 Task: Create a multicolor Business letterhead with waves background.
Action: Mouse moved to (476, 164)
Screenshot: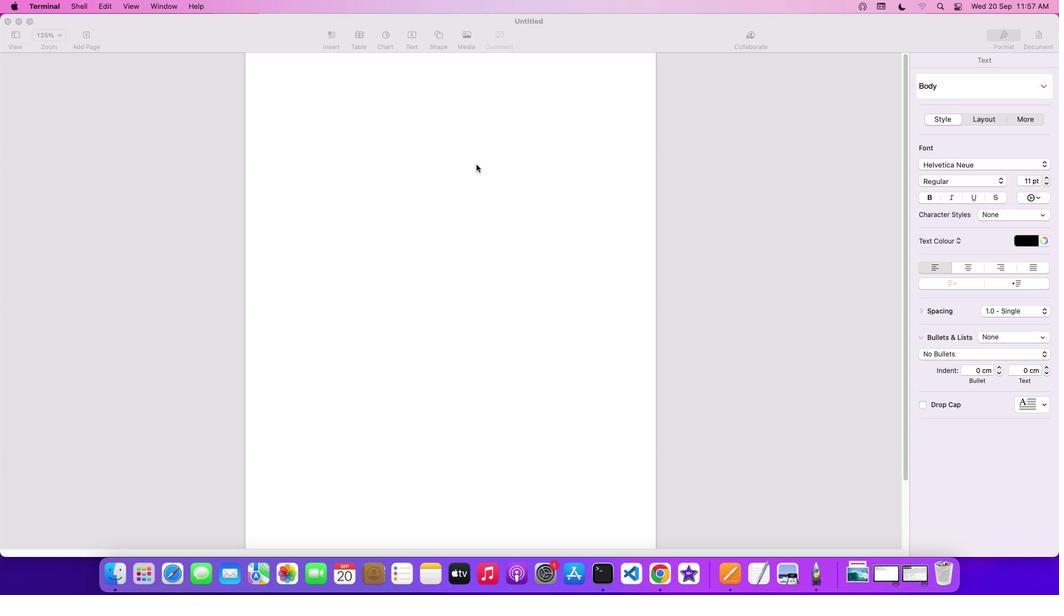 
Action: Mouse pressed left at (476, 164)
Screenshot: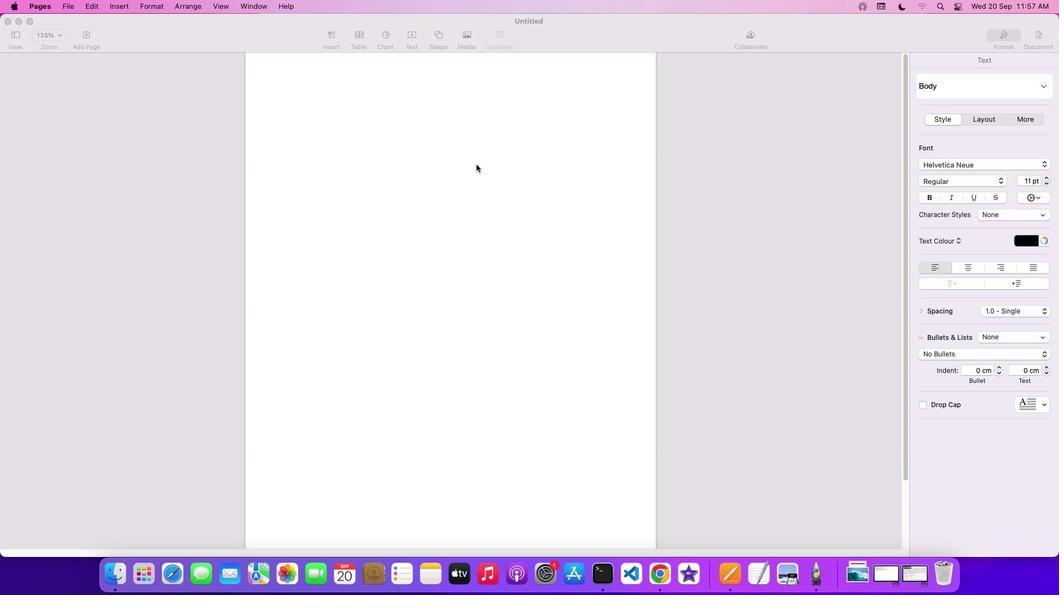 
Action: Mouse moved to (436, 42)
Screenshot: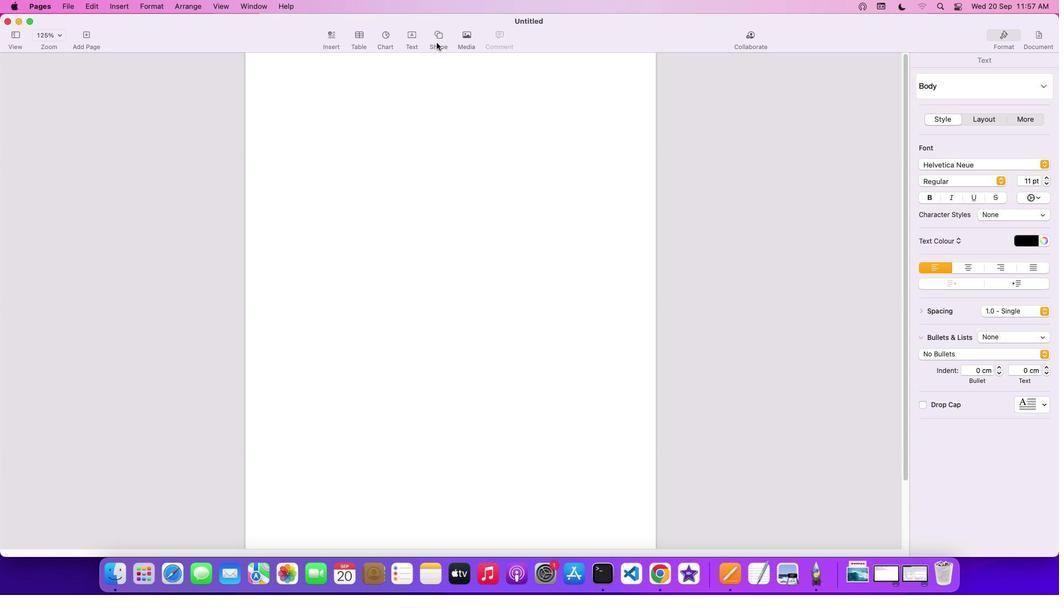 
Action: Mouse pressed left at (436, 42)
Screenshot: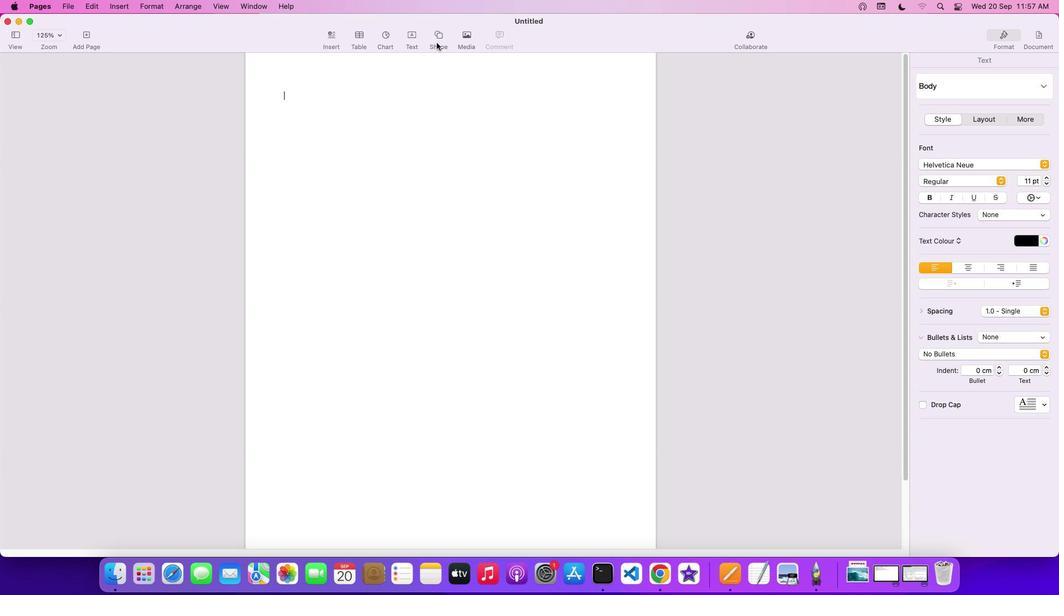 
Action: Mouse moved to (438, 38)
Screenshot: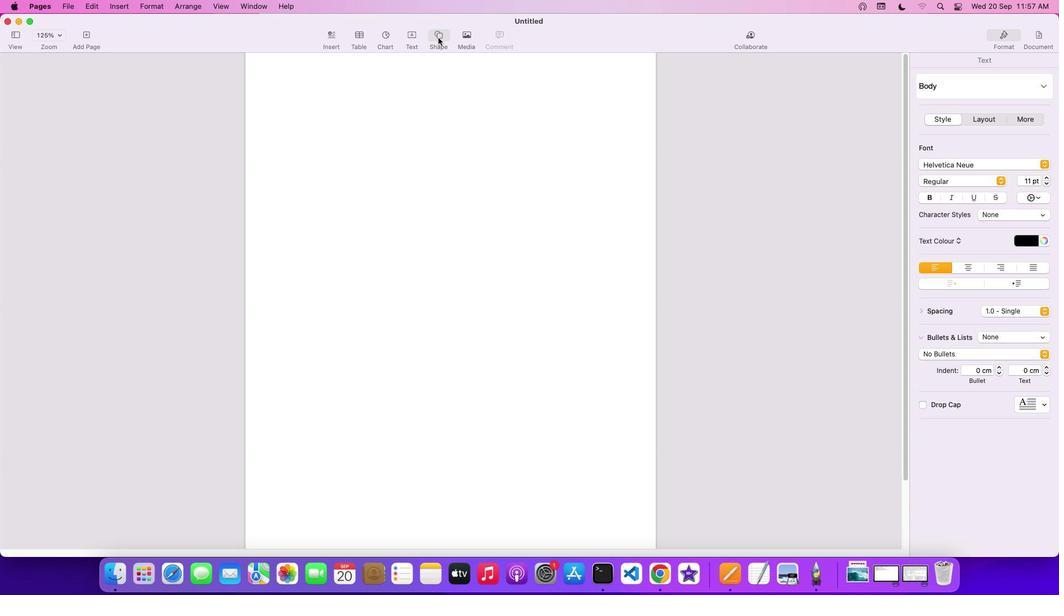 
Action: Mouse pressed left at (438, 38)
Screenshot: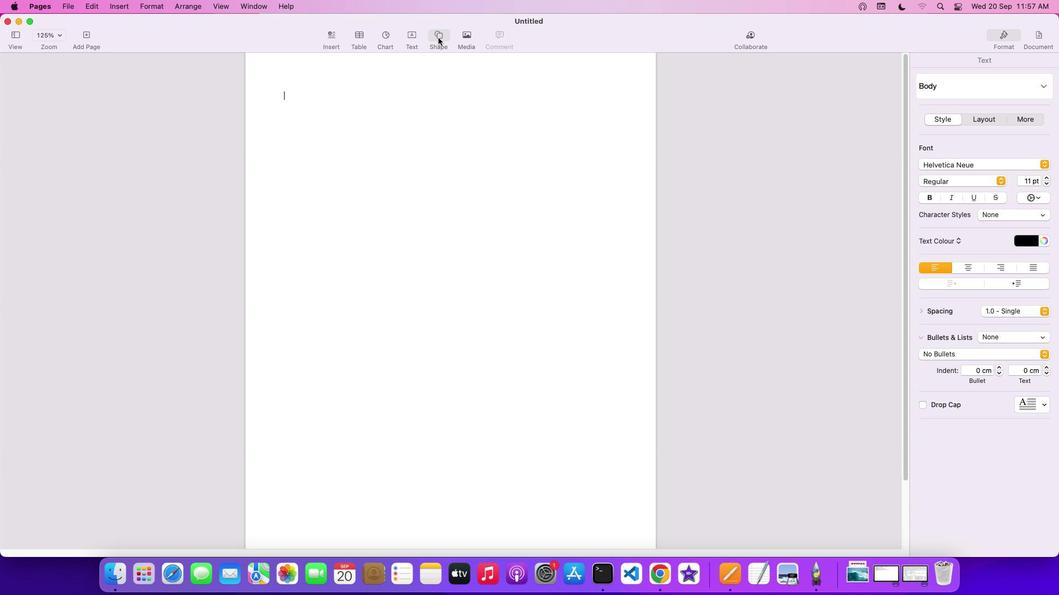 
Action: Mouse moved to (342, 158)
Screenshot: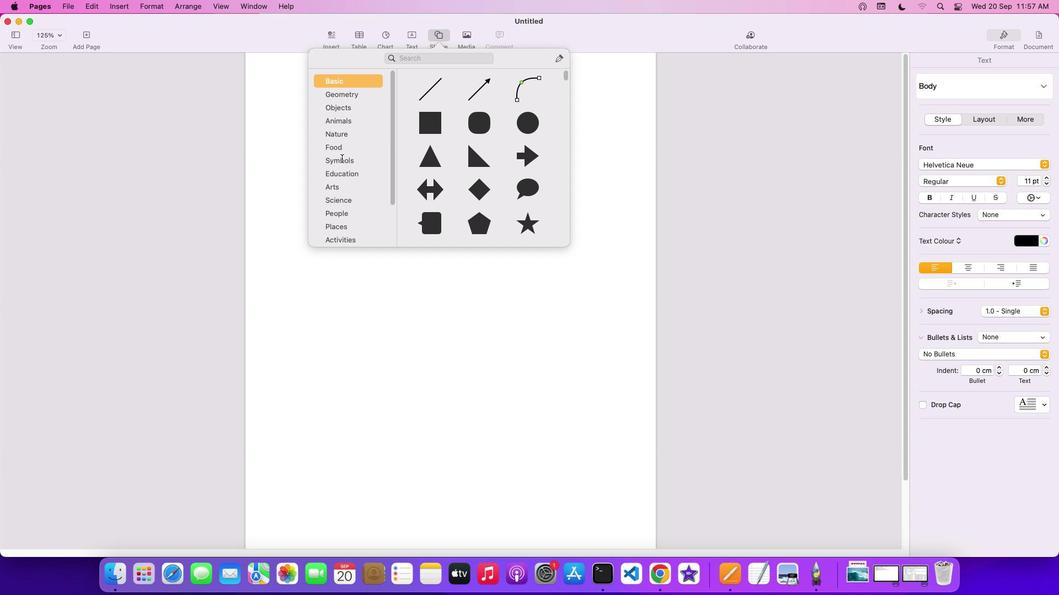 
Action: Mouse pressed left at (342, 158)
Screenshot: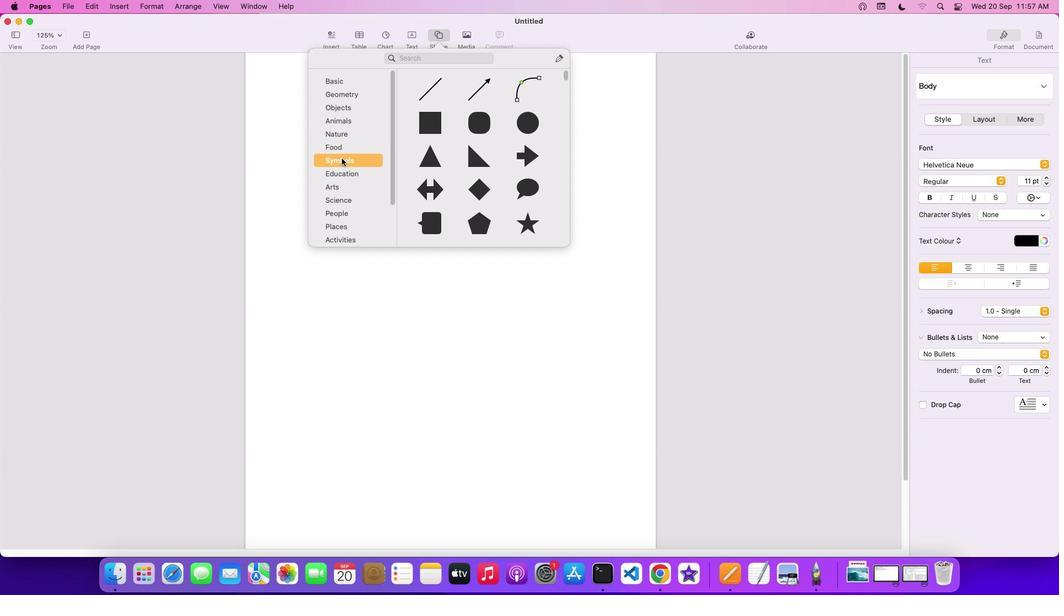 
Action: Mouse moved to (471, 189)
Screenshot: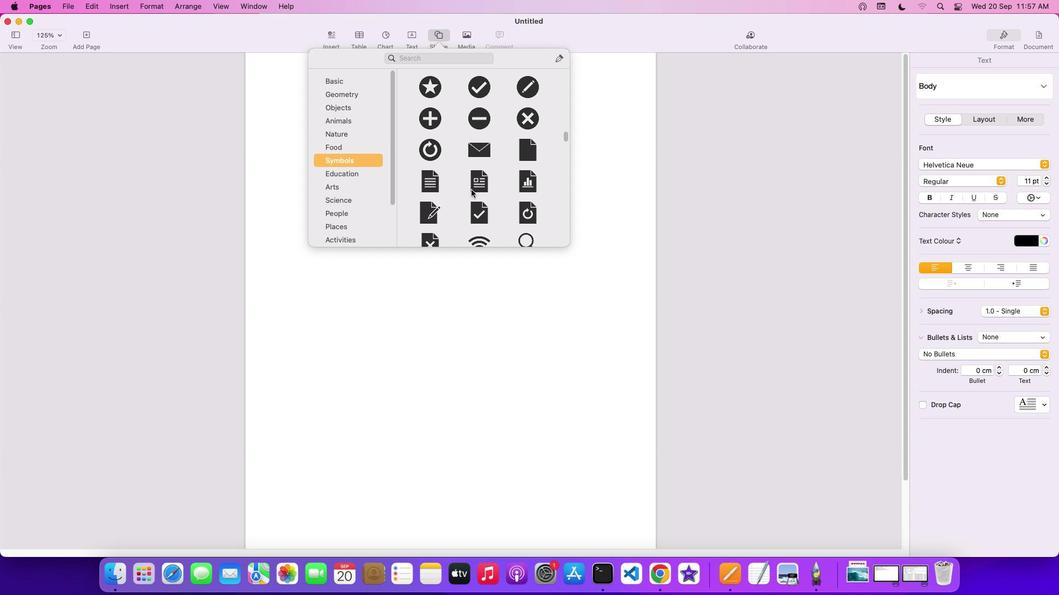 
Action: Mouse scrolled (471, 189) with delta (0, 0)
Screenshot: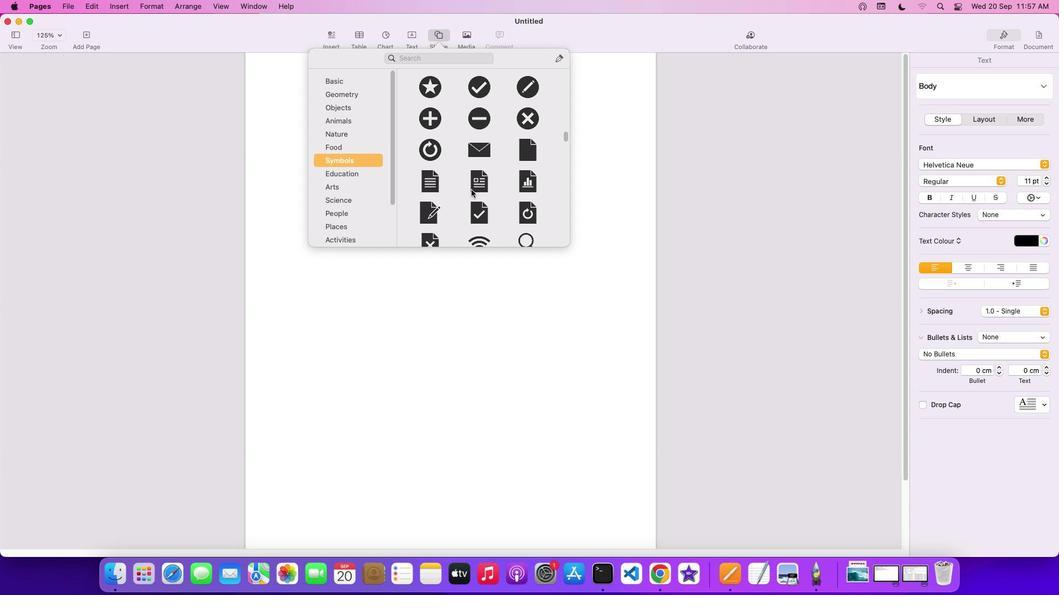 
Action: Mouse scrolled (471, 189) with delta (0, 0)
Screenshot: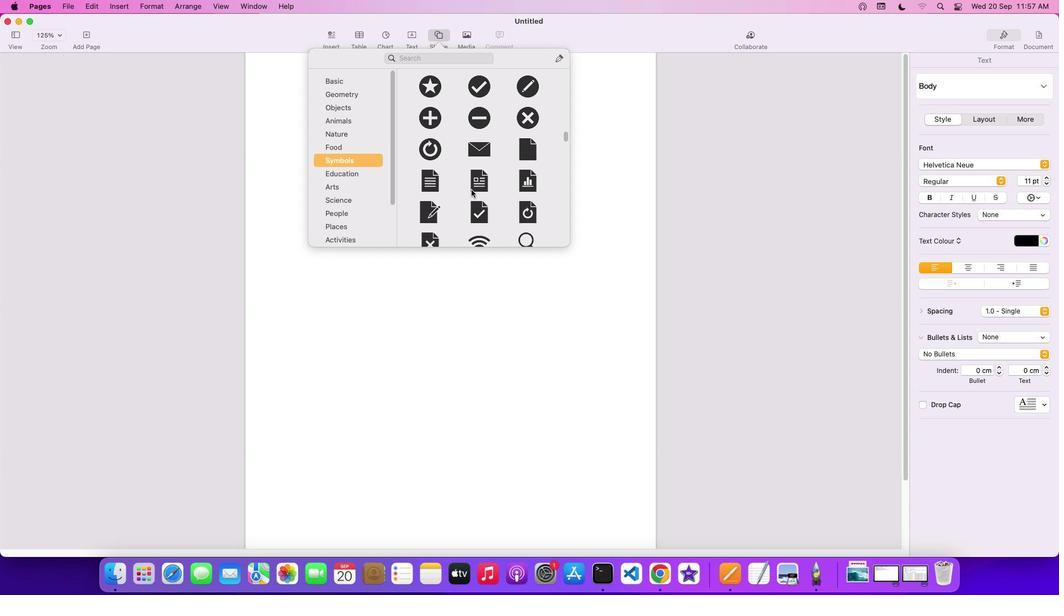 
Action: Mouse scrolled (471, 189) with delta (0, -1)
Screenshot: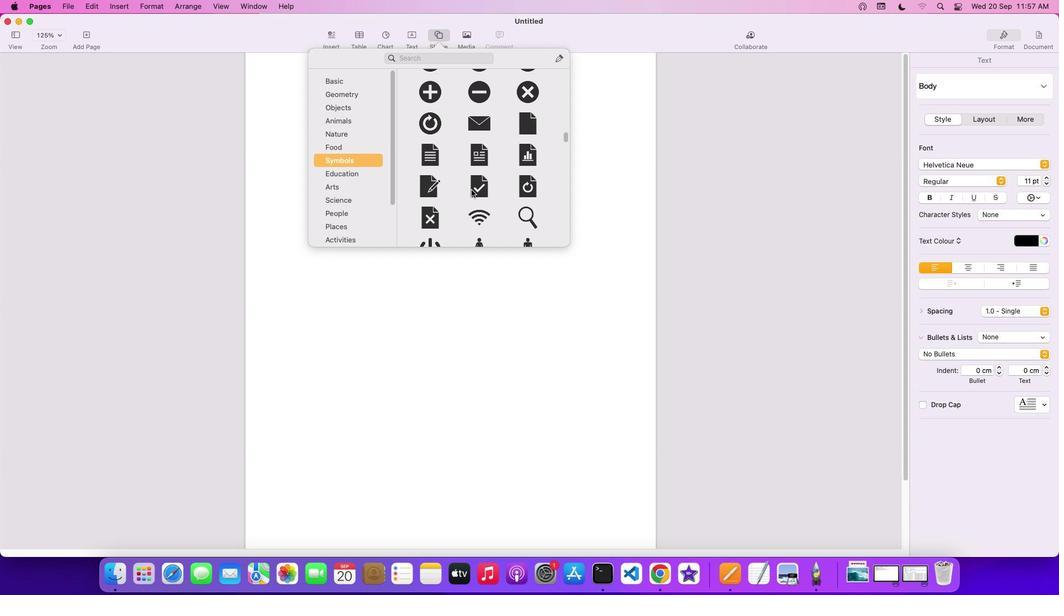
Action: Mouse scrolled (471, 189) with delta (0, -2)
Screenshot: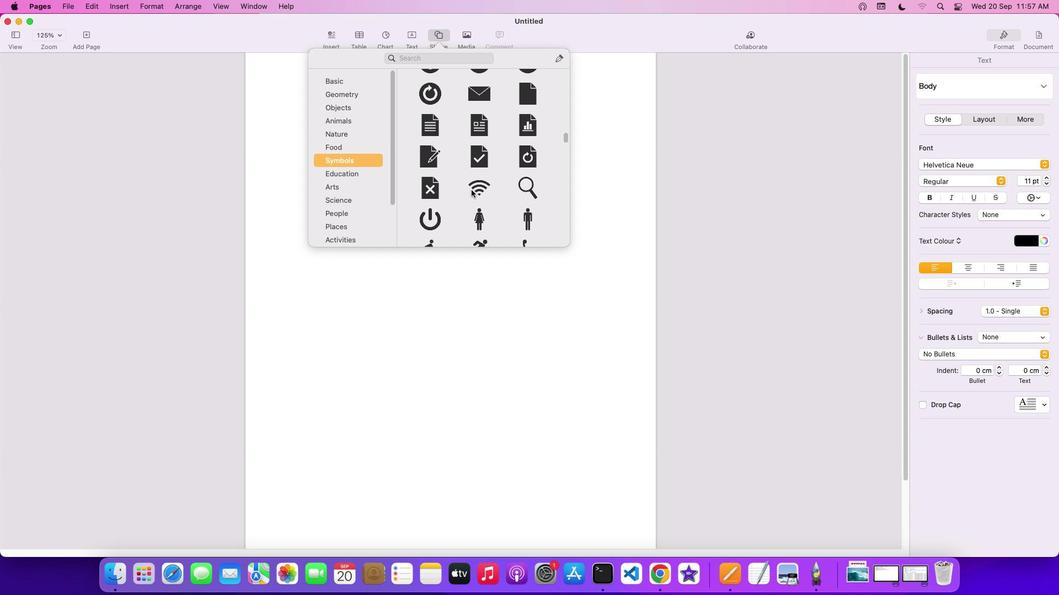 
Action: Mouse scrolled (471, 189) with delta (0, -2)
Screenshot: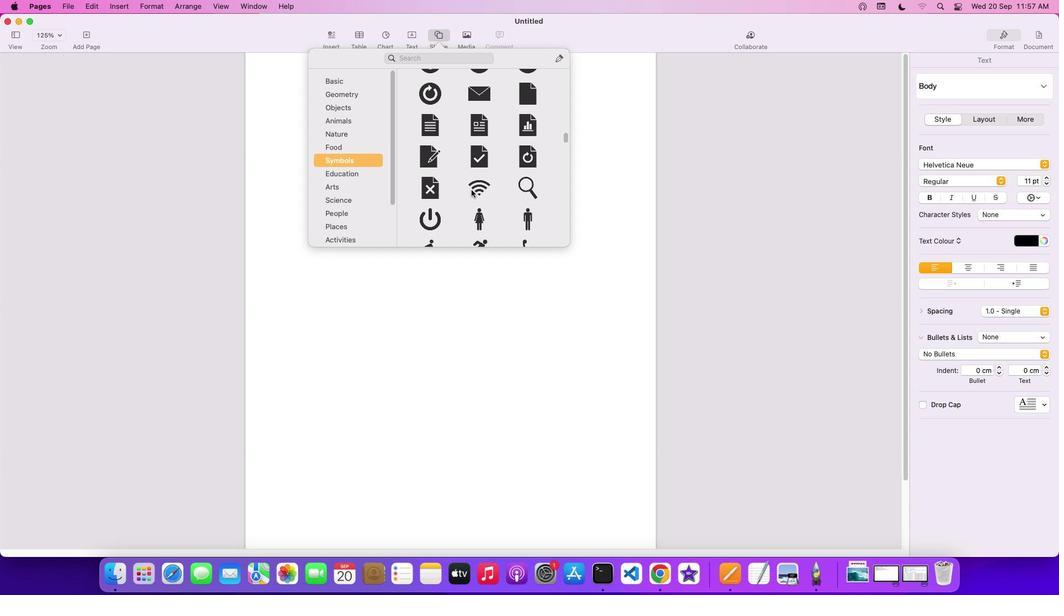 
Action: Mouse scrolled (471, 189) with delta (0, 0)
Screenshot: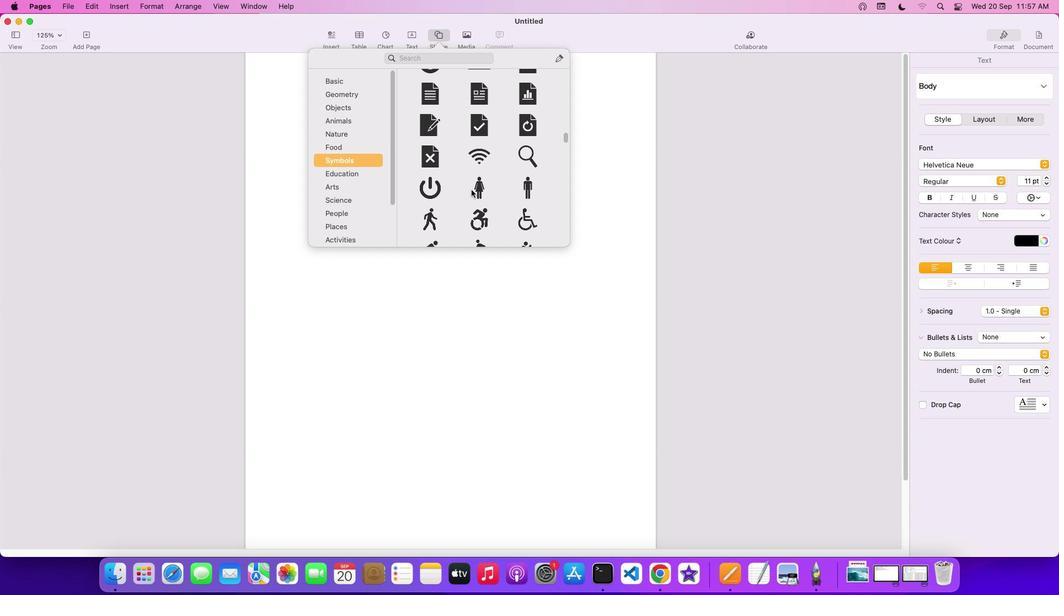 
Action: Mouse scrolled (471, 189) with delta (0, 0)
Screenshot: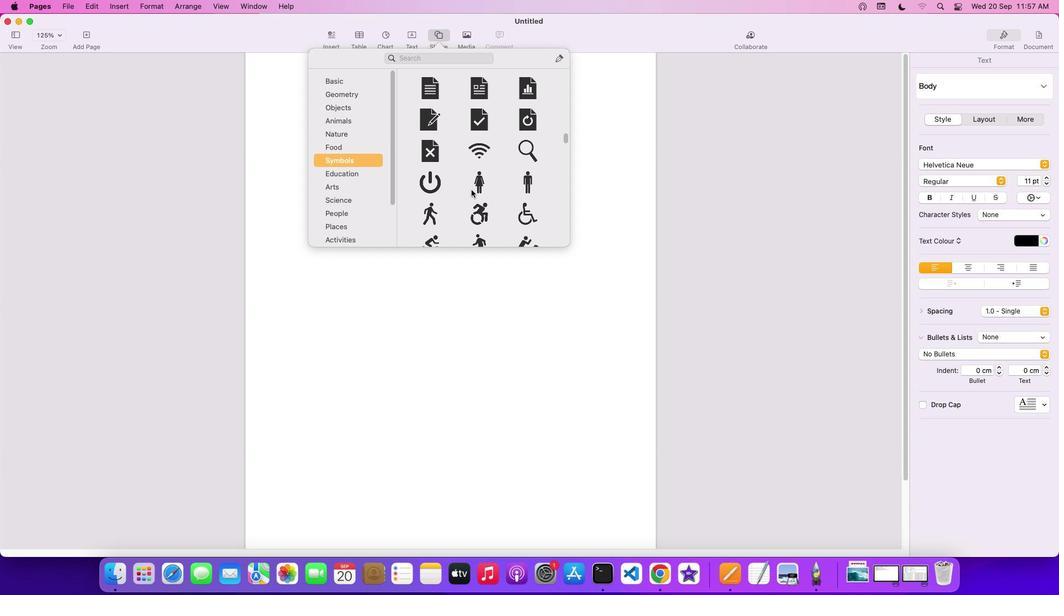 
Action: Mouse scrolled (471, 189) with delta (0, -1)
Screenshot: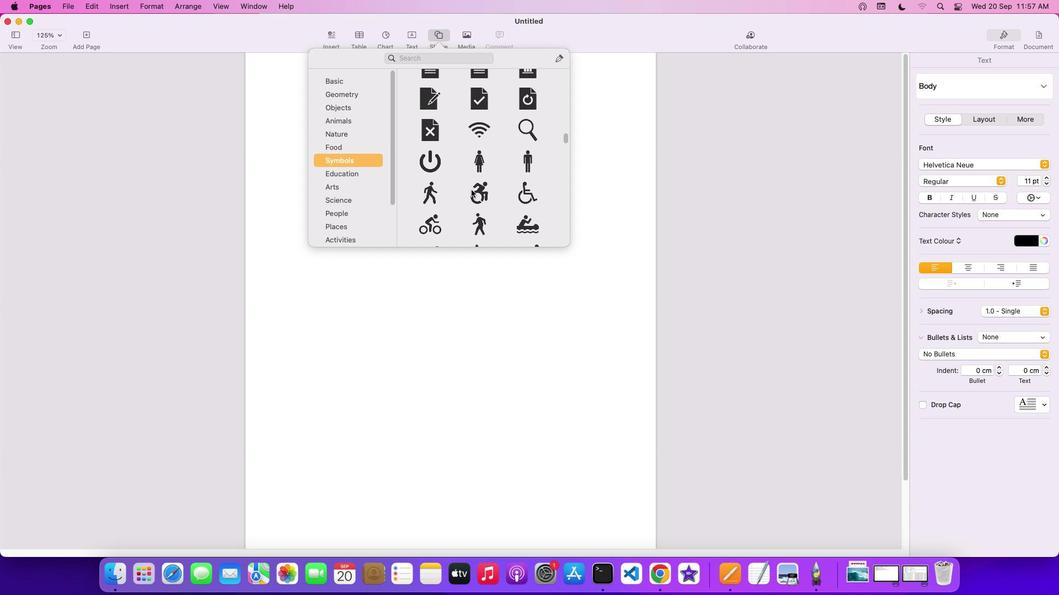 
Action: Mouse scrolled (471, 189) with delta (0, -2)
Screenshot: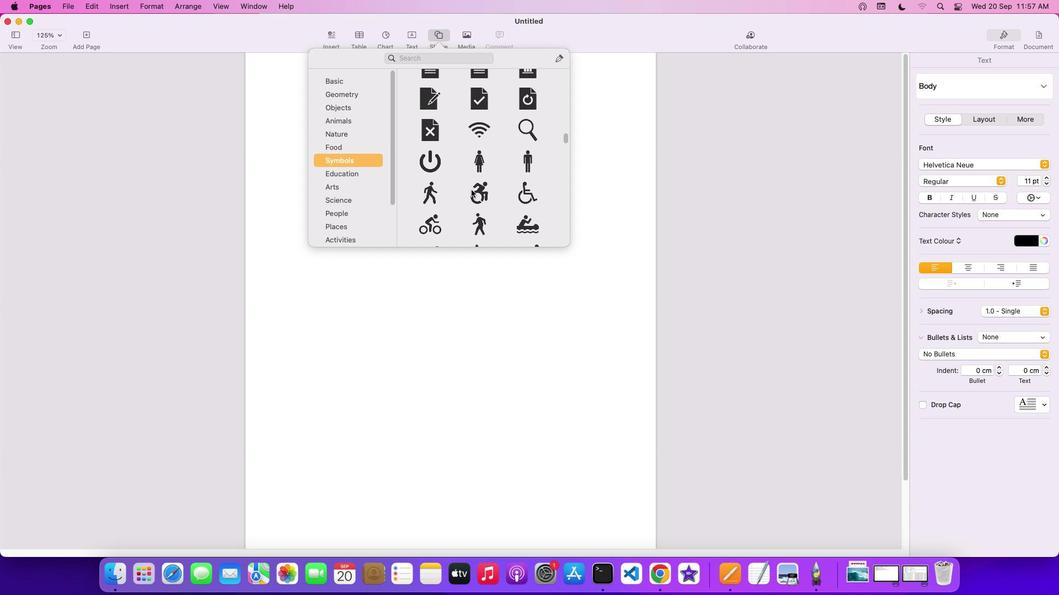 
Action: Mouse scrolled (471, 189) with delta (0, -2)
Screenshot: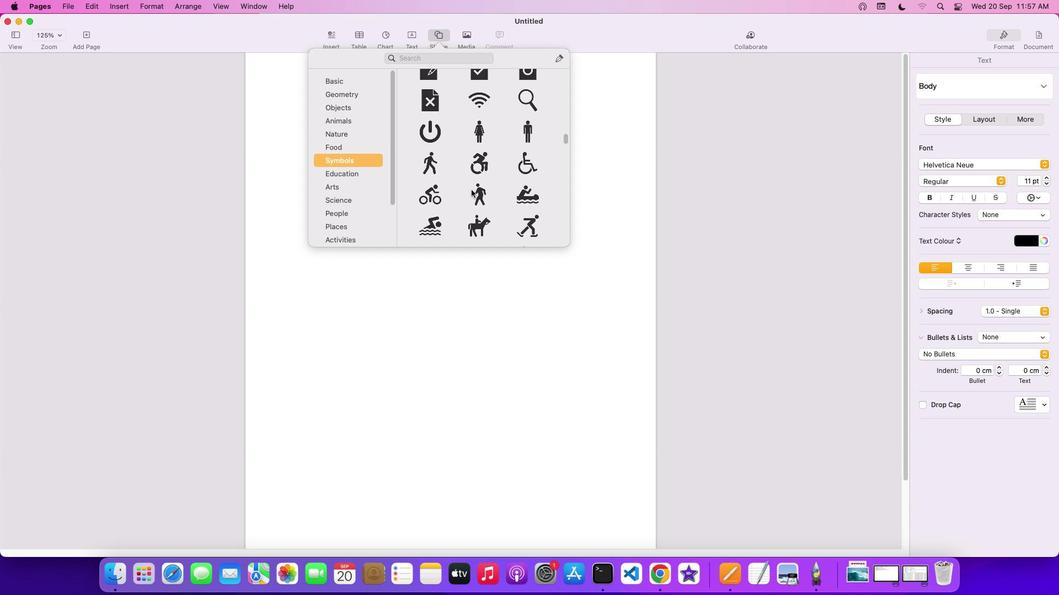 
Action: Mouse scrolled (471, 189) with delta (0, 0)
Screenshot: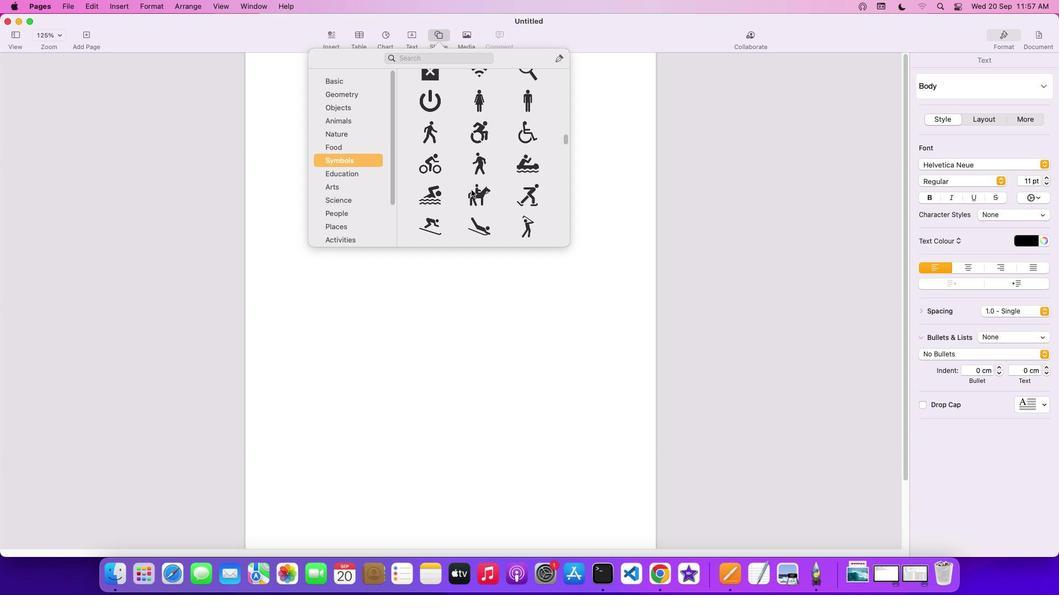 
Action: Mouse scrolled (471, 189) with delta (0, 0)
Screenshot: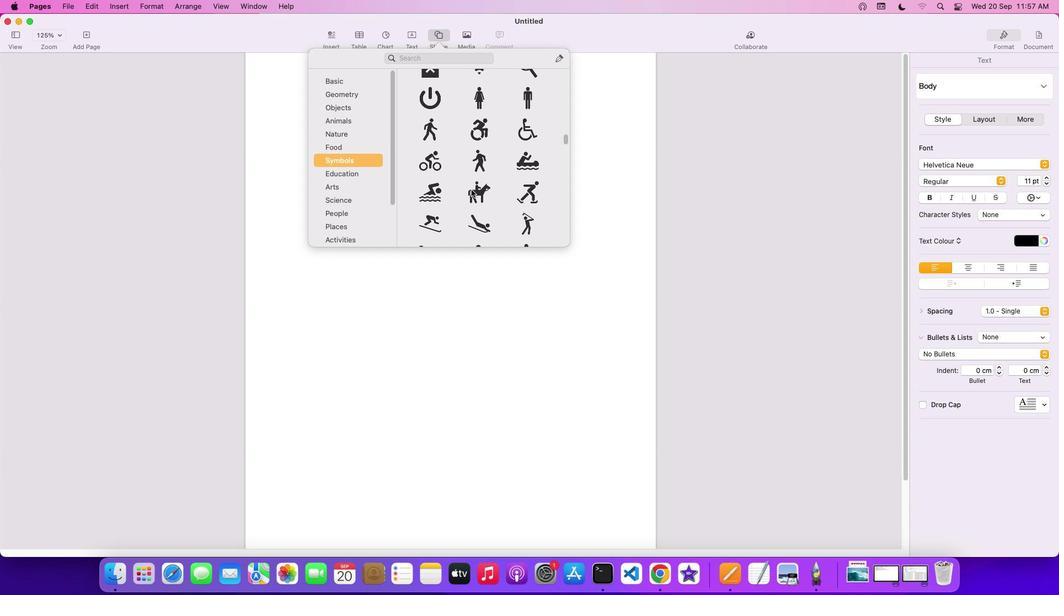 
Action: Mouse scrolled (471, 189) with delta (0, -1)
Screenshot: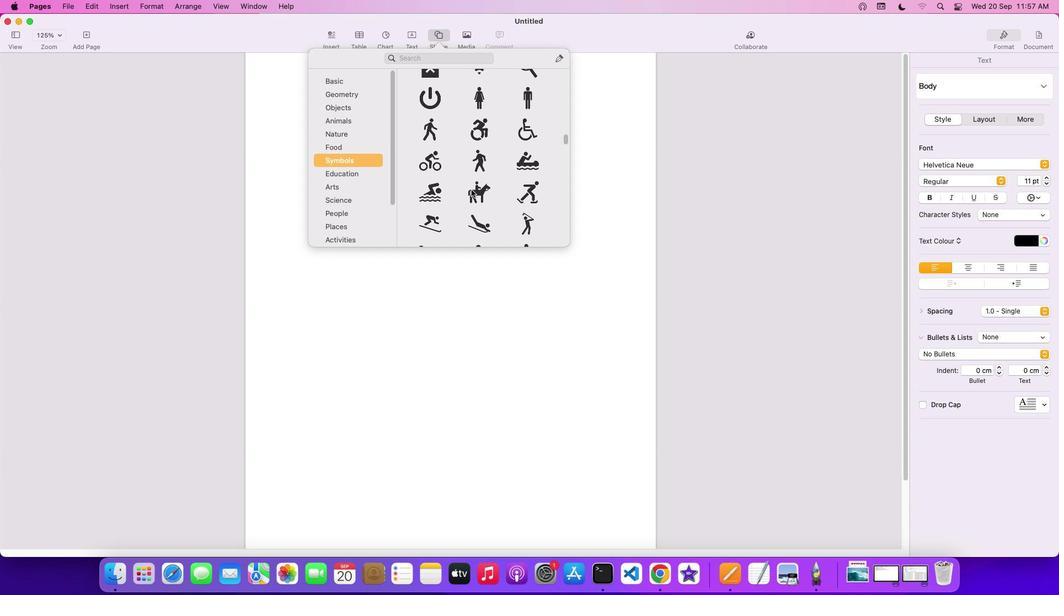 
Action: Mouse scrolled (471, 189) with delta (0, -1)
Screenshot: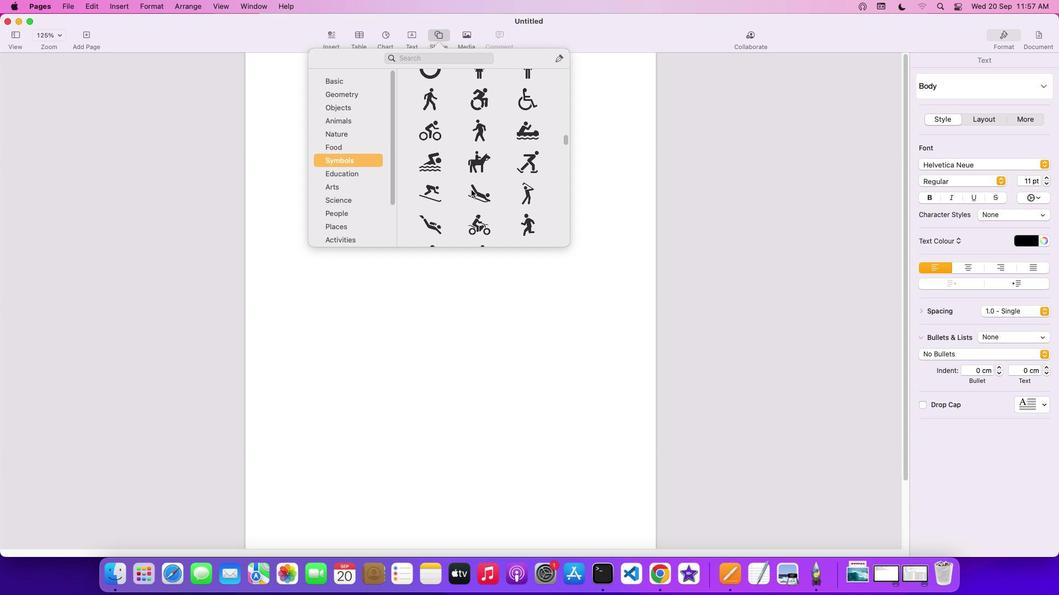 
Action: Mouse scrolled (471, 189) with delta (0, 0)
Screenshot: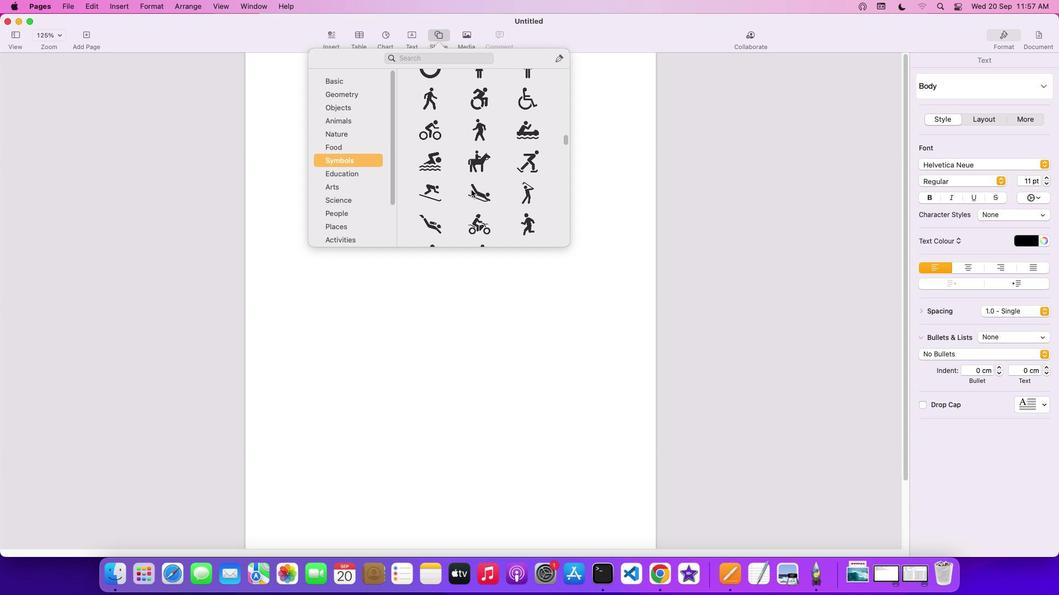 
Action: Mouse scrolled (471, 189) with delta (0, 0)
Screenshot: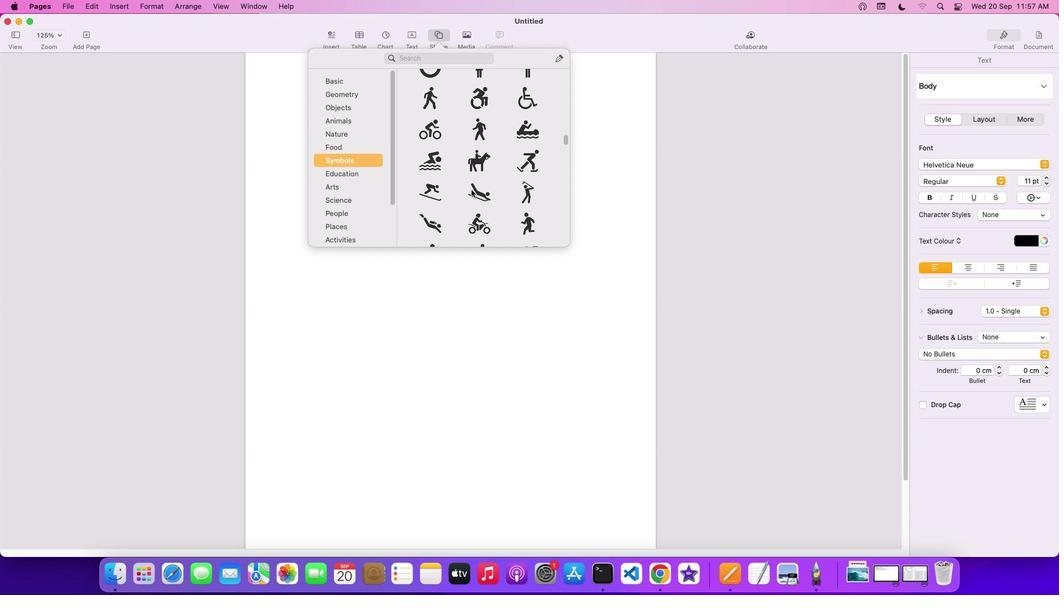 
Action: Mouse scrolled (471, 189) with delta (0, 0)
Screenshot: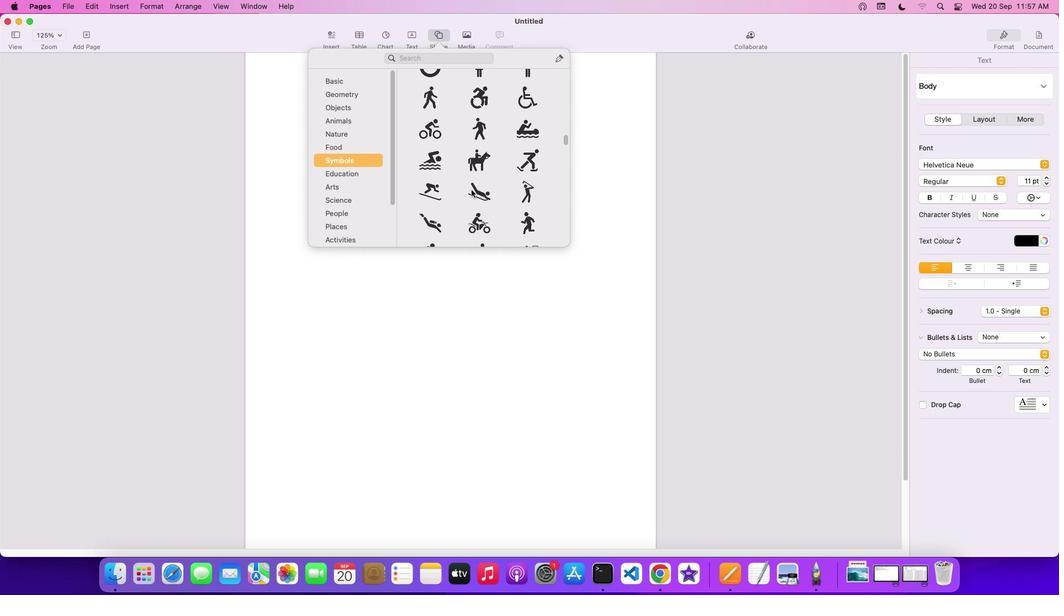 
Action: Mouse scrolled (471, 189) with delta (0, 0)
Screenshot: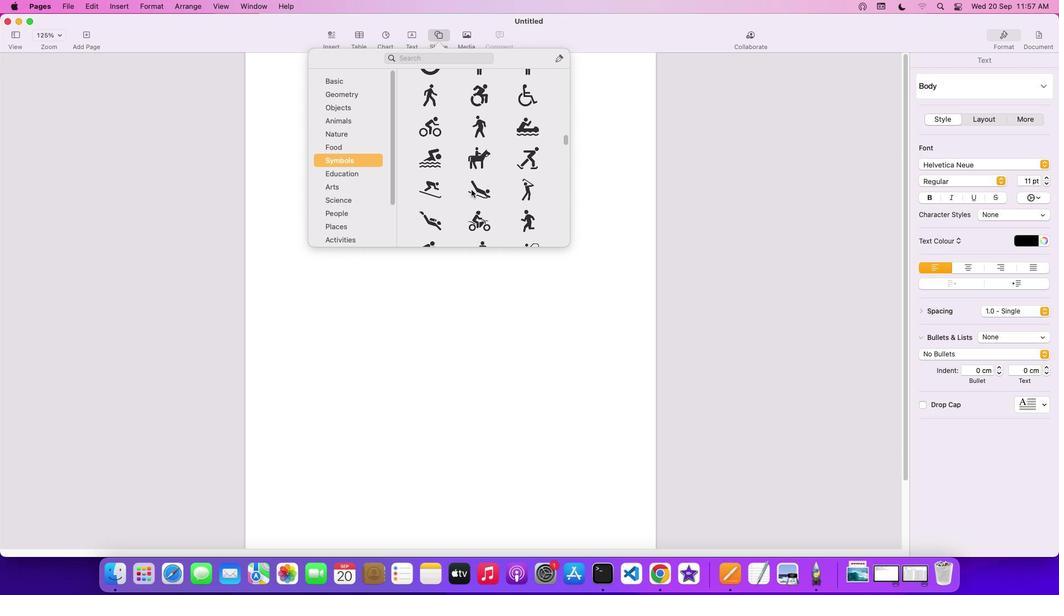 
Action: Mouse scrolled (471, 189) with delta (0, 0)
Screenshot: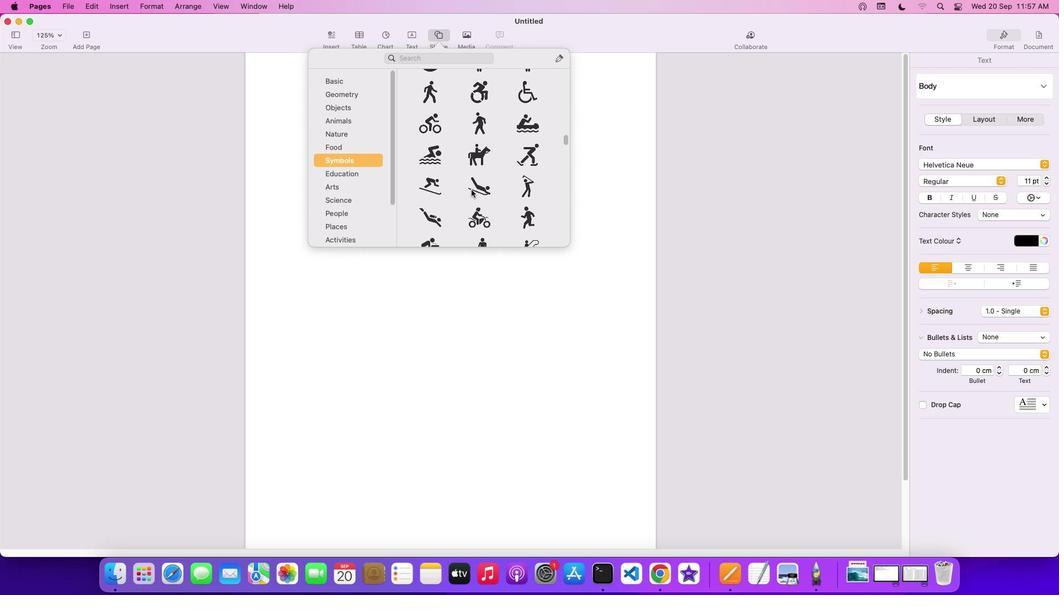 
Action: Mouse scrolled (471, 189) with delta (0, 0)
Screenshot: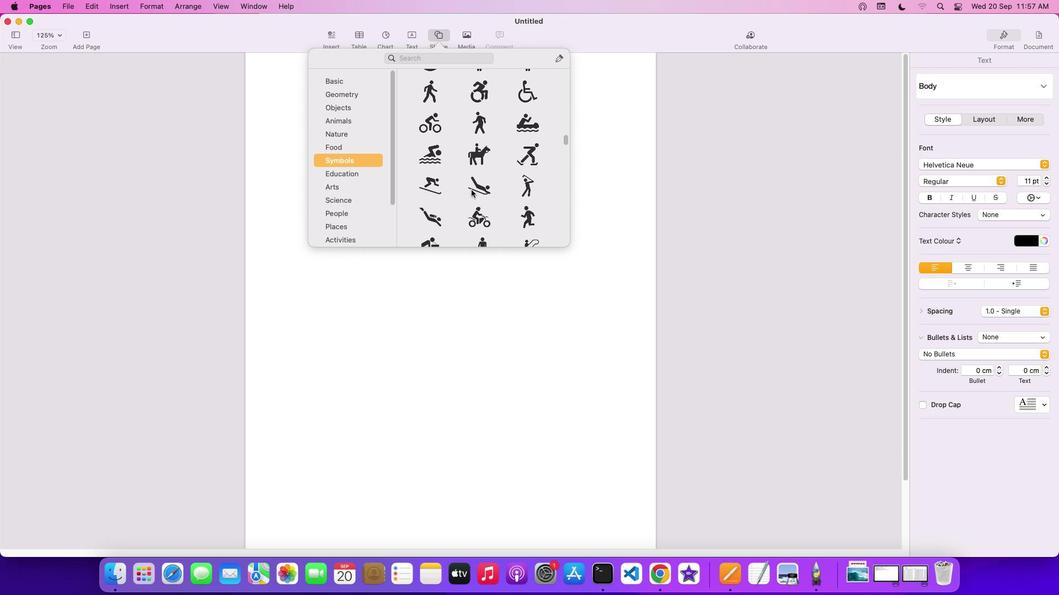 
Action: Mouse scrolled (471, 189) with delta (0, 0)
Screenshot: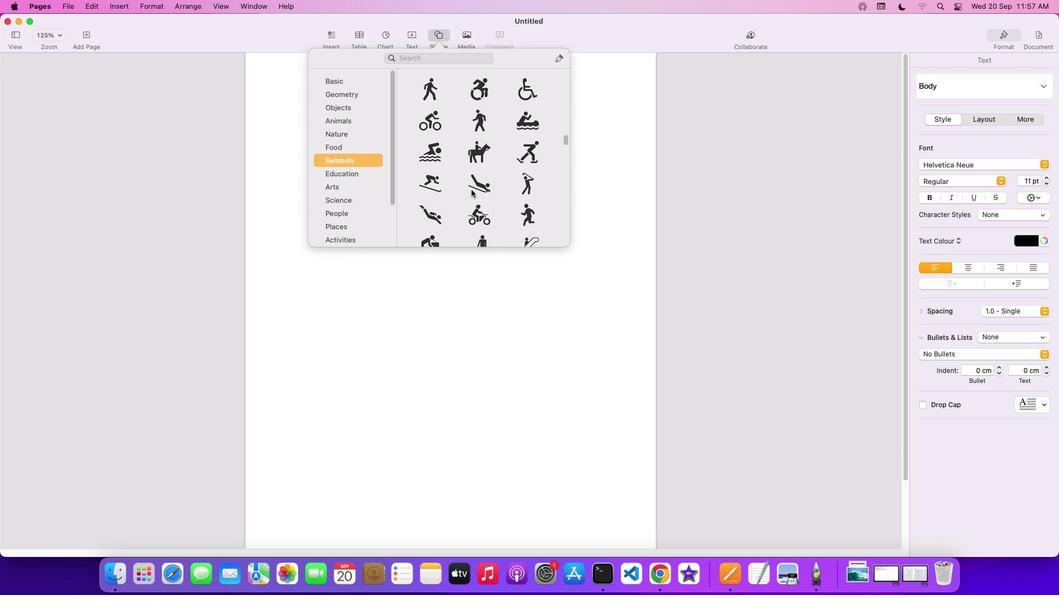 
Action: Mouse scrolled (471, 189) with delta (0, 0)
Screenshot: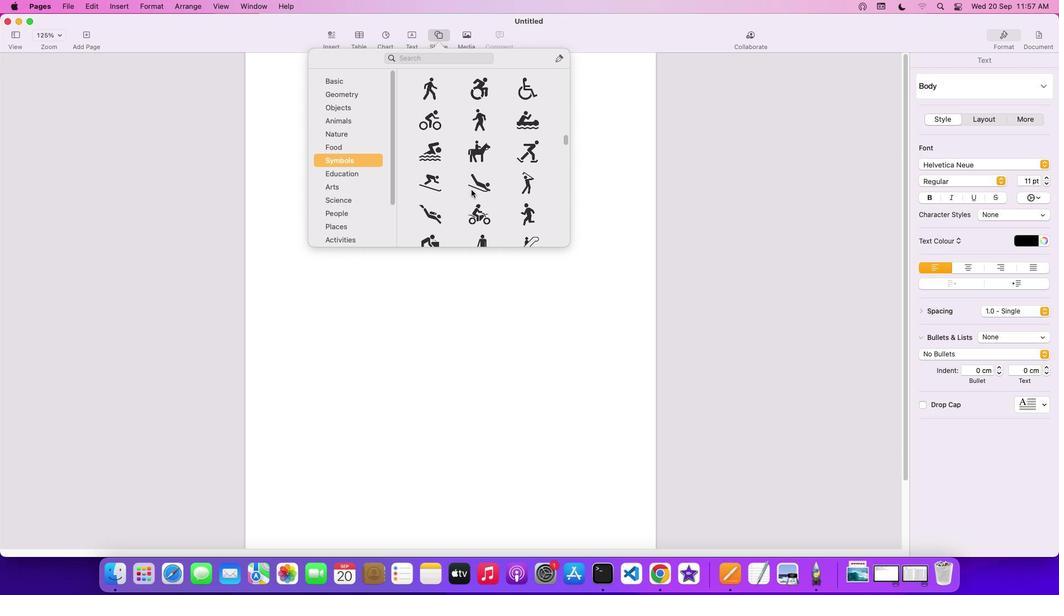 
Action: Mouse scrolled (471, 189) with delta (0, 0)
Screenshot: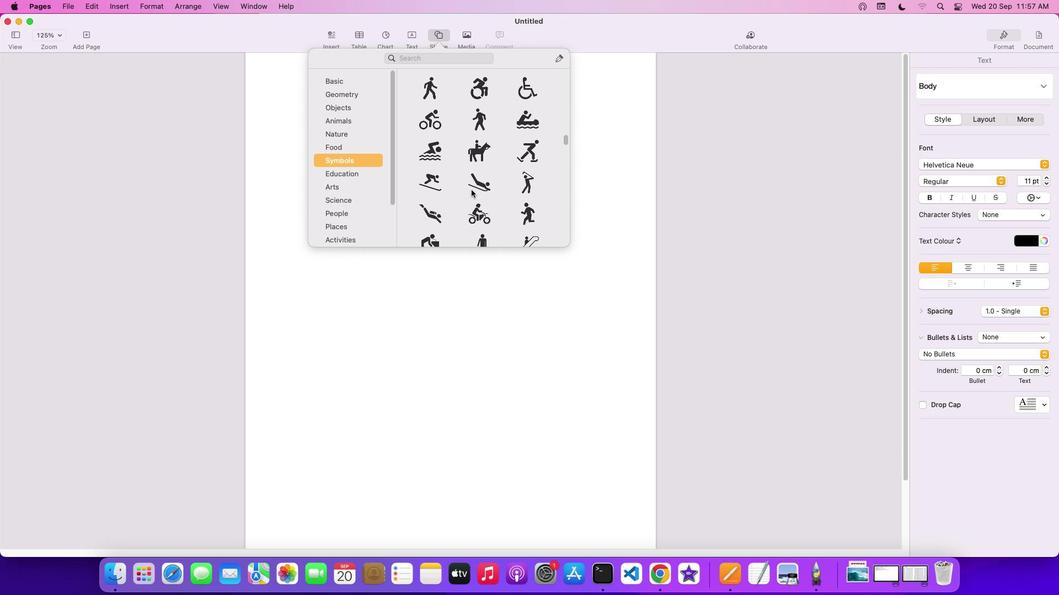 
Action: Mouse scrolled (471, 189) with delta (0, 0)
Screenshot: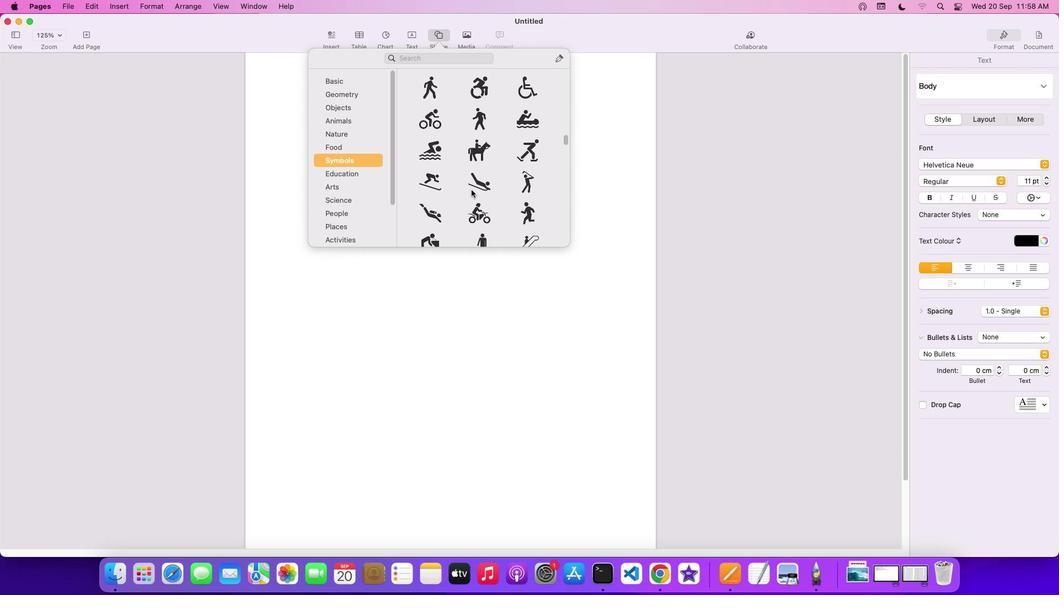 
Action: Mouse scrolled (471, 189) with delta (0, 0)
Screenshot: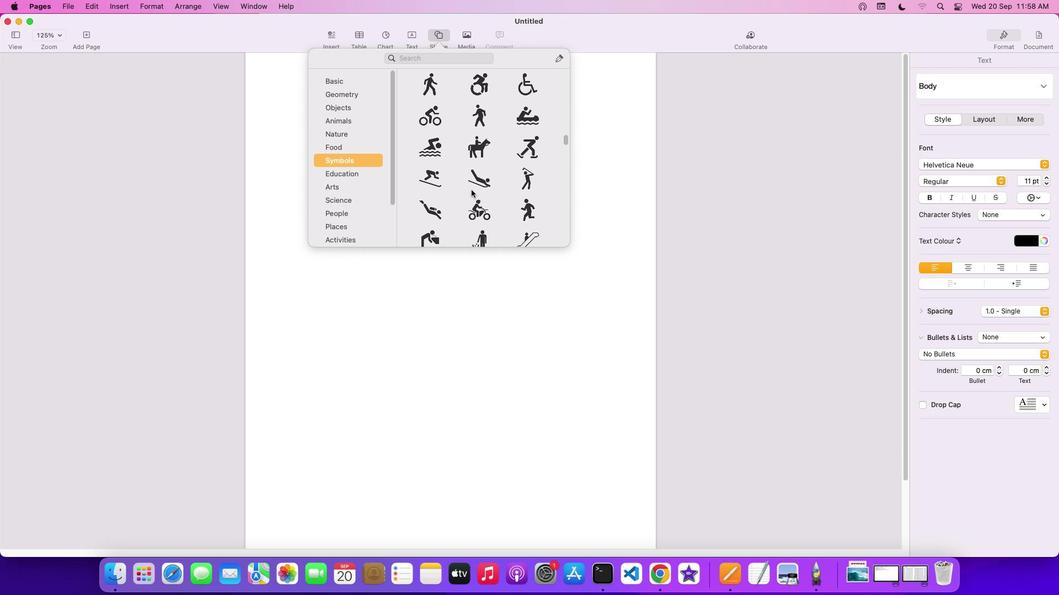 
Action: Mouse scrolled (471, 189) with delta (0, 0)
Screenshot: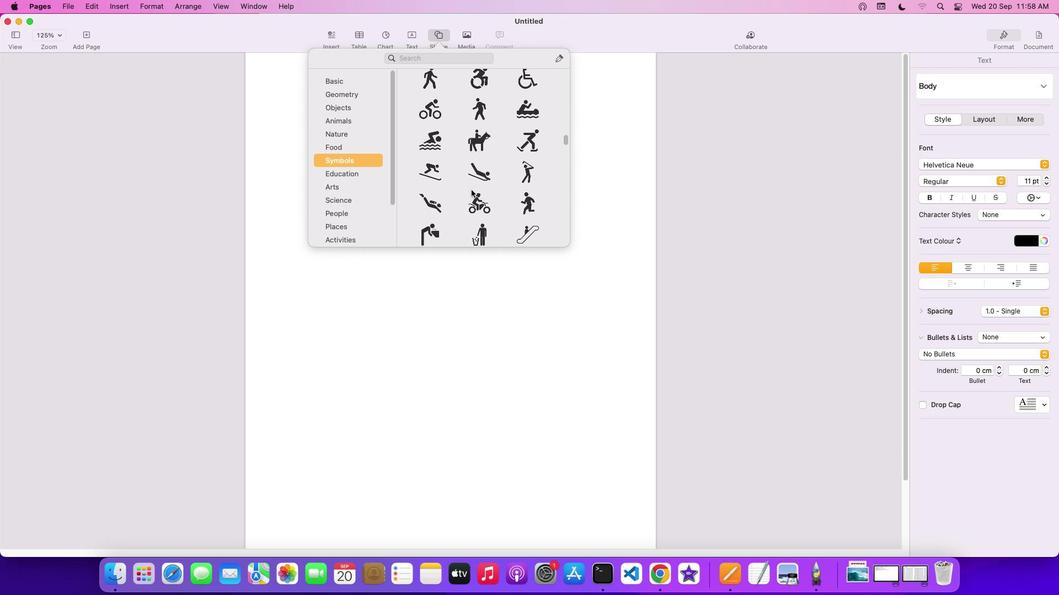 
Action: Mouse scrolled (471, 189) with delta (0, 0)
Screenshot: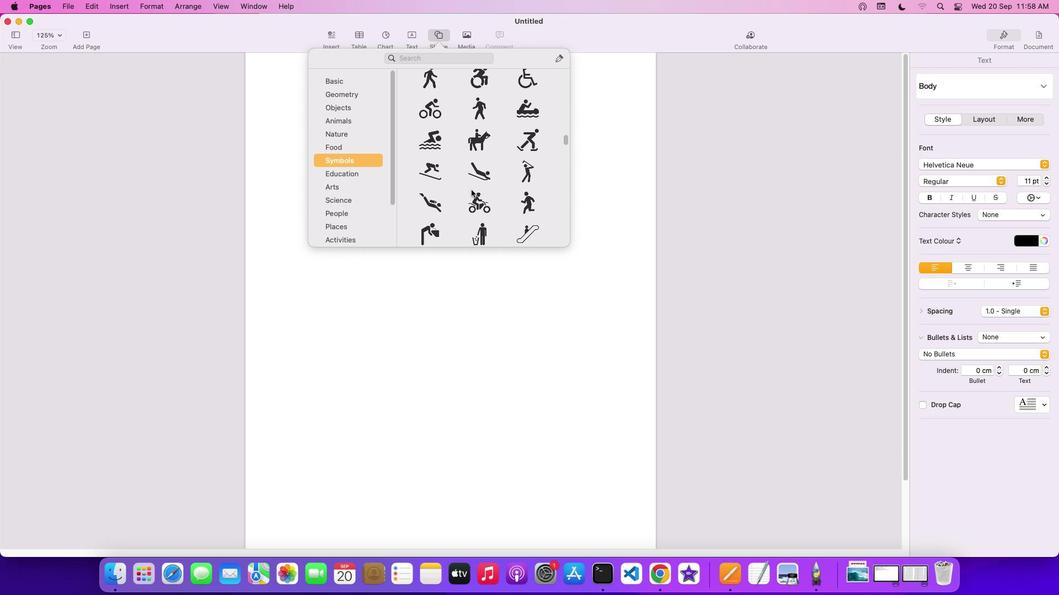 
Action: Mouse scrolled (471, 189) with delta (0, 0)
Screenshot: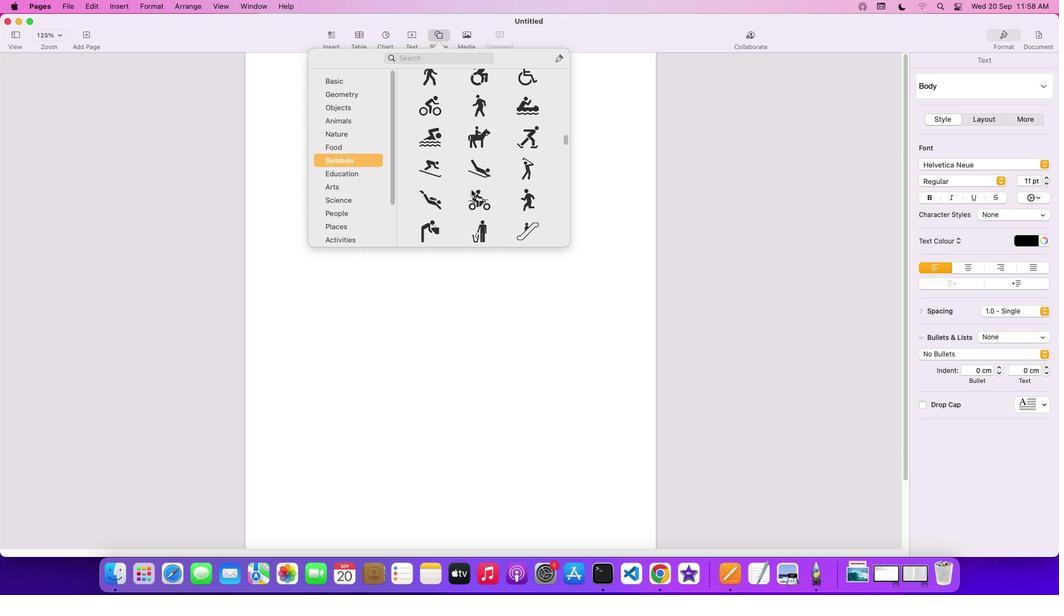 
Action: Mouse scrolled (471, 189) with delta (0, 0)
Screenshot: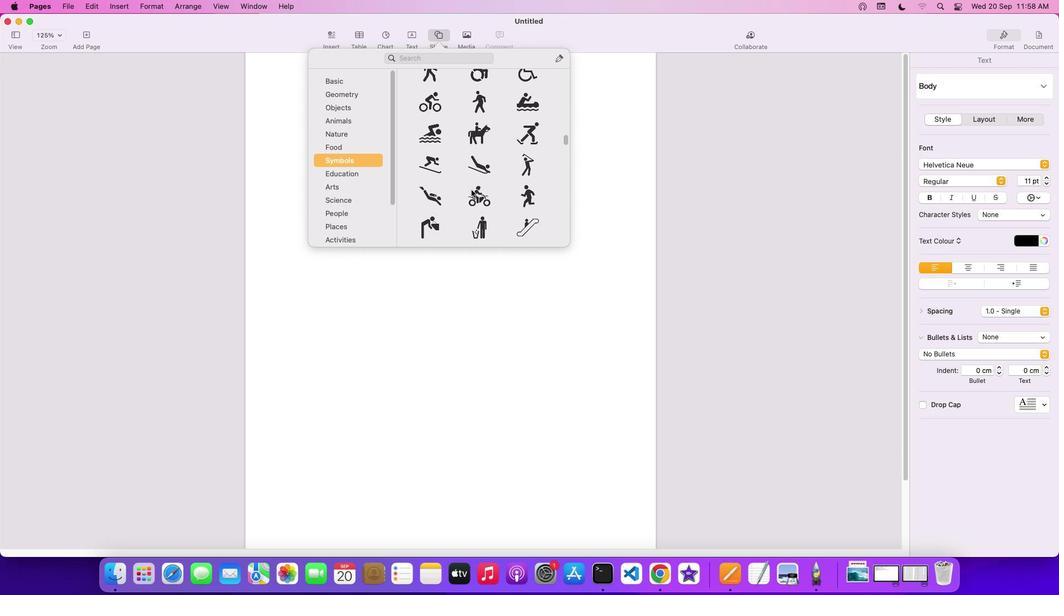 
Action: Mouse scrolled (471, 189) with delta (0, 0)
Screenshot: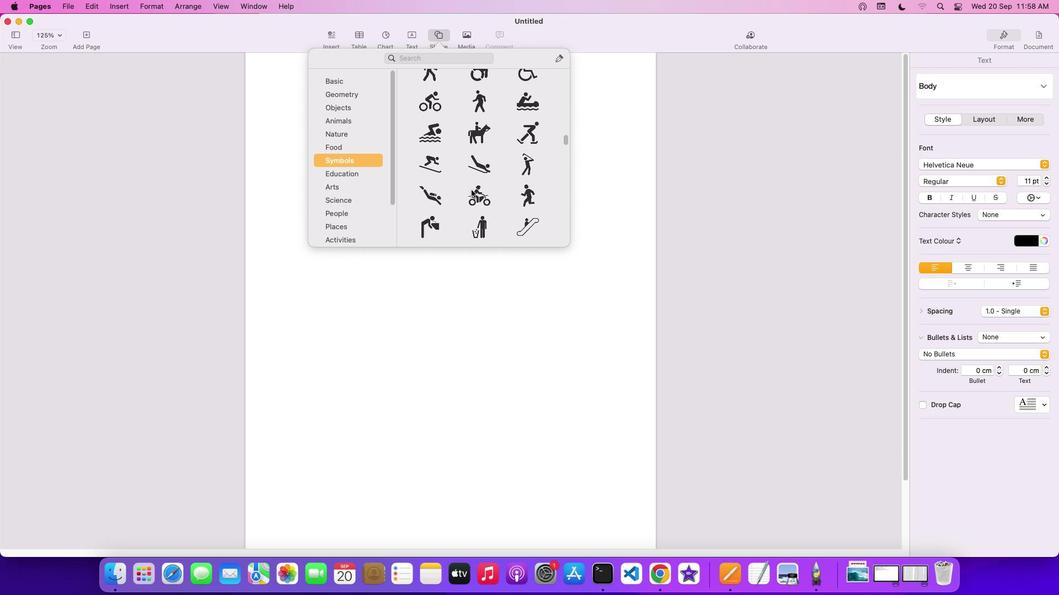 
Action: Mouse scrolled (471, 189) with delta (0, 0)
Screenshot: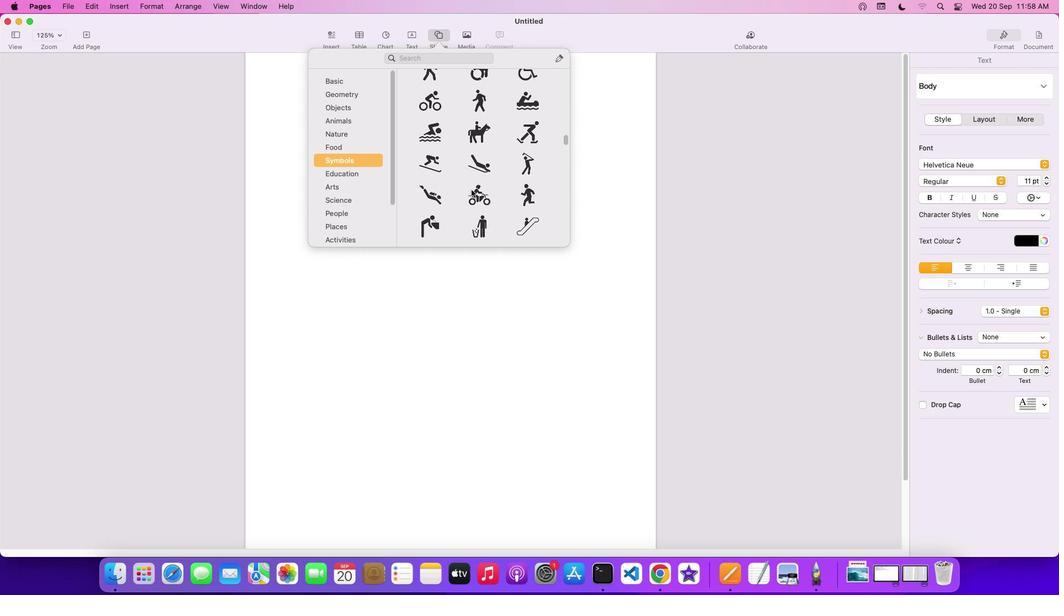
Action: Mouse scrolled (471, 189) with delta (0, 0)
Screenshot: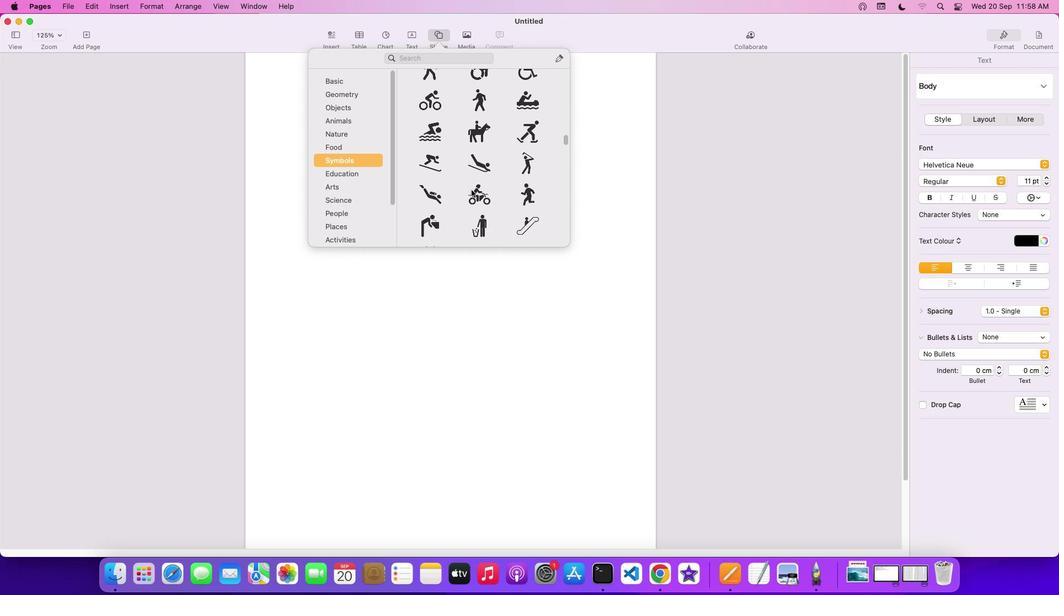 
Action: Mouse scrolled (471, 189) with delta (0, 0)
Screenshot: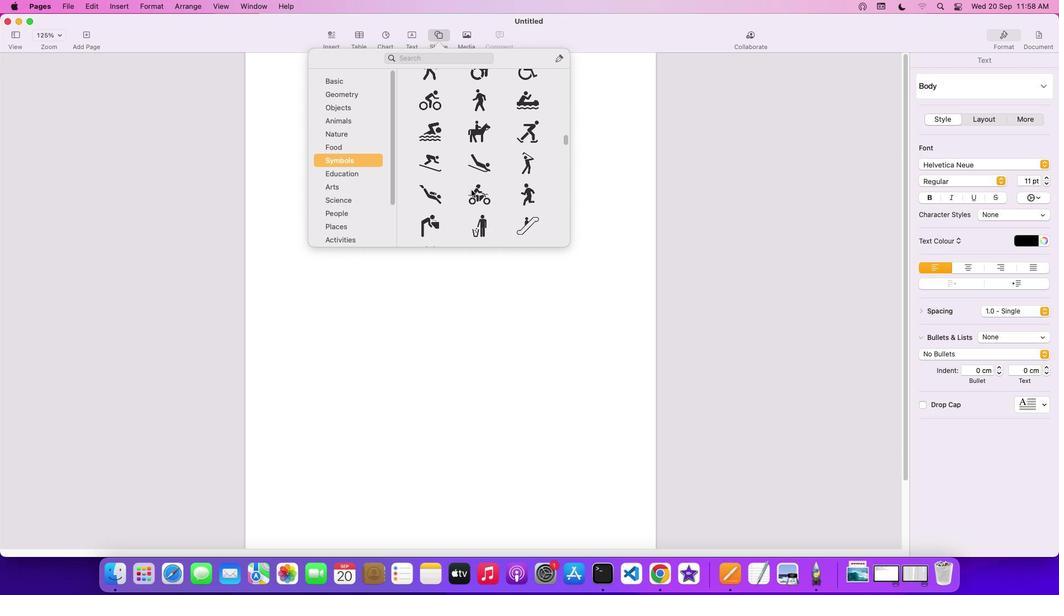 
Action: Mouse scrolled (471, 189) with delta (0, 0)
Screenshot: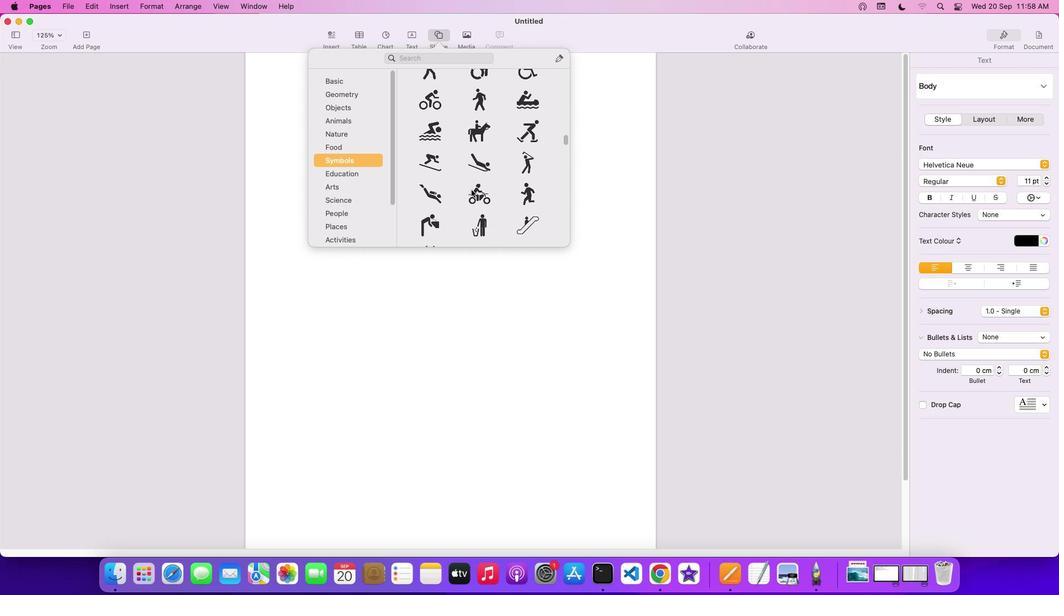 
Action: Mouse scrolled (471, 189) with delta (0, 0)
Screenshot: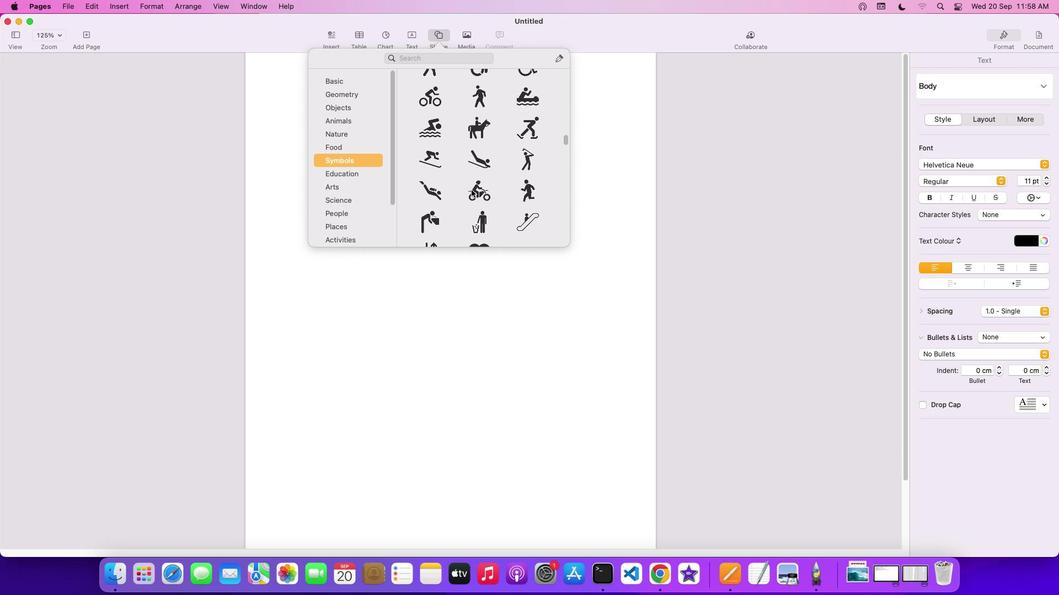 
Action: Mouse scrolled (471, 189) with delta (0, 0)
Screenshot: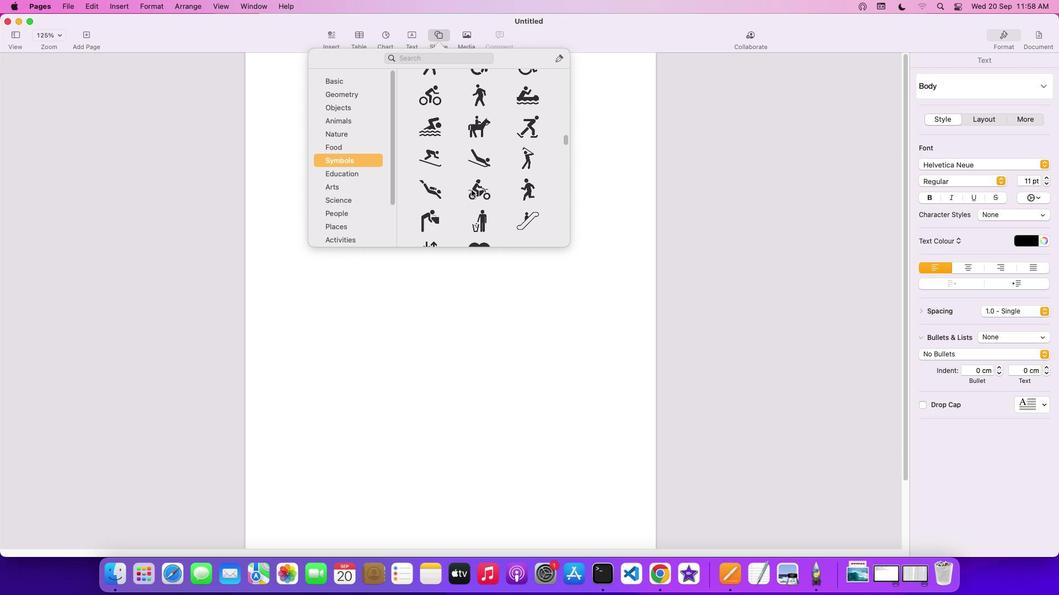 
Action: Mouse scrolled (471, 189) with delta (0, 0)
Screenshot: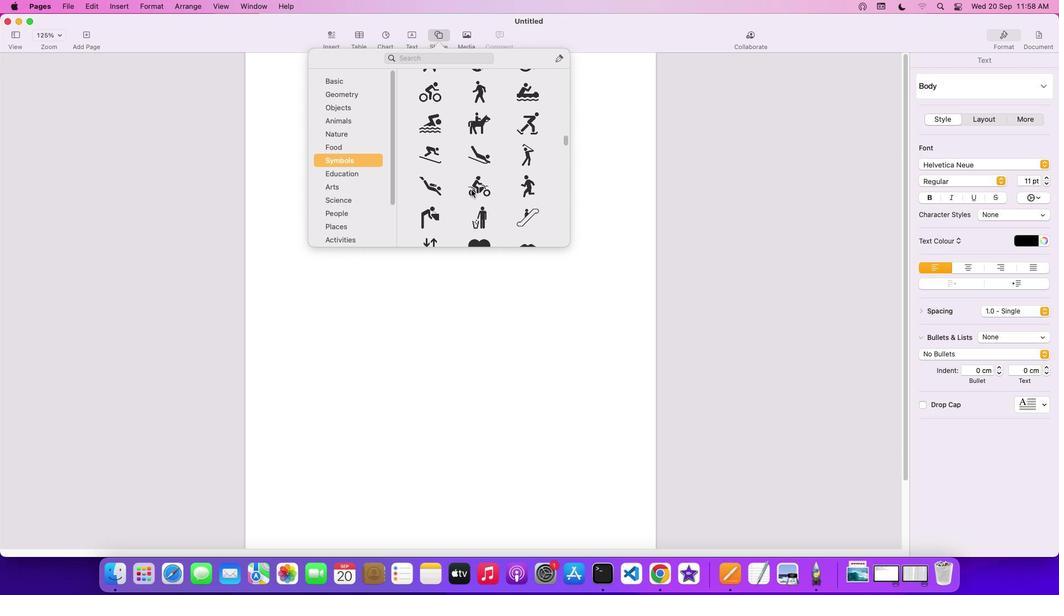 
Action: Mouse scrolled (471, 189) with delta (0, 0)
Screenshot: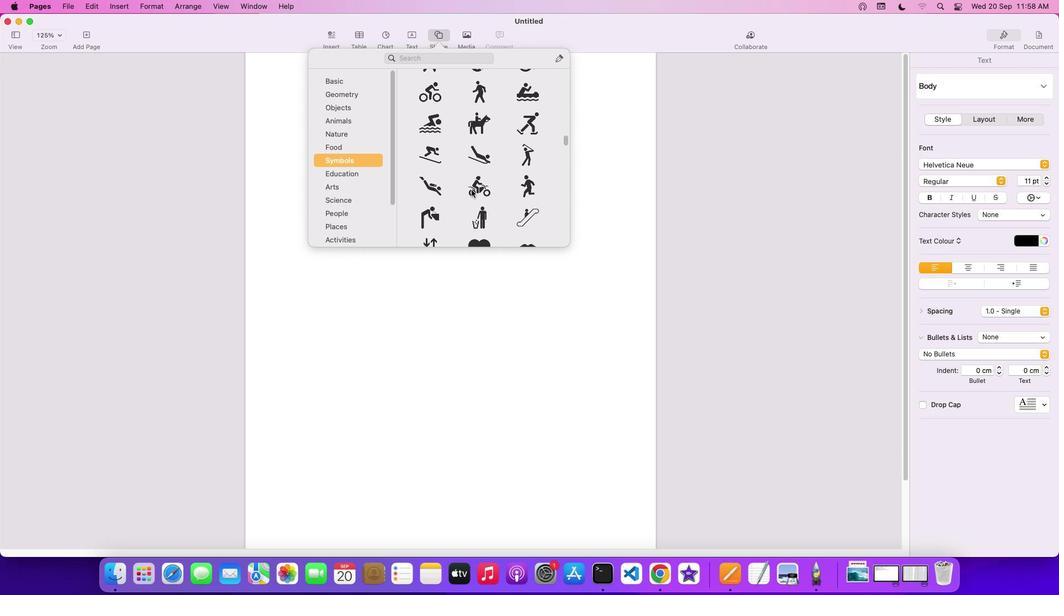 
Action: Mouse scrolled (471, 189) with delta (0, 0)
Screenshot: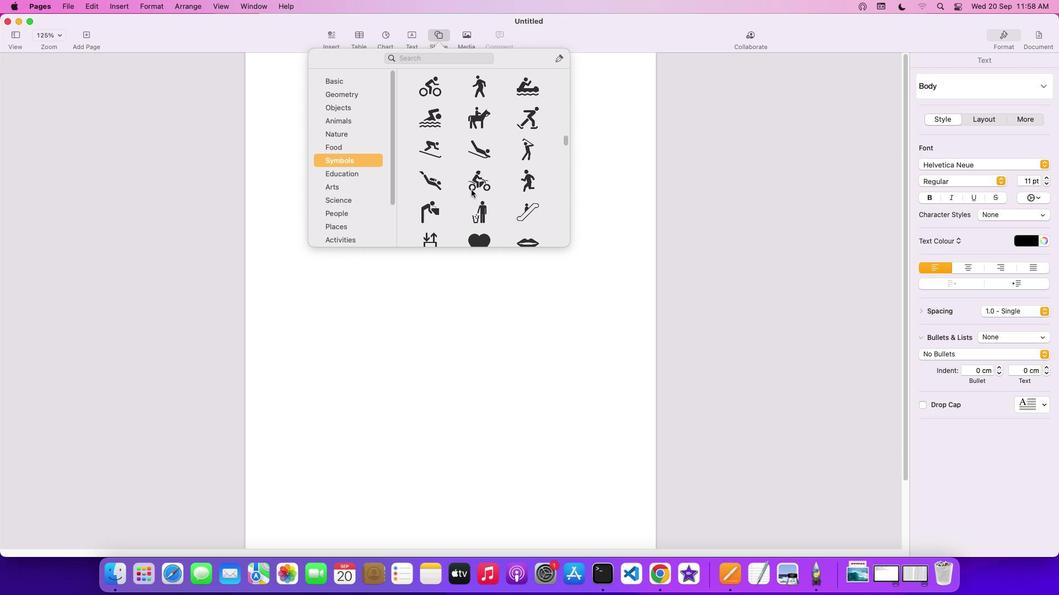 
Action: Mouse scrolled (471, 189) with delta (0, 0)
Screenshot: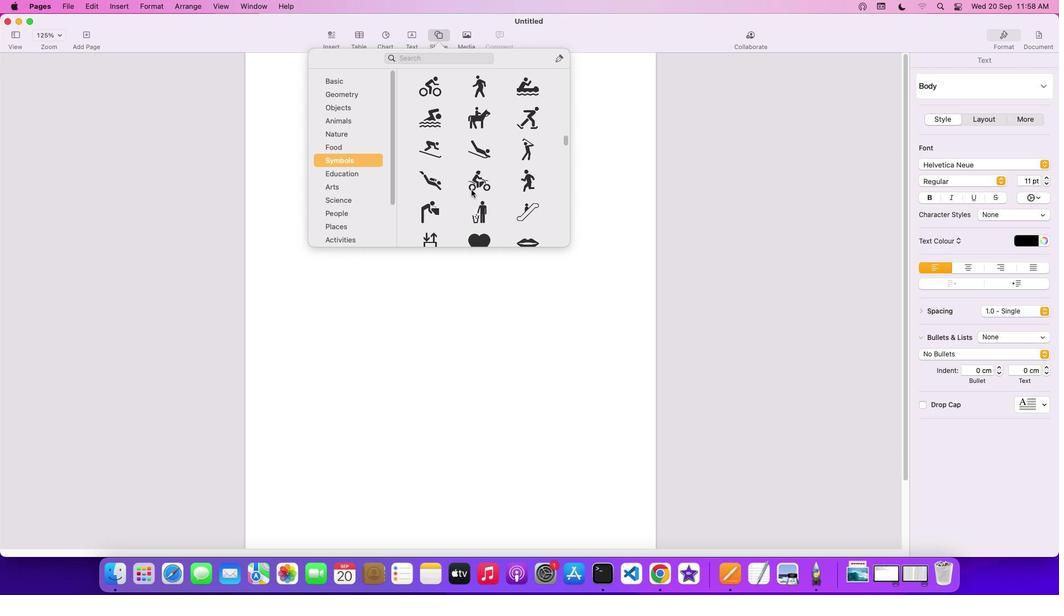 
Action: Mouse scrolled (471, 189) with delta (0, 0)
Screenshot: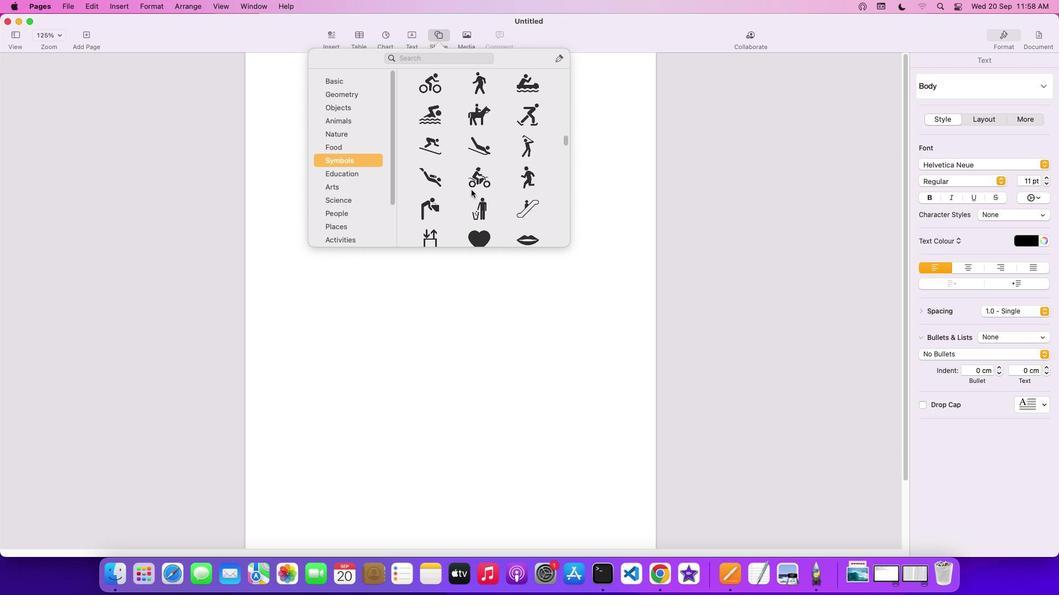 
Action: Mouse scrolled (471, 189) with delta (0, 0)
Screenshot: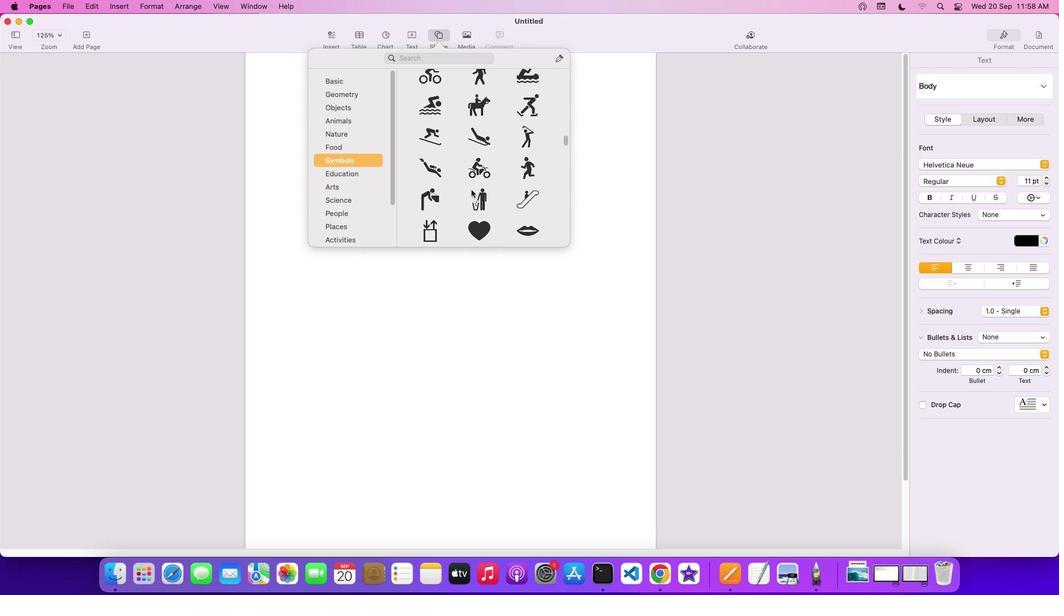 
Action: Mouse scrolled (471, 189) with delta (0, 0)
Screenshot: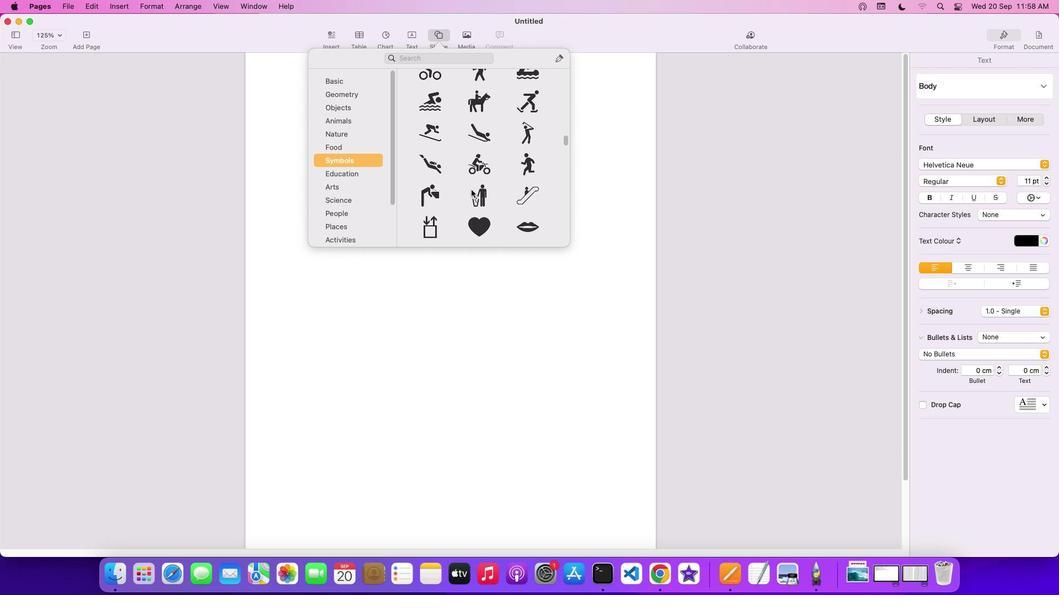 
Action: Mouse scrolled (471, 189) with delta (0, 0)
Screenshot: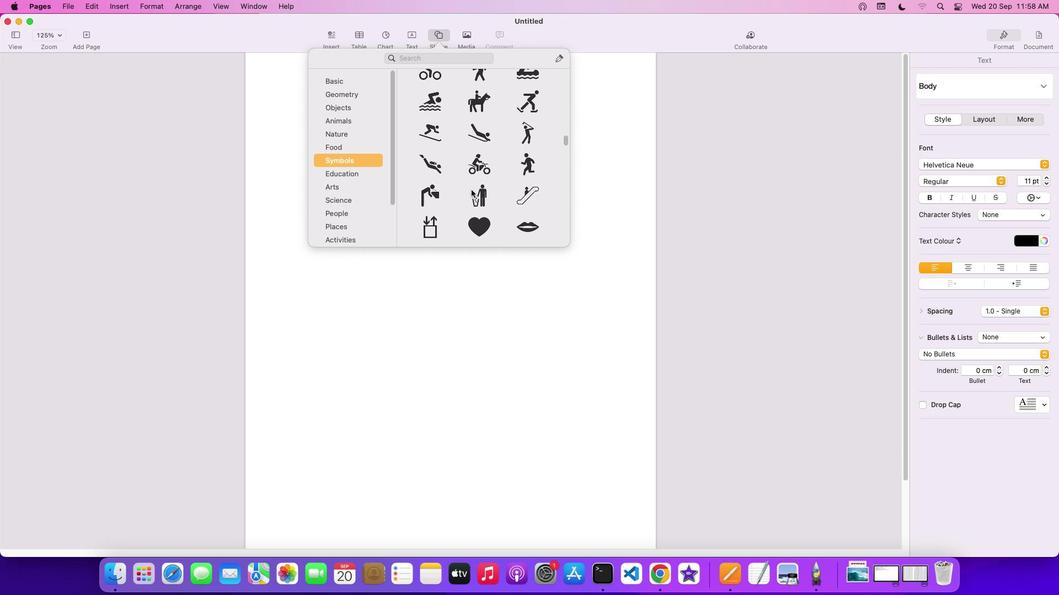 
Action: Mouse scrolled (471, 189) with delta (0, 0)
Screenshot: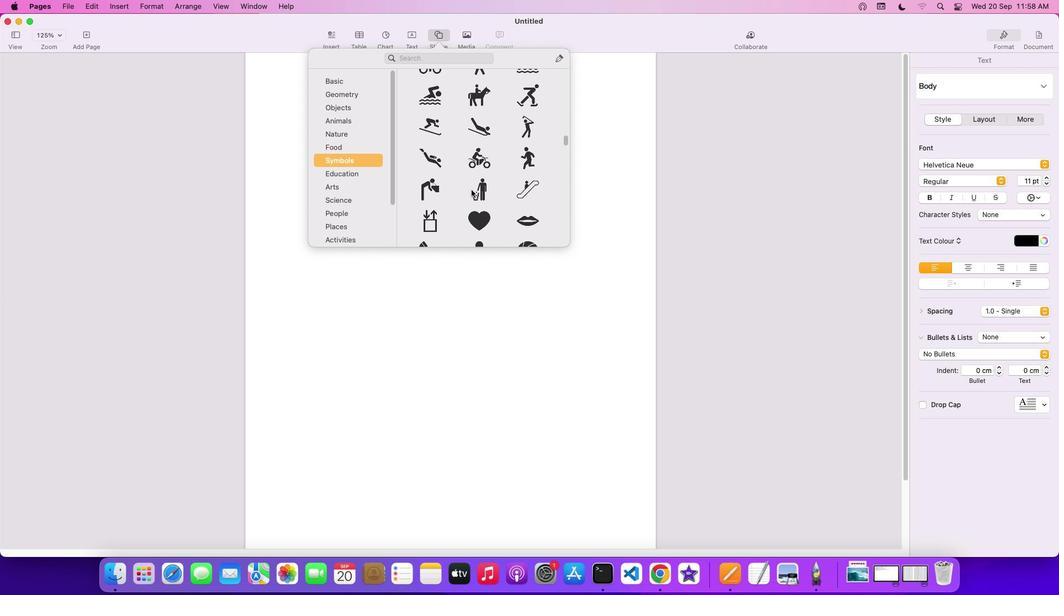 
Action: Mouse scrolled (471, 189) with delta (0, 0)
Screenshot: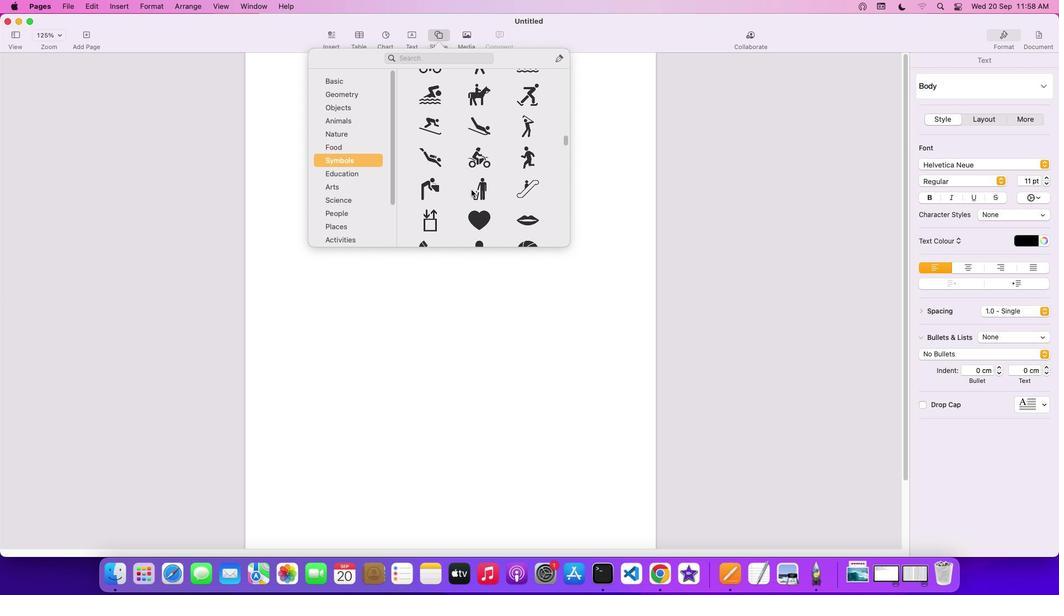 
Action: Mouse scrolled (471, 189) with delta (0, 0)
Screenshot: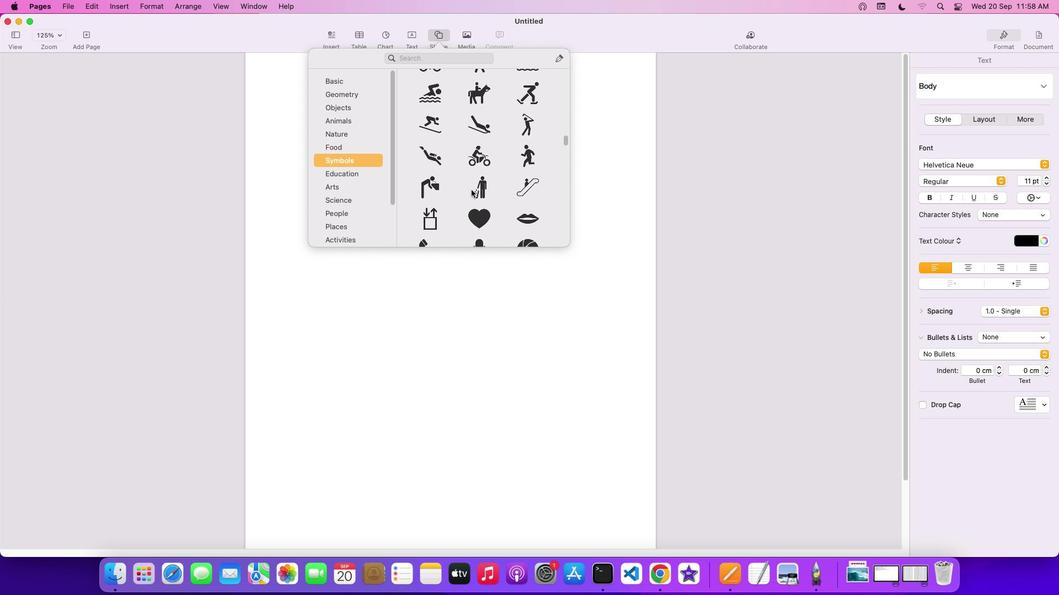 
Action: Mouse moved to (429, 95)
Screenshot: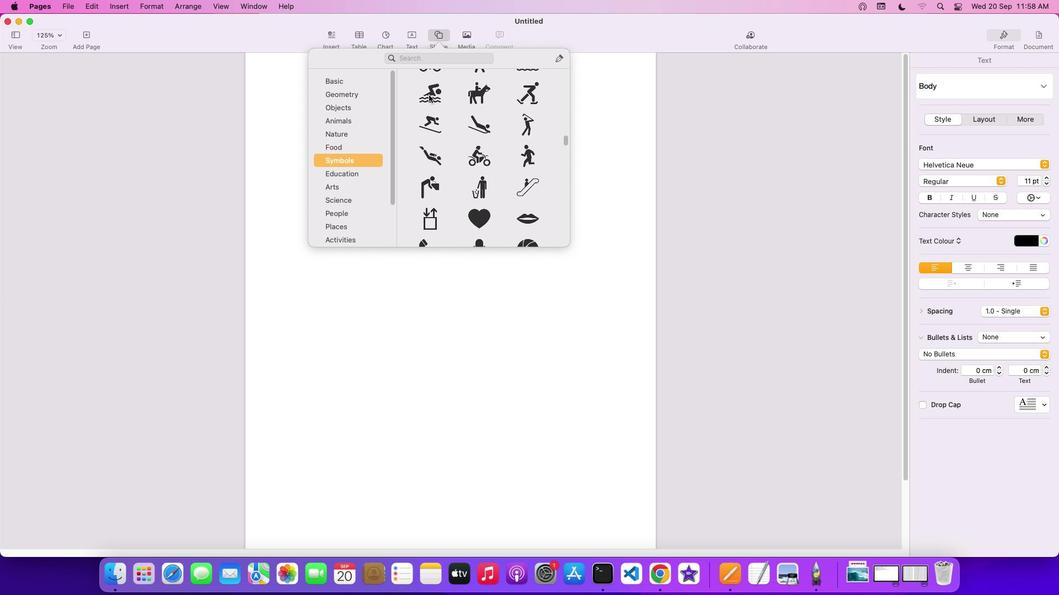 
Action: Mouse pressed left at (429, 95)
Screenshot: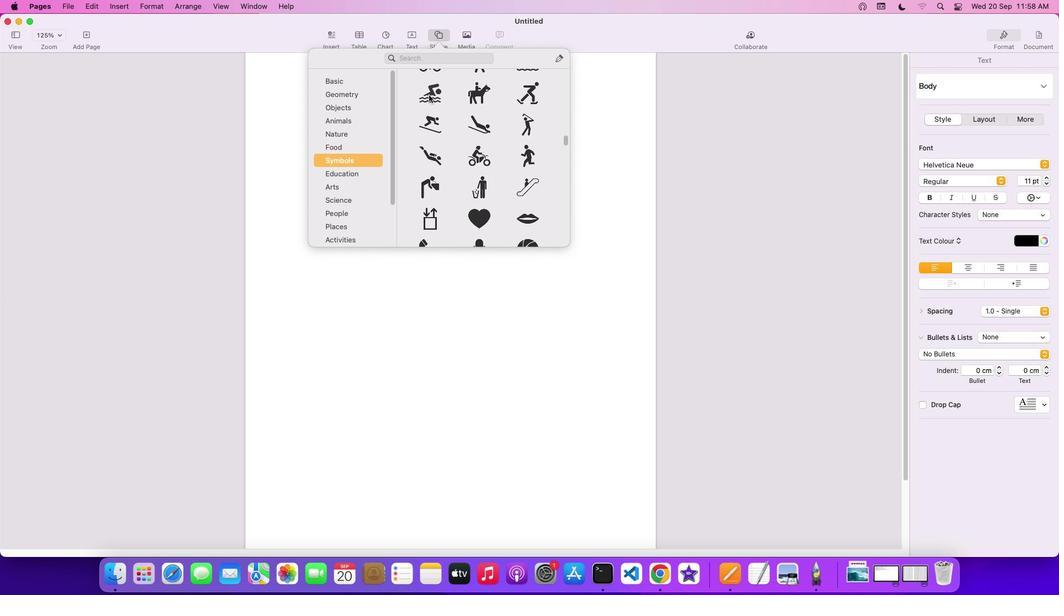 
Action: Mouse moved to (485, 99)
Screenshot: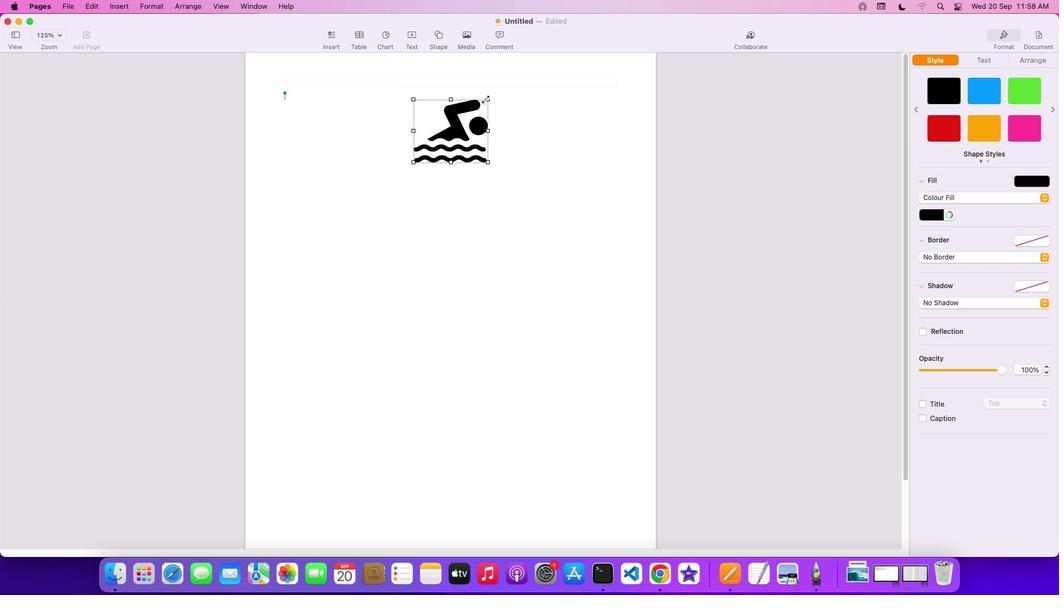 
Action: Mouse pressed left at (485, 99)
Screenshot: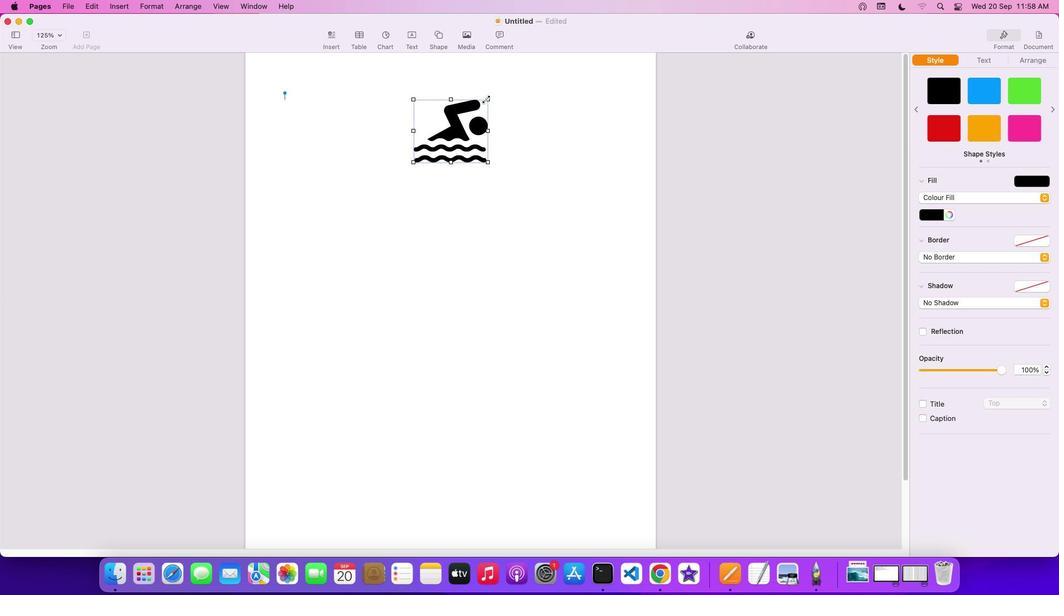 
Action: Mouse moved to (478, 135)
Screenshot: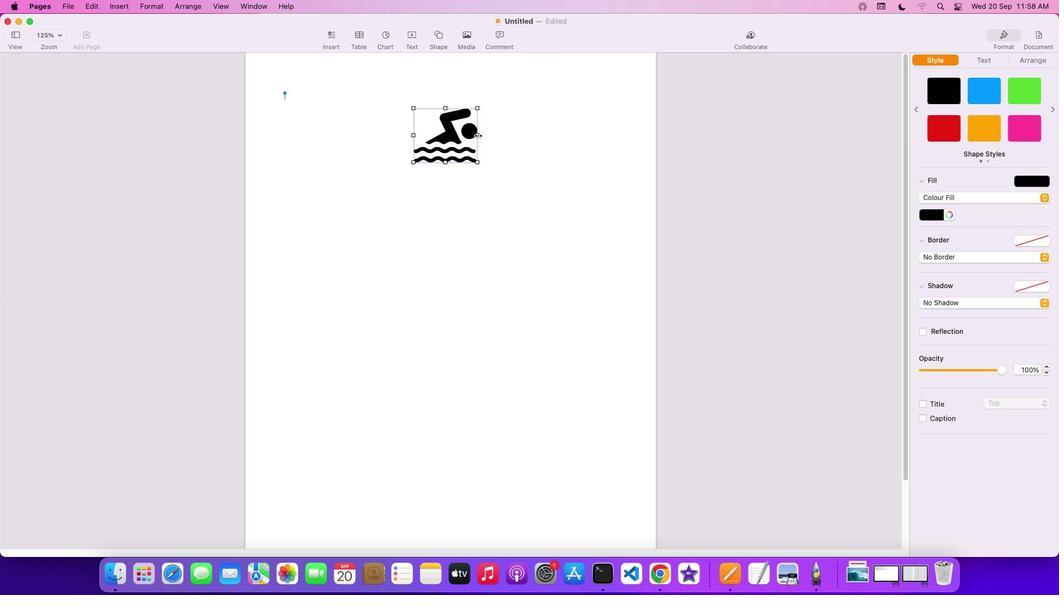 
Action: Mouse pressed left at (478, 135)
Screenshot: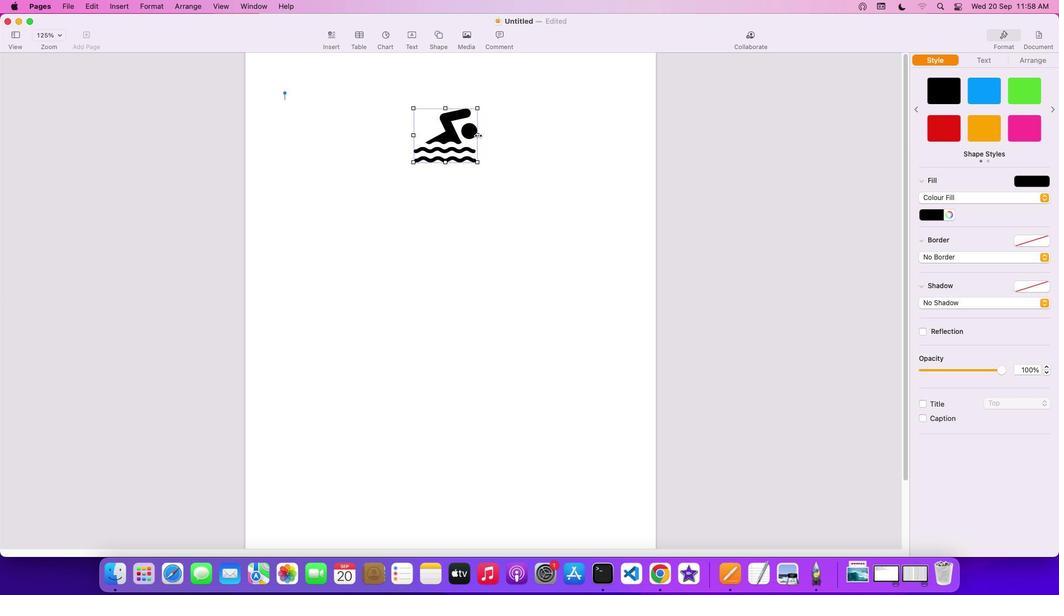 
Action: Mouse moved to (477, 134)
Screenshot: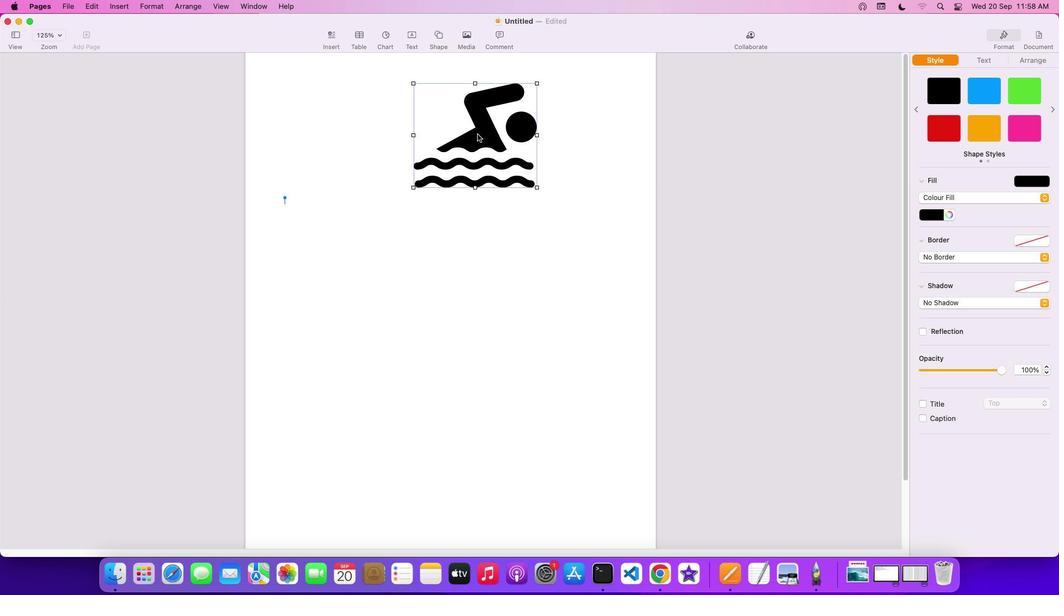 
Action: Mouse pressed right at (477, 134)
Screenshot: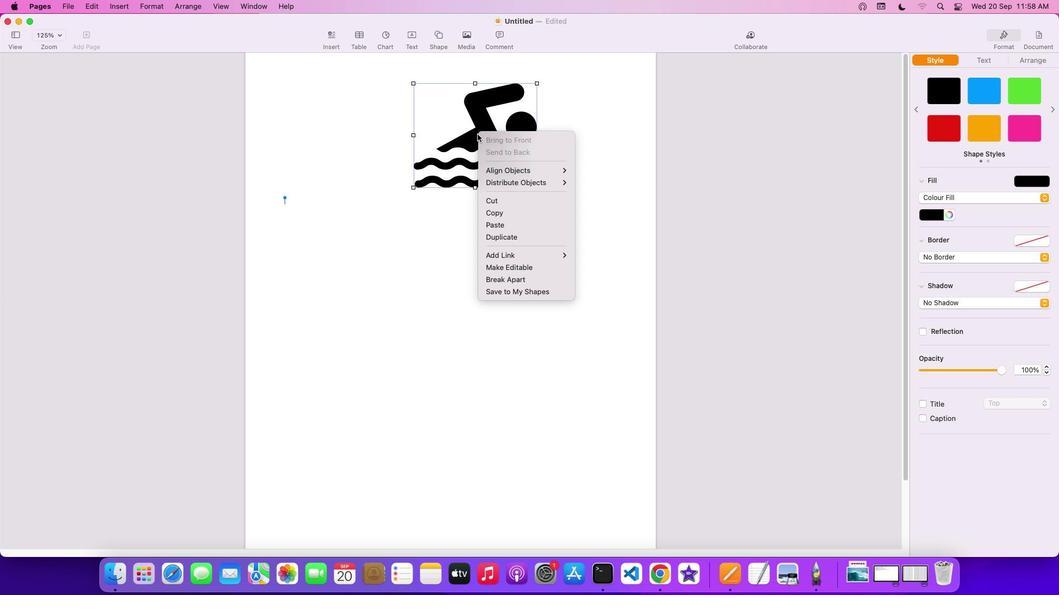 
Action: Mouse moved to (515, 274)
Screenshot: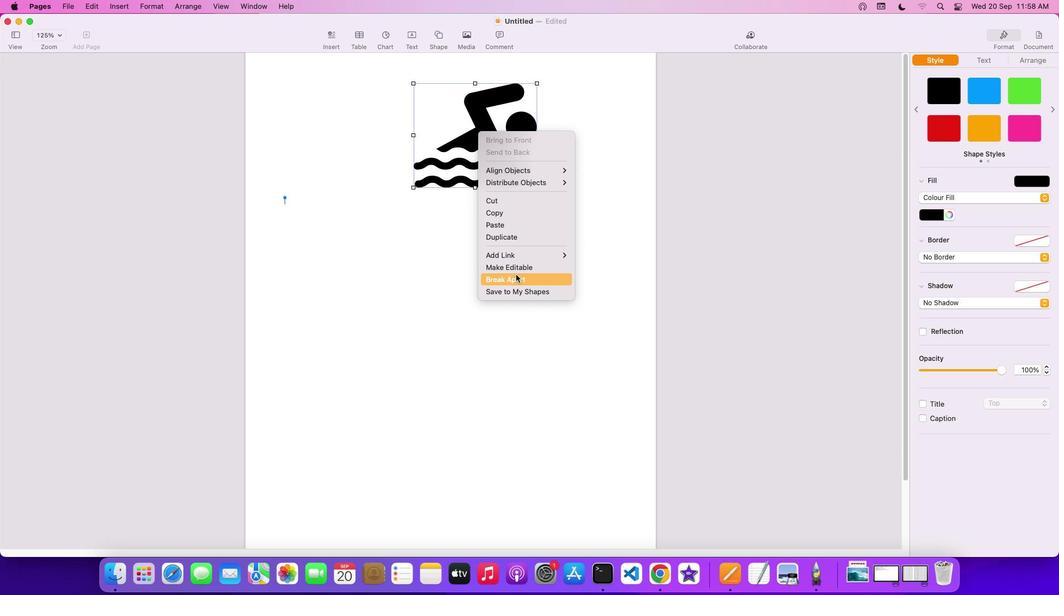 
Action: Mouse pressed left at (515, 274)
Screenshot: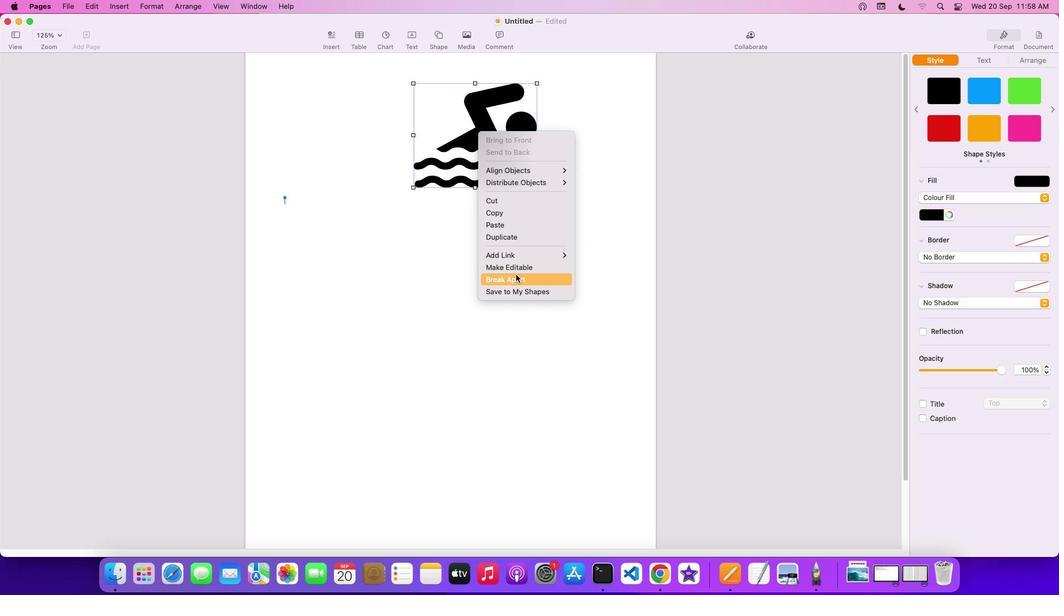 
Action: Mouse moved to (555, 157)
Screenshot: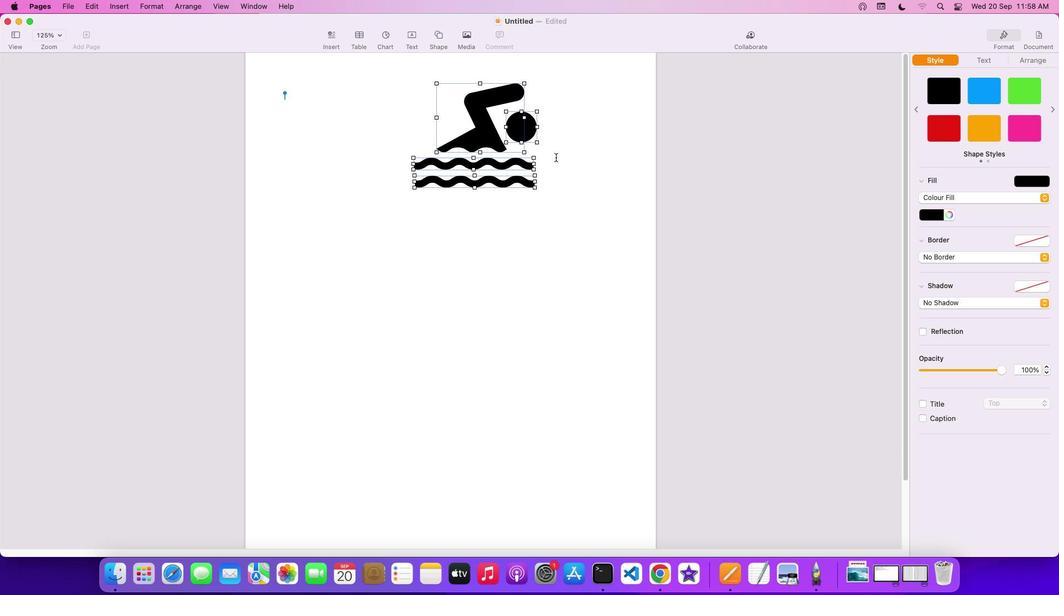 
Action: Mouse pressed left at (555, 157)
Screenshot: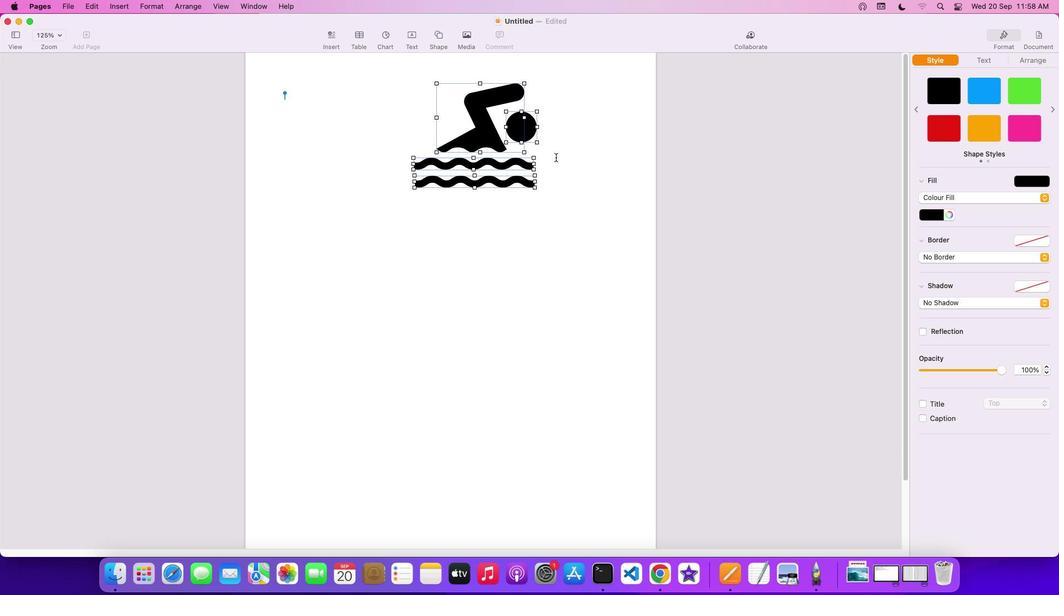 
Action: Mouse moved to (513, 163)
Screenshot: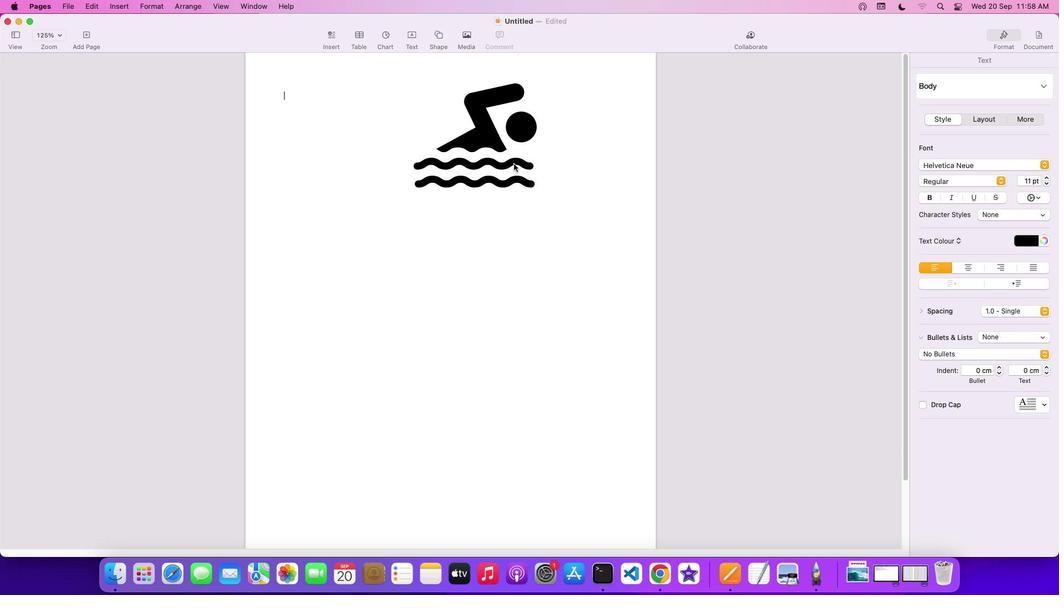 
Action: Key pressed Key.shift
Screenshot: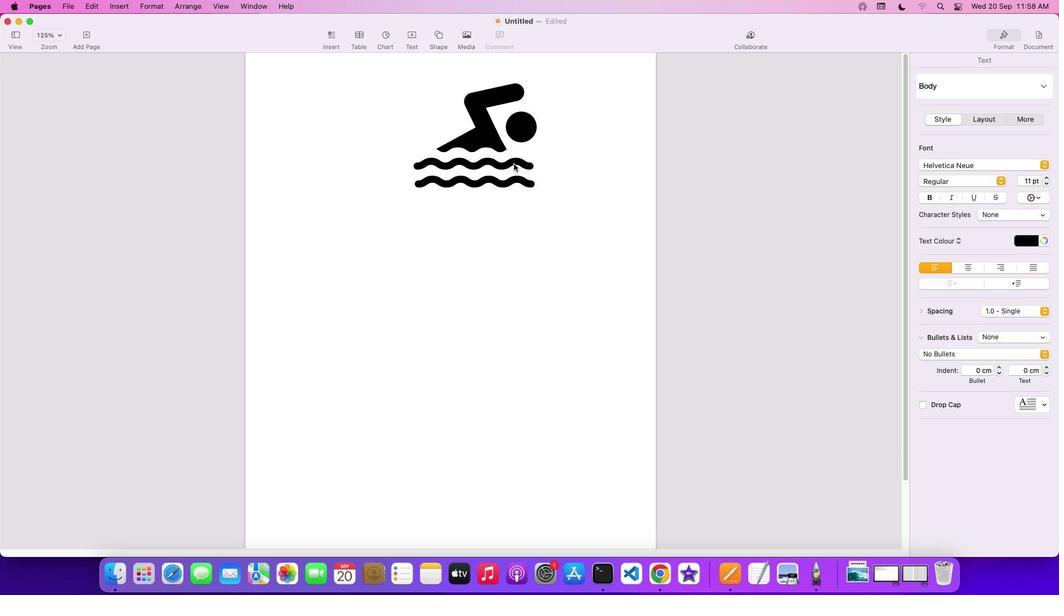 
Action: Mouse pressed left at (513, 163)
Screenshot: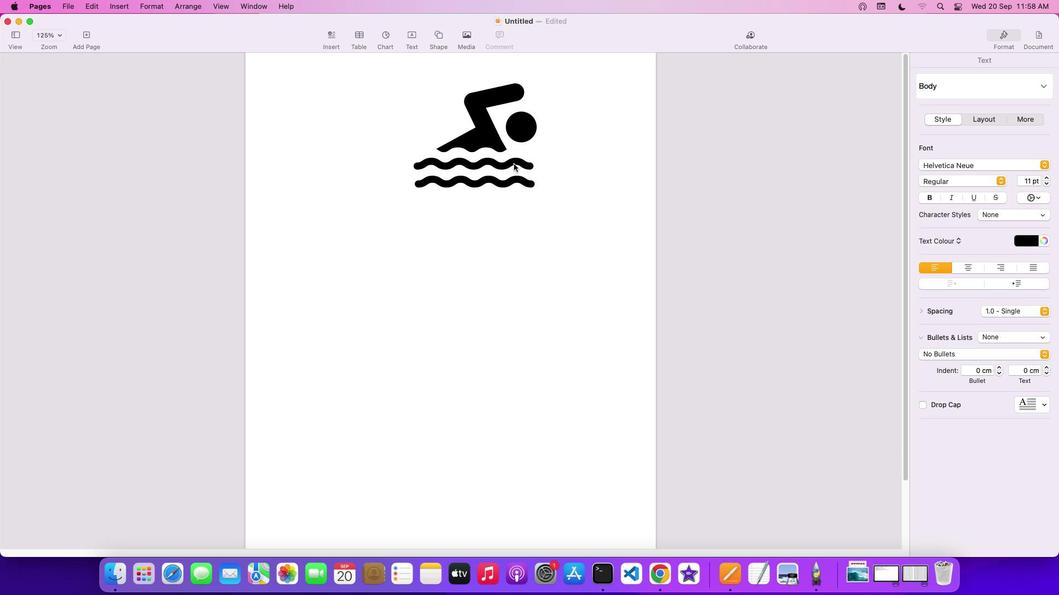 
Action: Mouse moved to (515, 180)
Screenshot: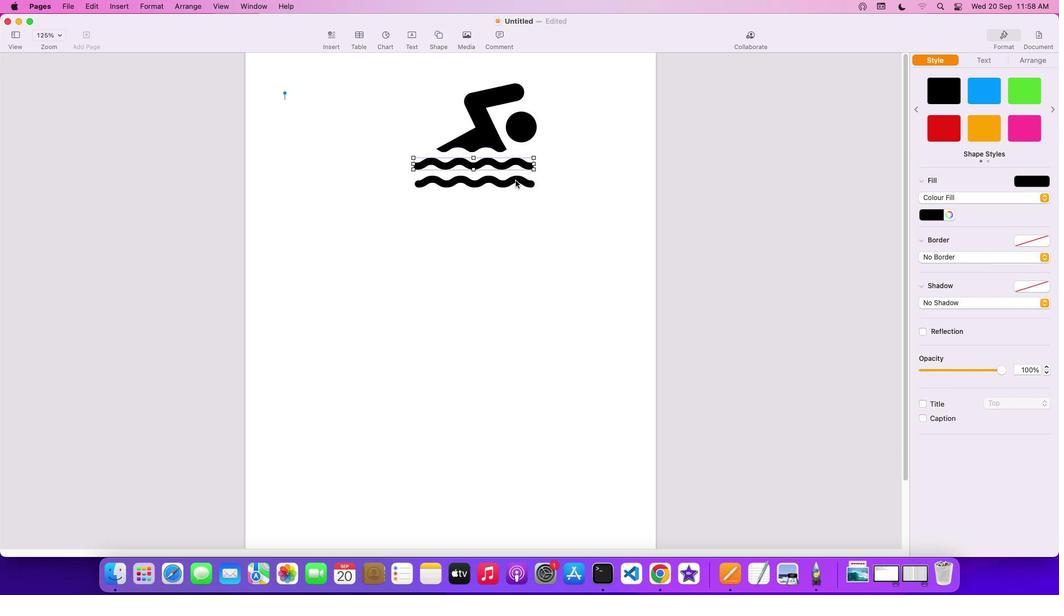 
Action: Mouse pressed left at (515, 180)
Screenshot: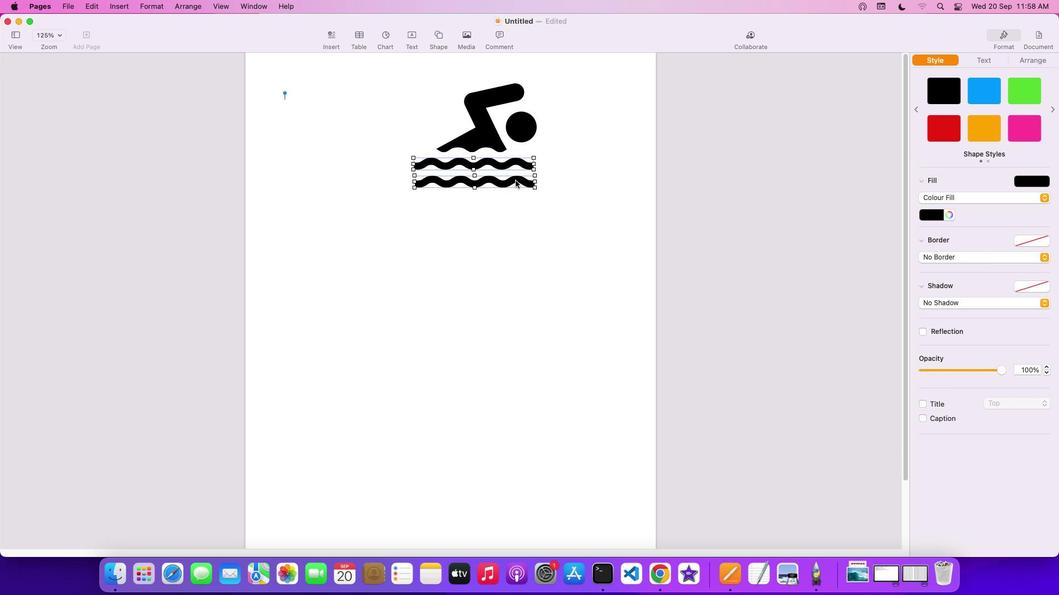 
Action: Mouse pressed right at (515, 180)
Screenshot: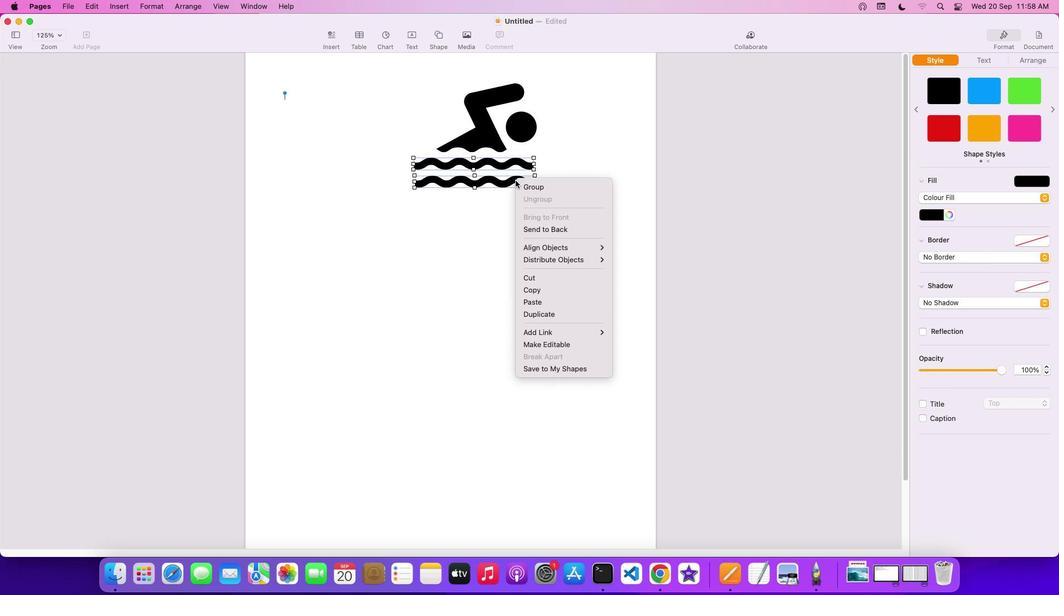 
Action: Mouse moved to (538, 185)
Screenshot: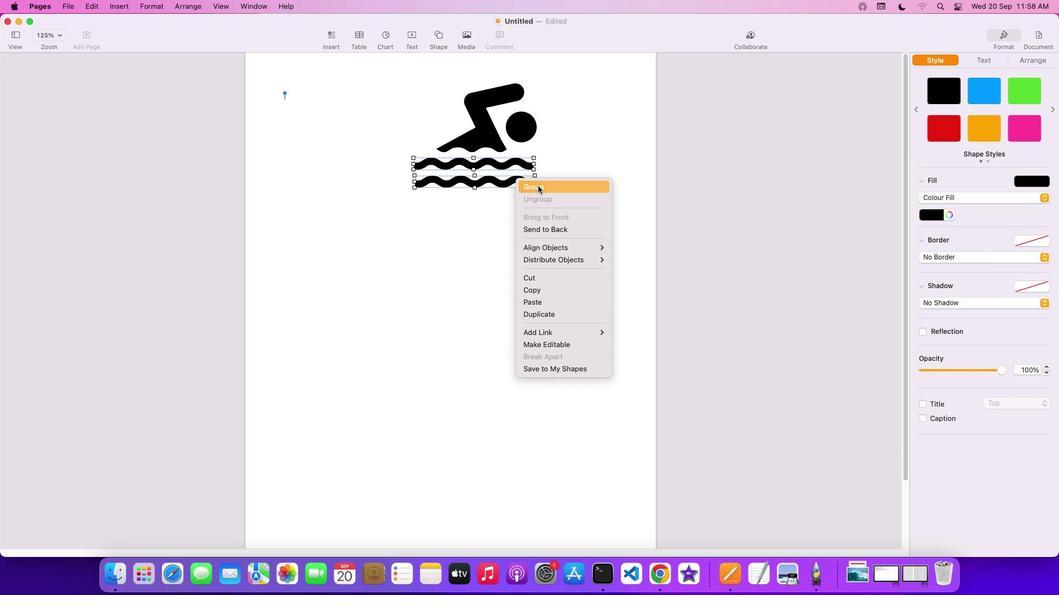 
Action: Mouse pressed left at (538, 185)
Screenshot: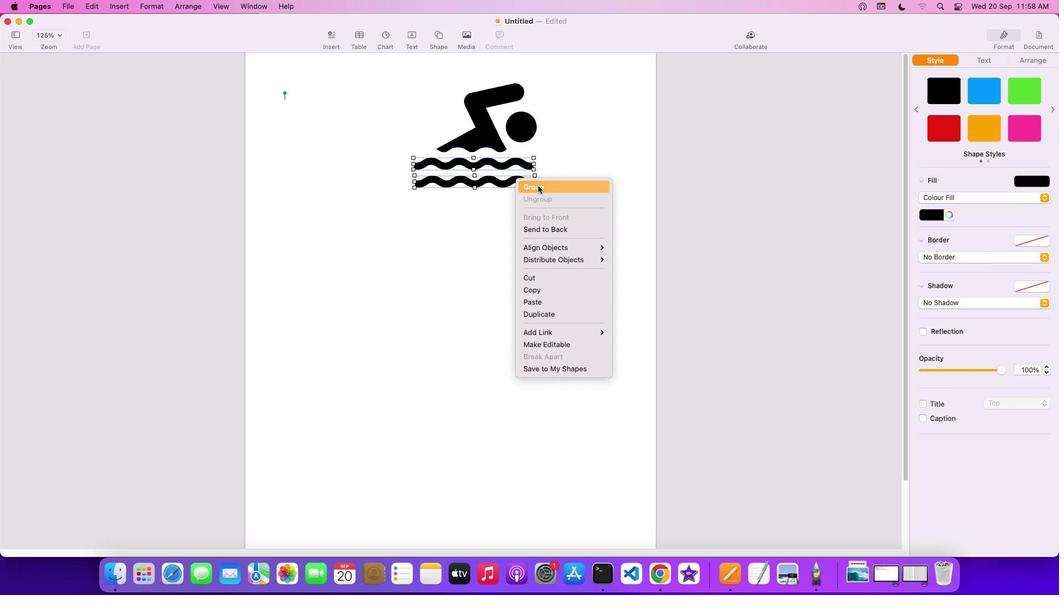 
Action: Mouse moved to (534, 172)
Screenshot: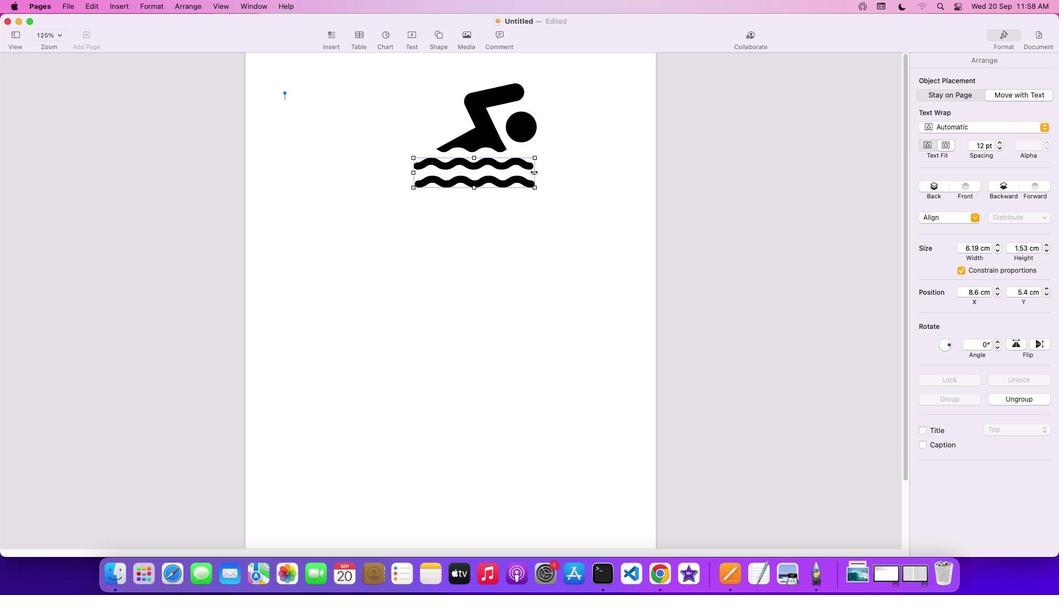 
Action: Mouse pressed left at (534, 172)
Screenshot: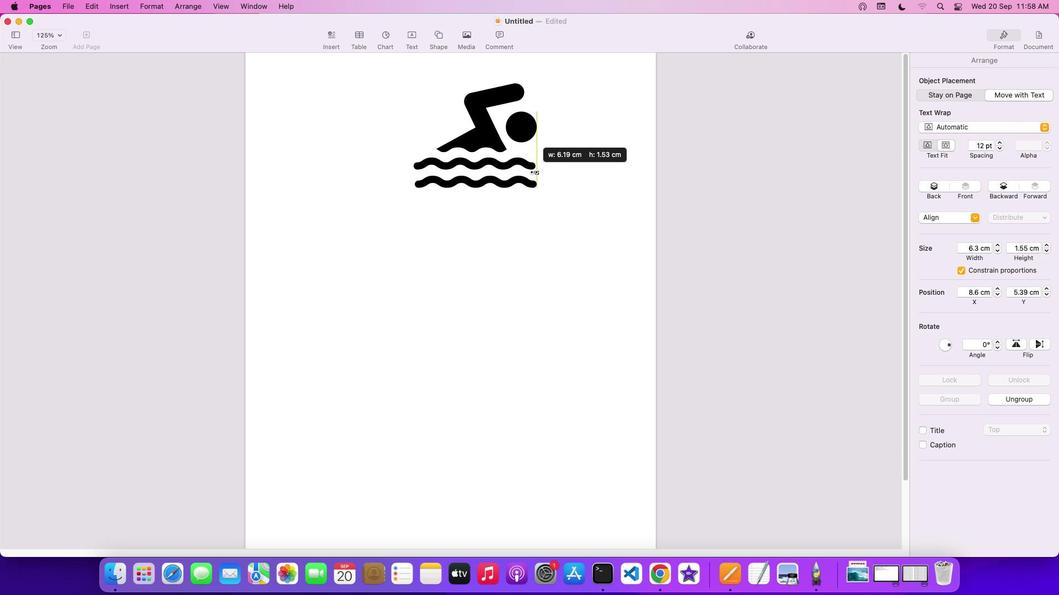 
Action: Mouse moved to (546, 166)
Screenshot: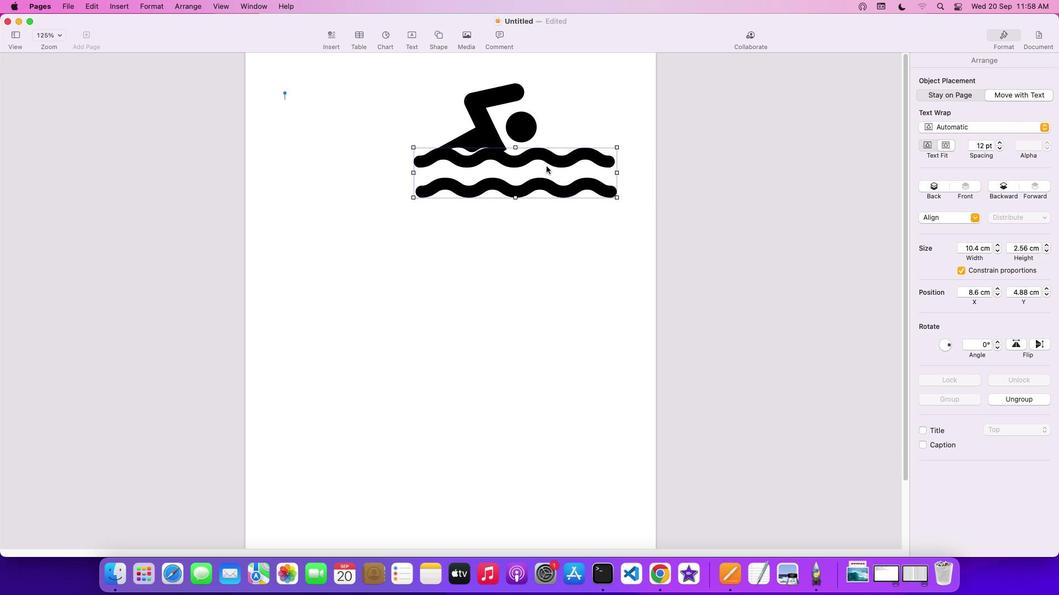 
Action: Mouse pressed left at (546, 166)
Screenshot: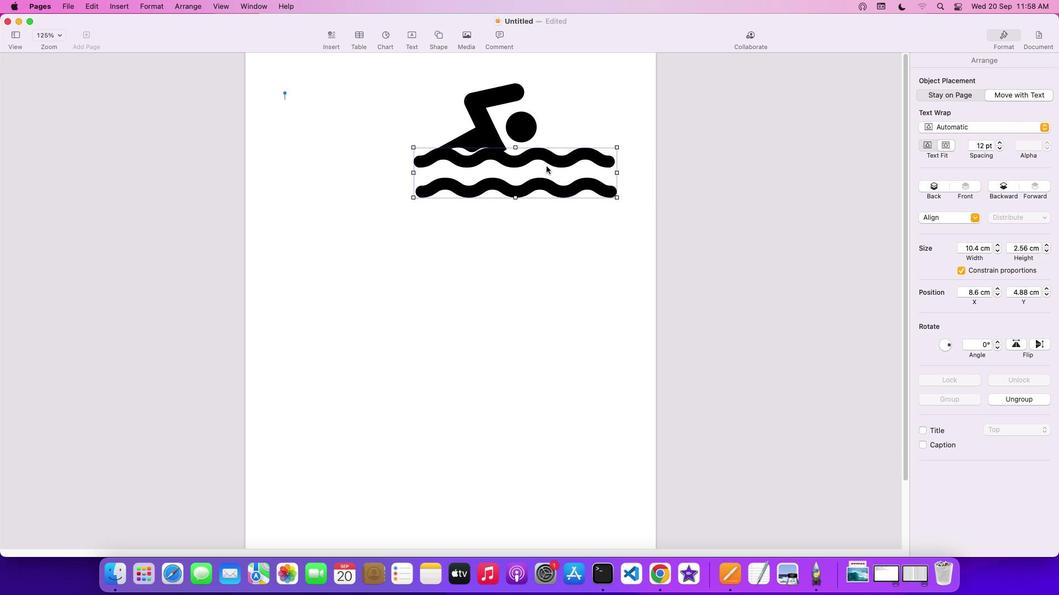 
Action: Mouse moved to (557, 251)
Screenshot: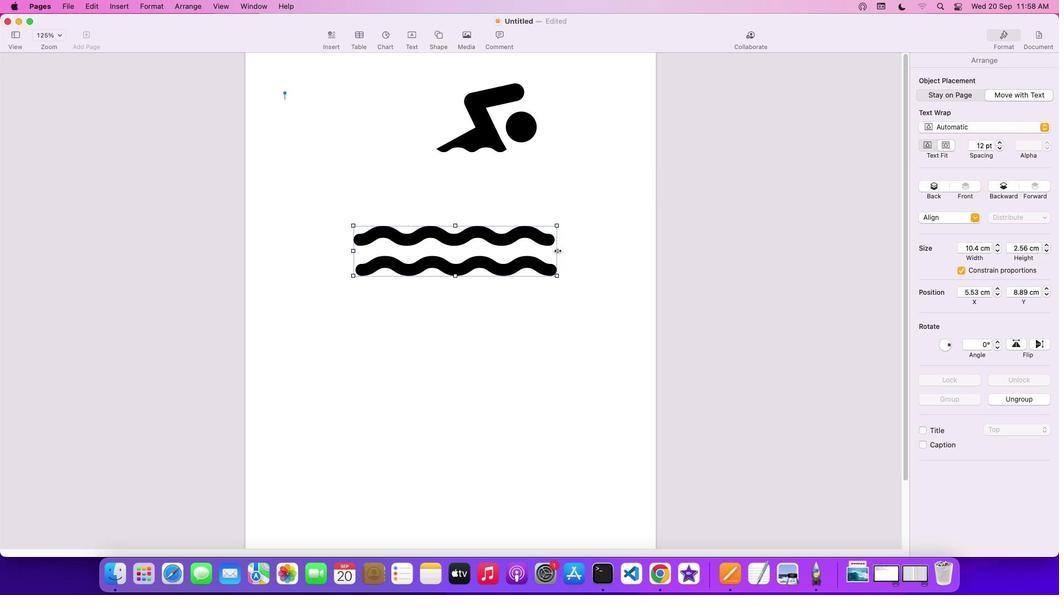 
Action: Mouse pressed left at (557, 251)
Screenshot: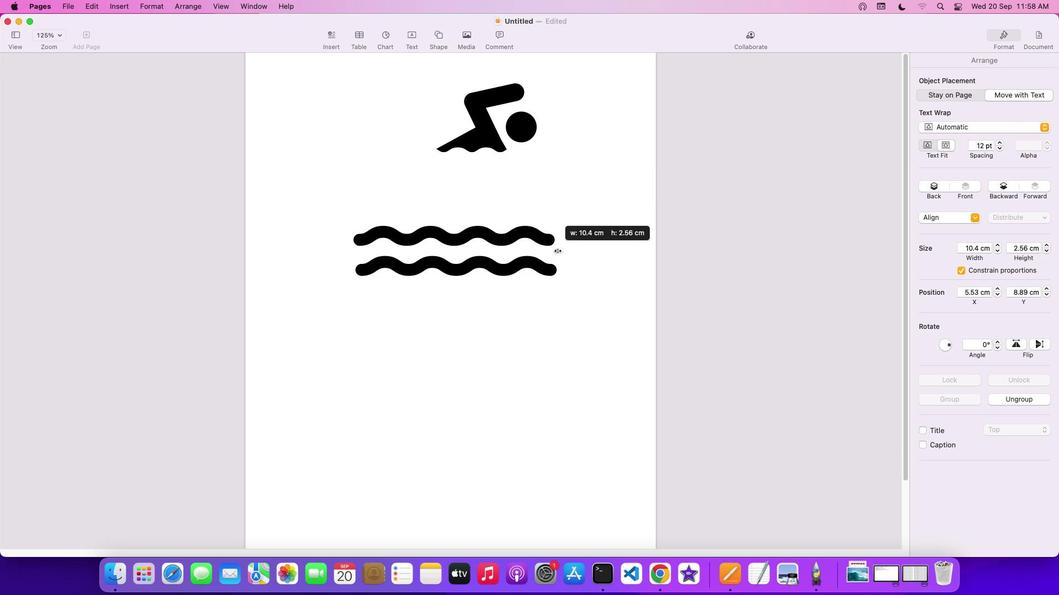
Action: Mouse moved to (519, 239)
Screenshot: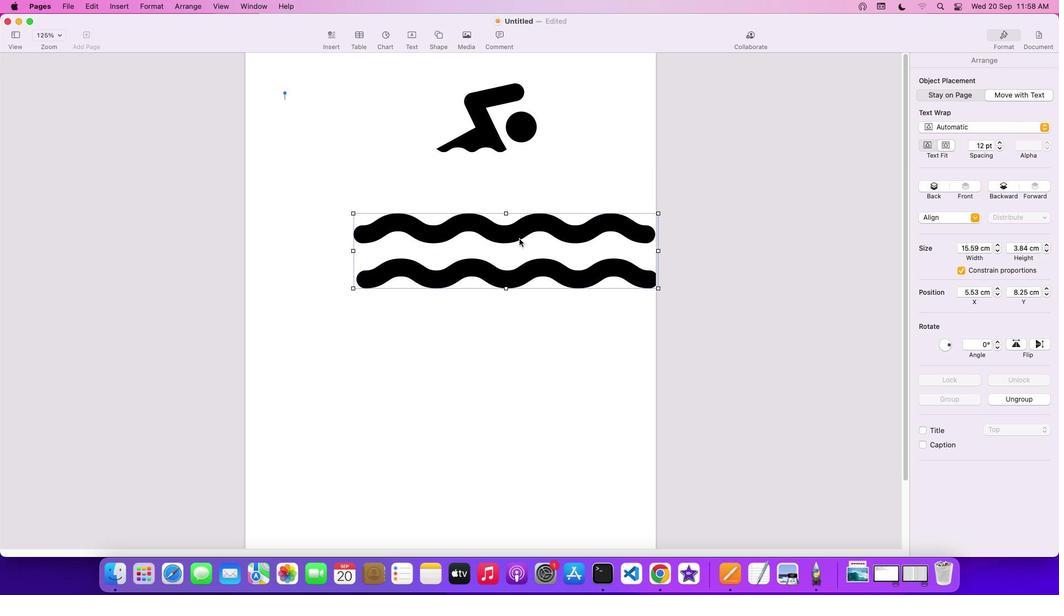 
Action: Mouse pressed left at (519, 239)
Screenshot: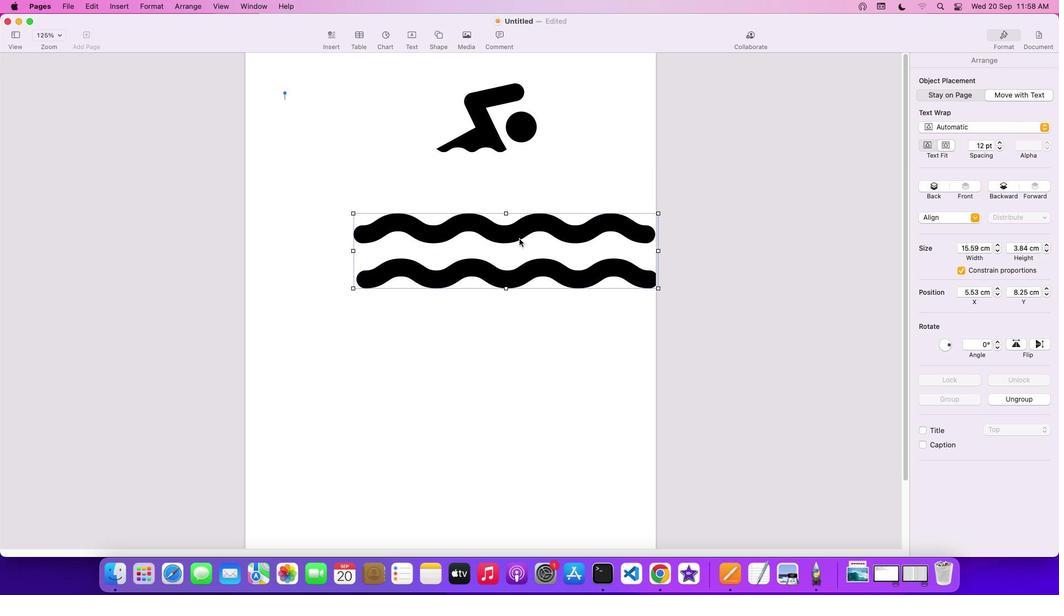 
Action: Mouse moved to (588, 312)
Screenshot: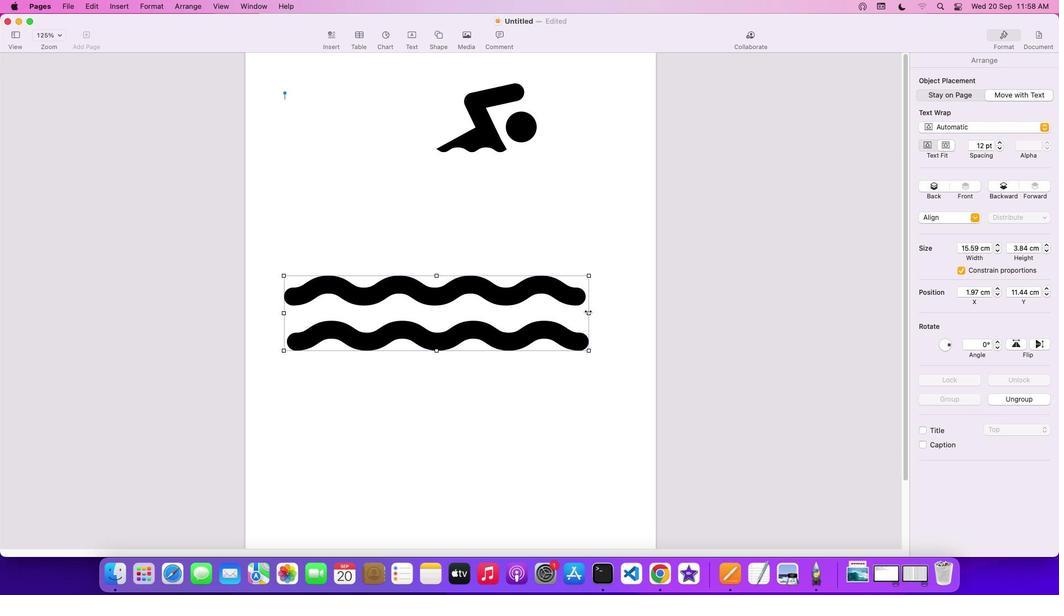 
Action: Mouse pressed left at (588, 312)
Screenshot: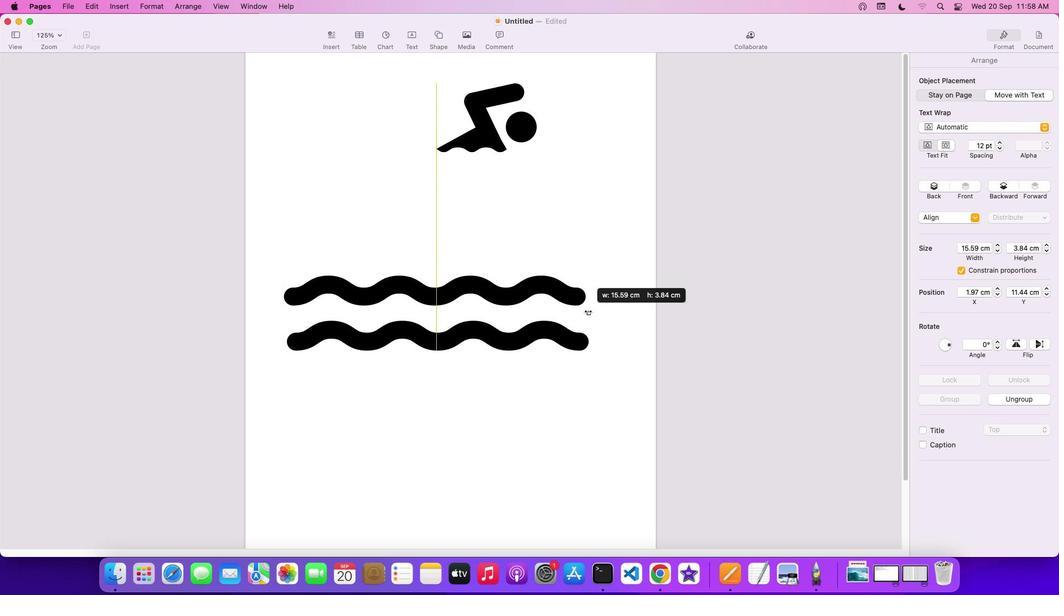 
Action: Mouse moved to (544, 308)
Screenshot: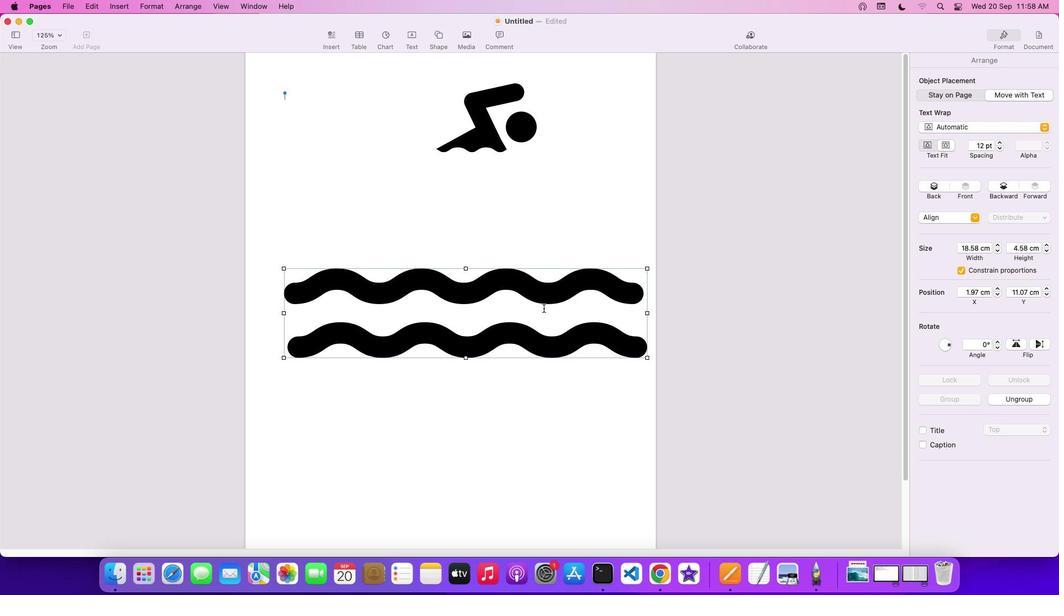 
Action: Mouse scrolled (544, 308) with delta (0, 0)
Screenshot: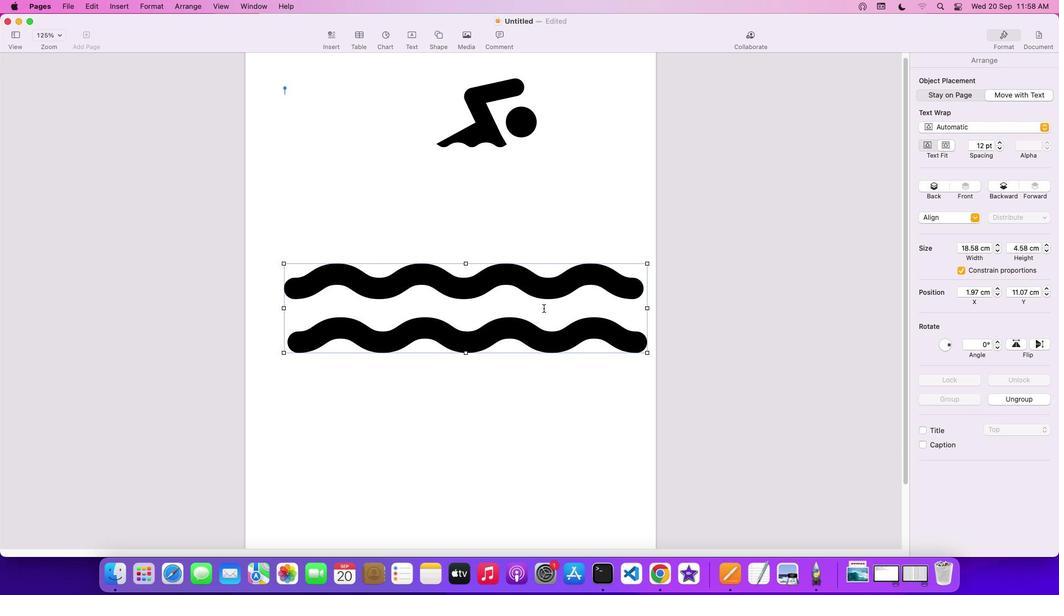 
Action: Mouse scrolled (544, 308) with delta (0, 0)
Screenshot: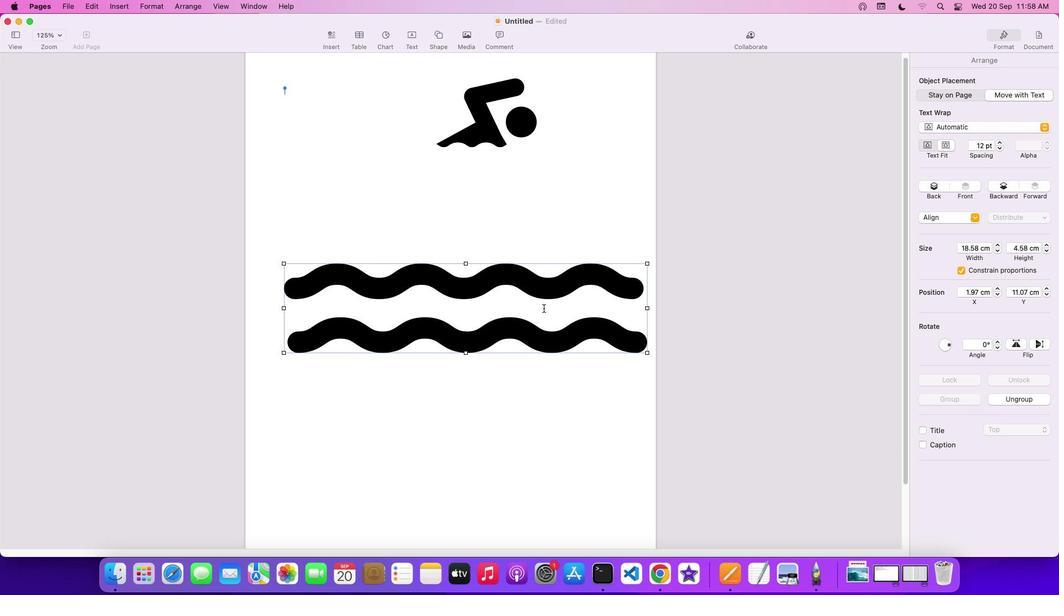 
Action: Mouse scrolled (544, 308) with delta (0, -1)
Screenshot: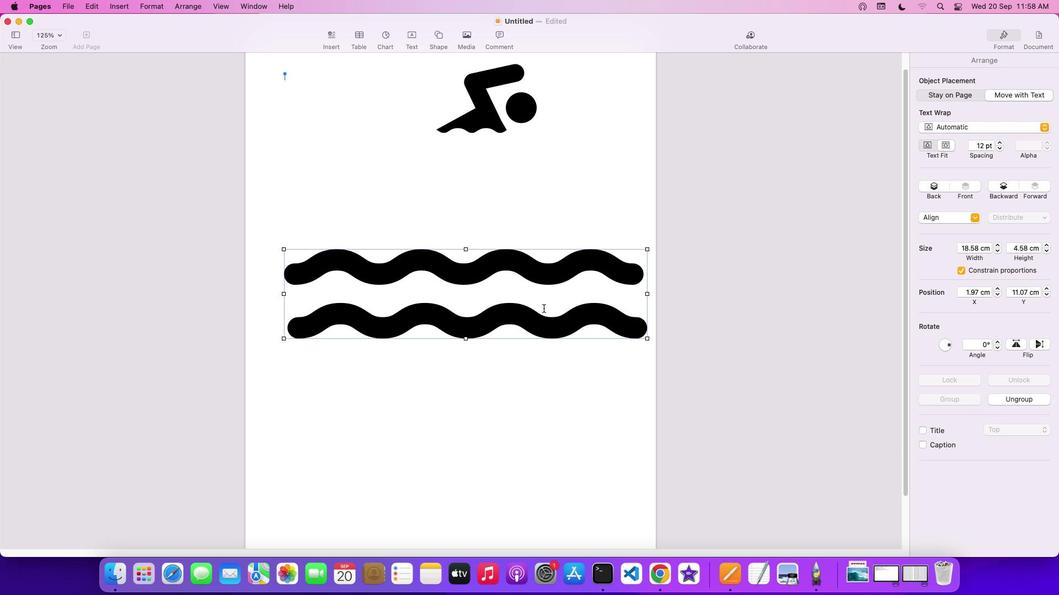 
Action: Mouse scrolled (544, 308) with delta (0, 0)
Screenshot: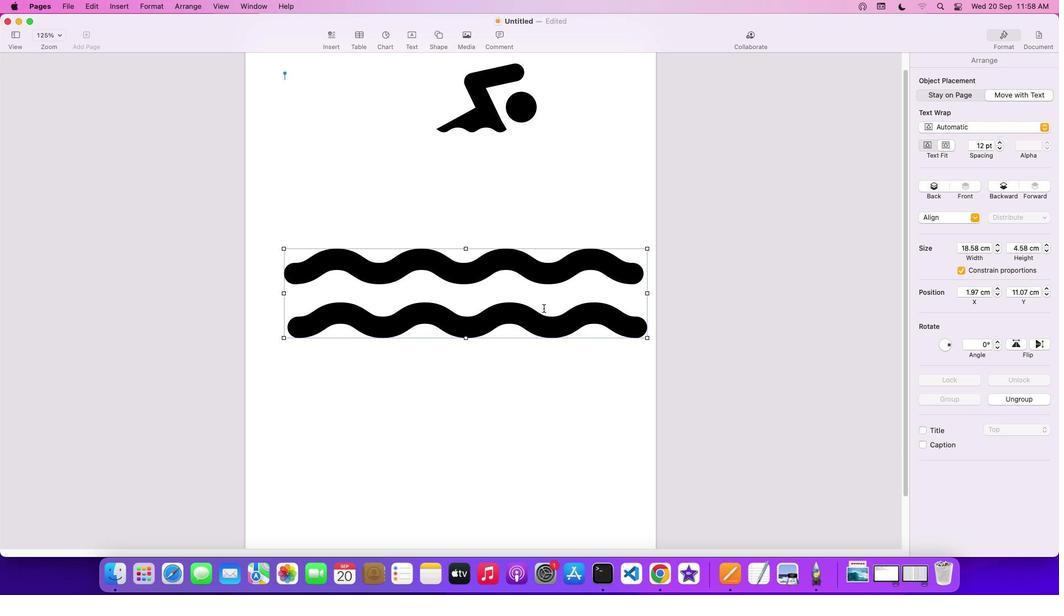 
Action: Mouse moved to (540, 309)
Screenshot: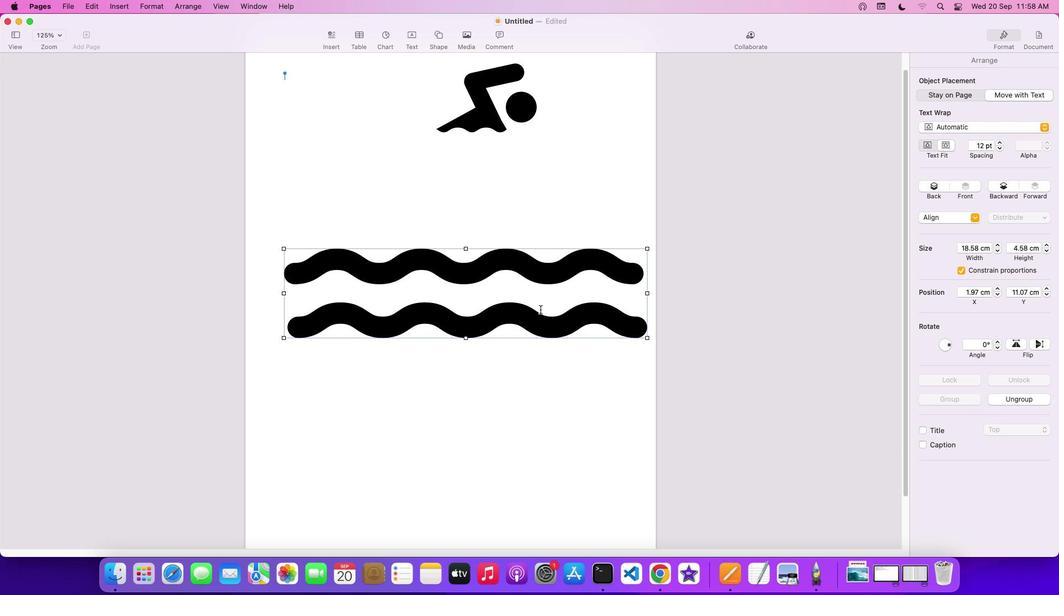 
Action: Mouse scrolled (540, 309) with delta (0, 0)
Screenshot: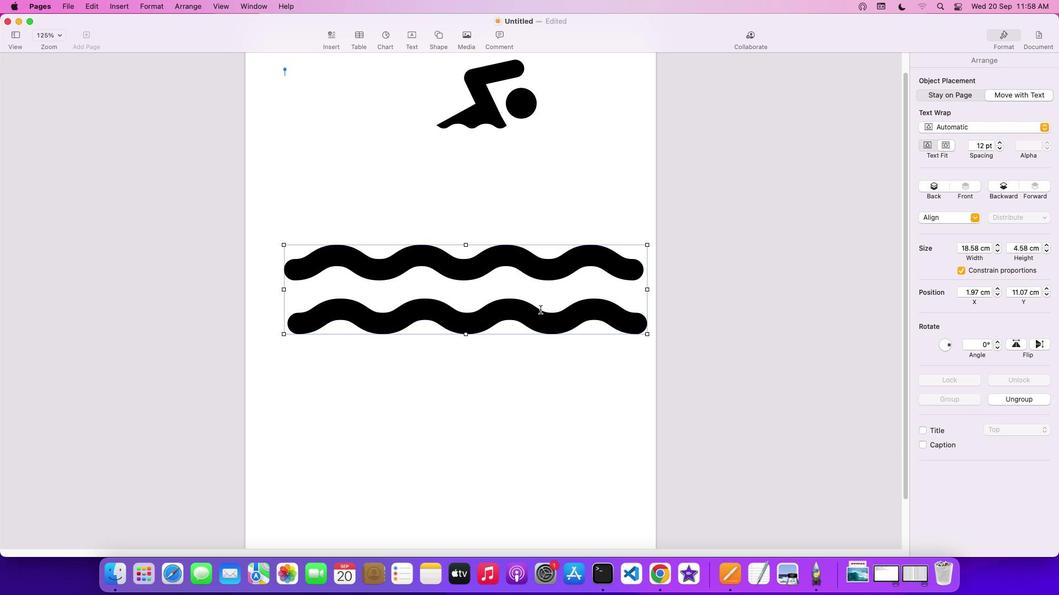 
Action: Mouse scrolled (540, 309) with delta (0, 0)
Screenshot: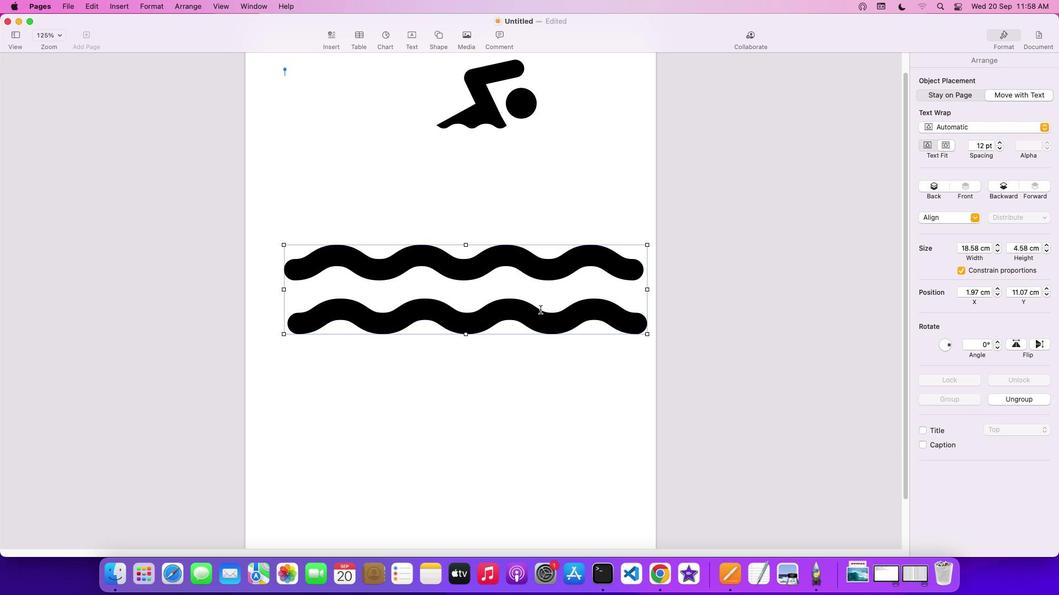 
Action: Mouse moved to (647, 290)
Screenshot: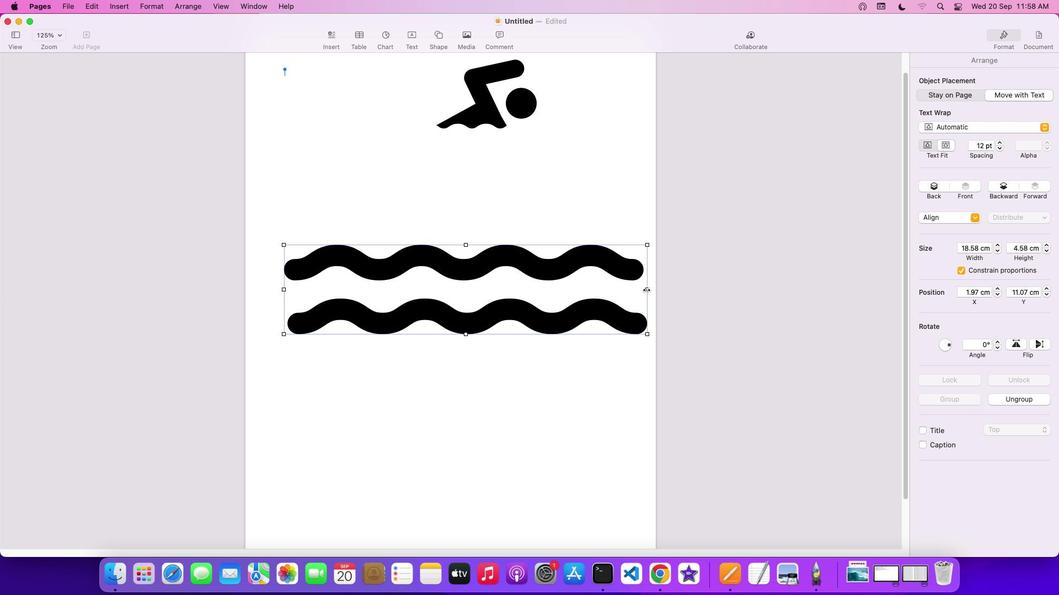 
Action: Mouse pressed left at (647, 290)
Screenshot: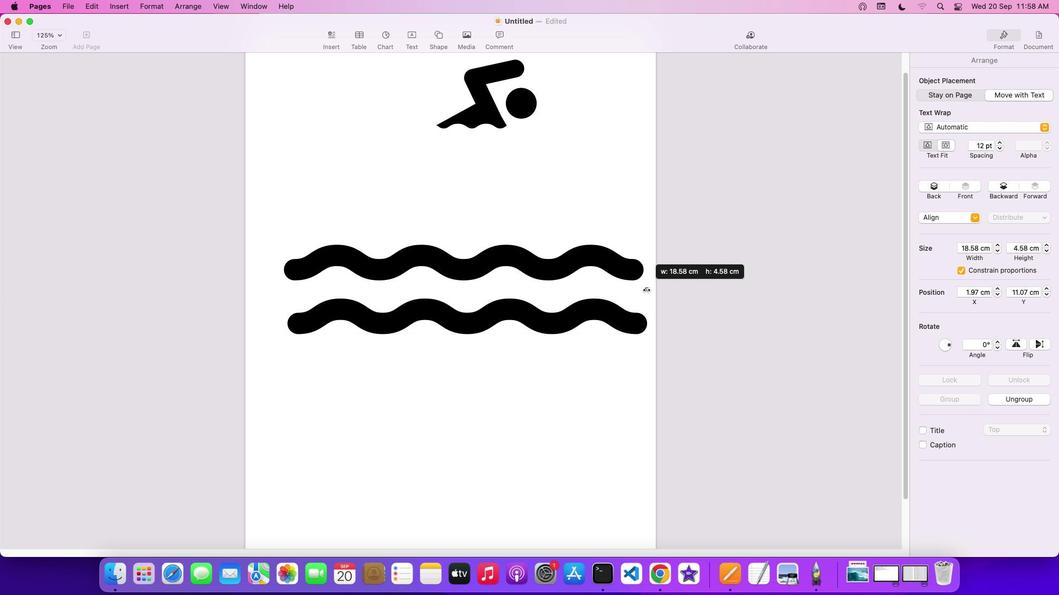 
Action: Mouse moved to (513, 264)
Screenshot: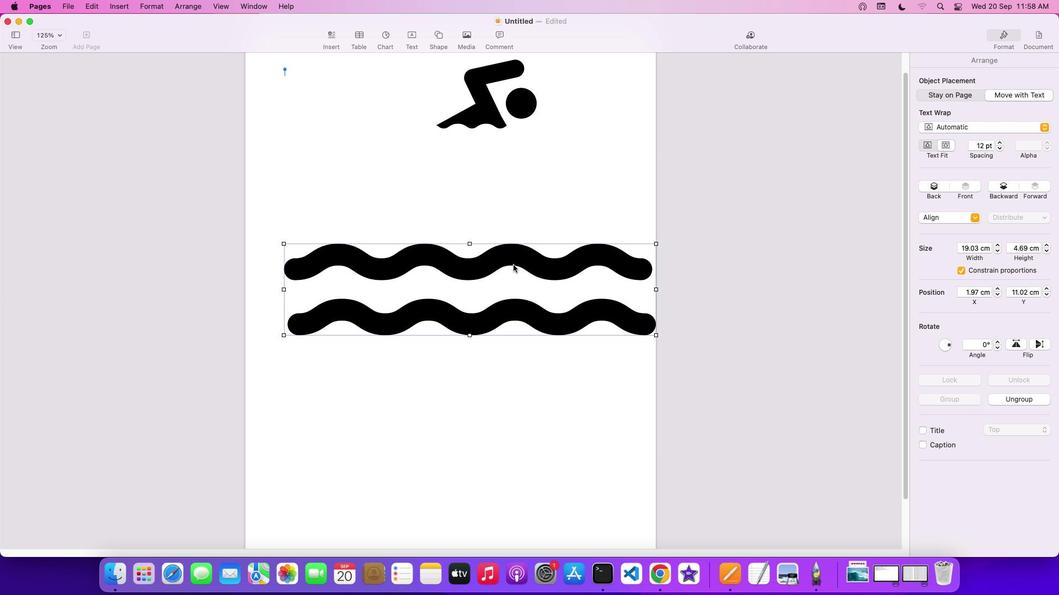 
Action: Key pressed Key.backspace
Screenshot: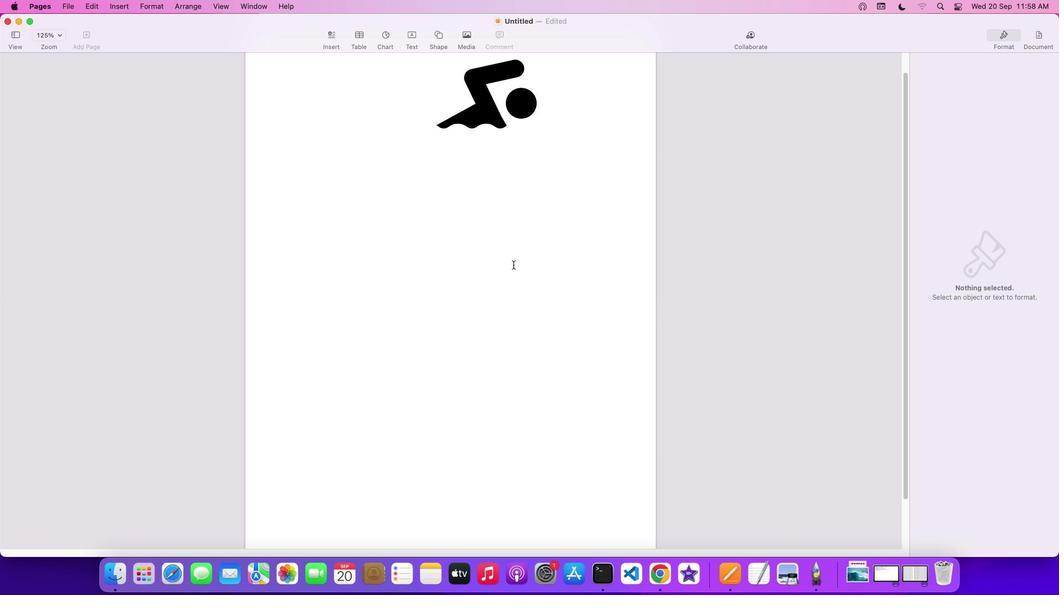 
Action: Mouse moved to (493, 125)
Screenshot: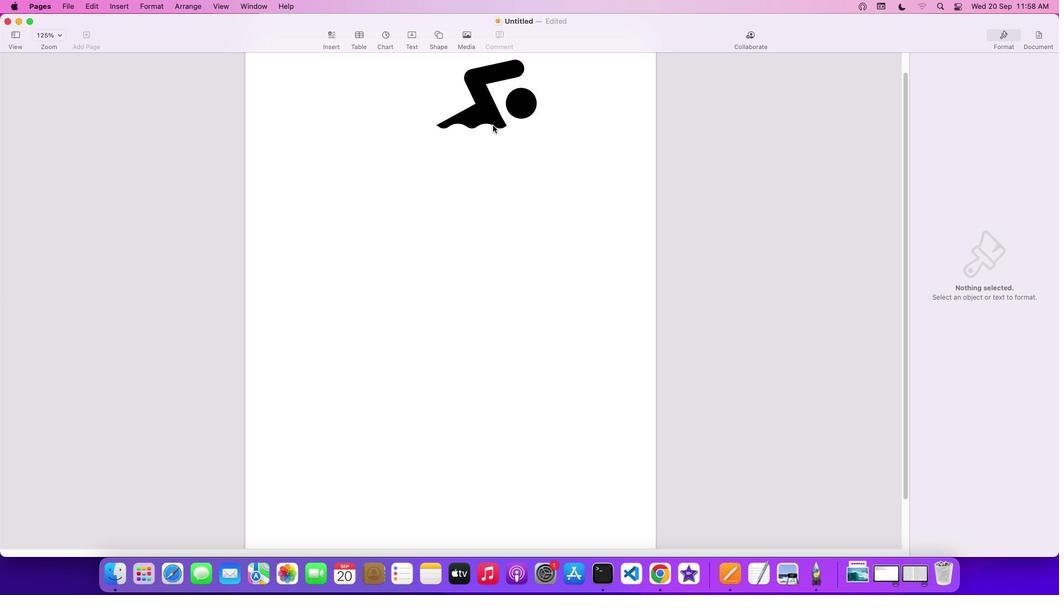 
Action: Mouse pressed left at (493, 125)
Screenshot: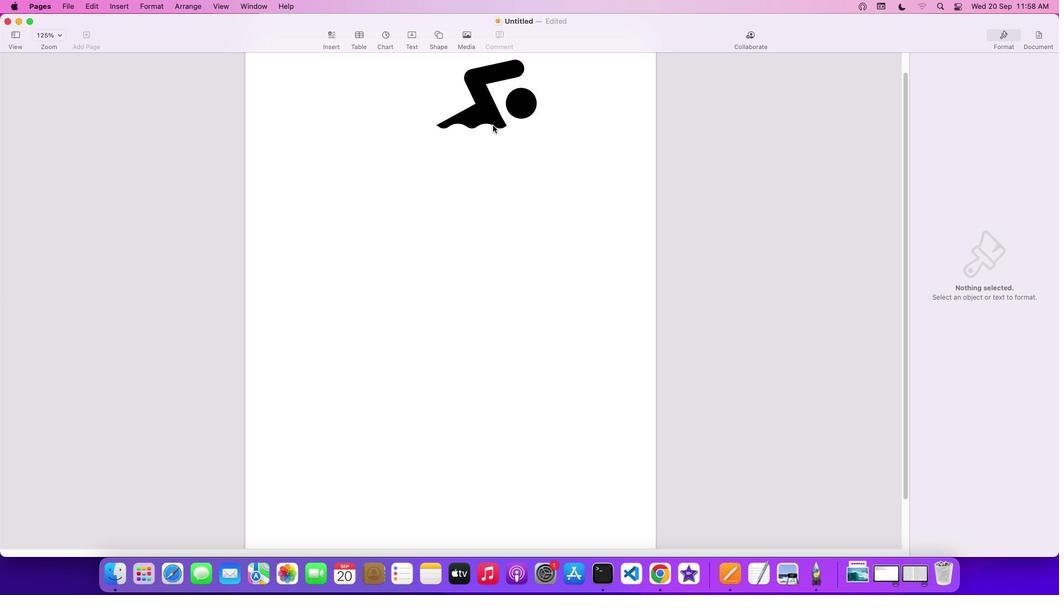 
Action: Mouse moved to (493, 125)
Screenshot: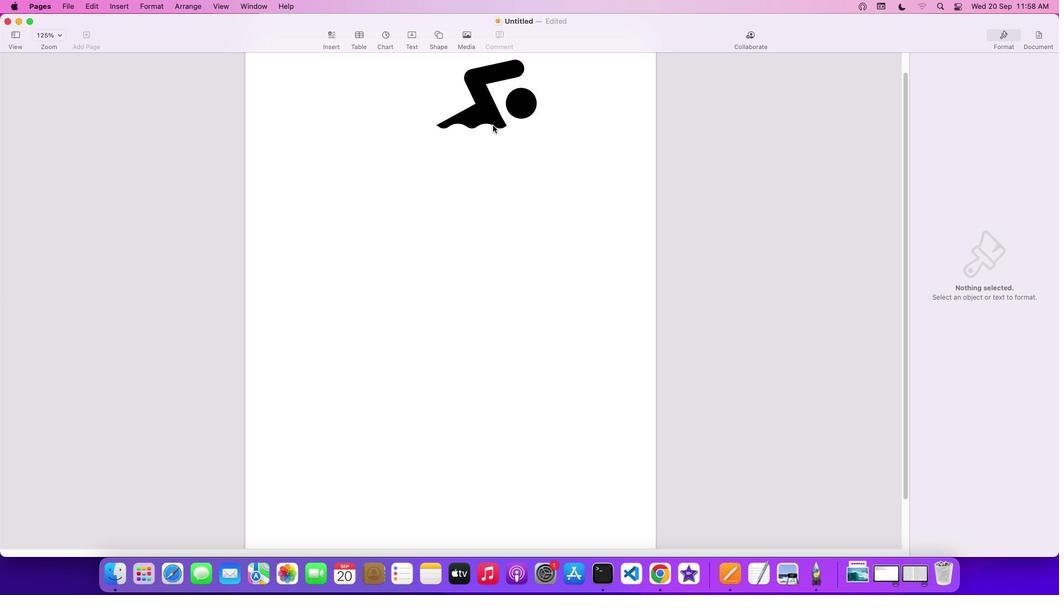 
Action: Key pressed Key.backspace
Screenshot: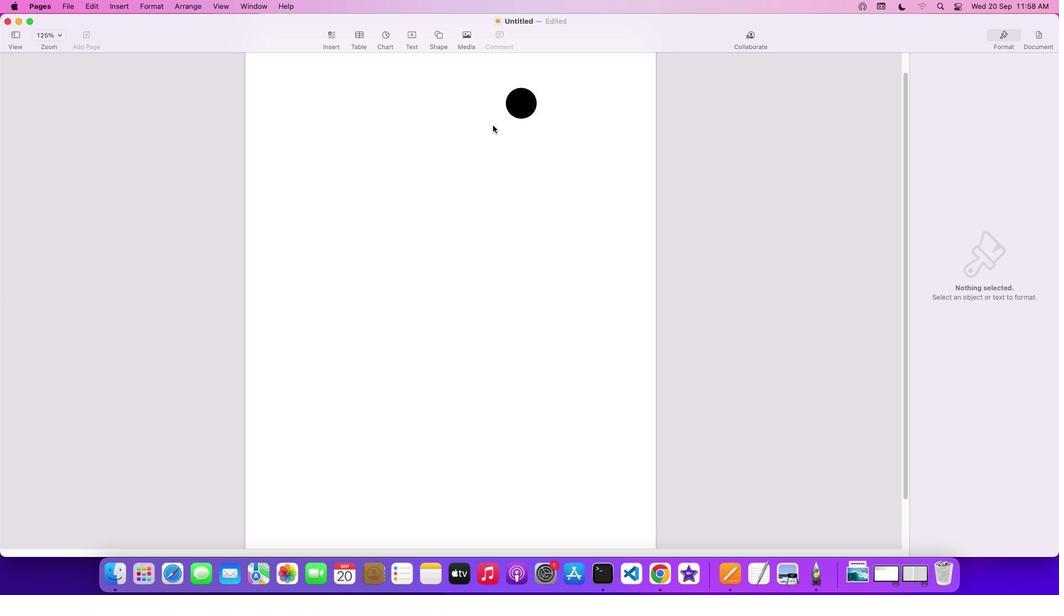 
Action: Mouse moved to (528, 108)
Screenshot: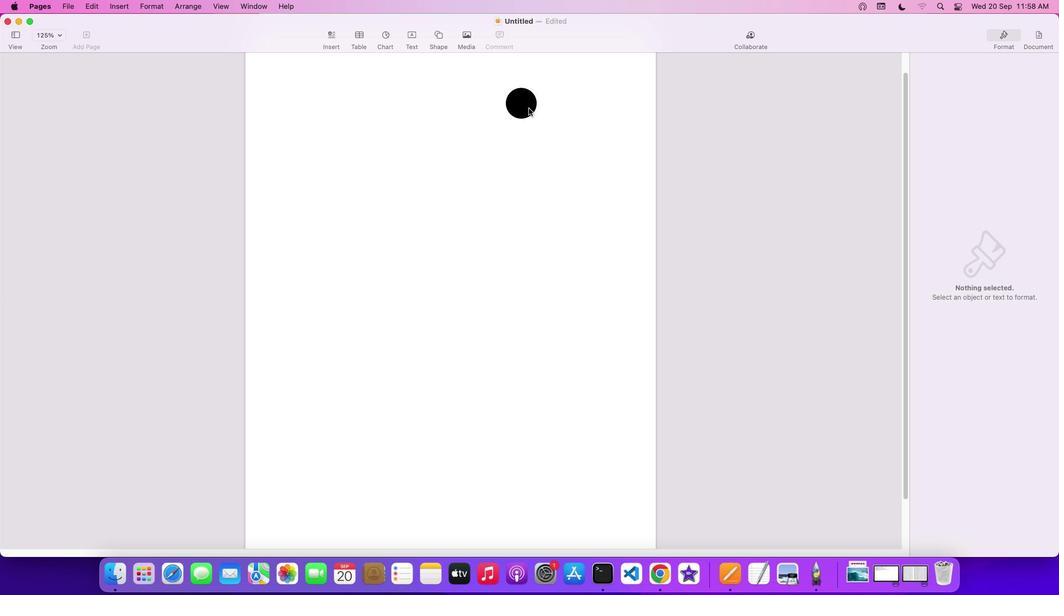 
Action: Mouse pressed left at (528, 108)
Screenshot: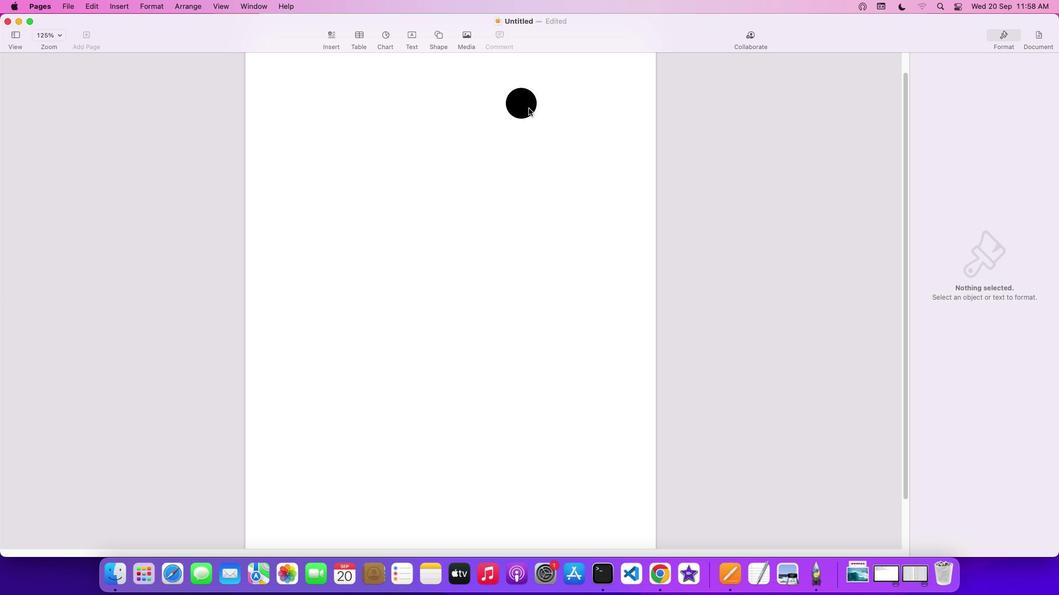 
Action: Key pressed Key.backspace
Screenshot: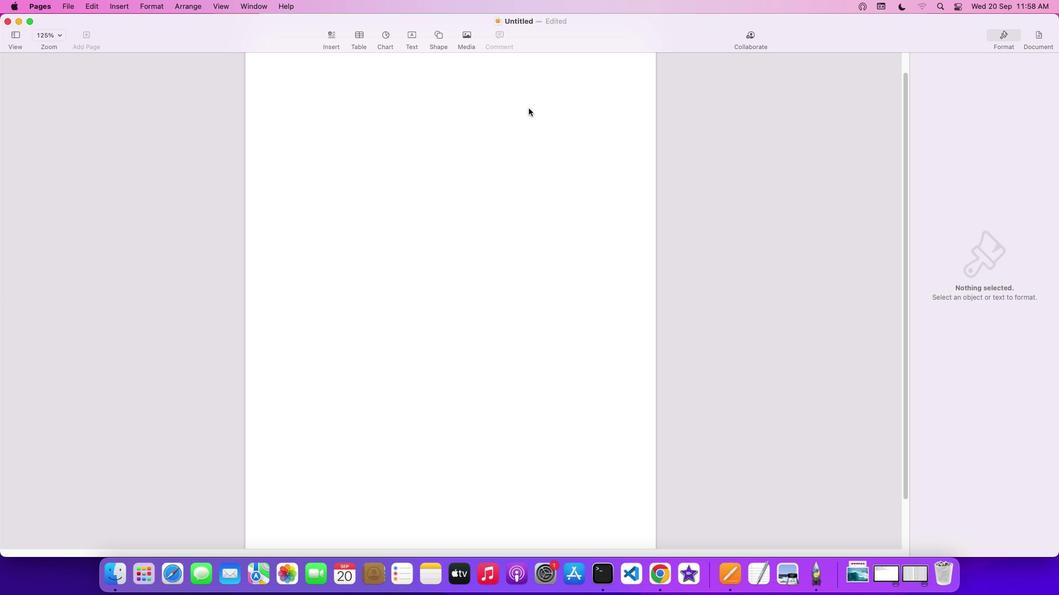
Action: Mouse moved to (473, 174)
Screenshot: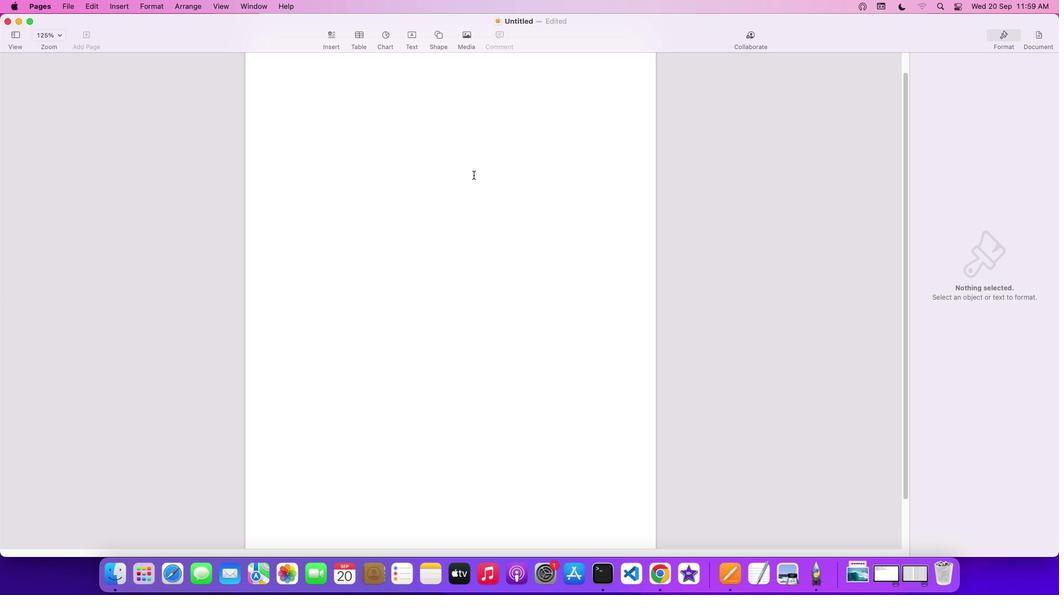 
Action: Mouse pressed left at (473, 174)
Screenshot: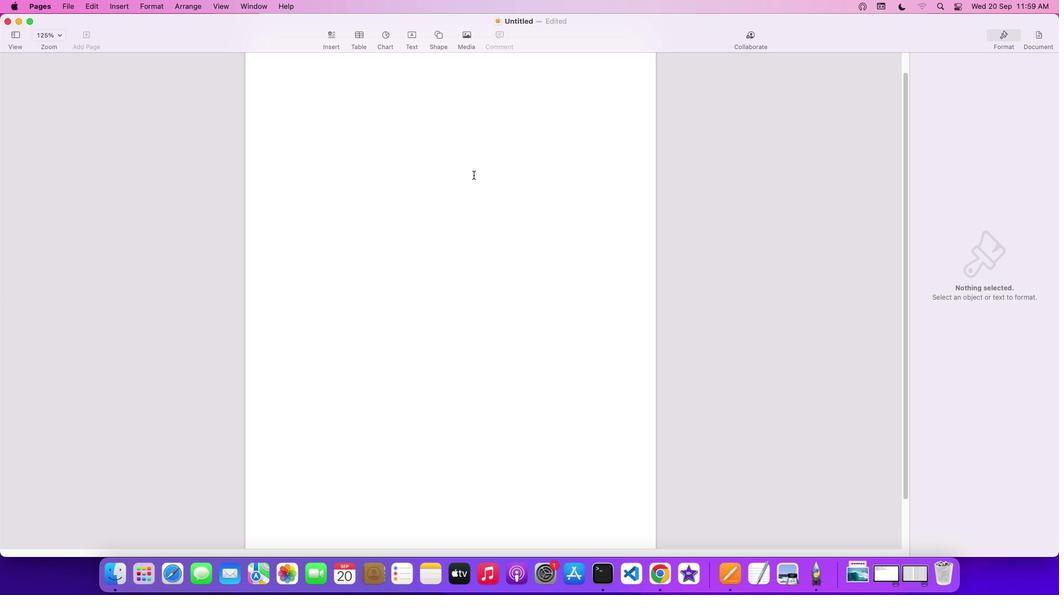 
Action: Mouse moved to (480, 151)
Screenshot: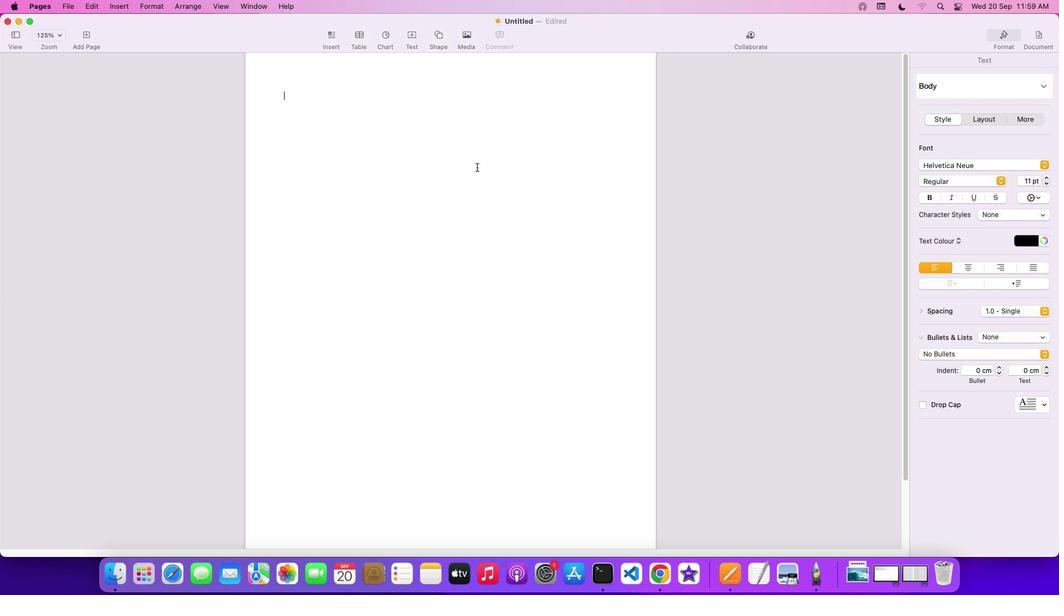 
Action: Mouse scrolled (480, 151) with delta (0, 0)
Screenshot: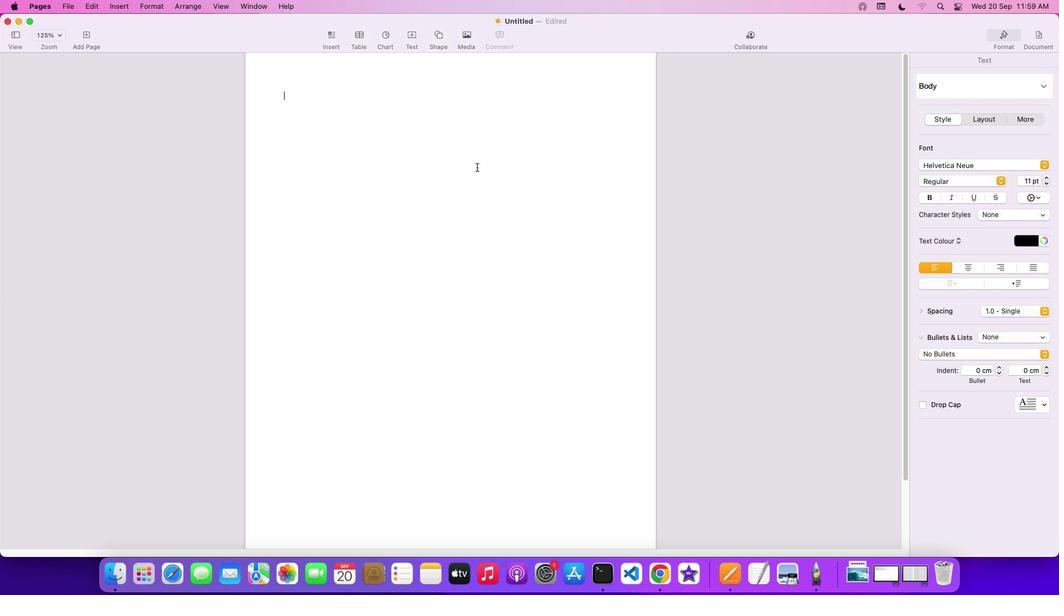 
Action: Mouse moved to (478, 156)
Screenshot: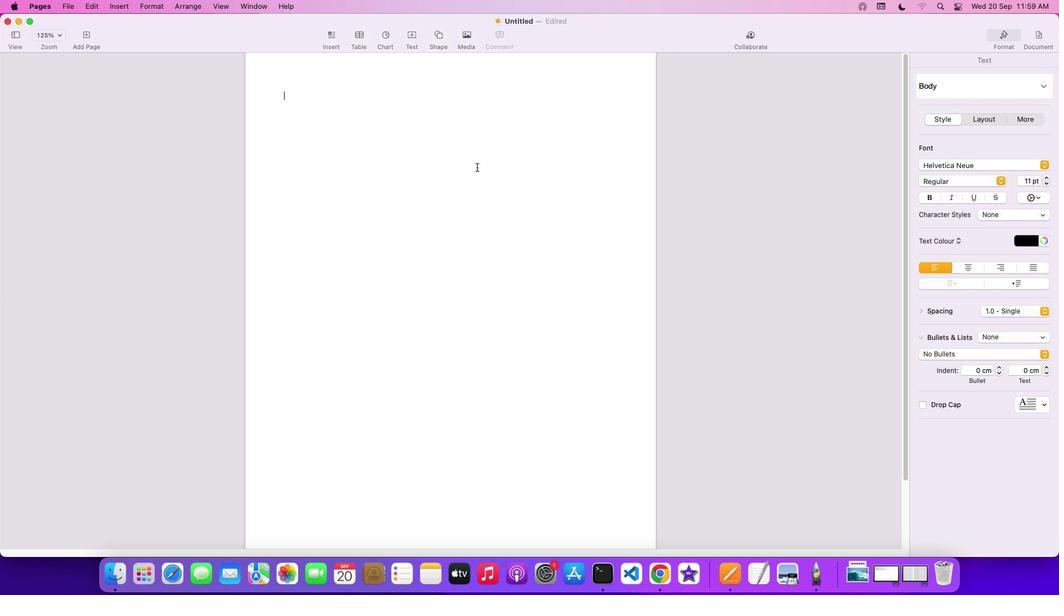 
Action: Mouse scrolled (478, 156) with delta (0, 0)
Screenshot: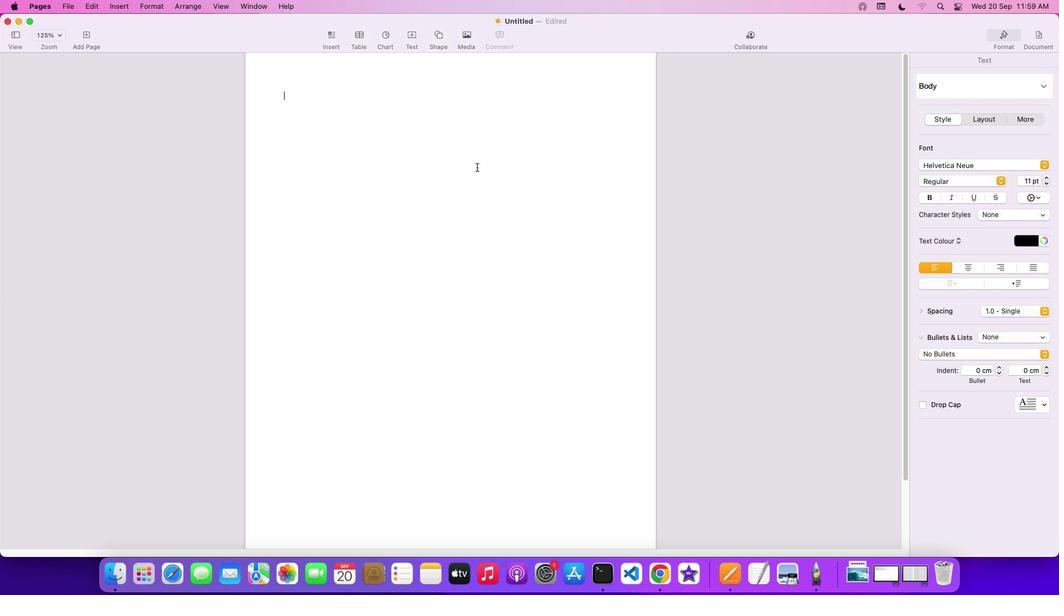 
Action: Mouse moved to (477, 158)
Screenshot: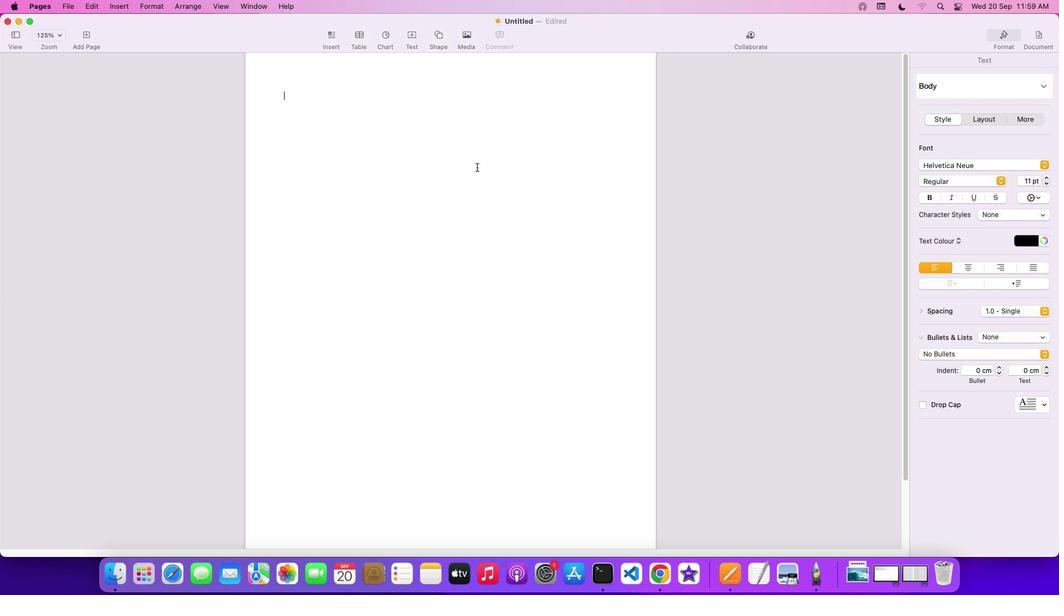 
Action: Mouse scrolled (477, 158) with delta (0, 1)
Screenshot: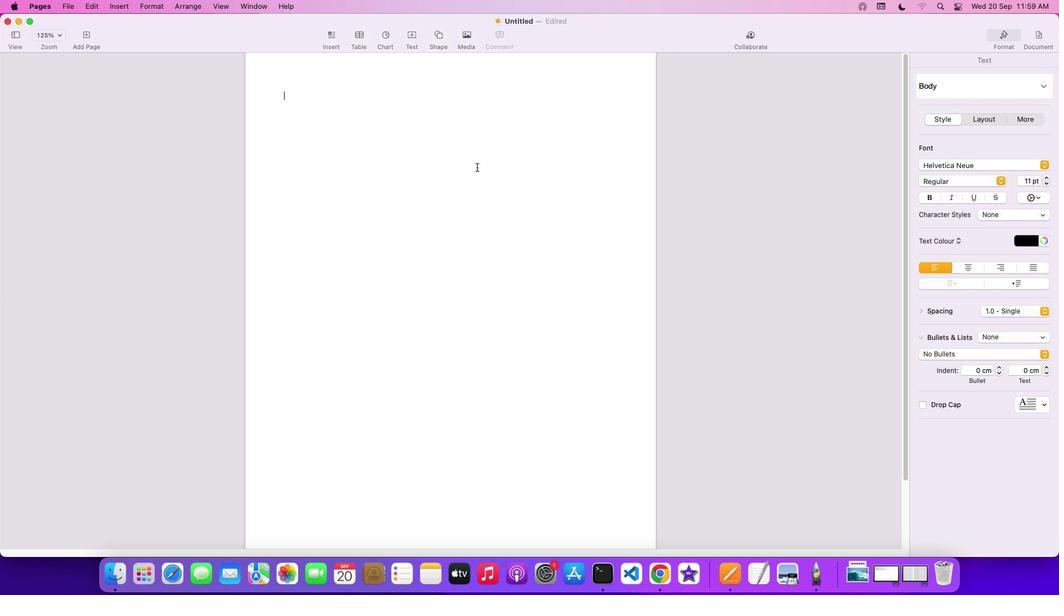 
Action: Mouse moved to (477, 159)
Screenshot: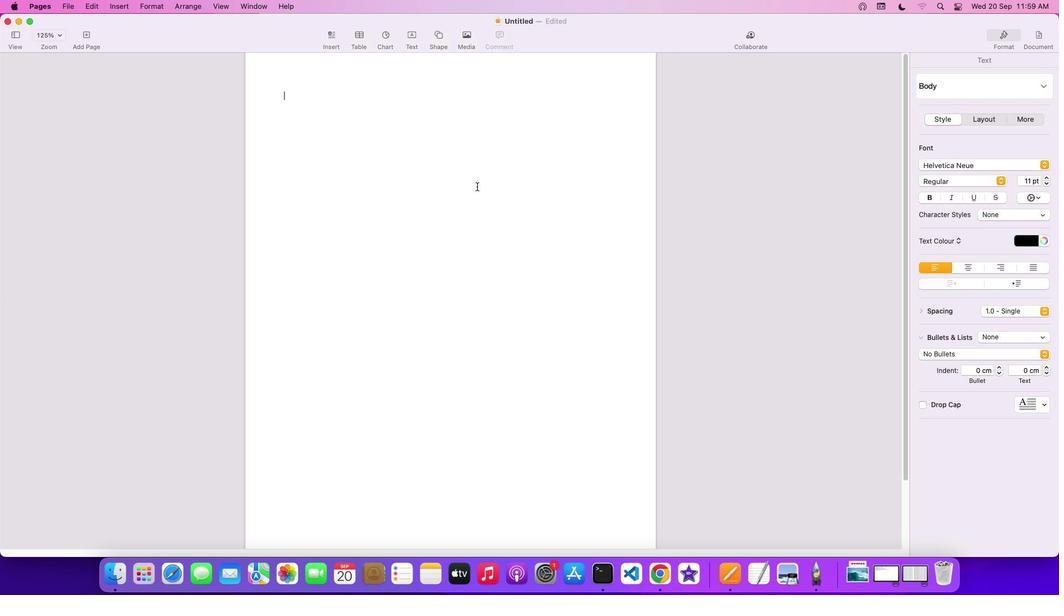 
Action: Mouse scrolled (477, 159) with delta (0, 2)
Screenshot: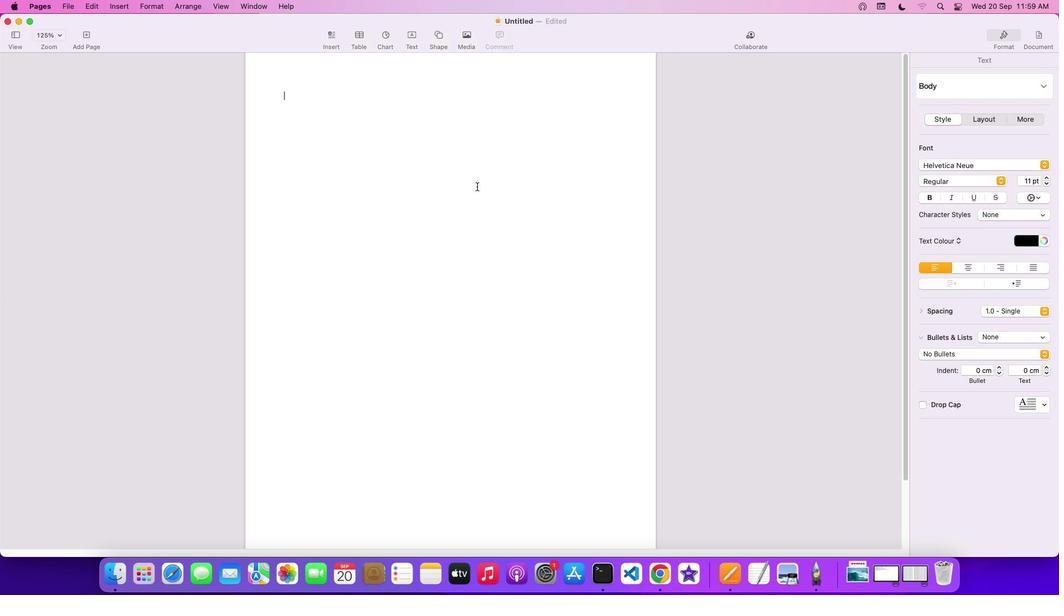 
Action: Mouse moved to (477, 161)
Screenshot: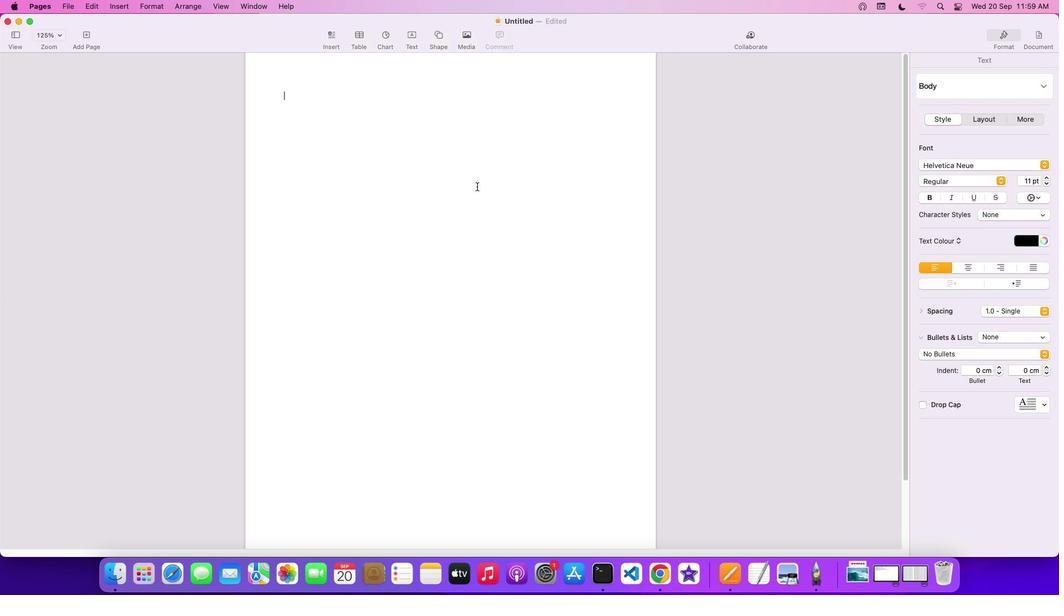 
Action: Mouse scrolled (477, 161) with delta (0, 3)
Screenshot: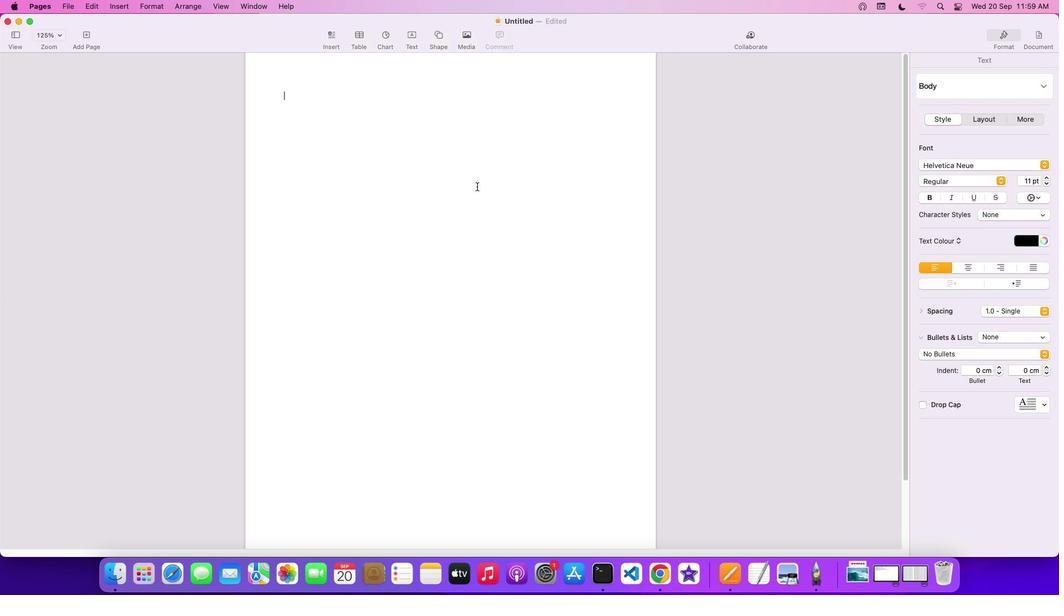 
Action: Mouse moved to (436, 39)
Screenshot: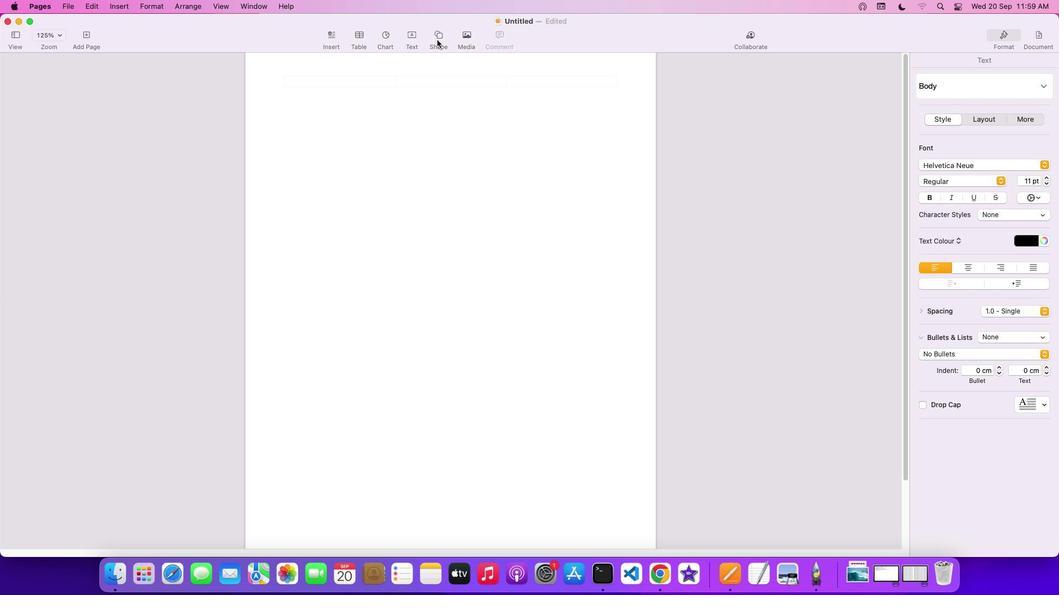 
Action: Mouse pressed left at (436, 39)
Screenshot: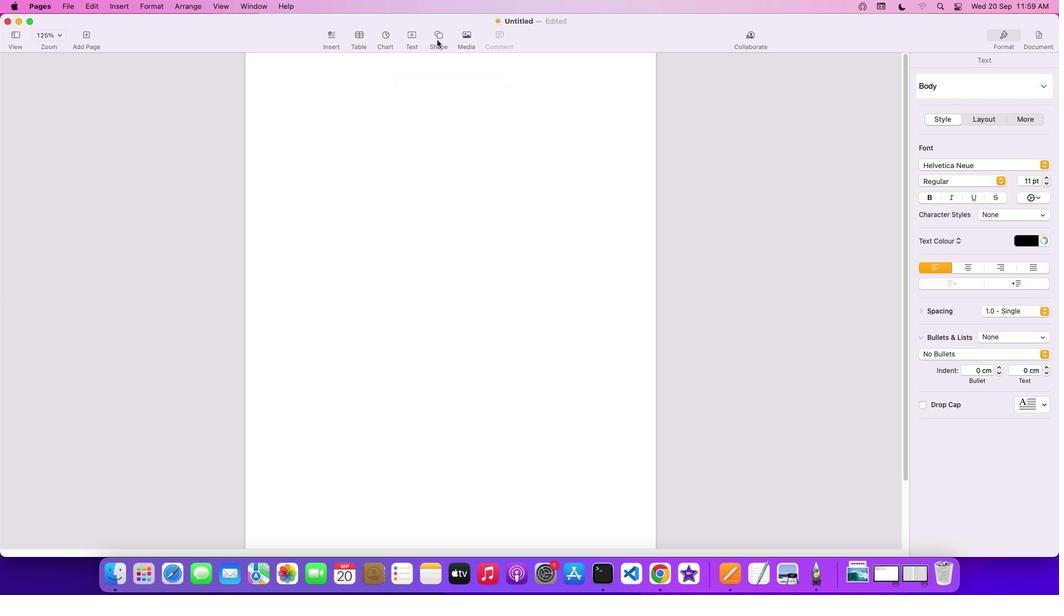 
Action: Mouse moved to (334, 78)
Screenshot: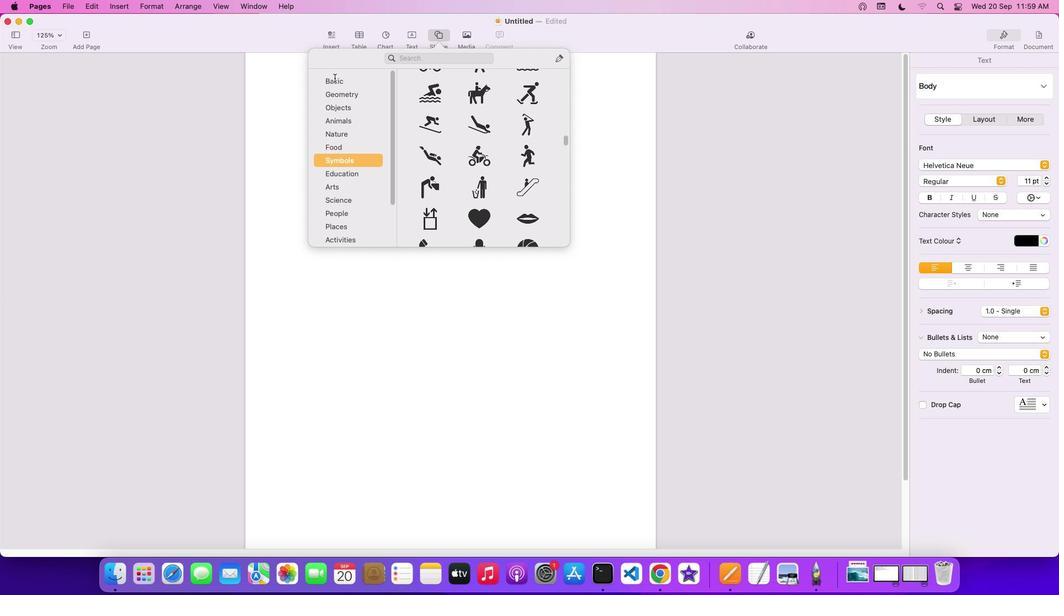 
Action: Mouse pressed left at (334, 78)
Screenshot: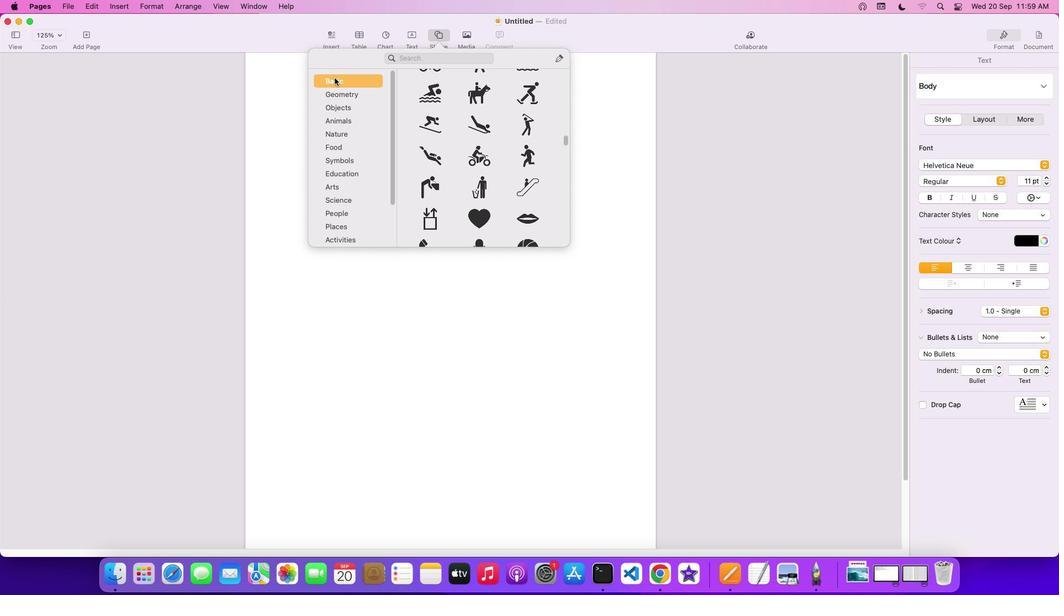 
Action: Mouse moved to (482, 123)
Screenshot: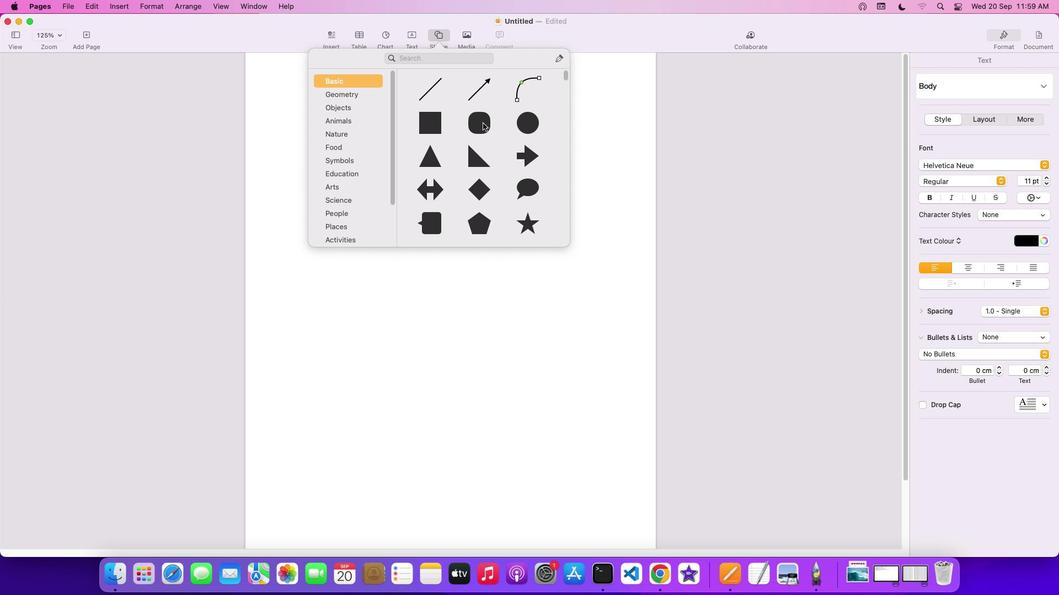 
Action: Mouse pressed left at (482, 123)
Screenshot: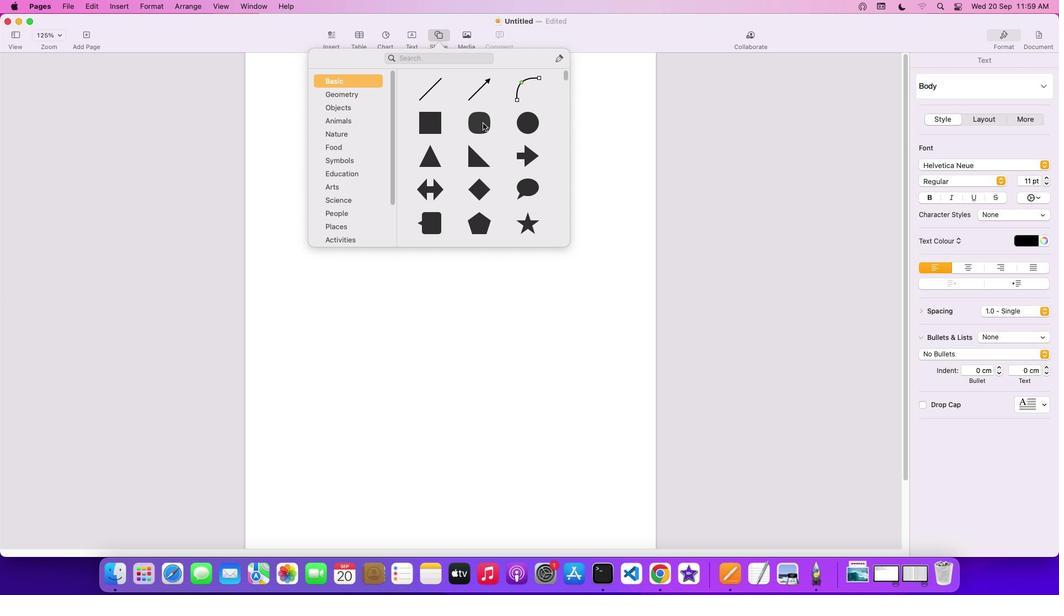 
Action: Mouse moved to (483, 98)
Screenshot: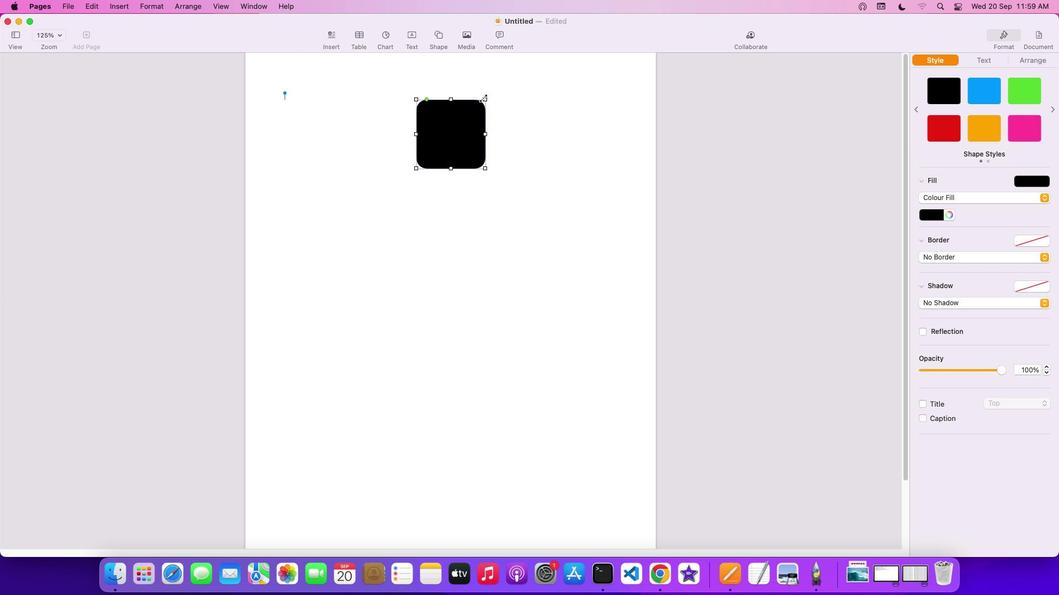 
Action: Mouse pressed left at (483, 98)
Screenshot: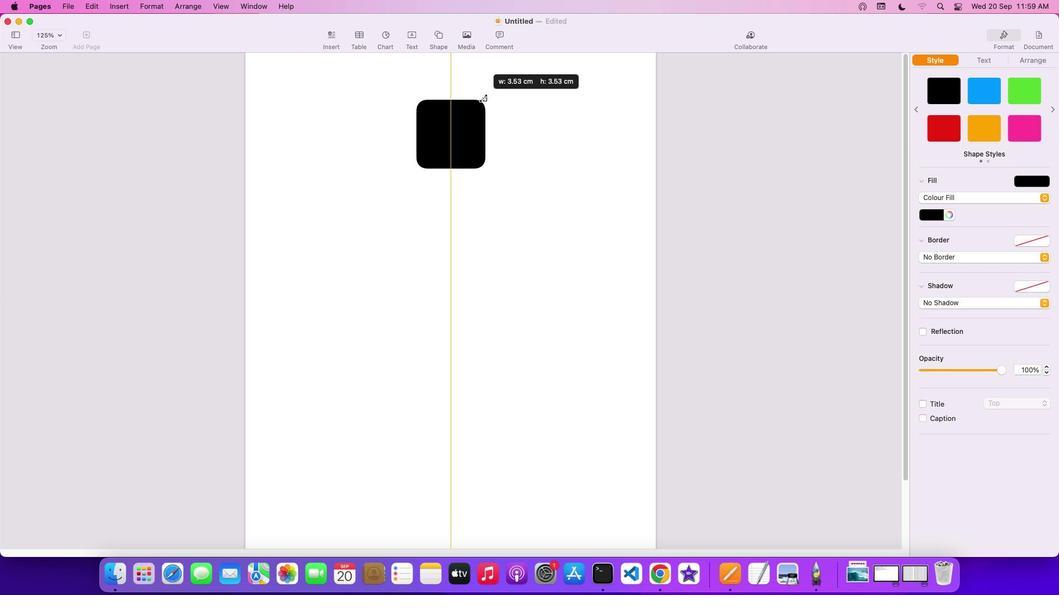 
Action: Mouse moved to (416, 64)
Screenshot: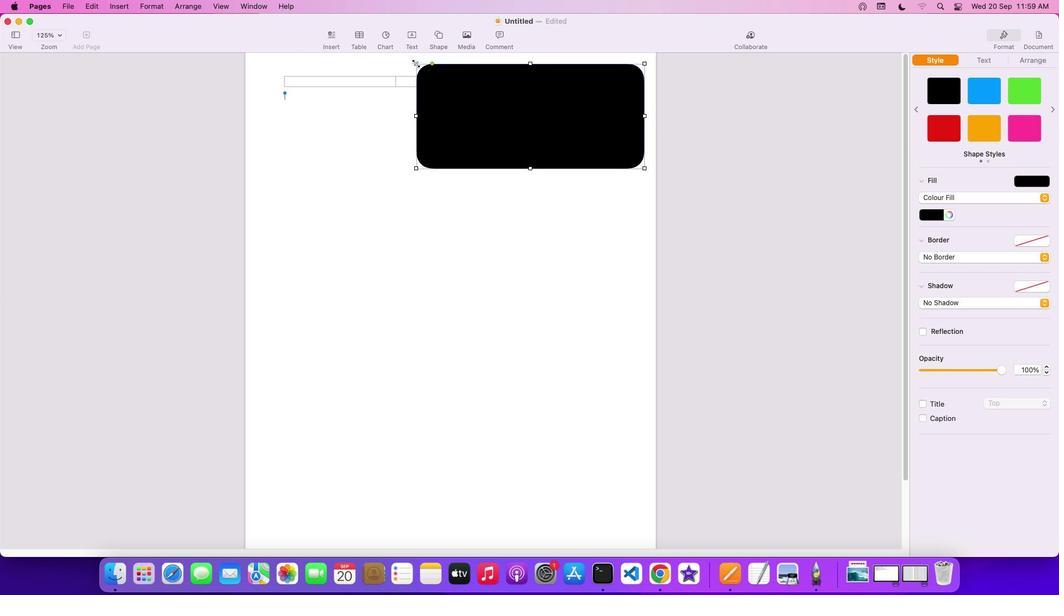 
Action: Mouse pressed left at (416, 64)
Screenshot: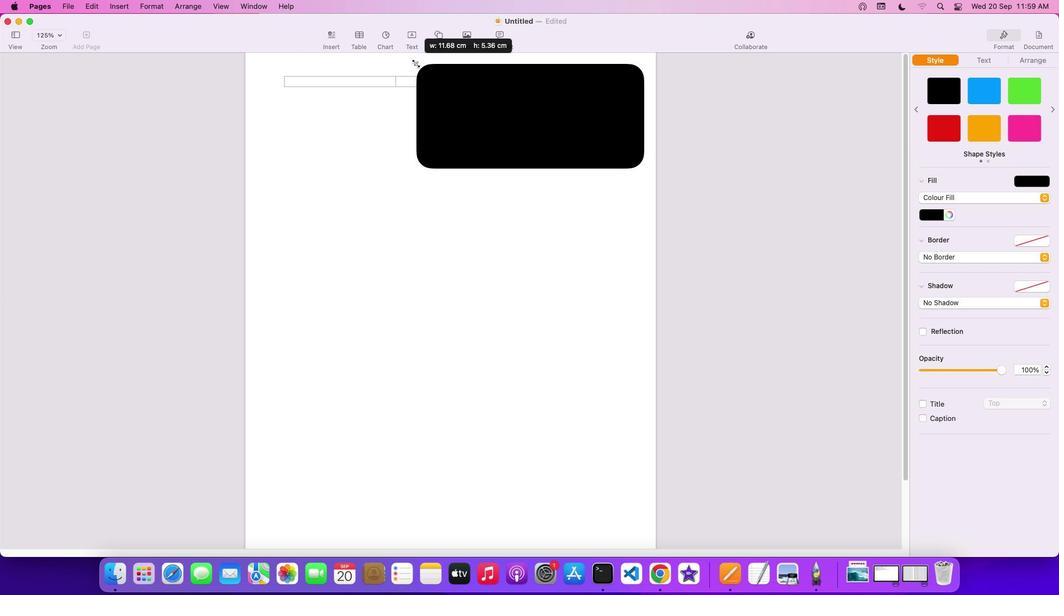 
Action: Mouse moved to (452, 259)
Screenshot: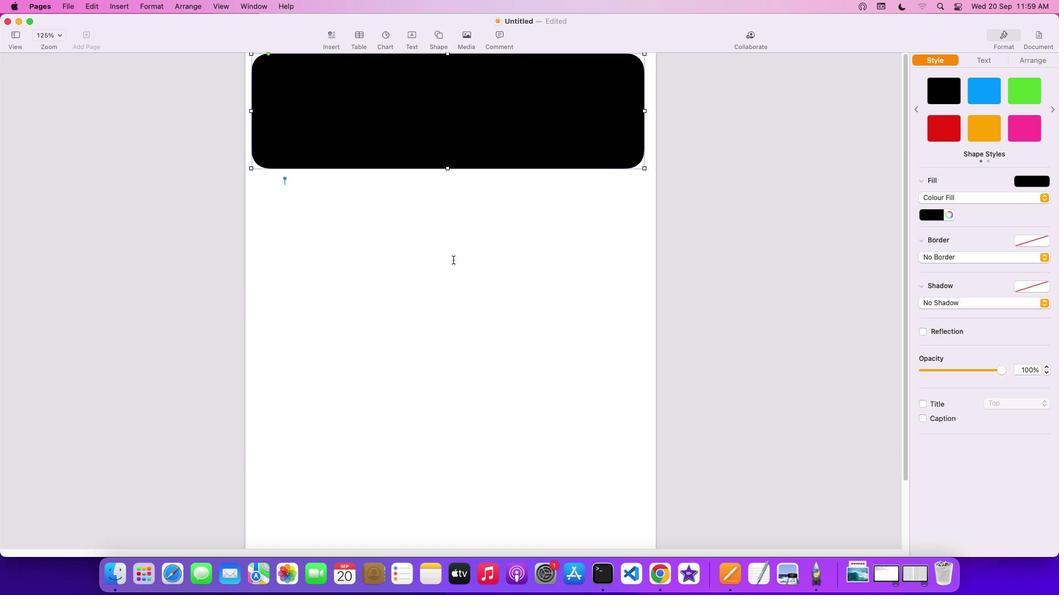 
Action: Mouse scrolled (452, 259) with delta (0, 0)
Screenshot: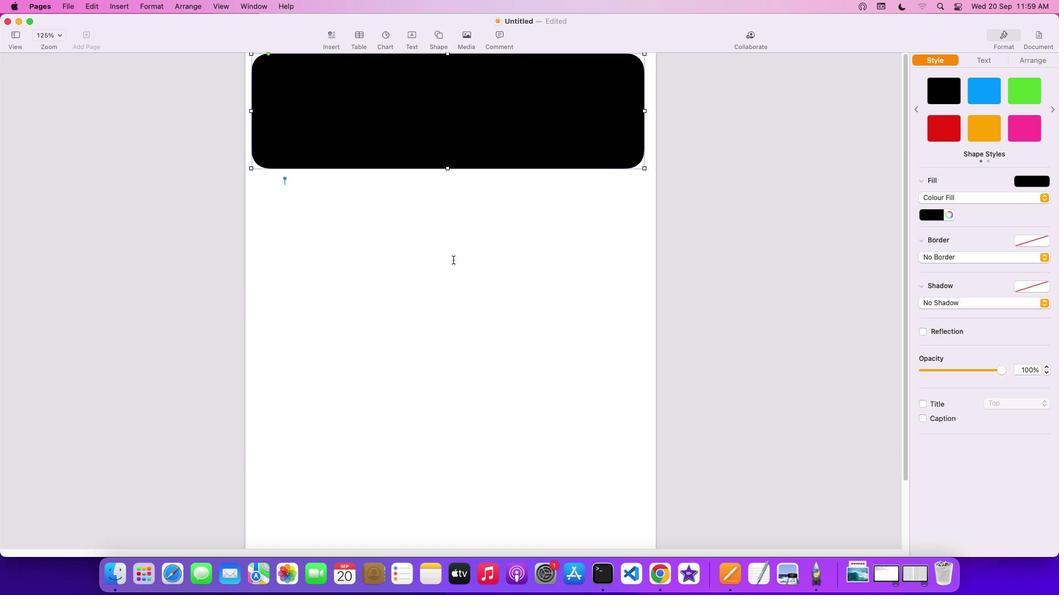 
Action: Mouse scrolled (452, 259) with delta (0, 0)
Screenshot: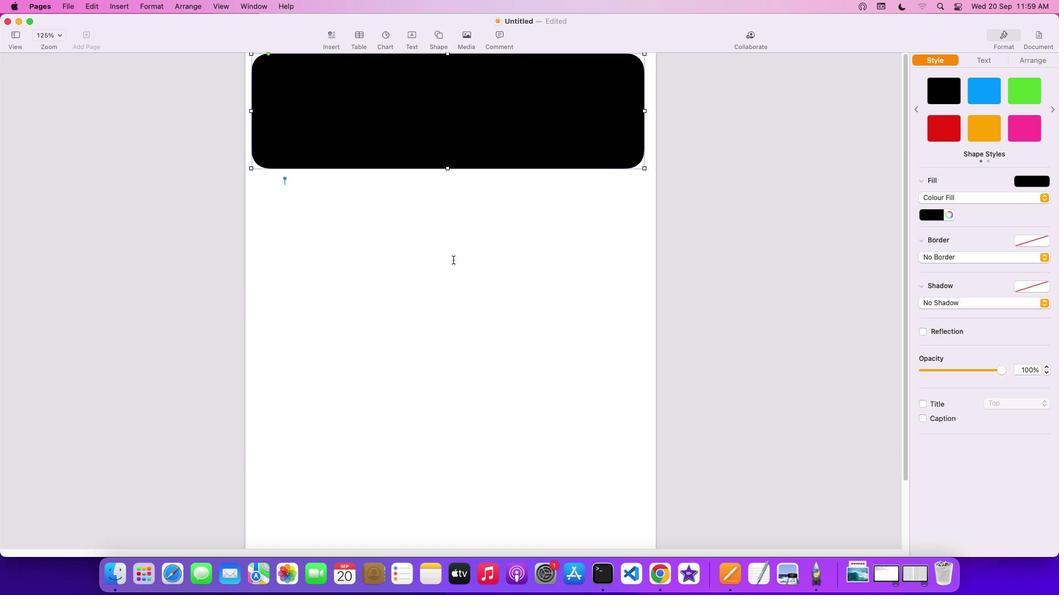 
Action: Mouse scrolled (452, 259) with delta (0, 1)
Screenshot: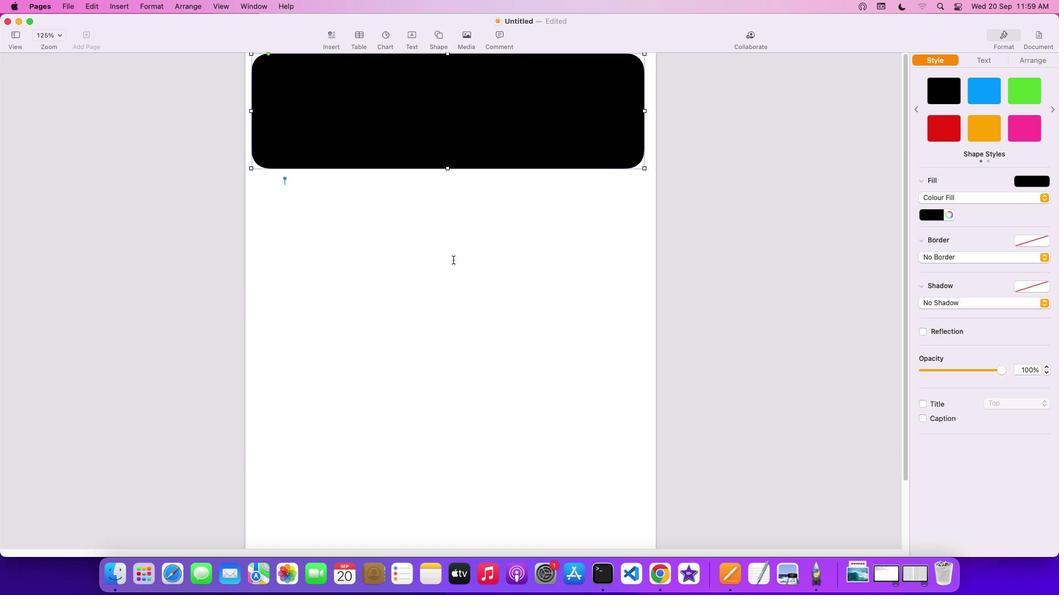
Action: Mouse scrolled (452, 259) with delta (0, 2)
Screenshot: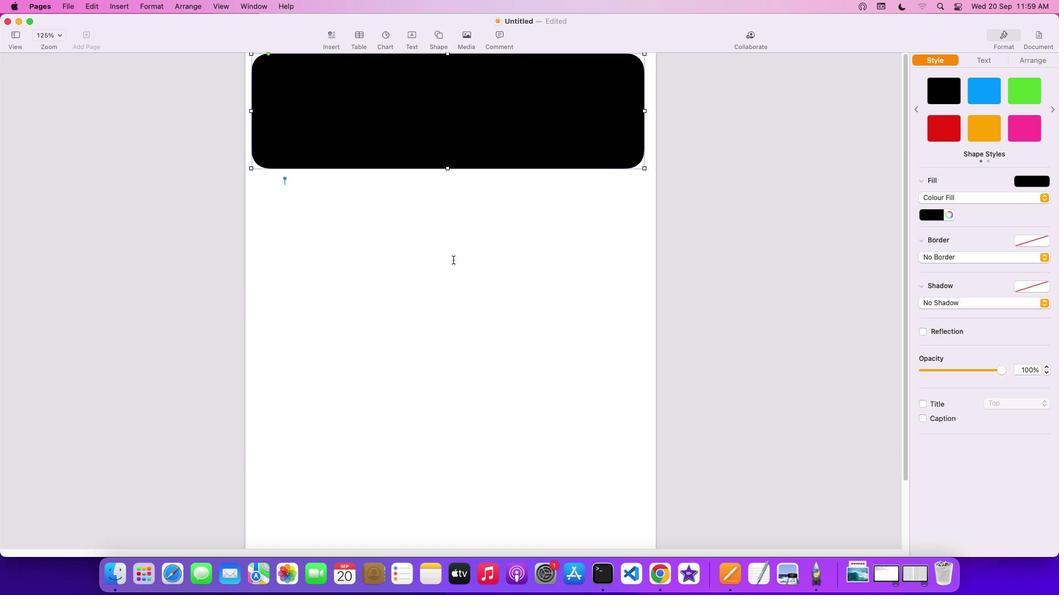 
Action: Mouse scrolled (452, 259) with delta (0, 3)
Screenshot: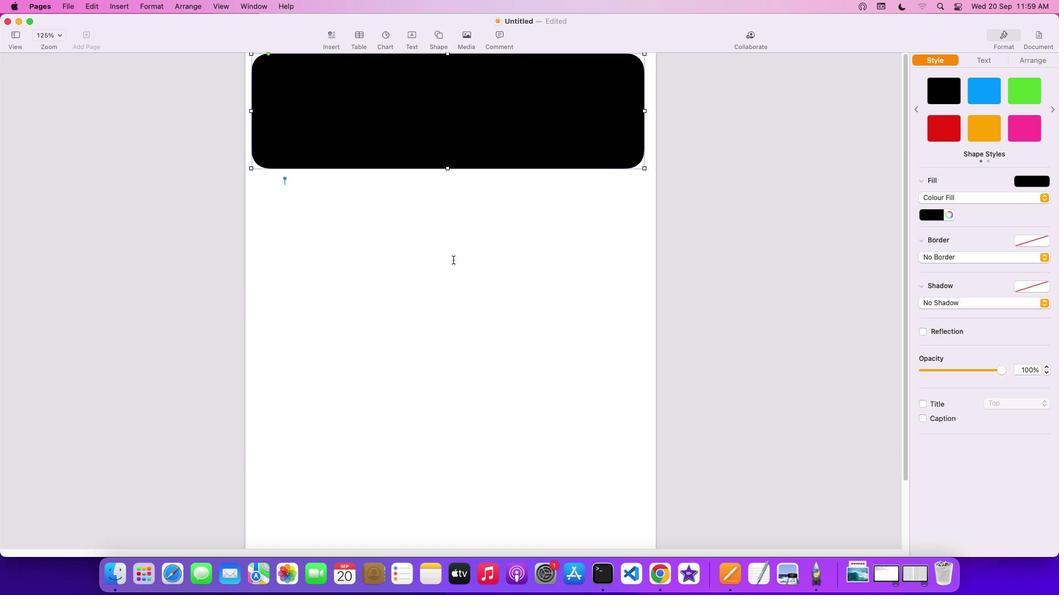 
Action: Mouse moved to (447, 168)
Screenshot: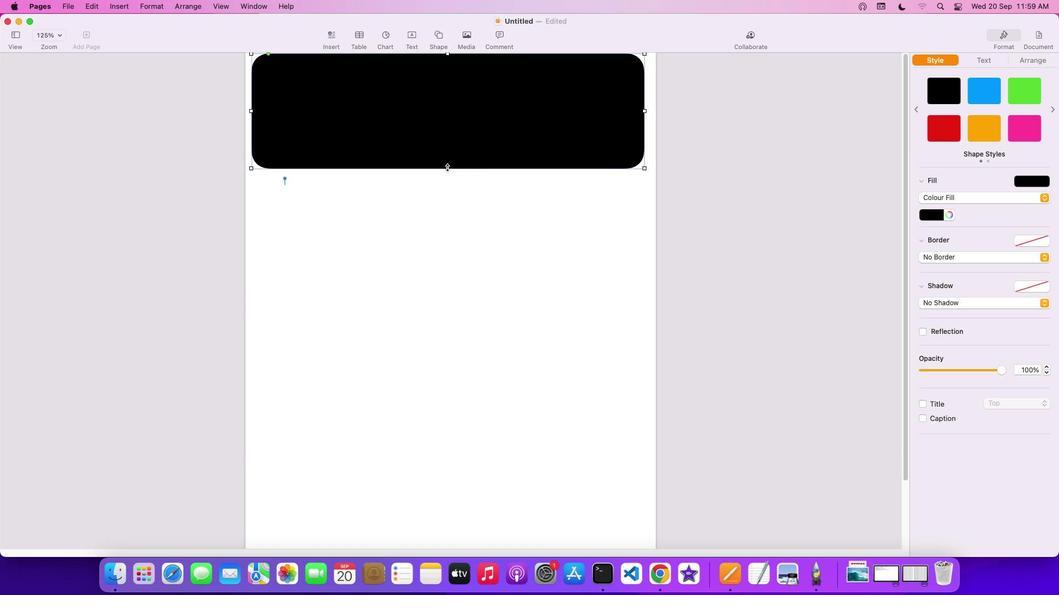
Action: Mouse pressed left at (447, 168)
Screenshot: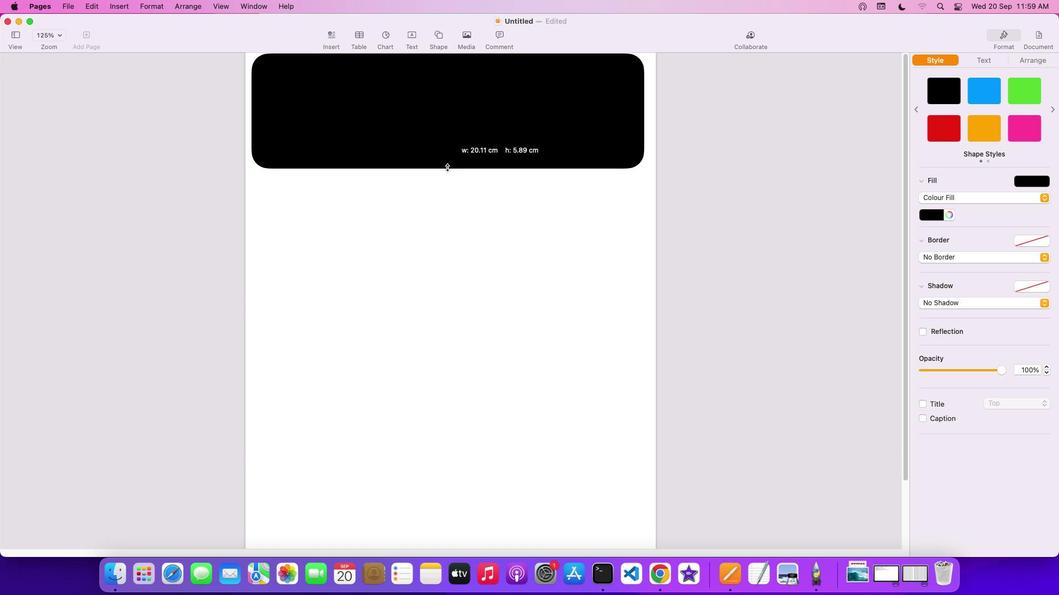 
Action: Mouse moved to (489, 338)
Screenshot: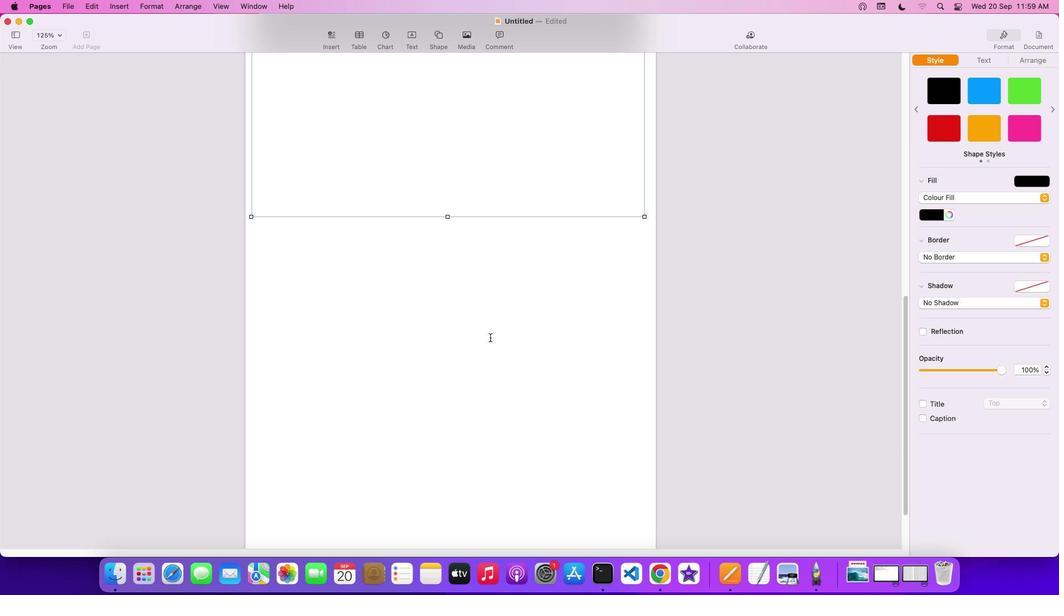 
Action: Mouse scrolled (489, 338) with delta (0, 0)
Screenshot: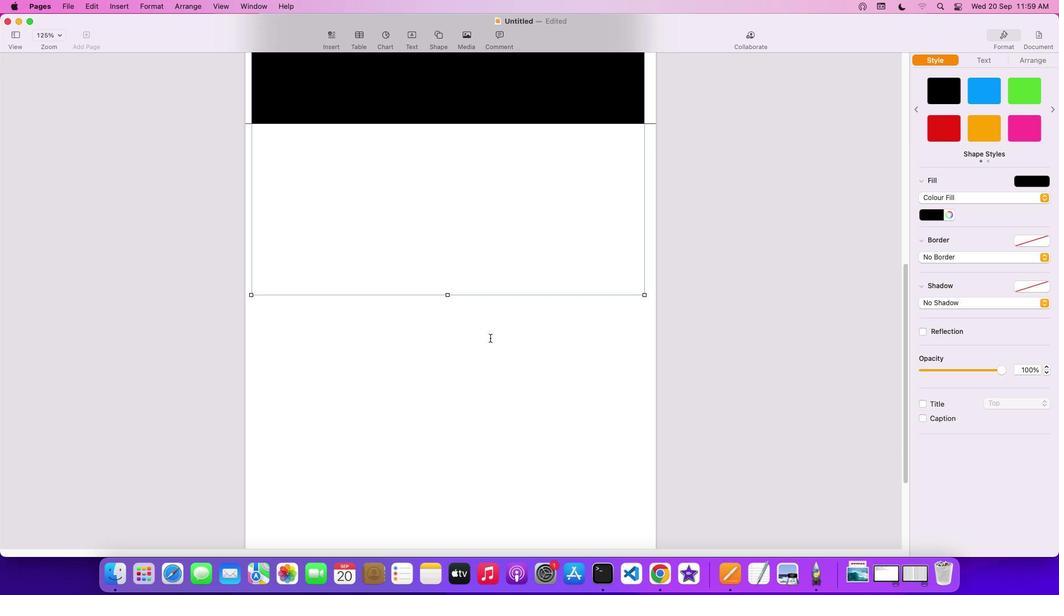 
Action: Mouse scrolled (489, 338) with delta (0, 0)
Screenshot: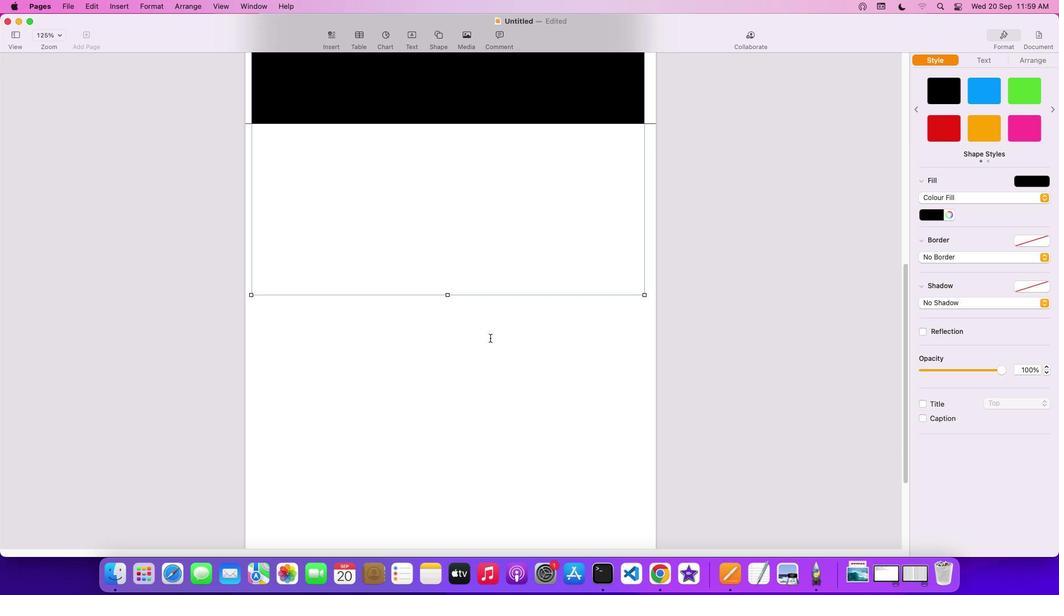 
Action: Mouse scrolled (489, 338) with delta (0, 2)
Screenshot: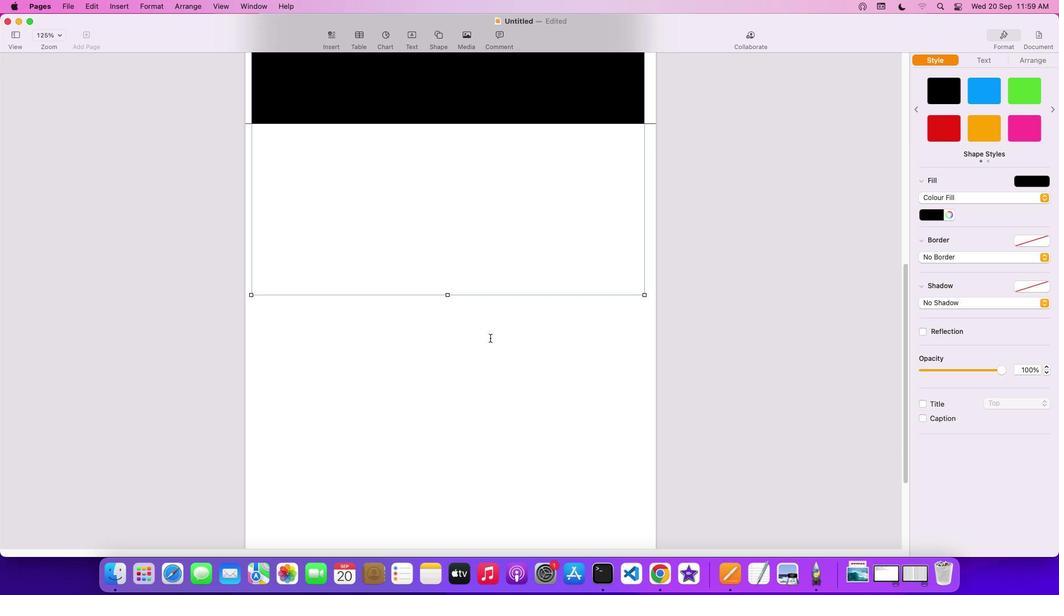 
Action: Mouse scrolled (489, 338) with delta (0, 2)
Screenshot: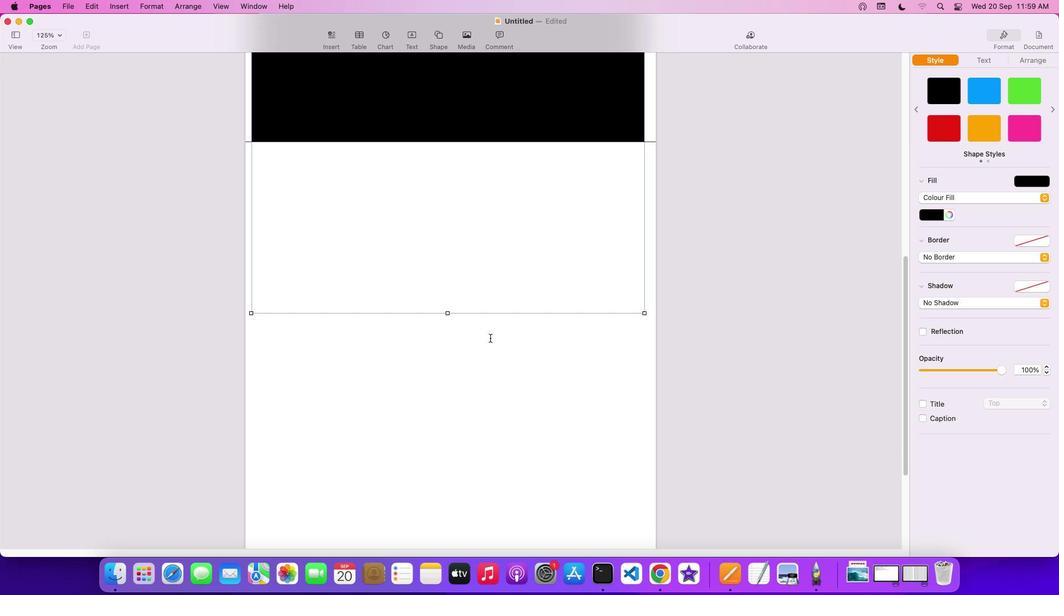 
Action: Mouse moved to (489, 338)
Screenshot: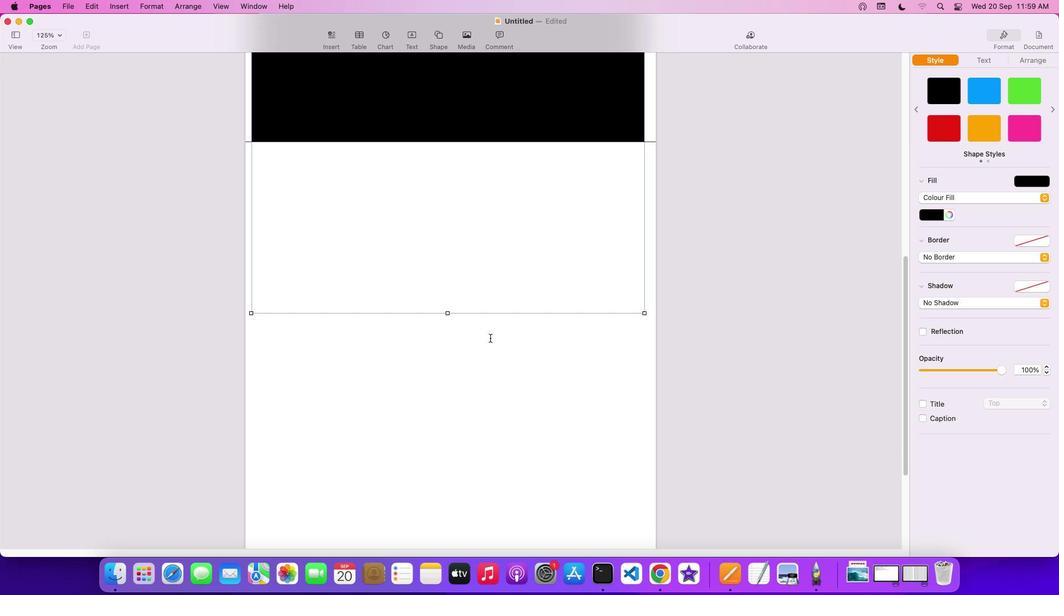 
Action: Mouse scrolled (489, 338) with delta (0, 3)
Screenshot: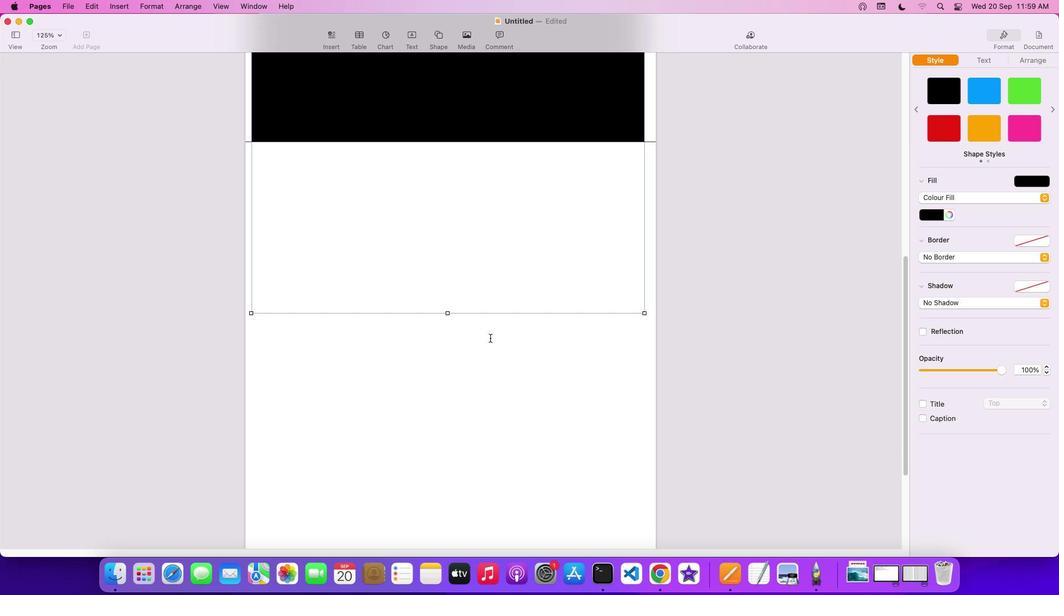
Action: Mouse moved to (489, 338)
Screenshot: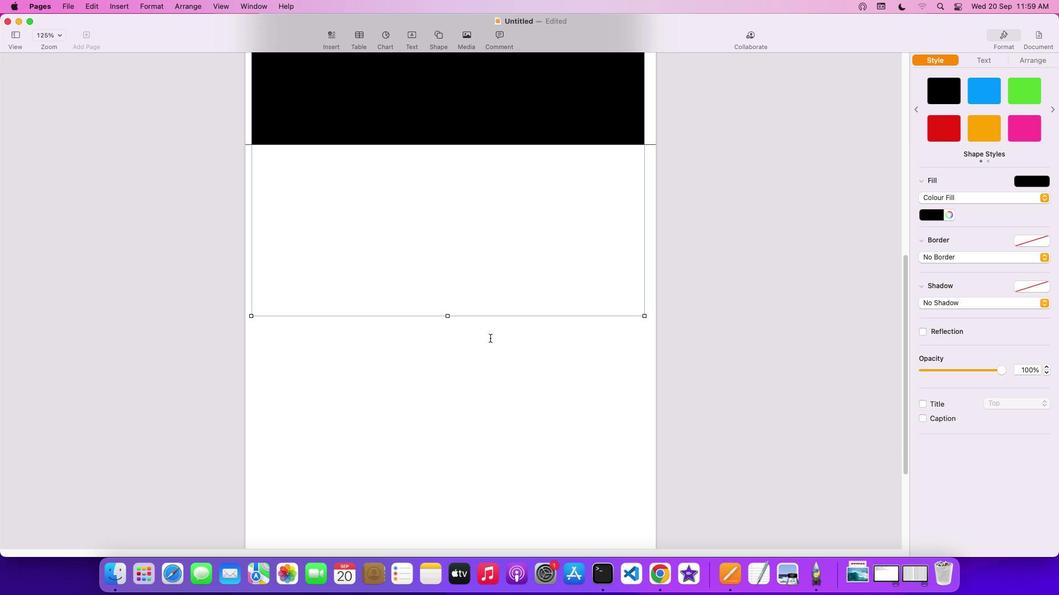 
Action: Mouse scrolled (489, 338) with delta (0, 0)
Screenshot: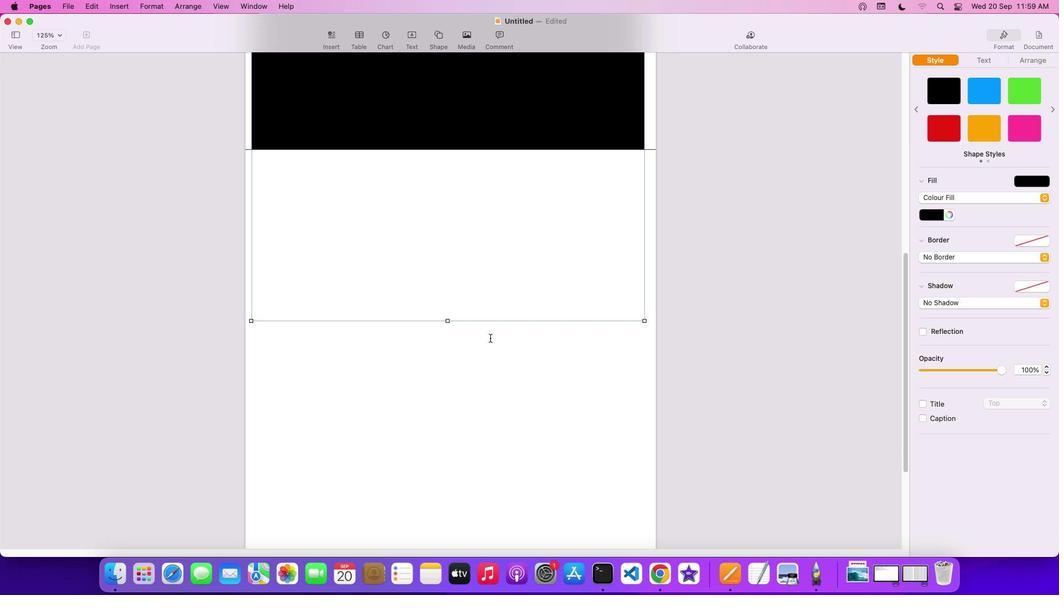 
Action: Mouse scrolled (489, 338) with delta (0, 0)
Screenshot: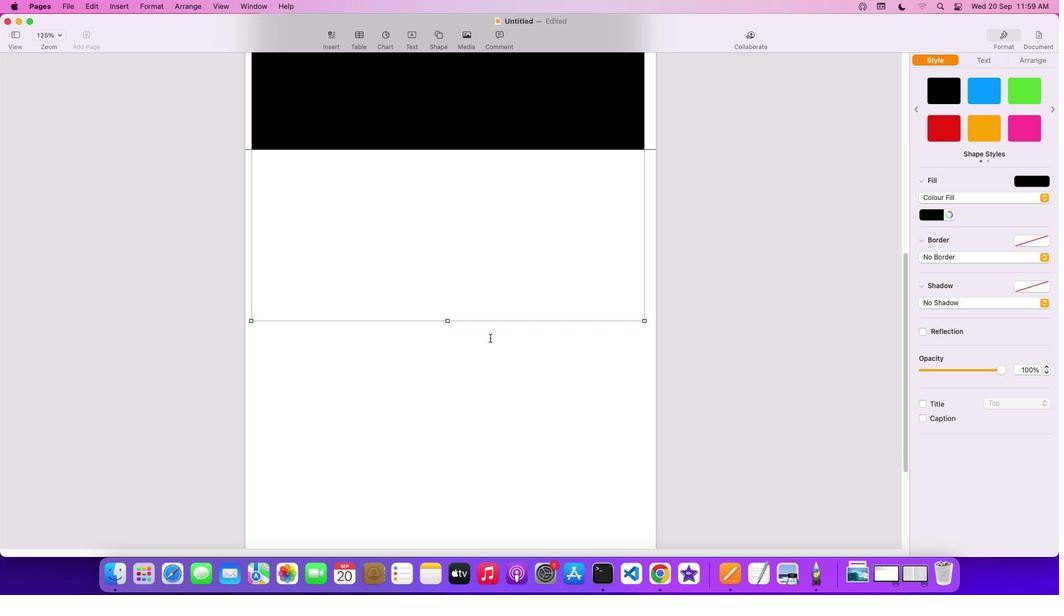
Action: Mouse moved to (448, 321)
Screenshot: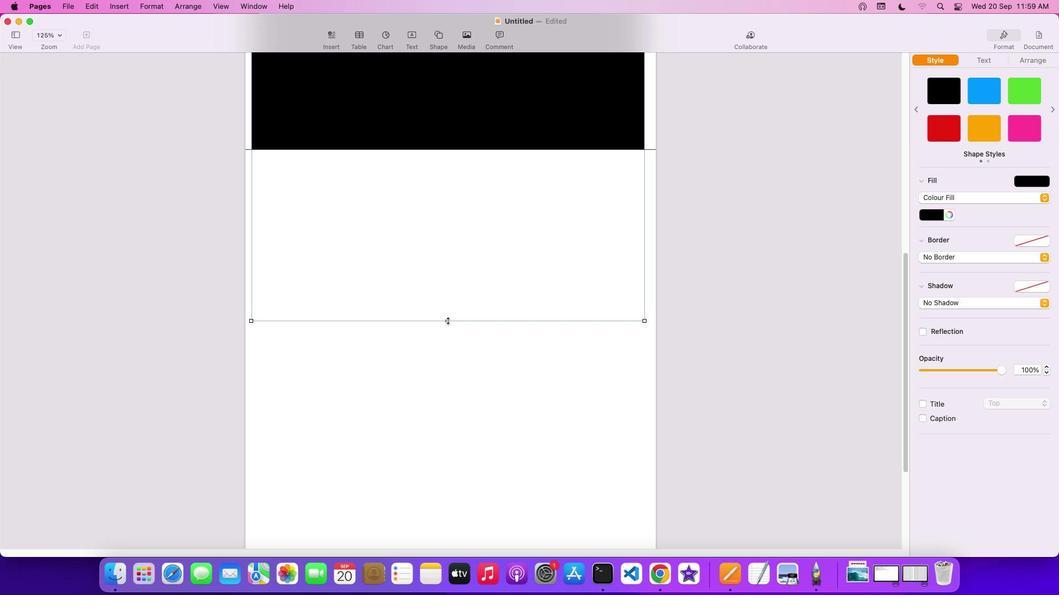 
Action: Mouse pressed left at (448, 321)
Screenshot: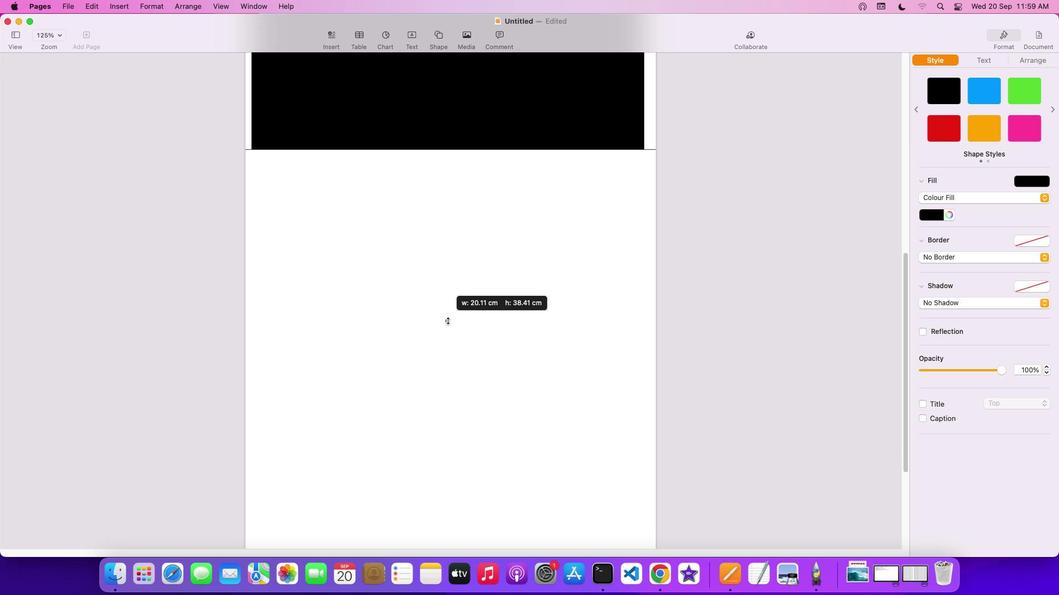 
Action: Mouse moved to (433, 248)
Screenshot: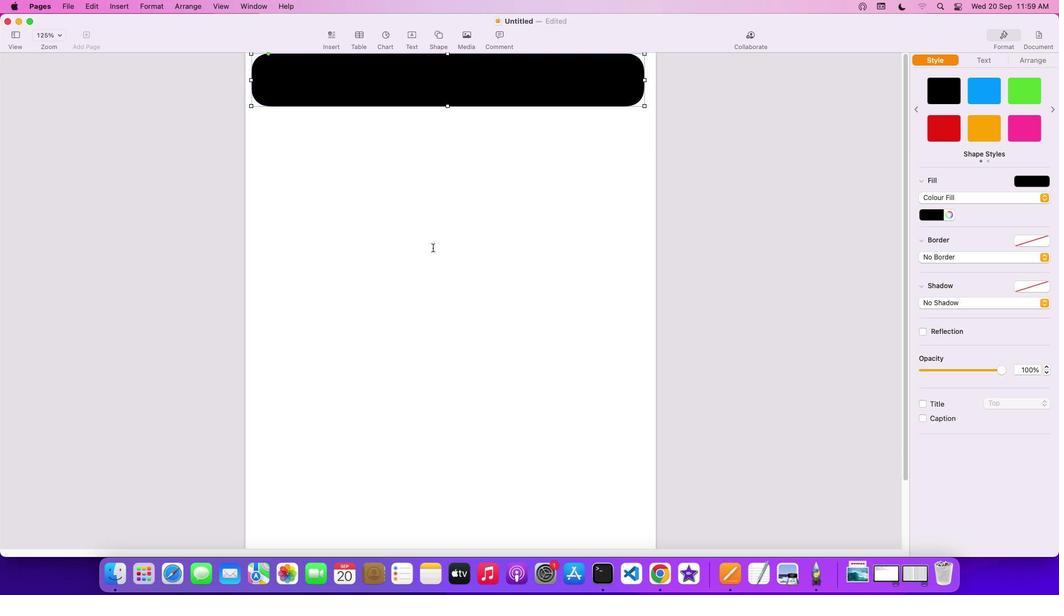 
Action: Mouse scrolled (433, 248) with delta (0, 0)
Screenshot: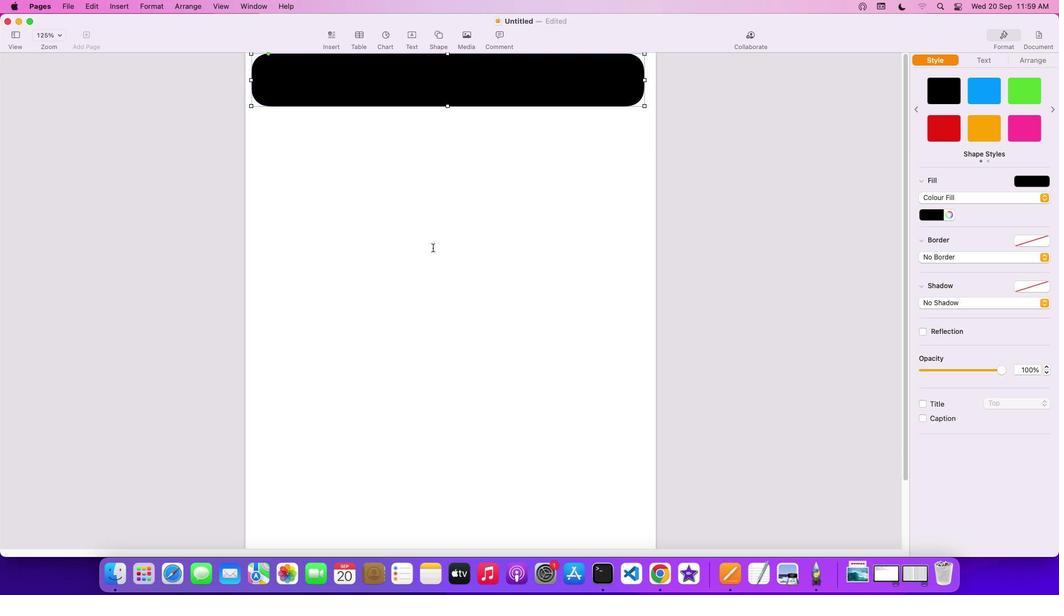 
Action: Mouse scrolled (433, 248) with delta (0, 0)
Screenshot: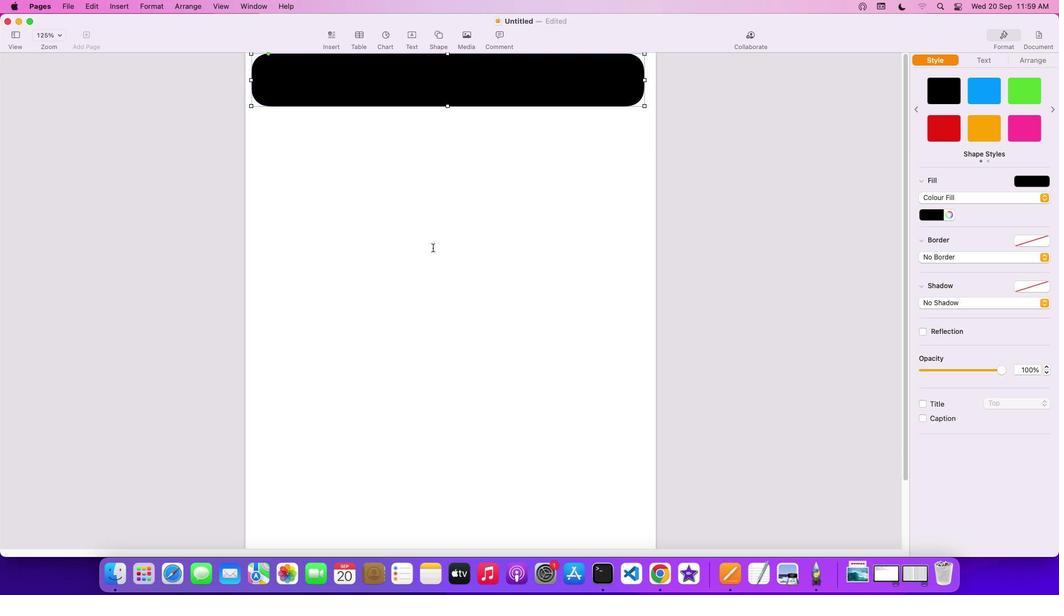 
Action: Mouse scrolled (433, 248) with delta (0, 2)
Screenshot: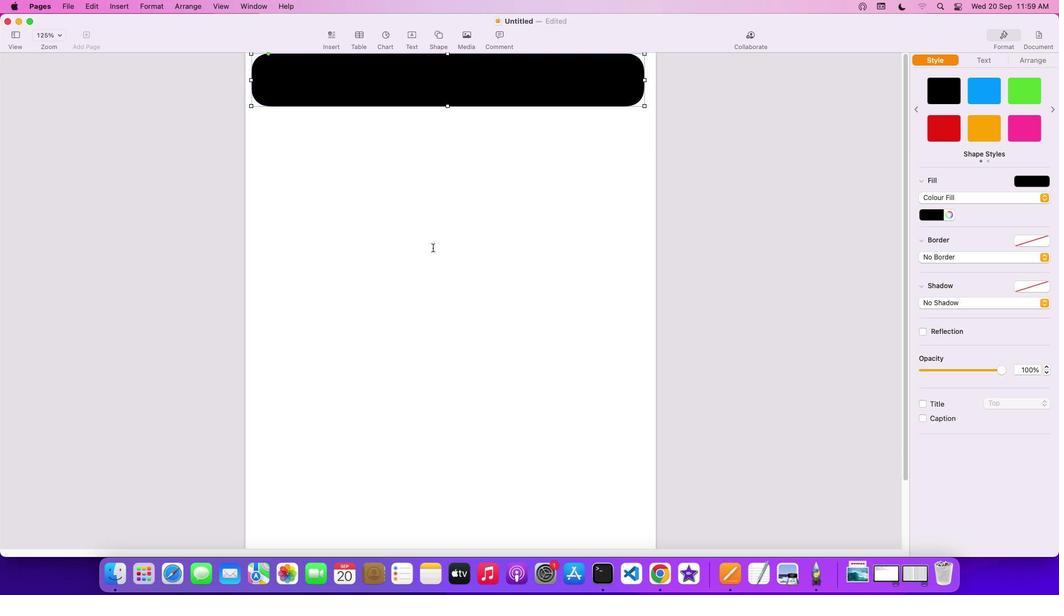
Action: Mouse scrolled (433, 248) with delta (0, 2)
Screenshot: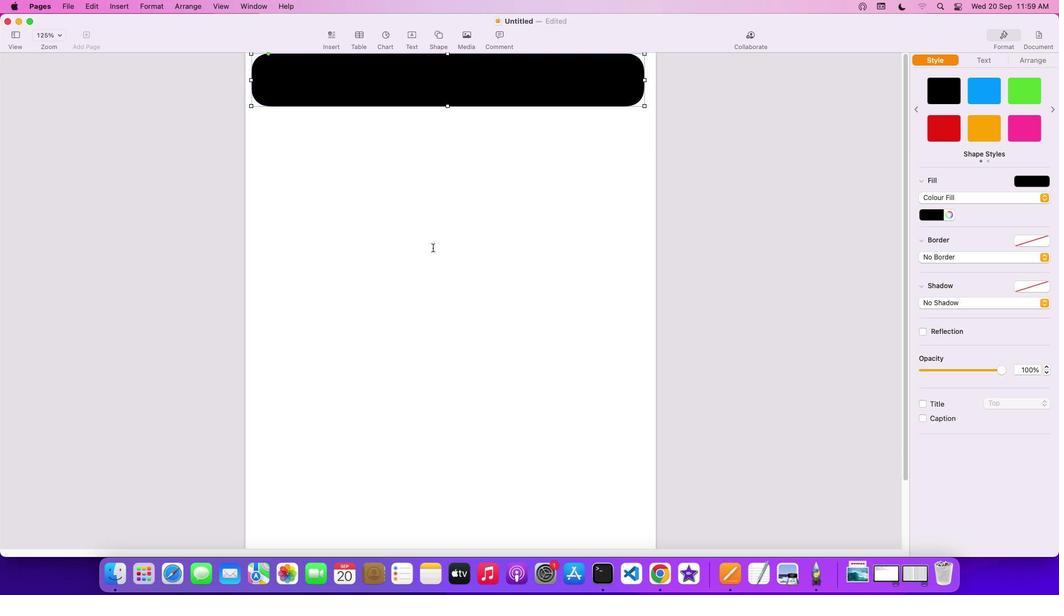 
Action: Mouse moved to (433, 248)
Screenshot: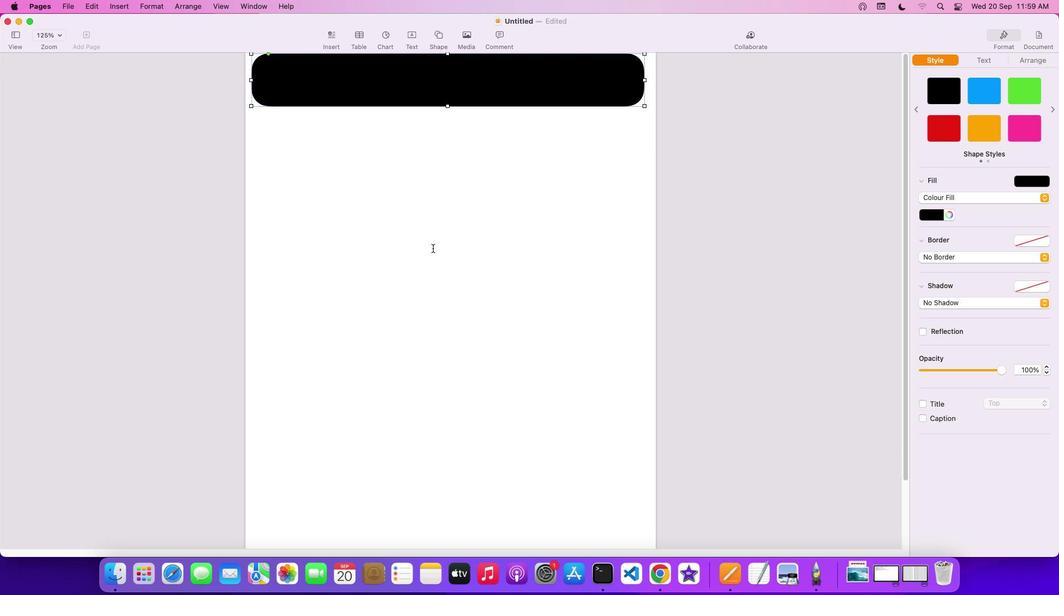 
Action: Mouse scrolled (433, 248) with delta (0, 0)
Screenshot: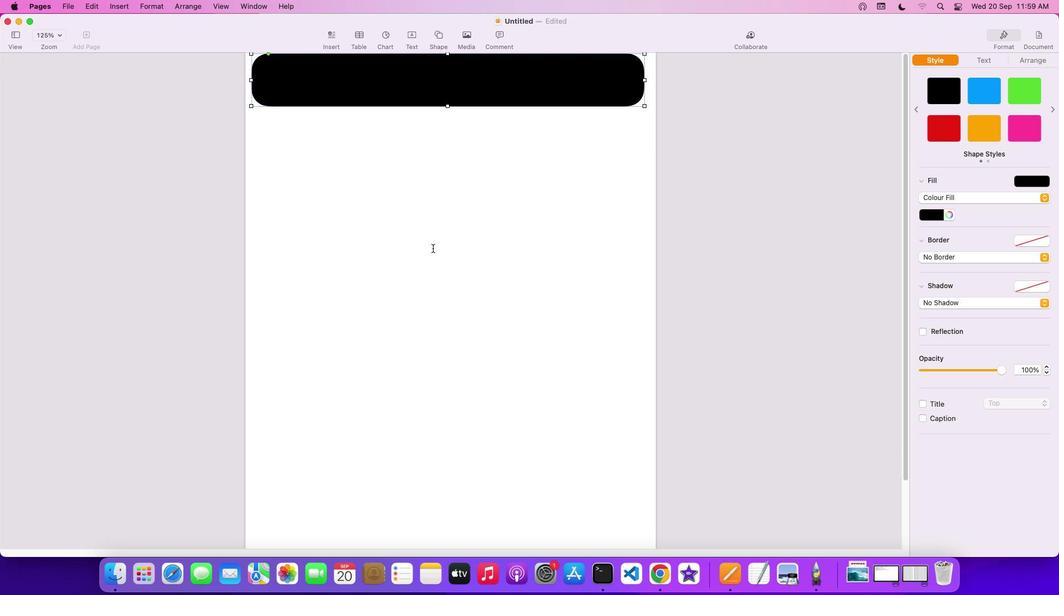 
Action: Mouse scrolled (433, 248) with delta (0, 0)
Screenshot: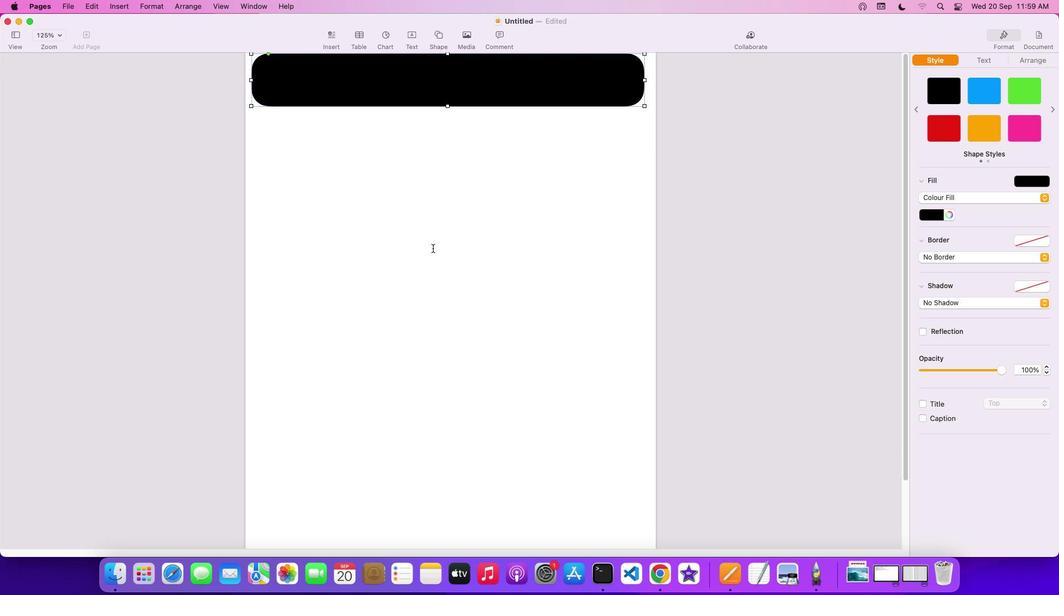 
Action: Mouse scrolled (433, 248) with delta (0, 2)
Screenshot: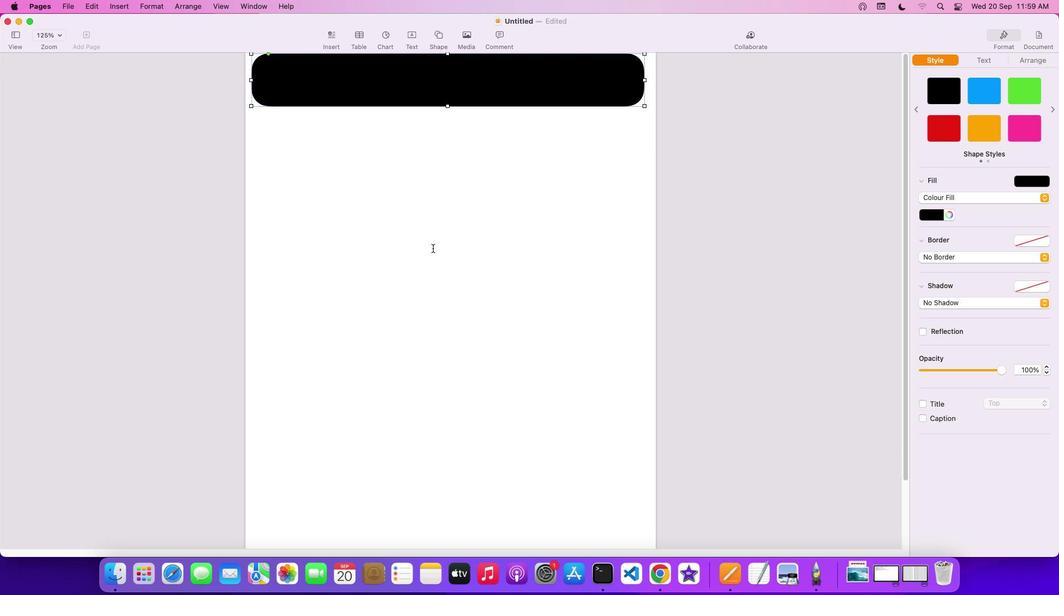 
Action: Mouse scrolled (433, 248) with delta (0, 2)
Screenshot: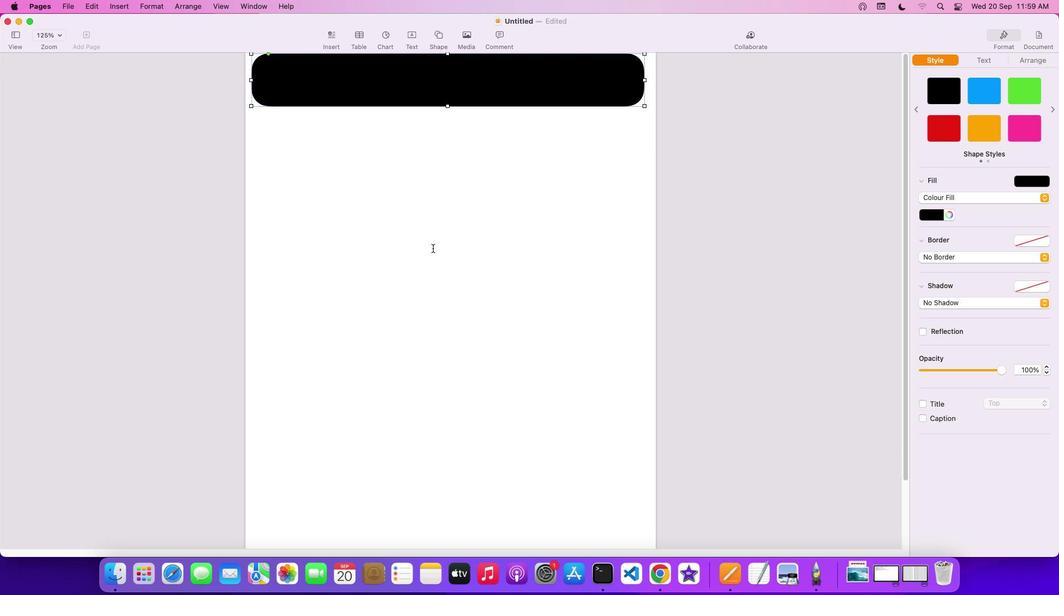 
Action: Mouse scrolled (433, 248) with delta (0, 3)
Screenshot: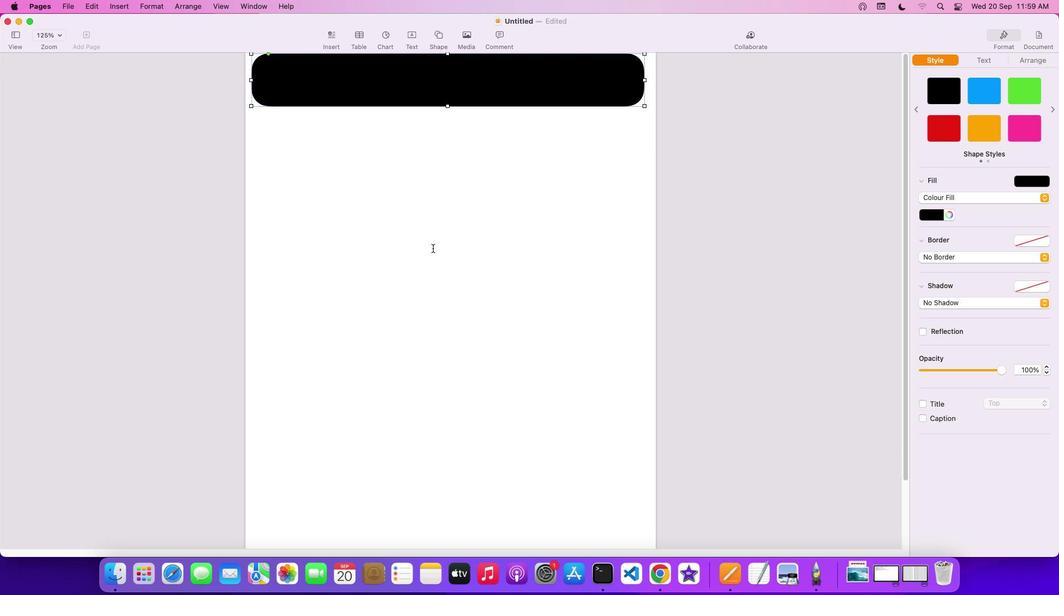 
Action: Mouse scrolled (433, 248) with delta (0, 3)
Screenshot: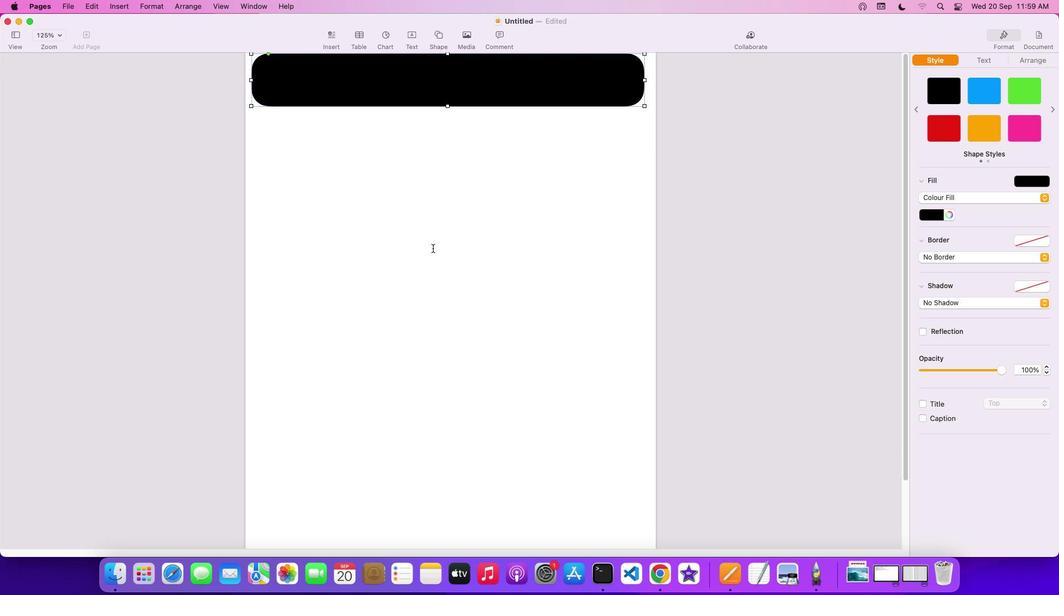 
Action: Mouse moved to (447, 108)
Screenshot: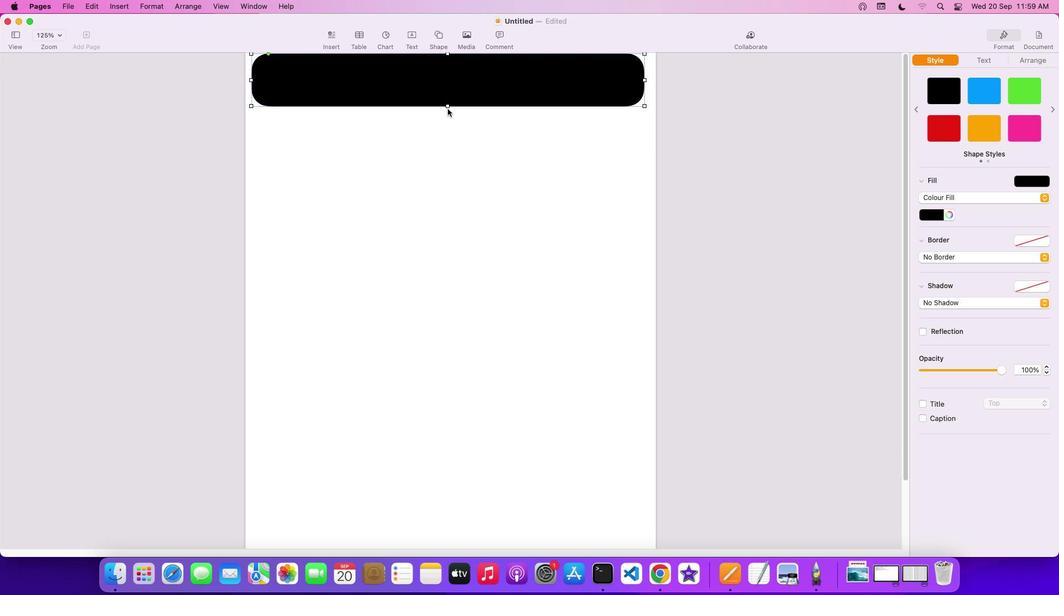 
Action: Mouse pressed left at (447, 108)
Screenshot: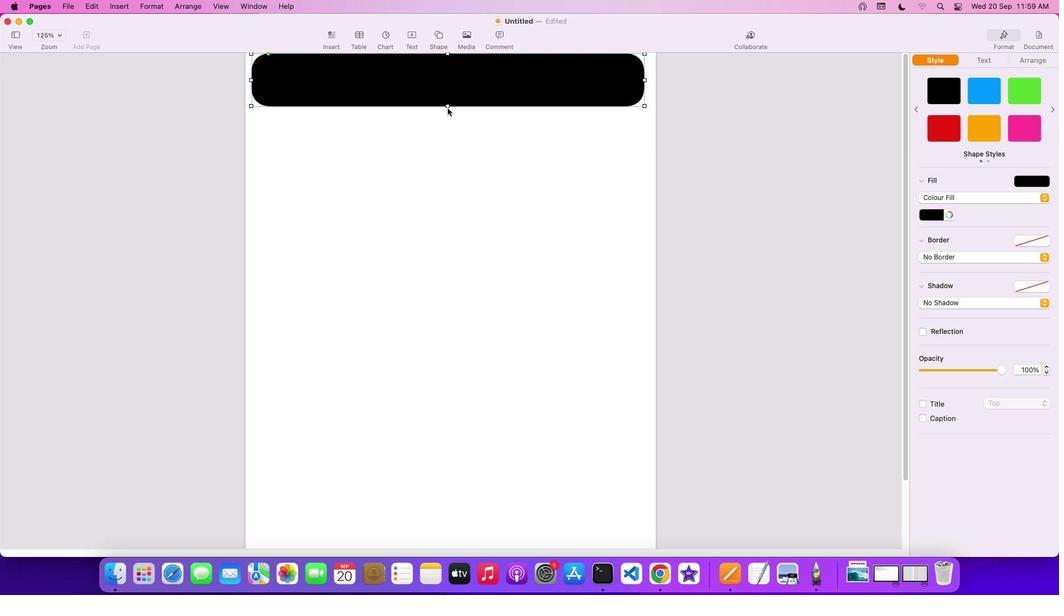 
Action: Mouse moved to (458, 214)
Screenshot: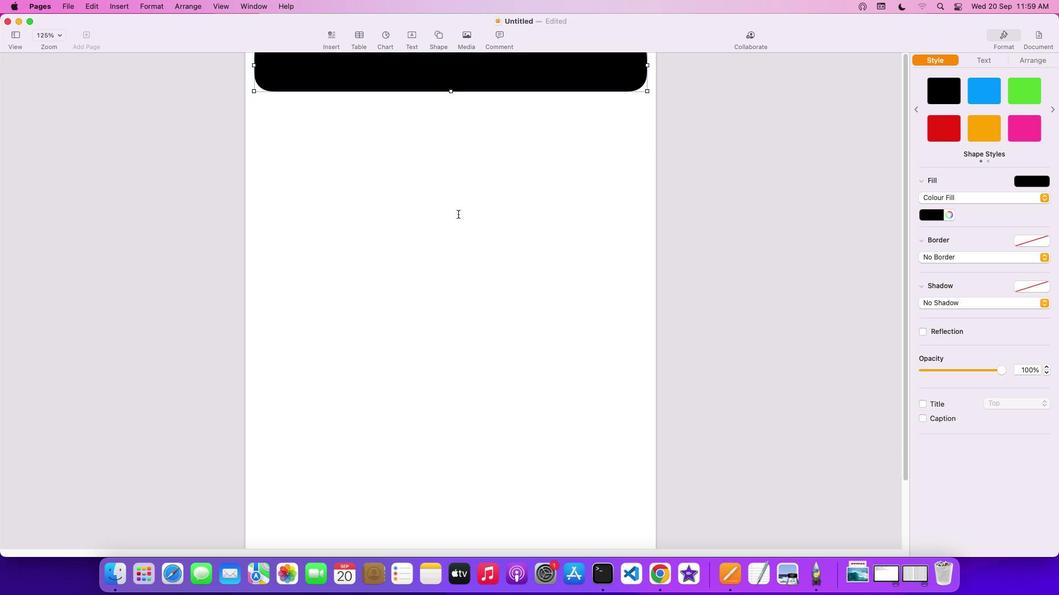 
Action: Mouse scrolled (458, 214) with delta (0, 0)
Screenshot: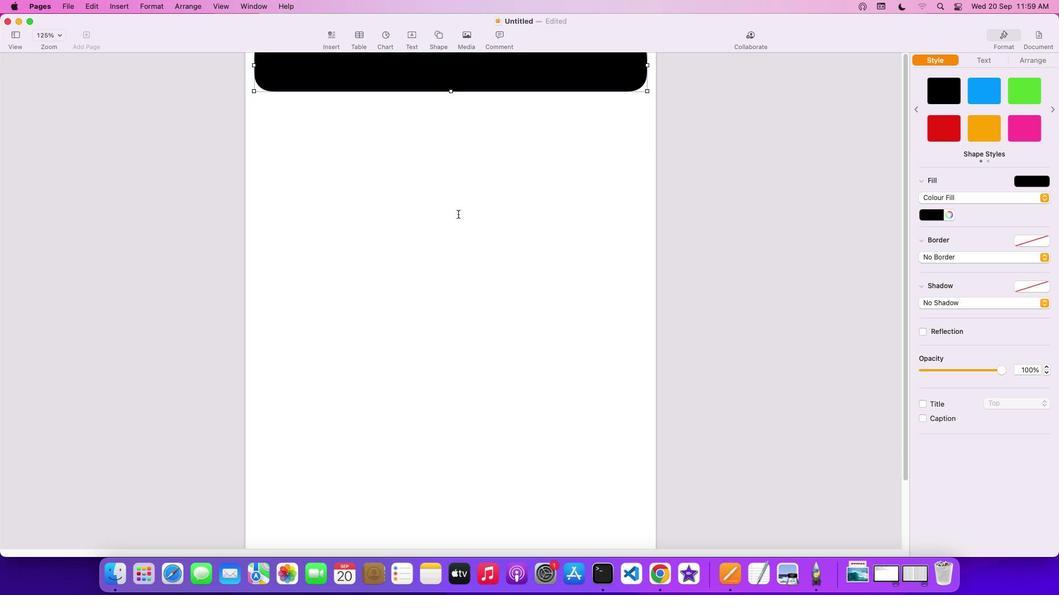 
Action: Mouse scrolled (458, 214) with delta (0, 0)
Screenshot: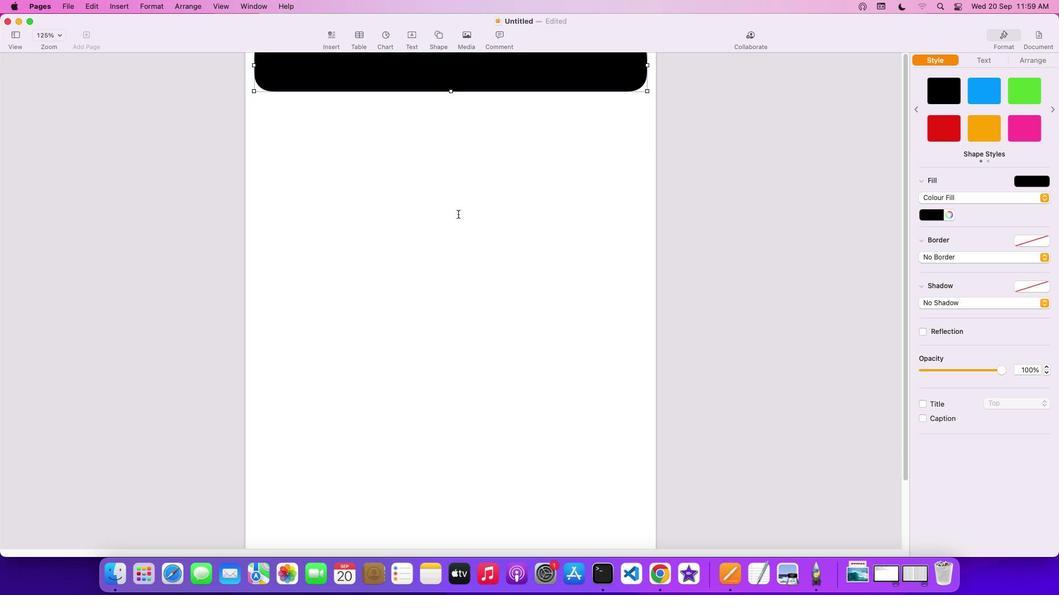 
Action: Mouse scrolled (458, 214) with delta (0, 2)
Screenshot: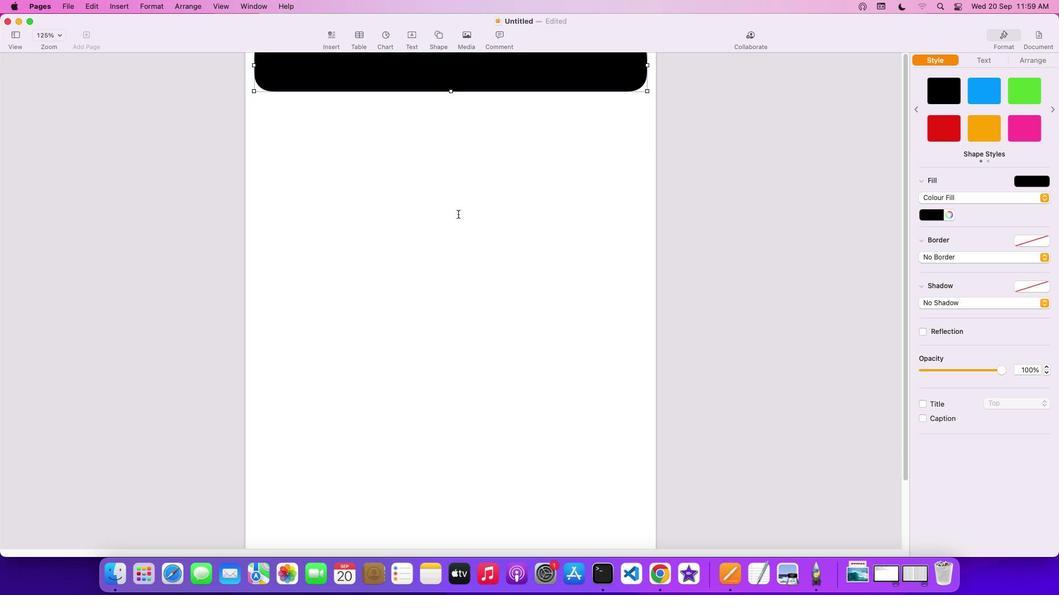 
Action: Mouse scrolled (458, 214) with delta (0, 2)
Screenshot: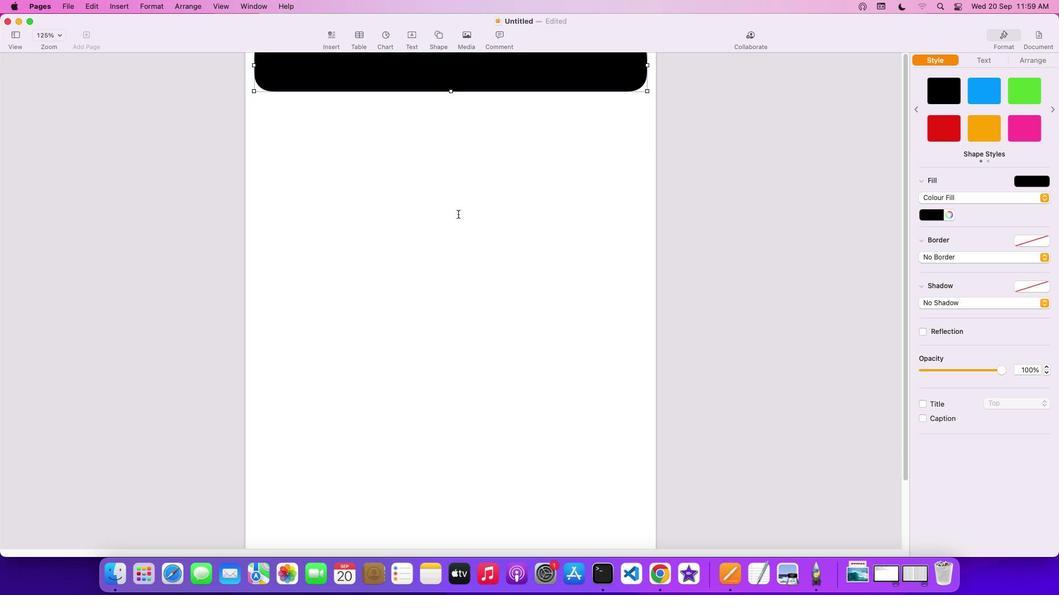 
Action: Mouse scrolled (458, 214) with delta (0, 3)
Screenshot: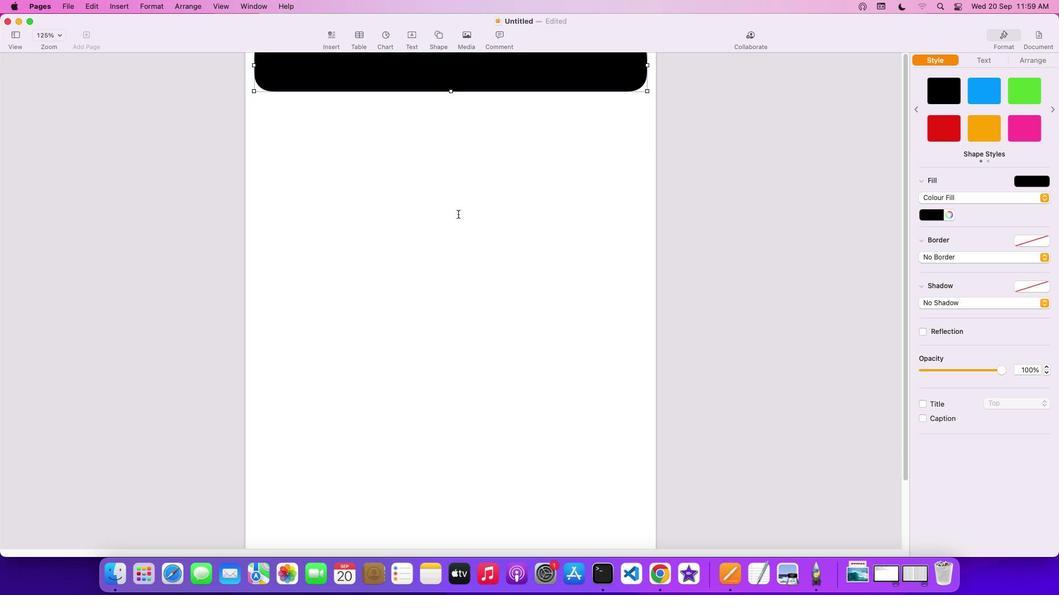 
Action: Mouse scrolled (458, 214) with delta (0, 3)
Screenshot: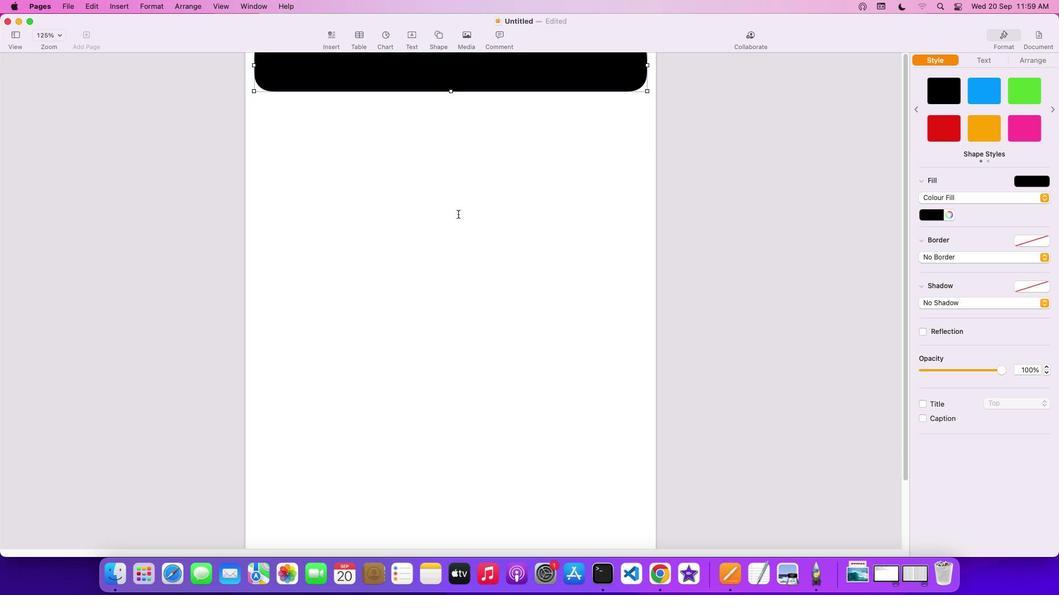 
Action: Mouse scrolled (458, 214) with delta (0, 0)
Screenshot: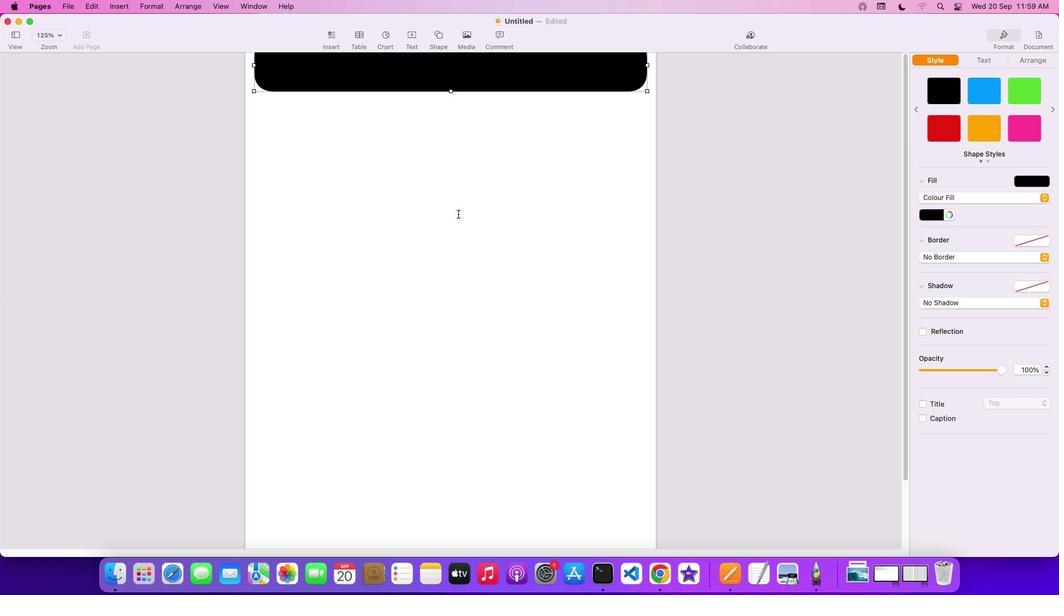 
Action: Mouse scrolled (458, 214) with delta (0, 0)
Screenshot: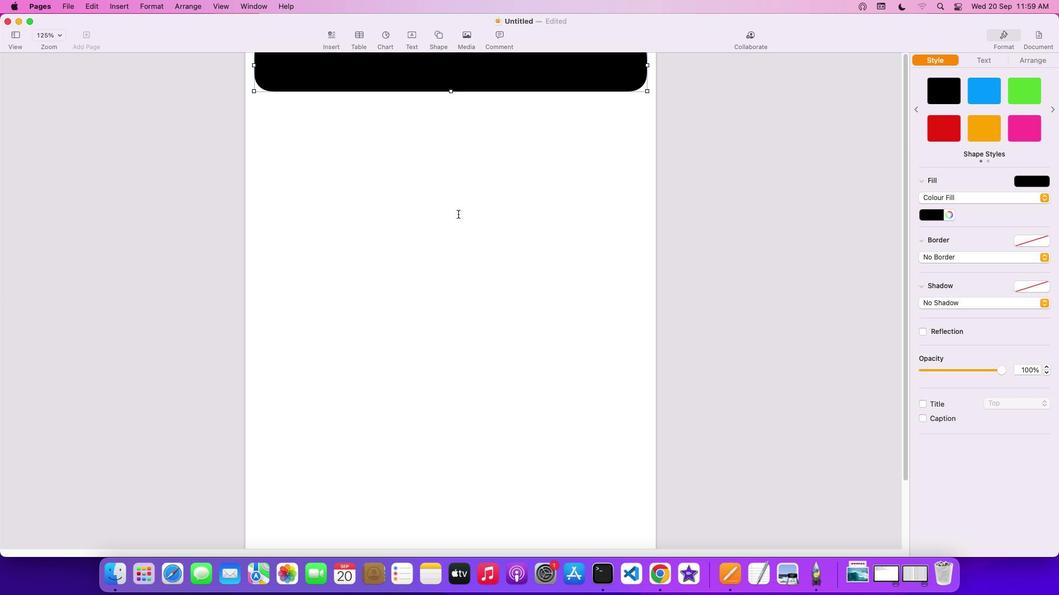 
Action: Mouse scrolled (458, 214) with delta (0, 2)
Screenshot: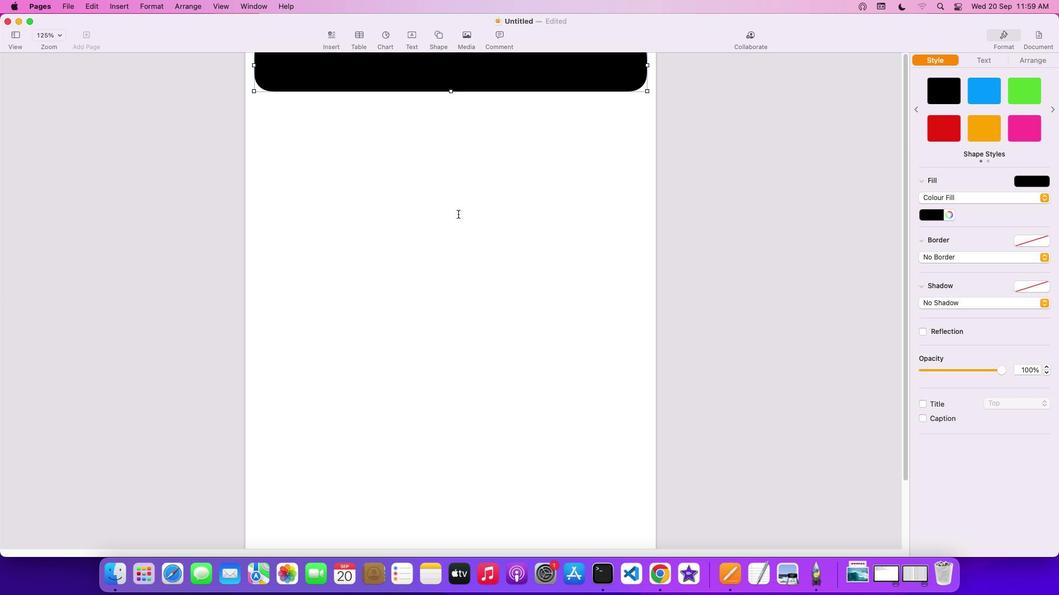 
Action: Mouse scrolled (458, 214) with delta (0, 2)
Screenshot: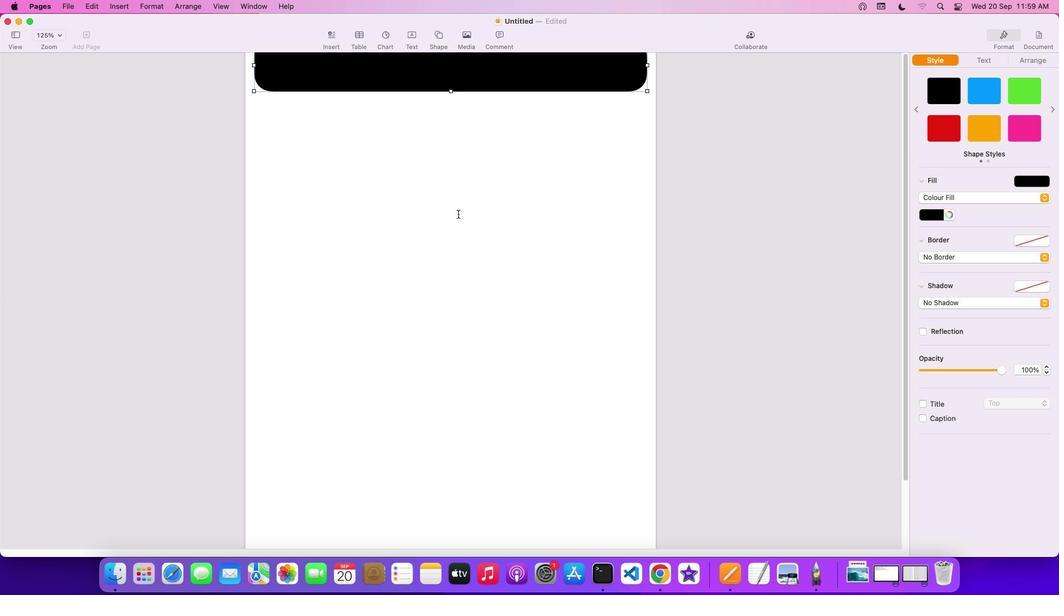 
Action: Mouse scrolled (458, 214) with delta (0, 3)
Screenshot: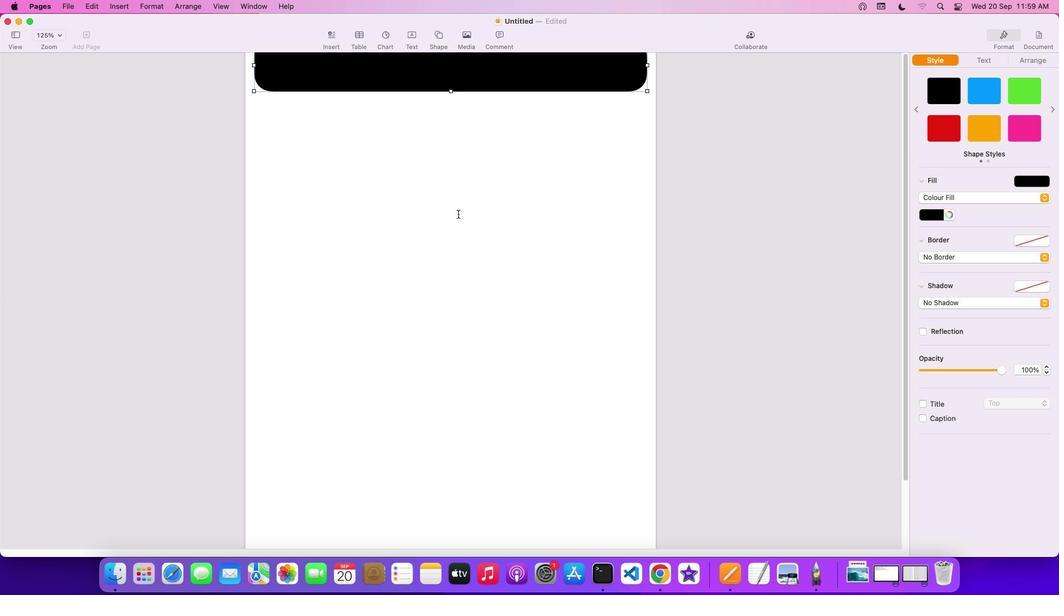 
Action: Mouse scrolled (458, 214) with delta (0, 3)
Screenshot: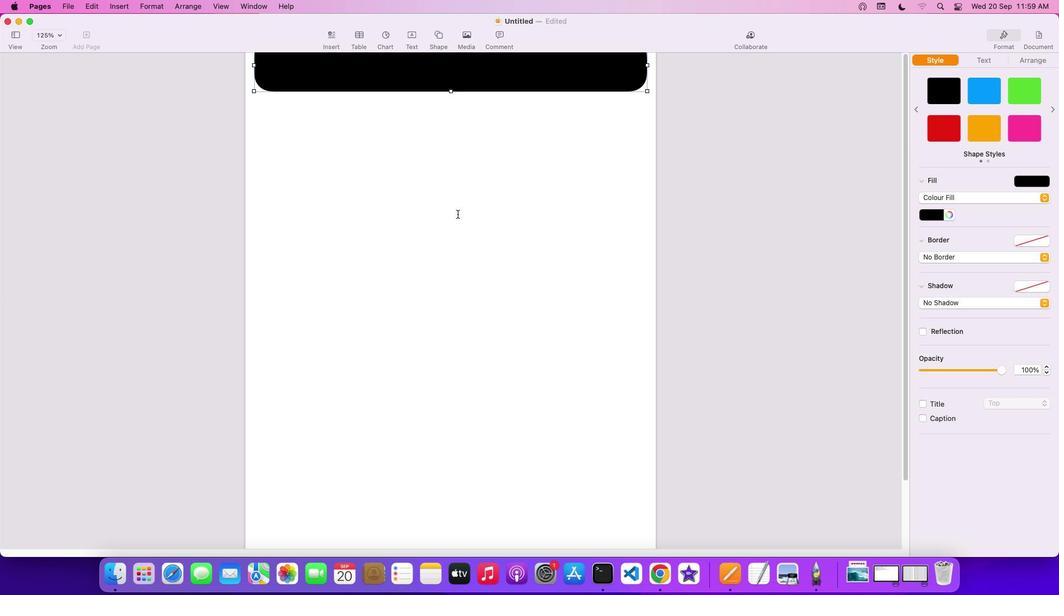 
Action: Mouse moved to (481, 71)
Screenshot: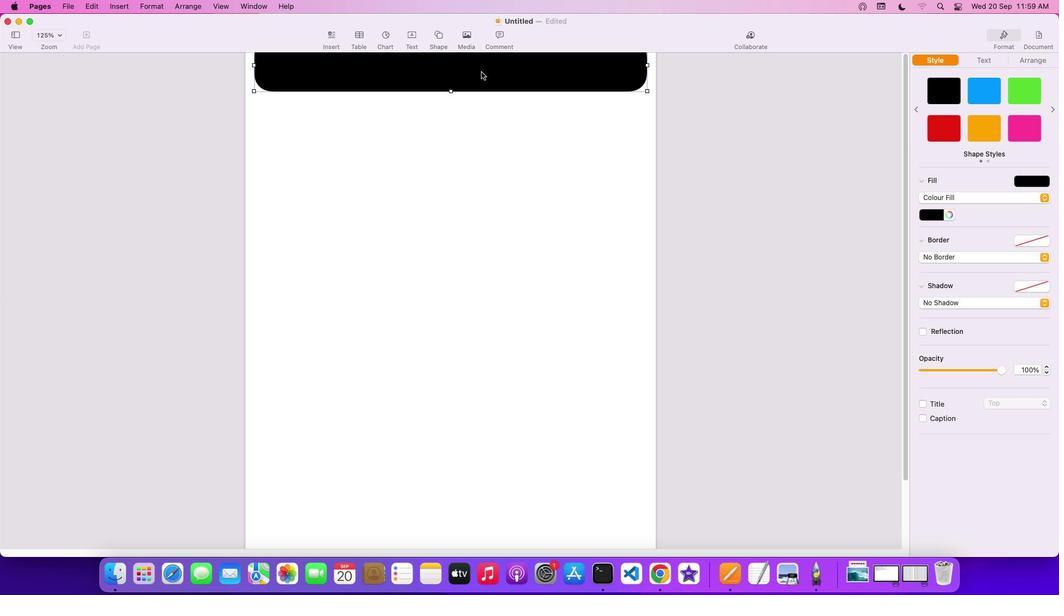 
Action: Mouse pressed left at (481, 71)
Screenshot: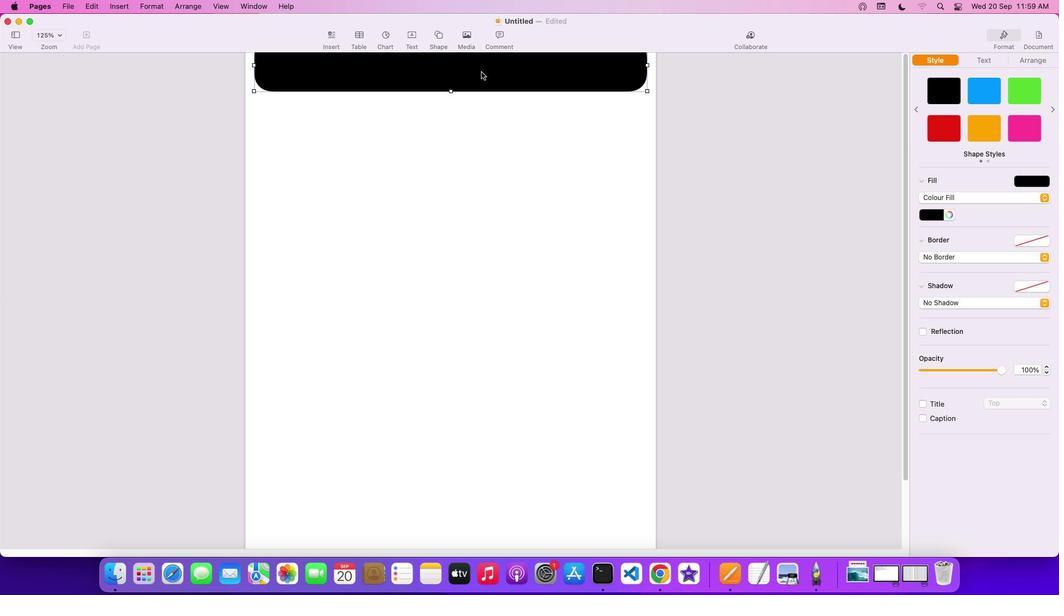 
Action: Mouse moved to (478, 90)
Screenshot: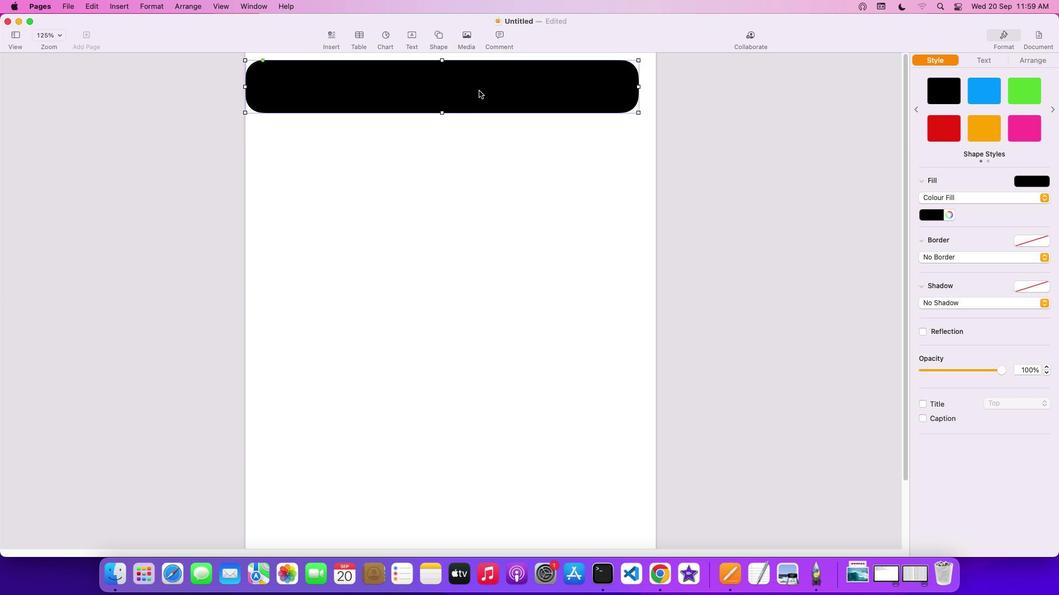 
Action: Mouse pressed left at (478, 90)
Screenshot: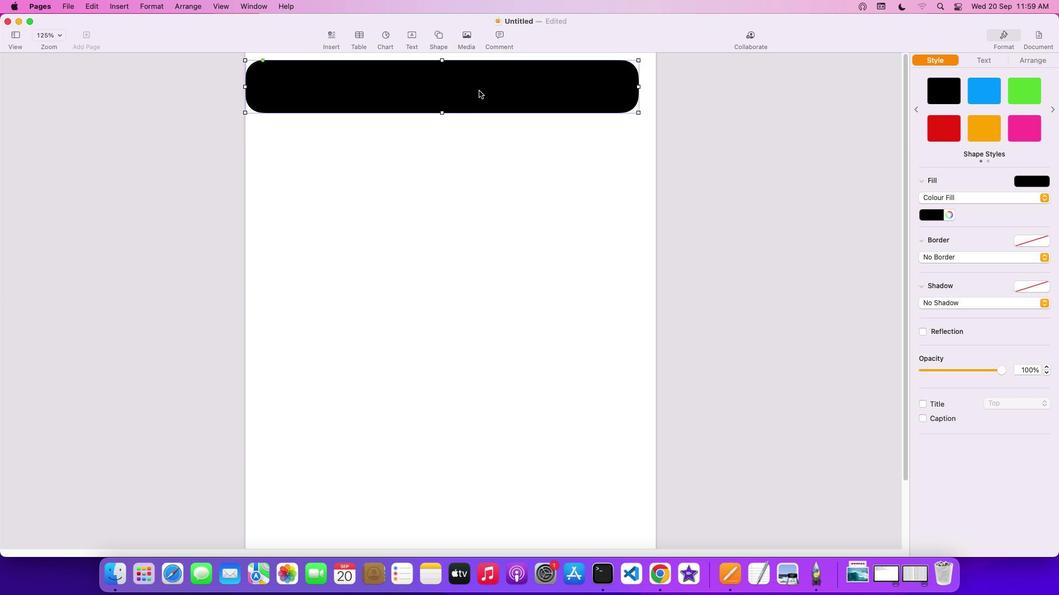 
Action: Mouse moved to (451, 112)
Screenshot: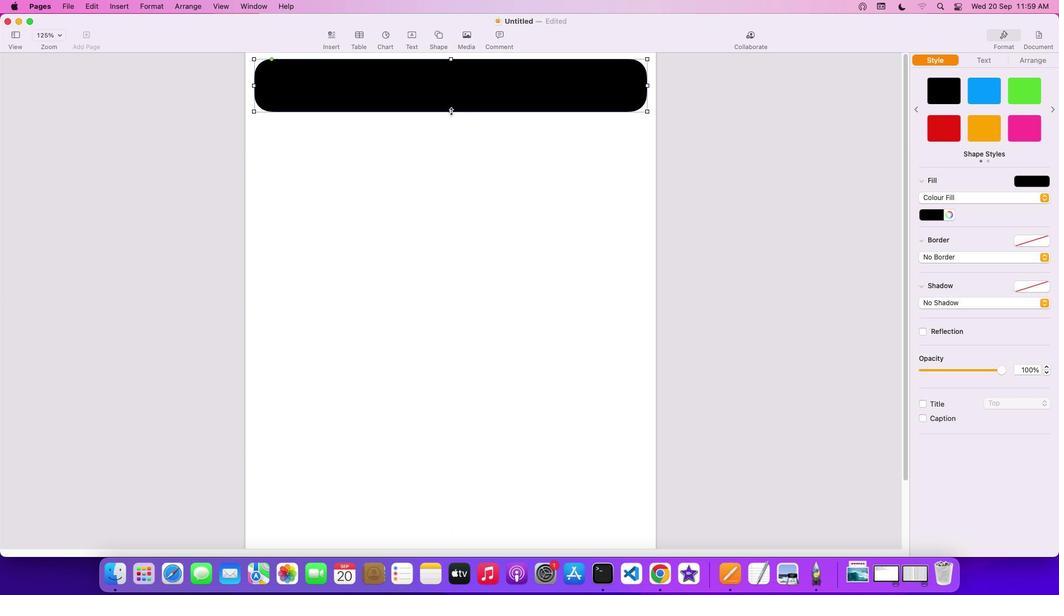 
Action: Mouse pressed left at (451, 112)
Screenshot: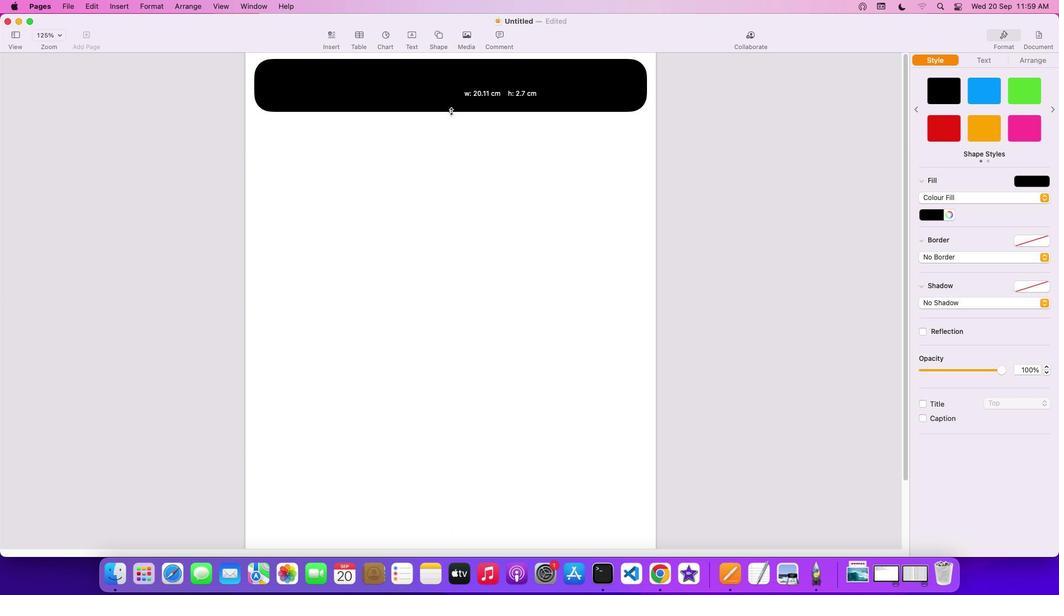 
Action: Mouse moved to (578, 535)
Screenshot: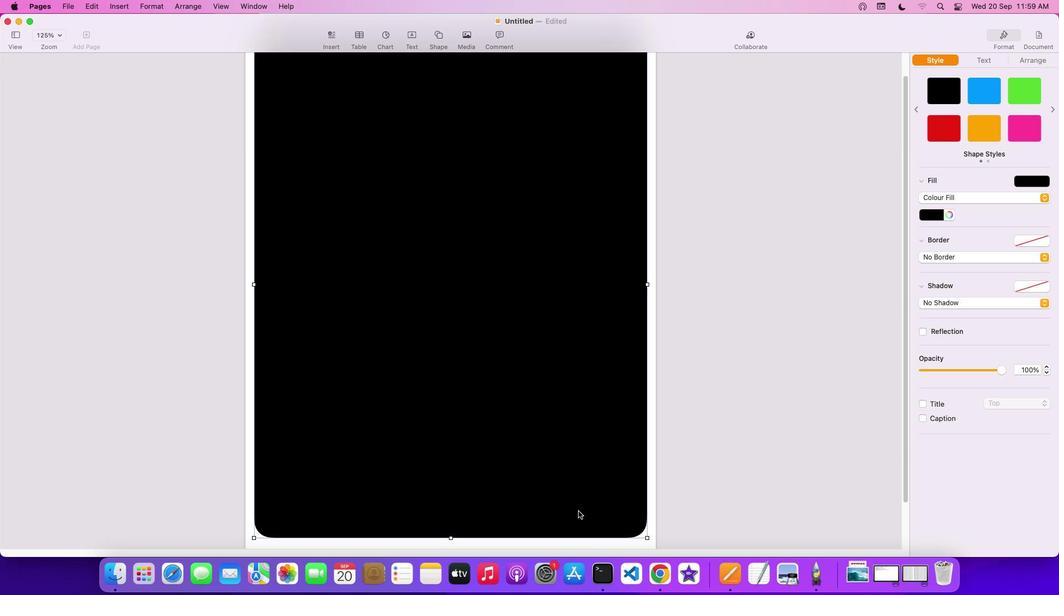 
Action: Mouse scrolled (578, 535) with delta (0, 0)
Screenshot: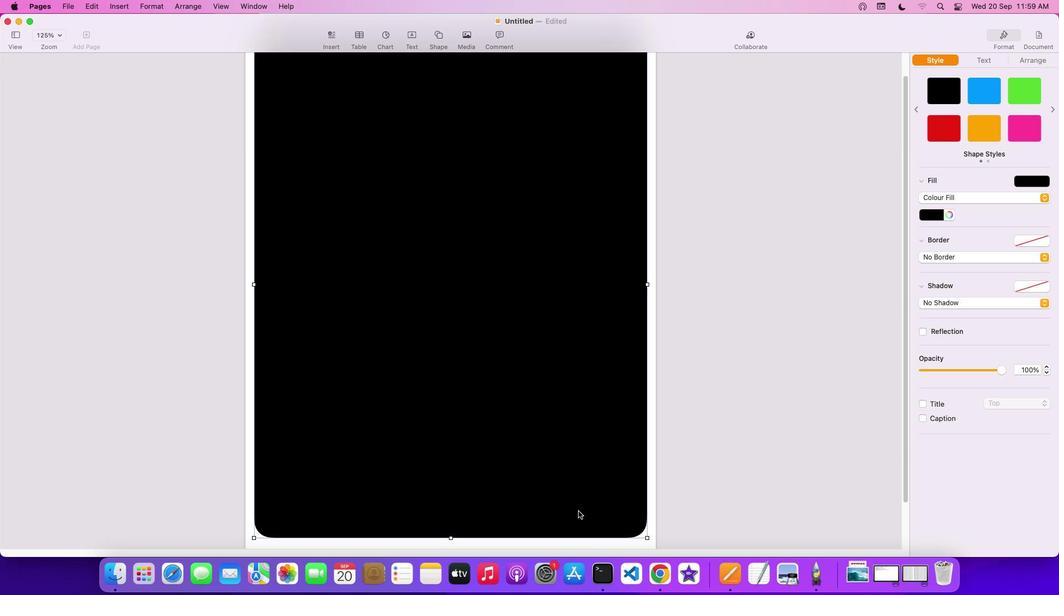 
Action: Mouse moved to (577, 506)
Screenshot: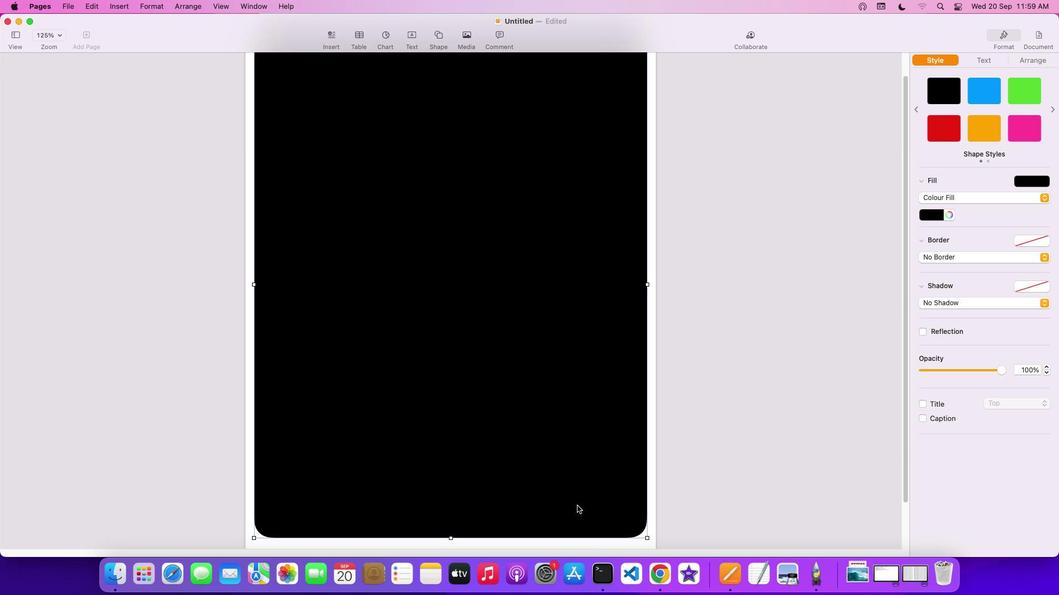 
Action: Mouse scrolled (577, 506) with delta (0, 0)
Screenshot: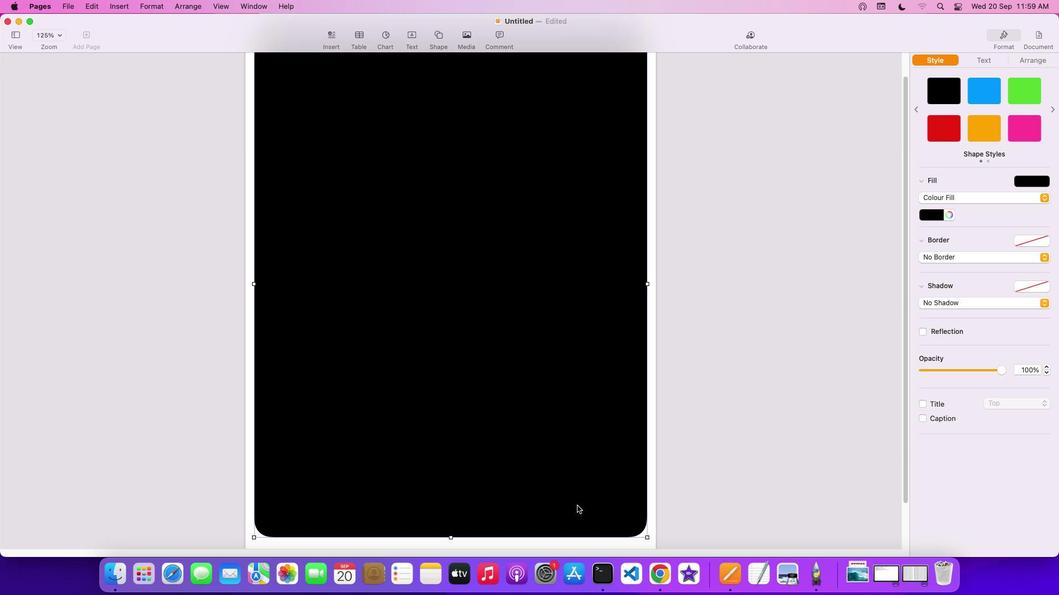 
Action: Mouse scrolled (577, 506) with delta (0, 0)
Screenshot: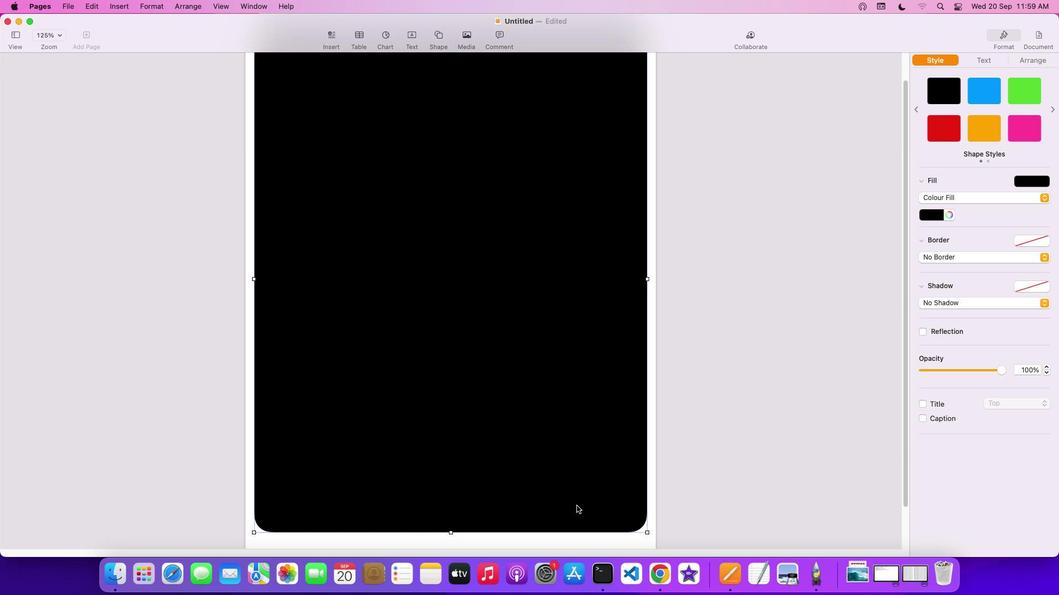 
Action: Mouse moved to (577, 505)
Screenshot: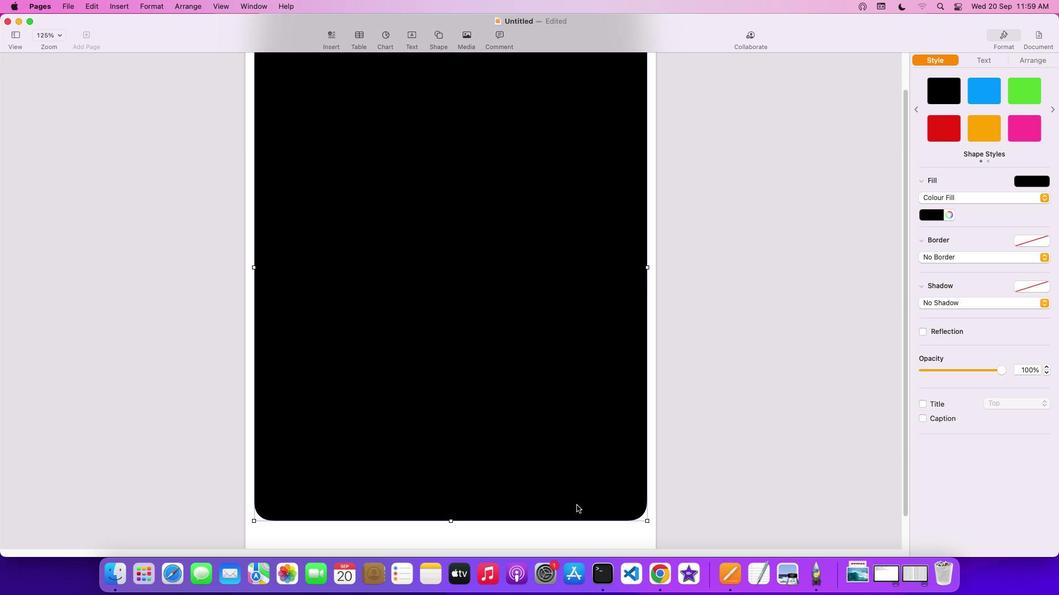
Action: Mouse scrolled (577, 505) with delta (0, -1)
Screenshot: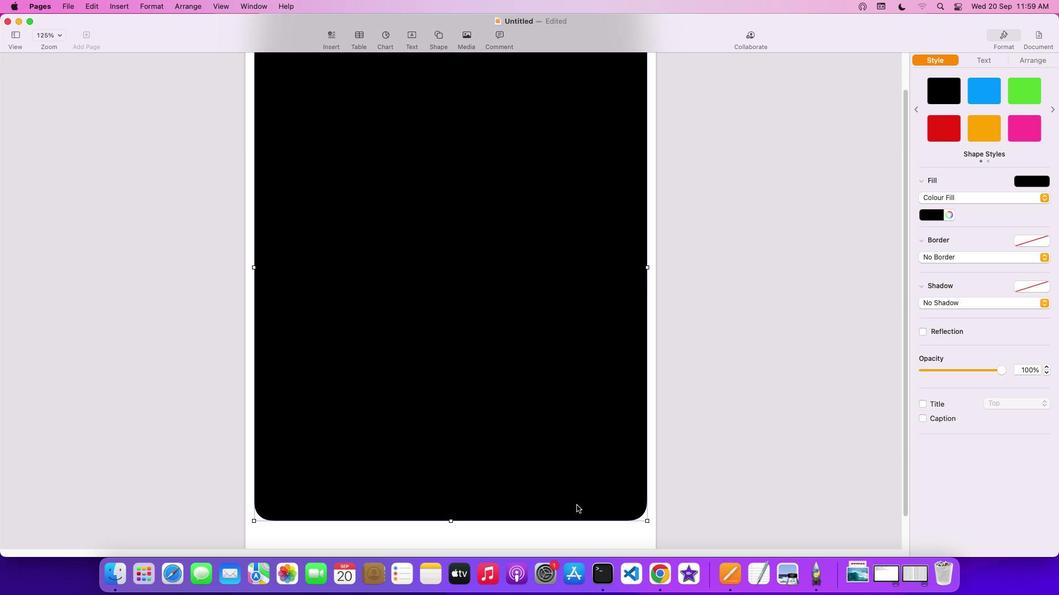 
Action: Mouse moved to (577, 504)
Screenshot: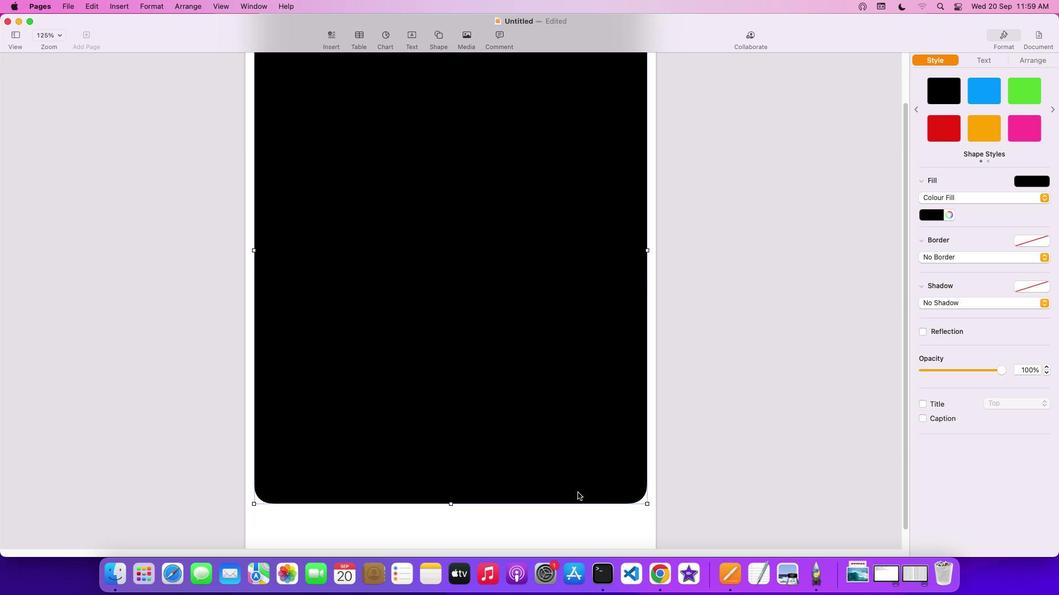 
Action: Mouse scrolled (577, 504) with delta (0, -1)
Screenshot: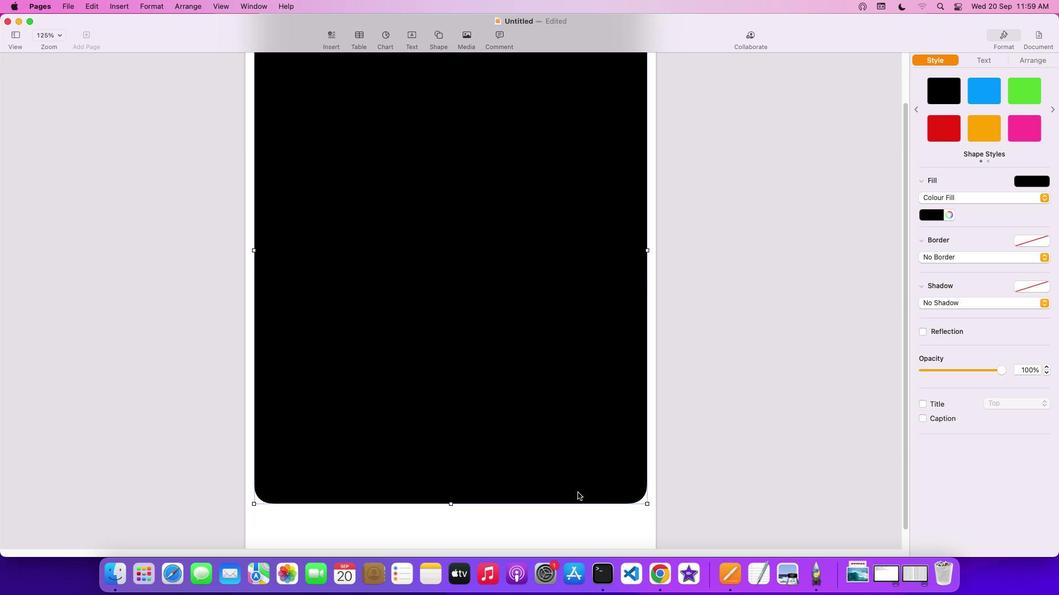 
Action: Mouse moved to (565, 489)
Screenshot: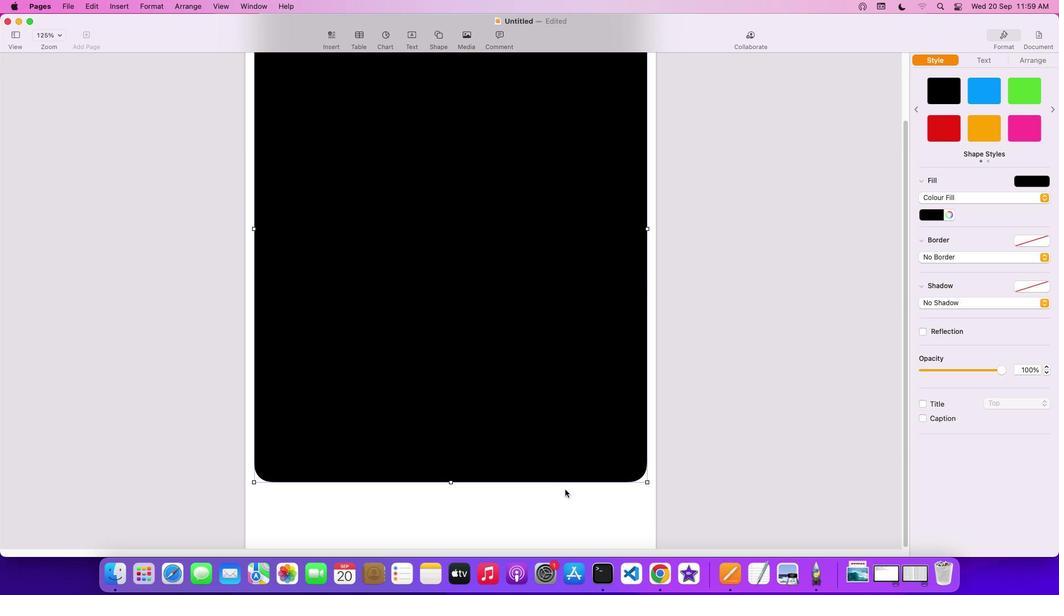 
Action: Mouse scrolled (565, 489) with delta (0, 0)
Screenshot: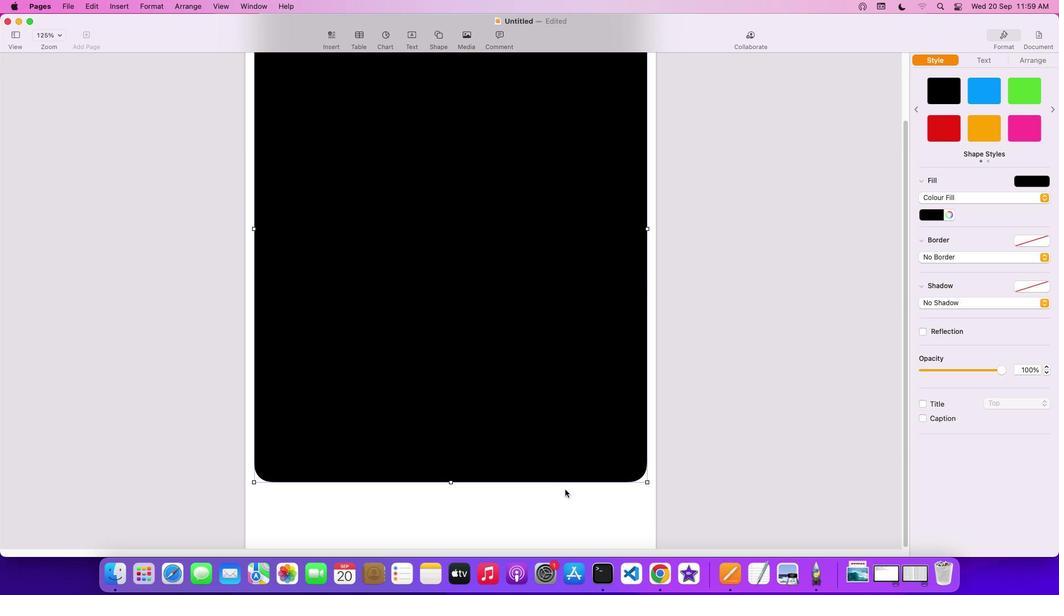 
Action: Mouse scrolled (565, 489) with delta (0, 0)
Screenshot: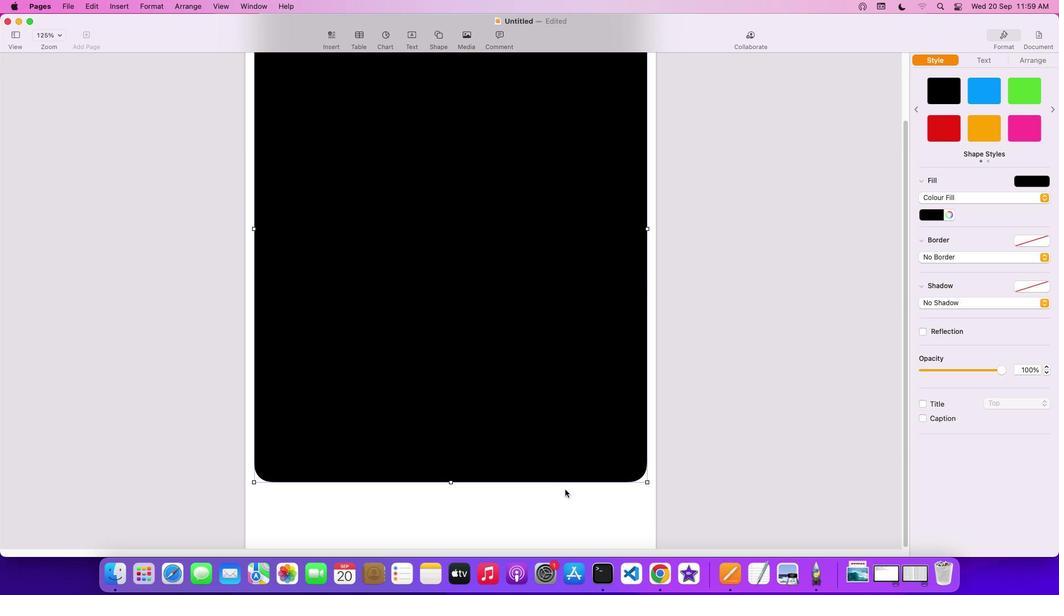 
Action: Mouse moved to (565, 489)
Screenshot: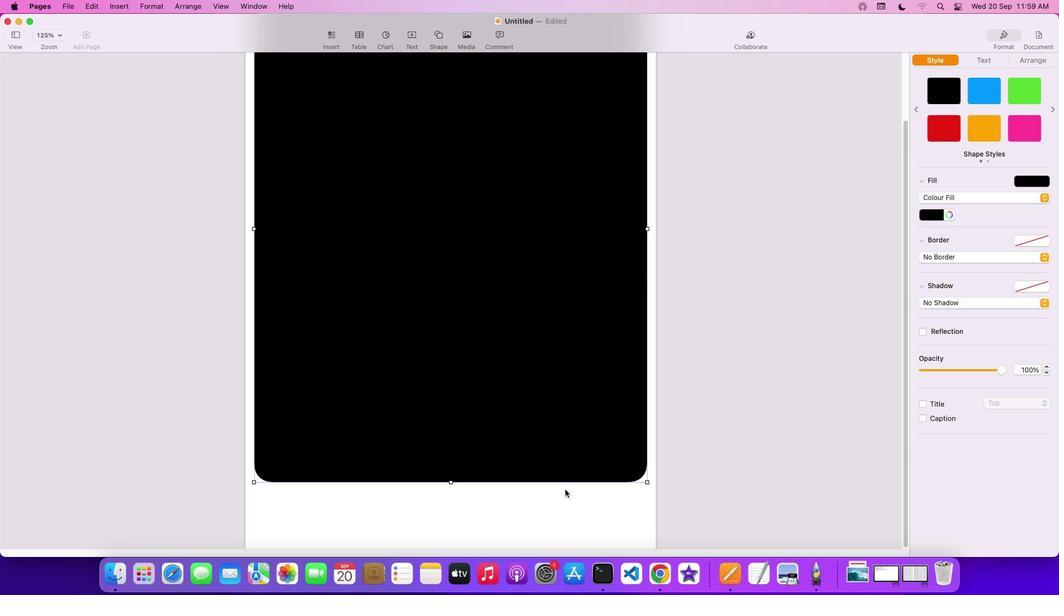 
Action: Mouse scrolled (565, 489) with delta (0, -2)
Screenshot: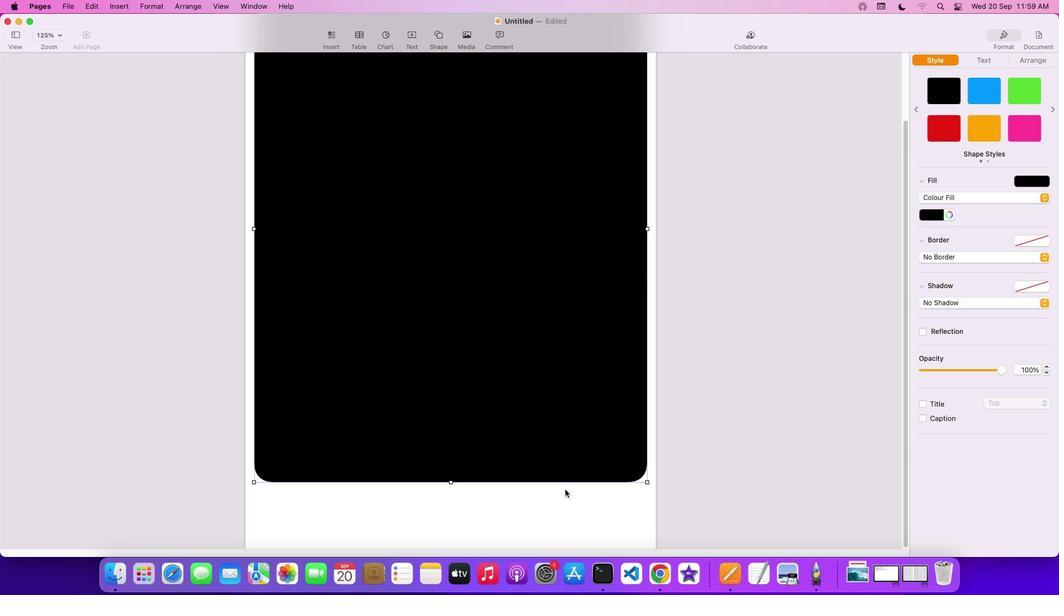 
Action: Mouse scrolled (565, 489) with delta (0, -2)
Screenshot: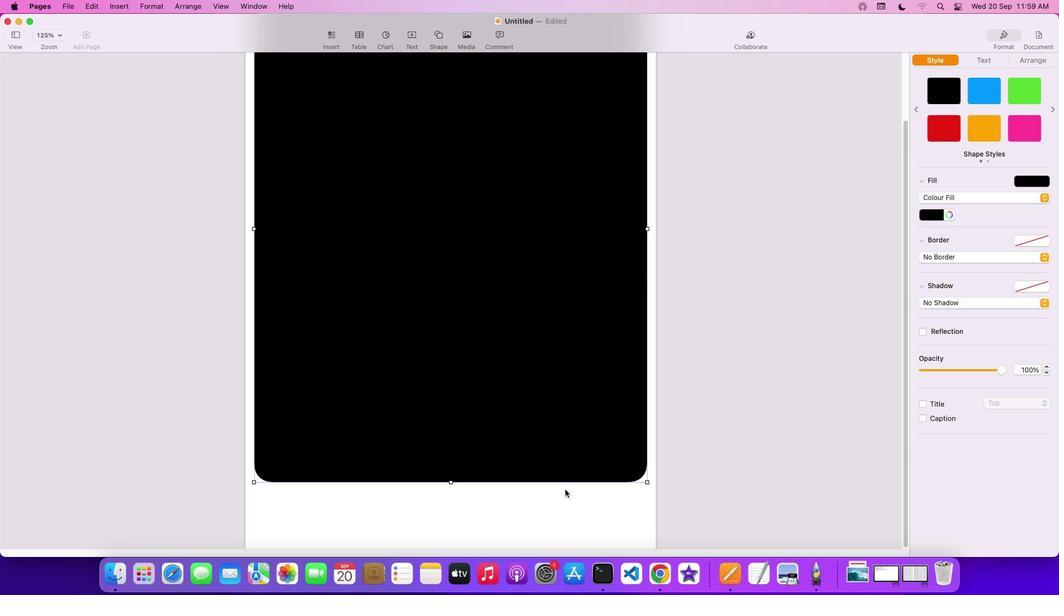 
Action: Mouse scrolled (565, 489) with delta (0, -3)
Screenshot: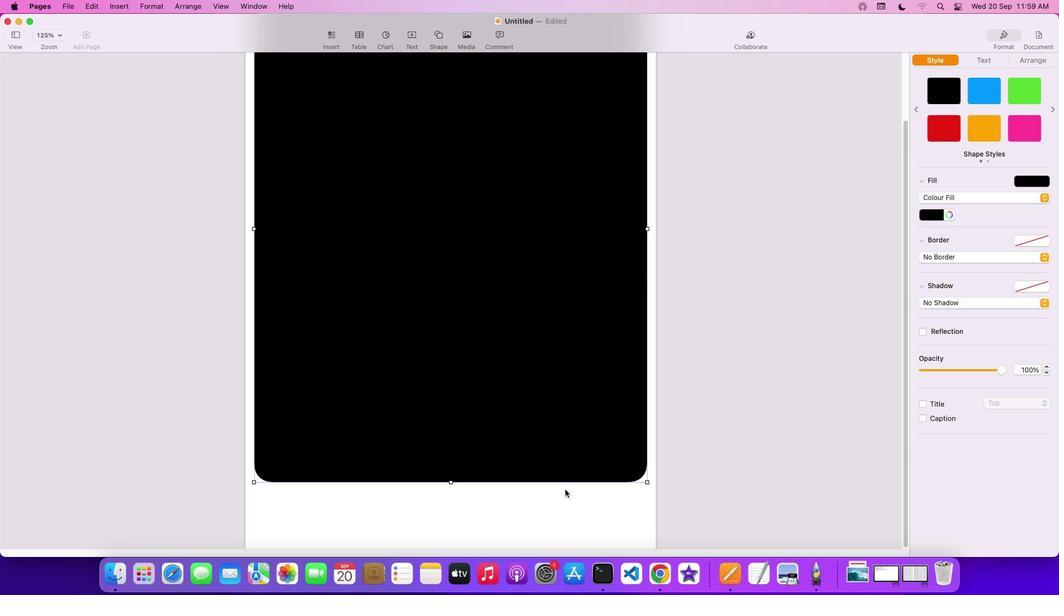 
Action: Mouse scrolled (565, 489) with delta (0, -3)
Screenshot: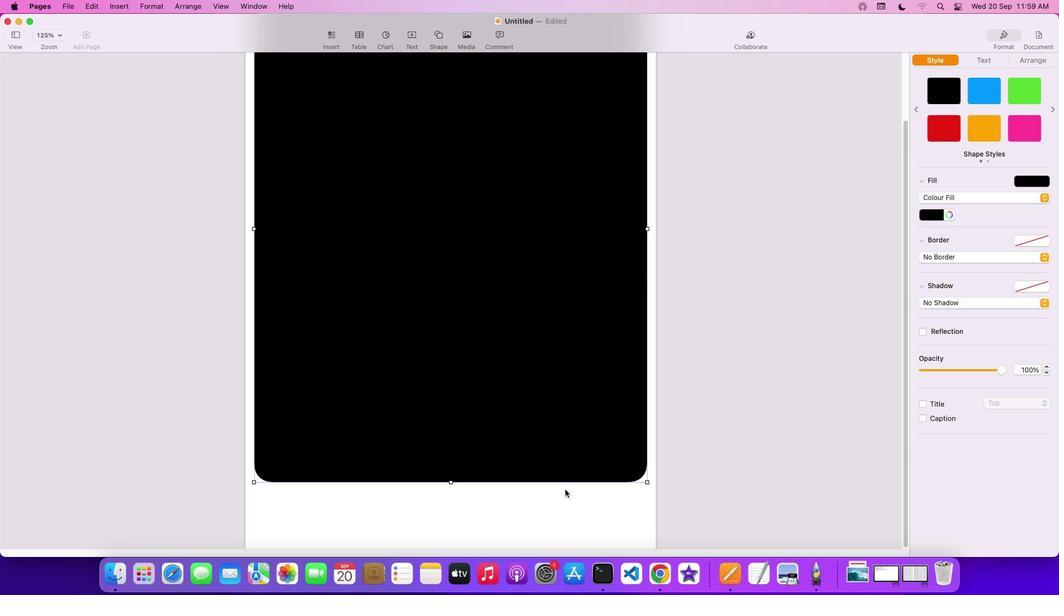 
Action: Mouse moved to (557, 493)
Screenshot: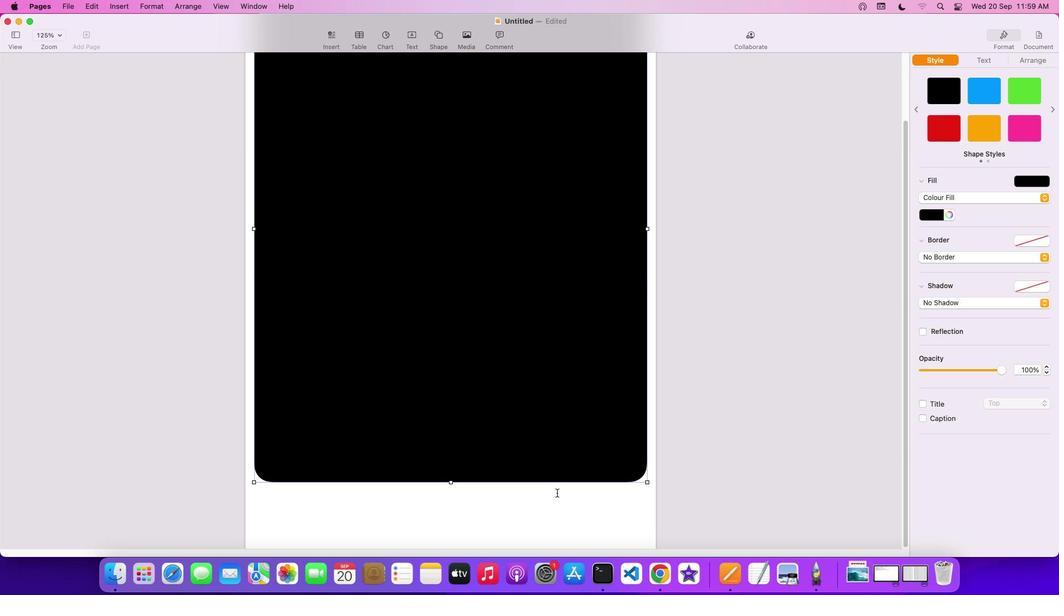
Action: Mouse scrolled (557, 493) with delta (0, 0)
Screenshot: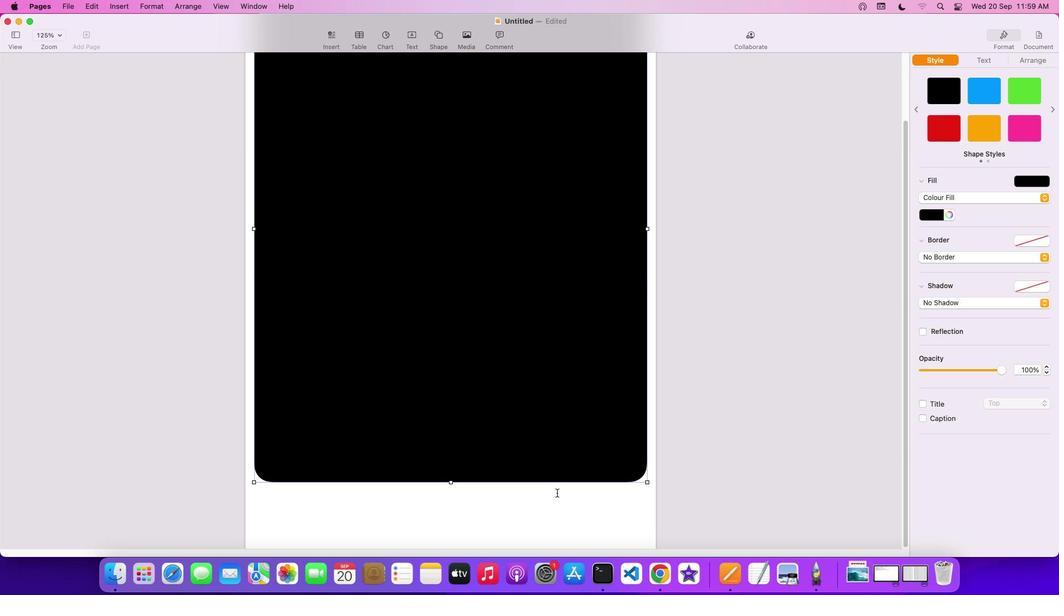 
Action: Mouse scrolled (557, 493) with delta (0, 0)
Screenshot: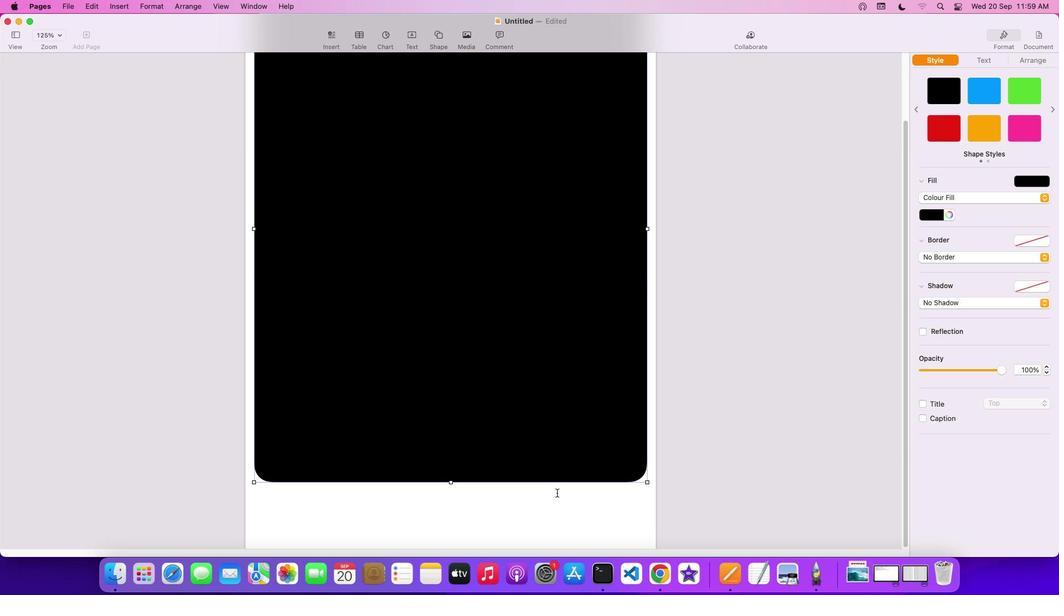 
Action: Mouse scrolled (557, 493) with delta (0, -1)
Screenshot: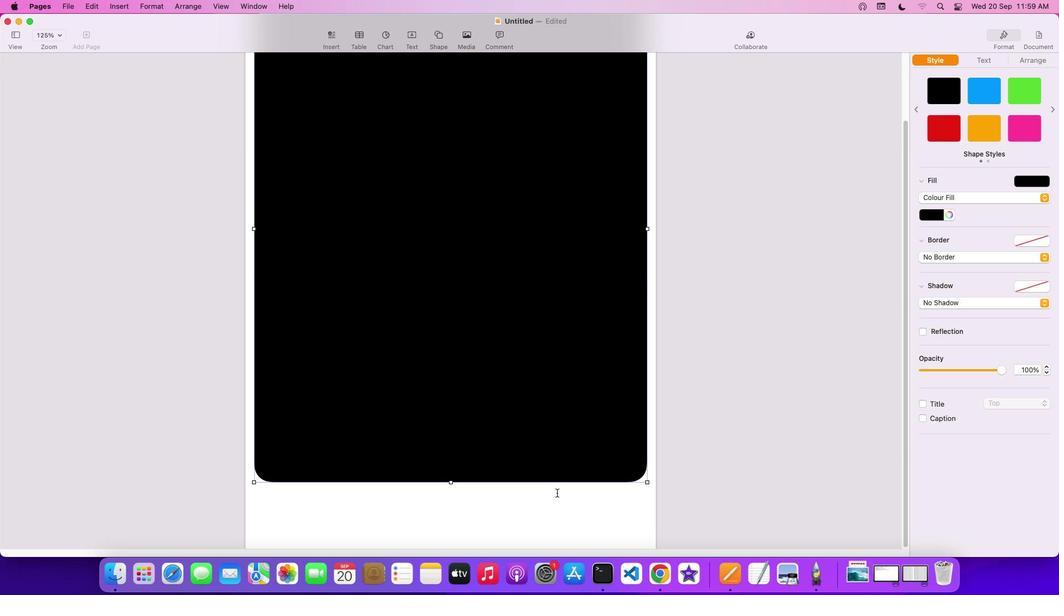 
Action: Mouse scrolled (557, 493) with delta (0, -2)
Screenshot: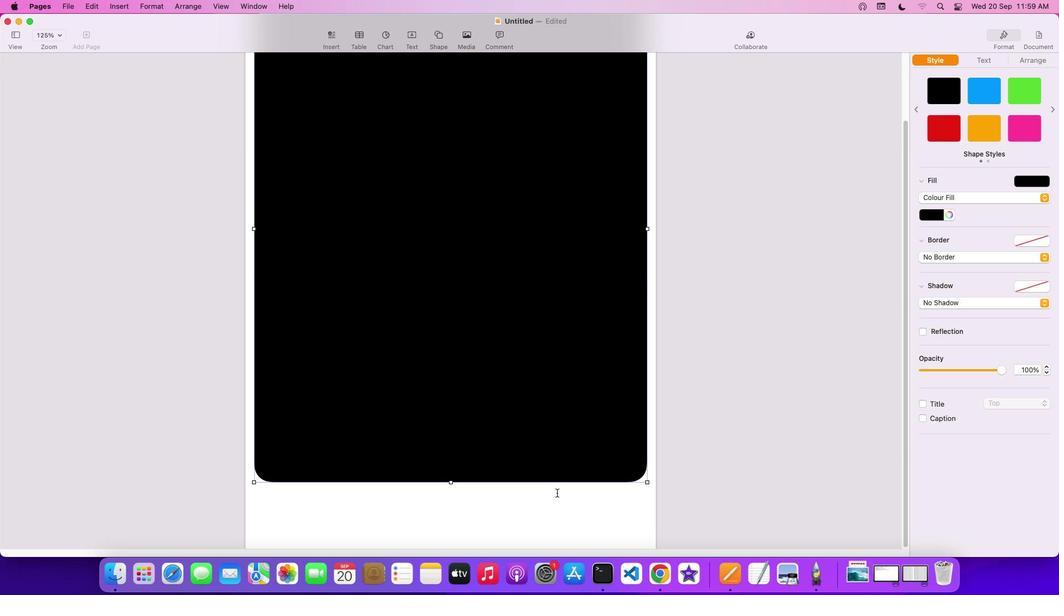 
Action: Mouse moved to (533, 525)
Screenshot: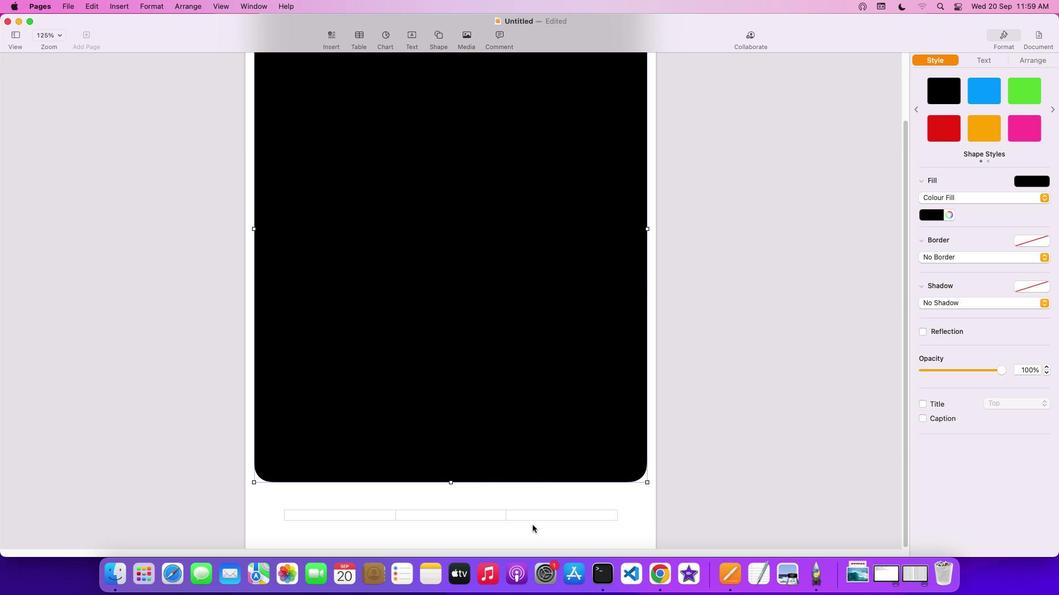 
Action: Mouse scrolled (533, 525) with delta (0, 0)
Screenshot: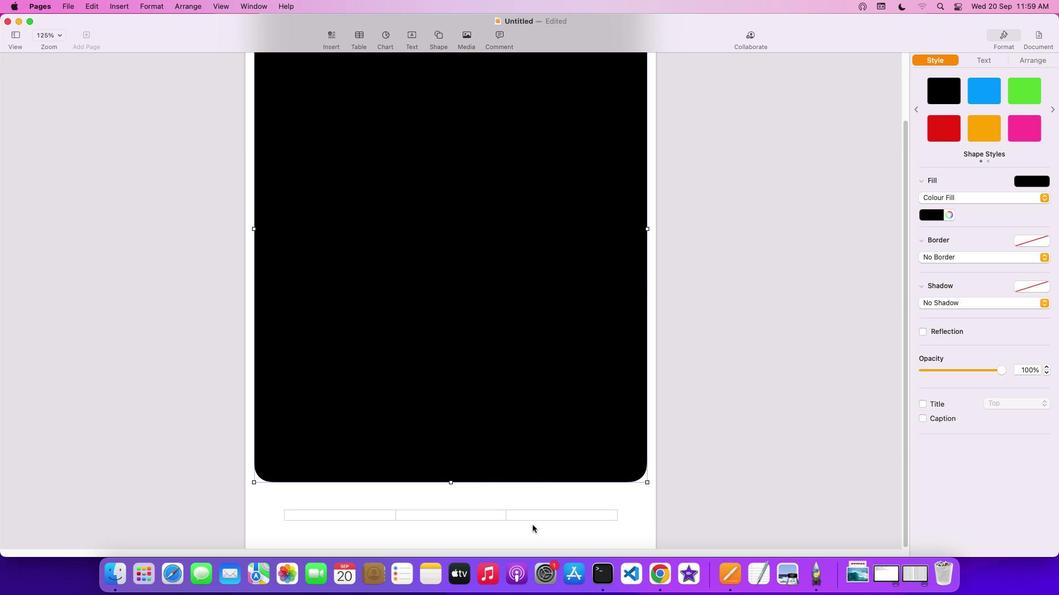 
Action: Mouse scrolled (533, 525) with delta (0, 0)
Screenshot: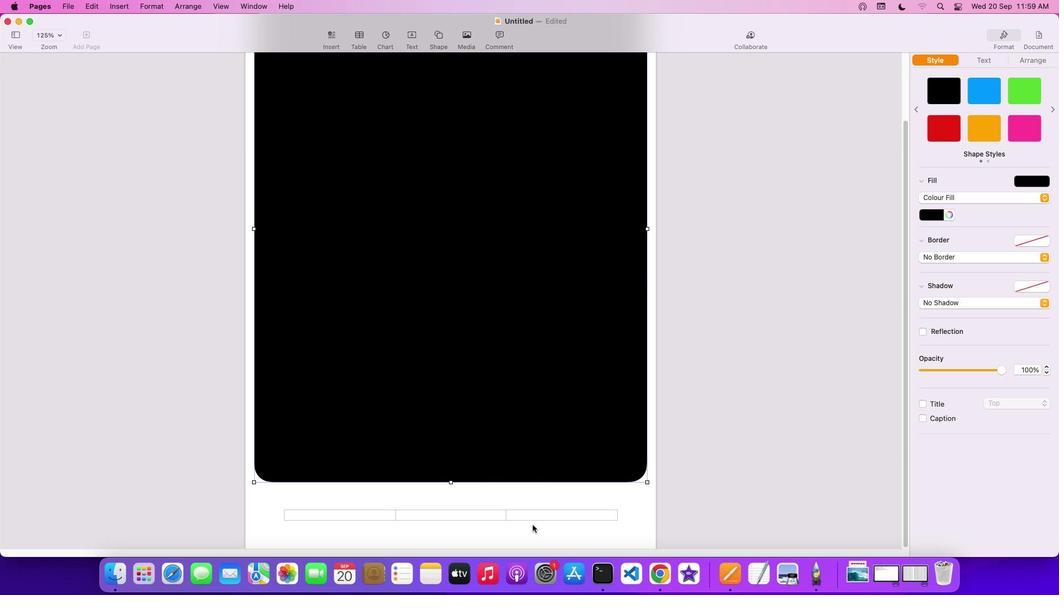 
Action: Mouse scrolled (533, 525) with delta (0, -1)
Screenshot: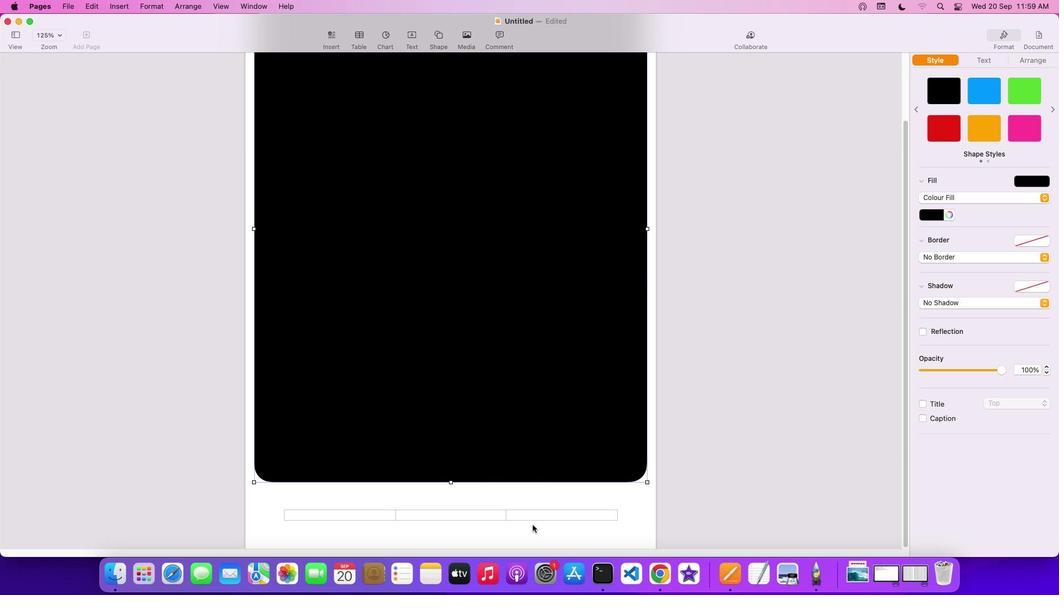 
Action: Mouse scrolled (533, 525) with delta (0, -2)
Screenshot: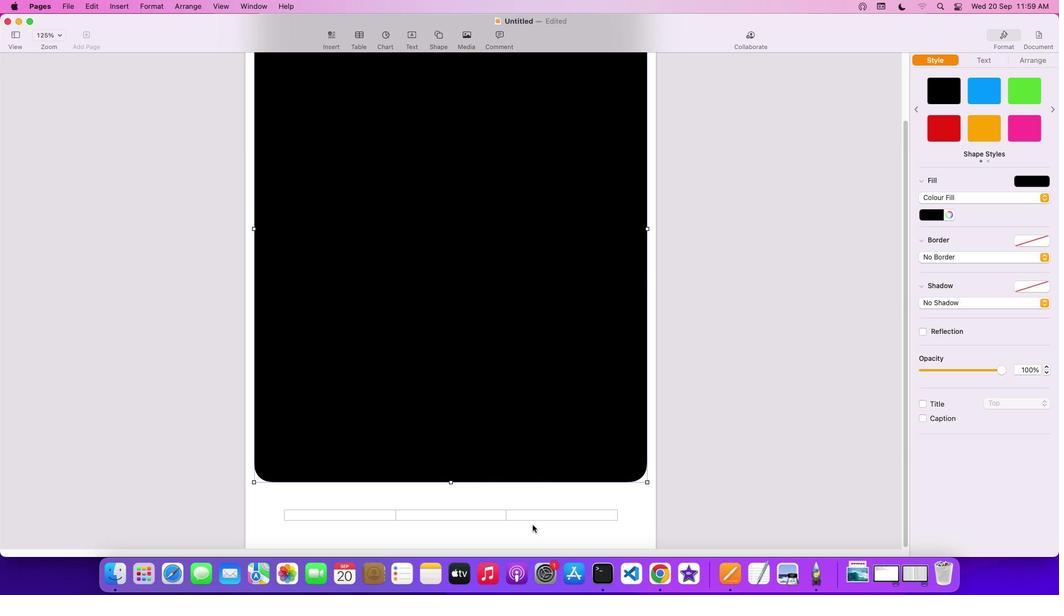 
Action: Mouse scrolled (533, 525) with delta (0, -2)
Screenshot: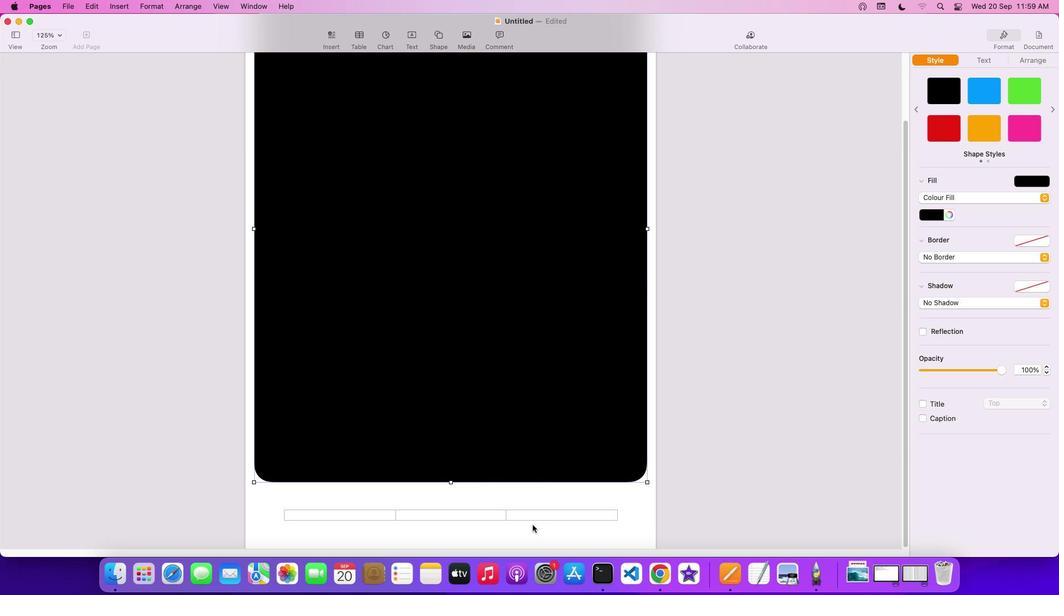 
Action: Mouse moved to (451, 483)
Screenshot: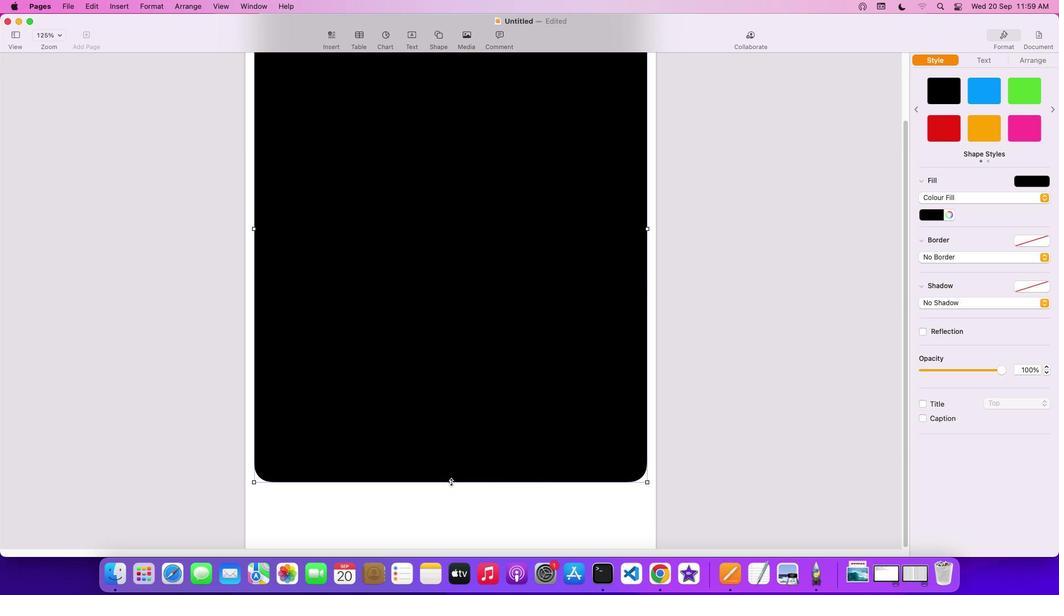 
Action: Mouse pressed left at (451, 483)
Screenshot: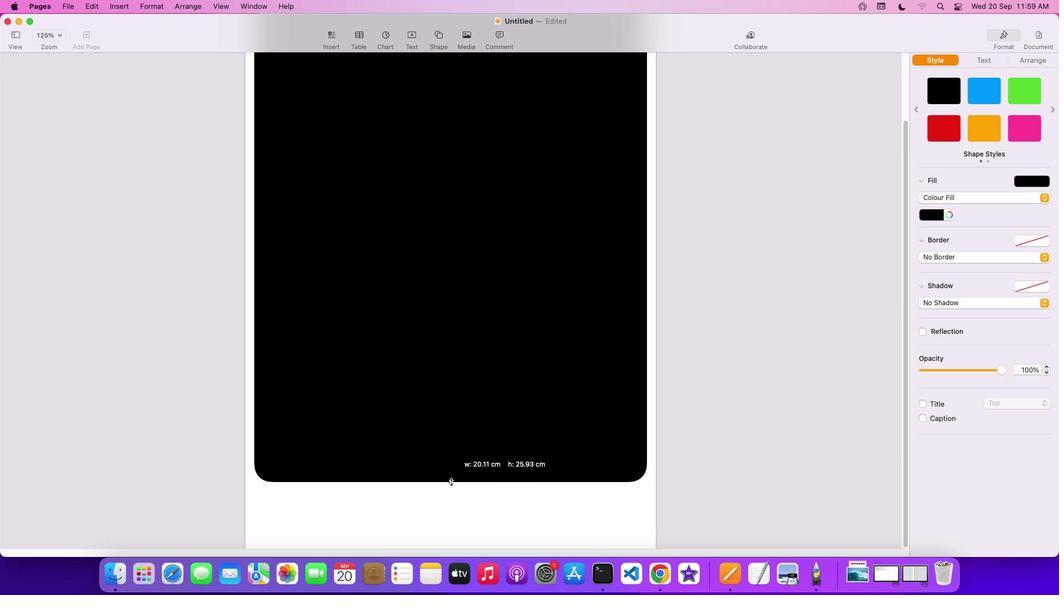 
Action: Mouse moved to (505, 454)
Screenshot: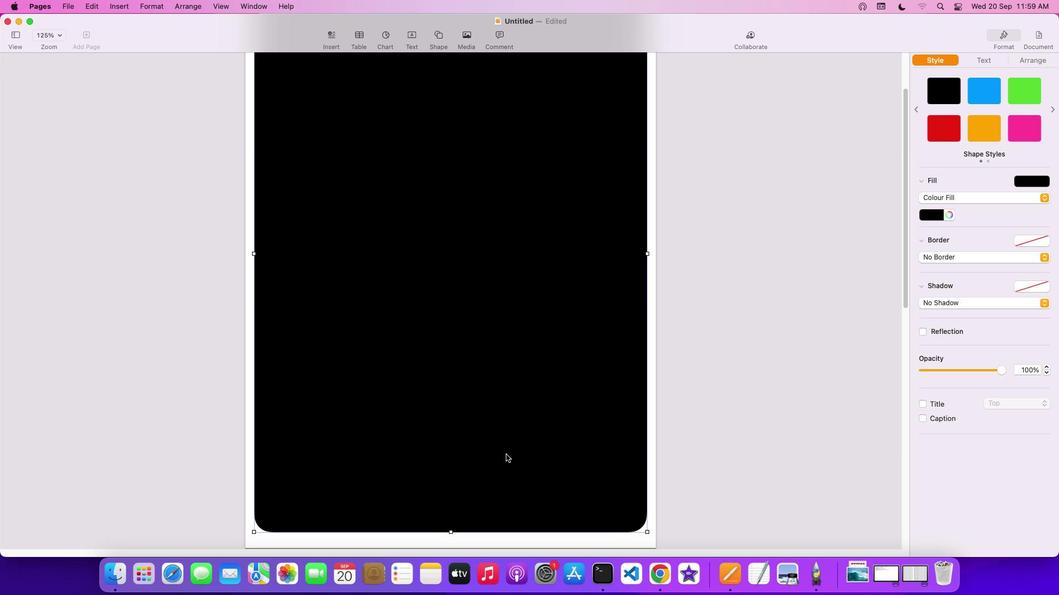 
Action: Mouse scrolled (505, 454) with delta (0, 0)
Screenshot: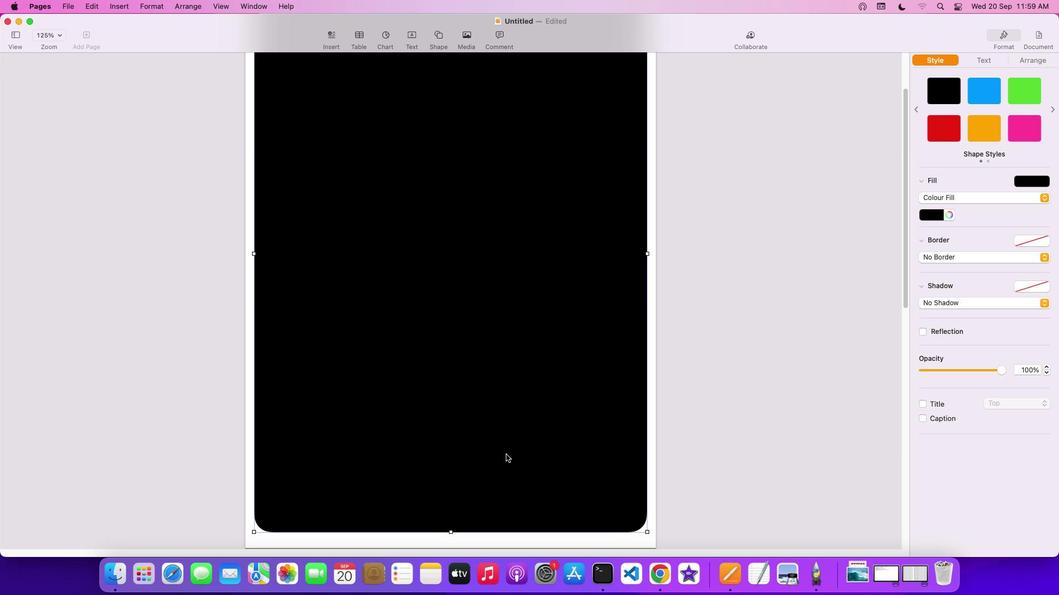 
Action: Mouse scrolled (505, 454) with delta (0, 0)
Screenshot: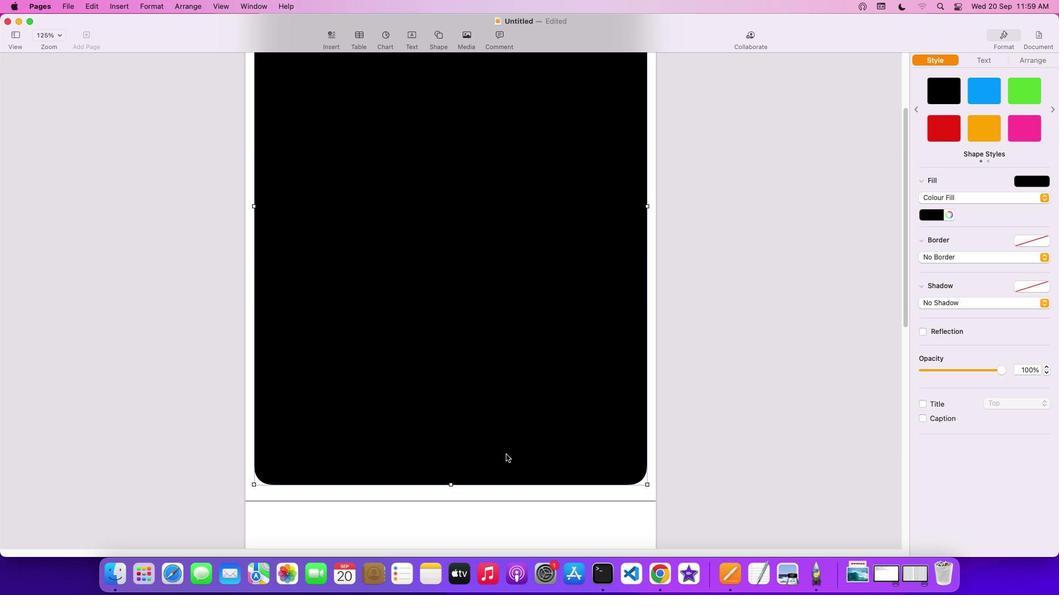 
Action: Mouse scrolled (505, 454) with delta (0, -1)
Screenshot: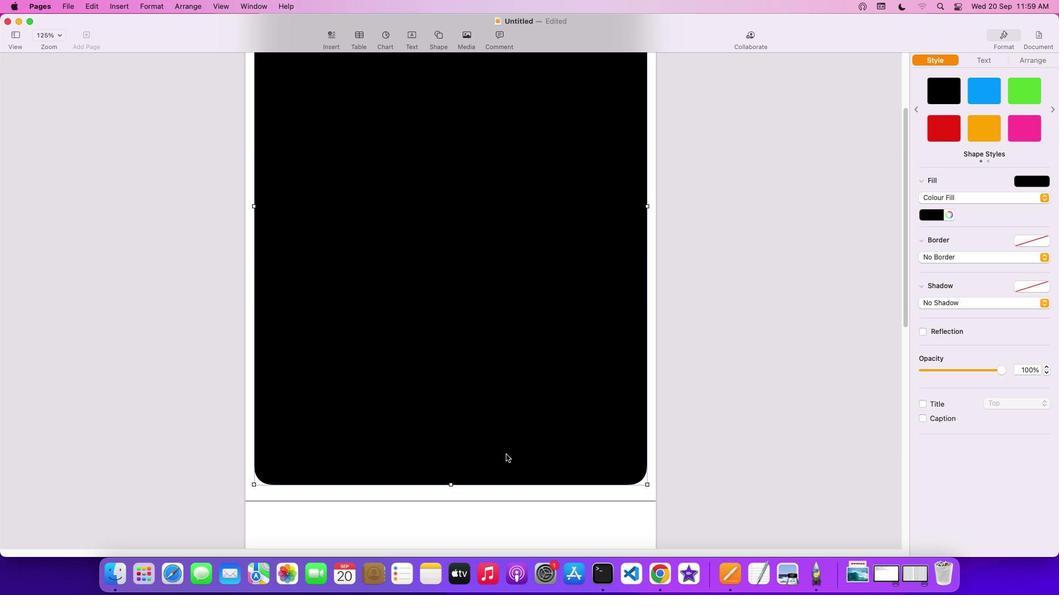 
Action: Mouse scrolled (505, 454) with delta (0, -2)
Screenshot: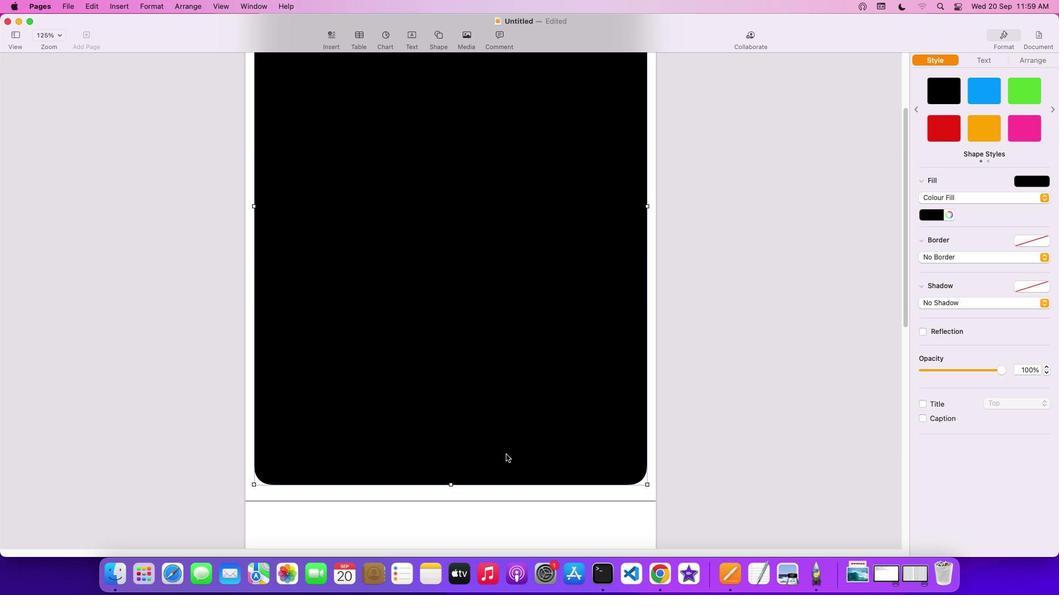 
Action: Mouse scrolled (505, 454) with delta (0, -3)
Screenshot: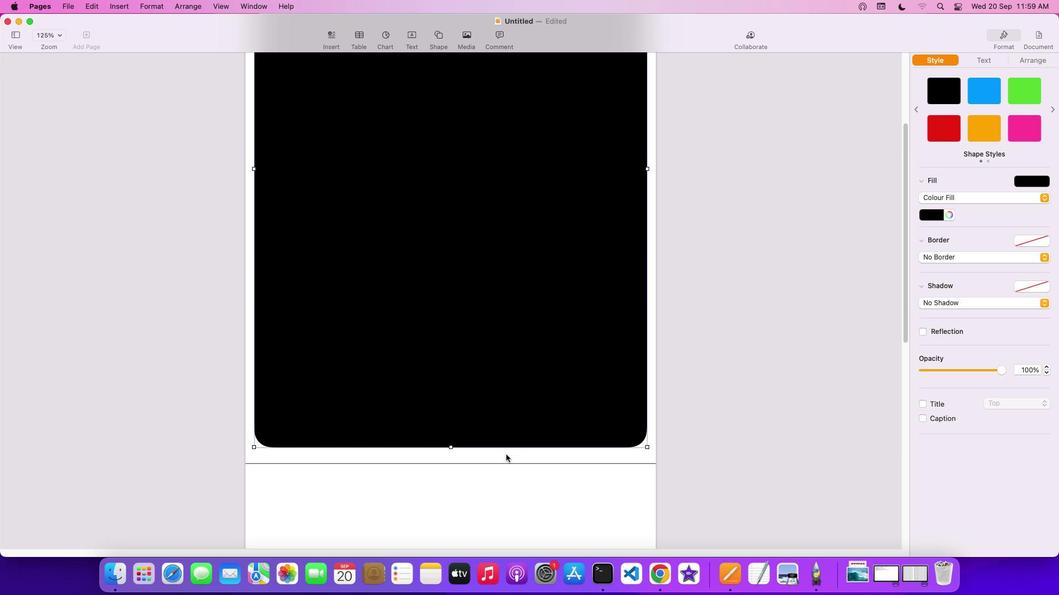 
Action: Mouse scrolled (505, 454) with delta (0, -3)
Screenshot: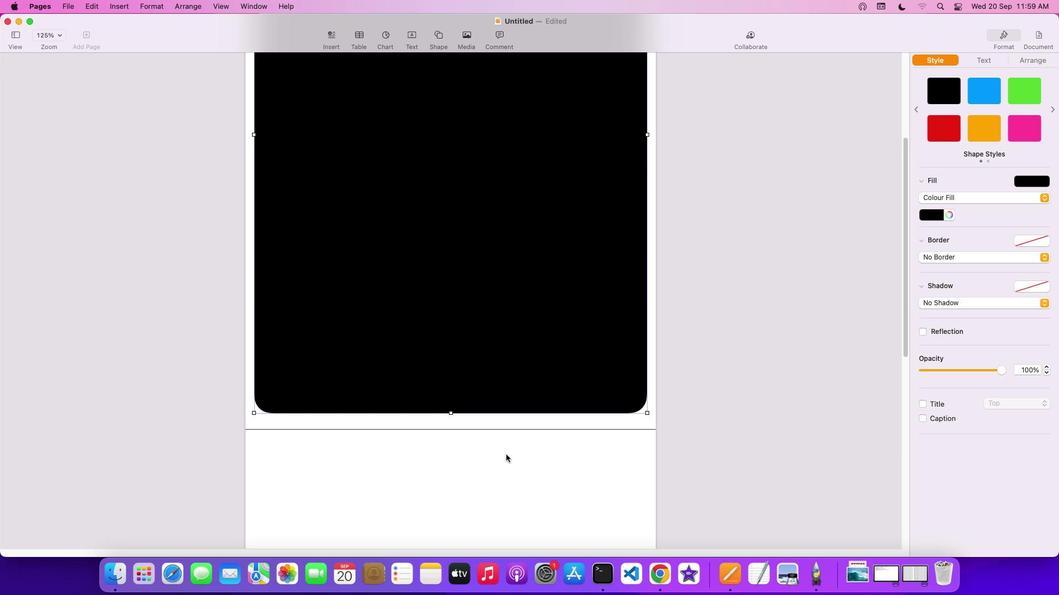
Action: Mouse moved to (500, 456)
Screenshot: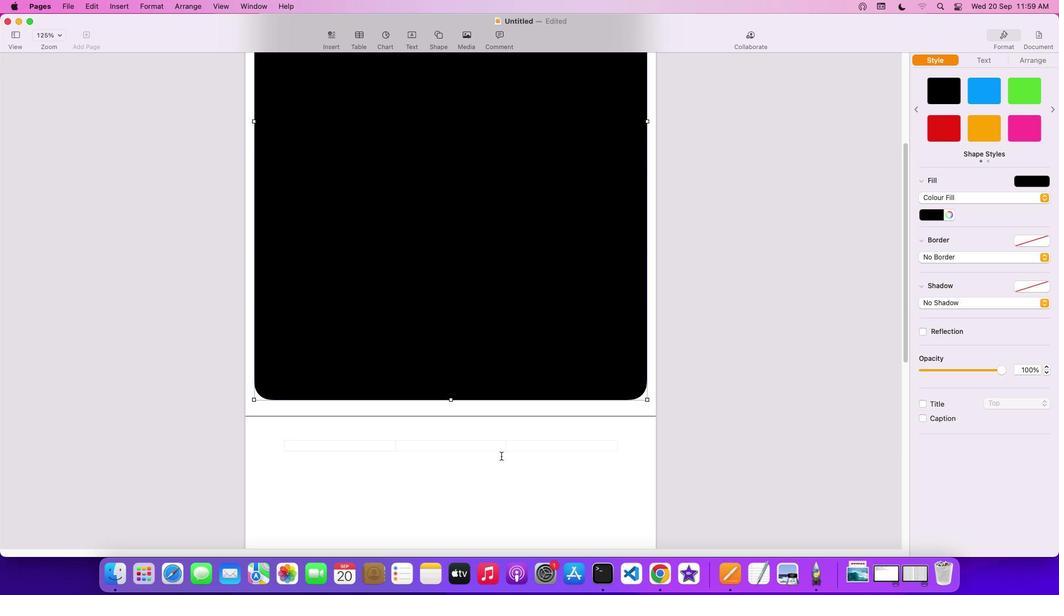 
Action: Mouse scrolled (500, 456) with delta (0, 0)
Screenshot: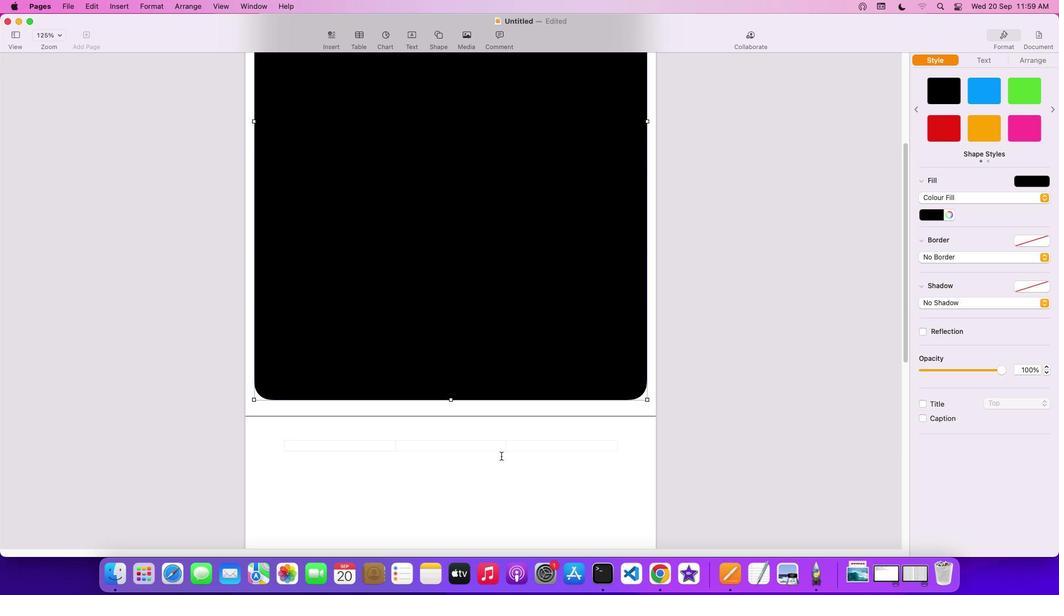 
Action: Mouse moved to (500, 456)
Screenshot: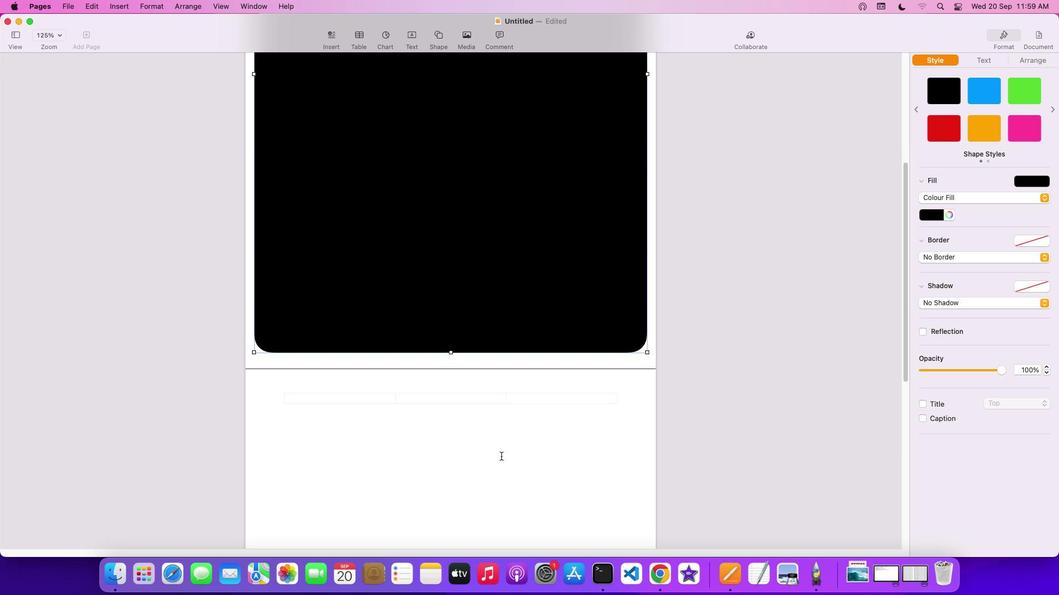 
Action: Mouse scrolled (500, 456) with delta (0, 0)
Screenshot: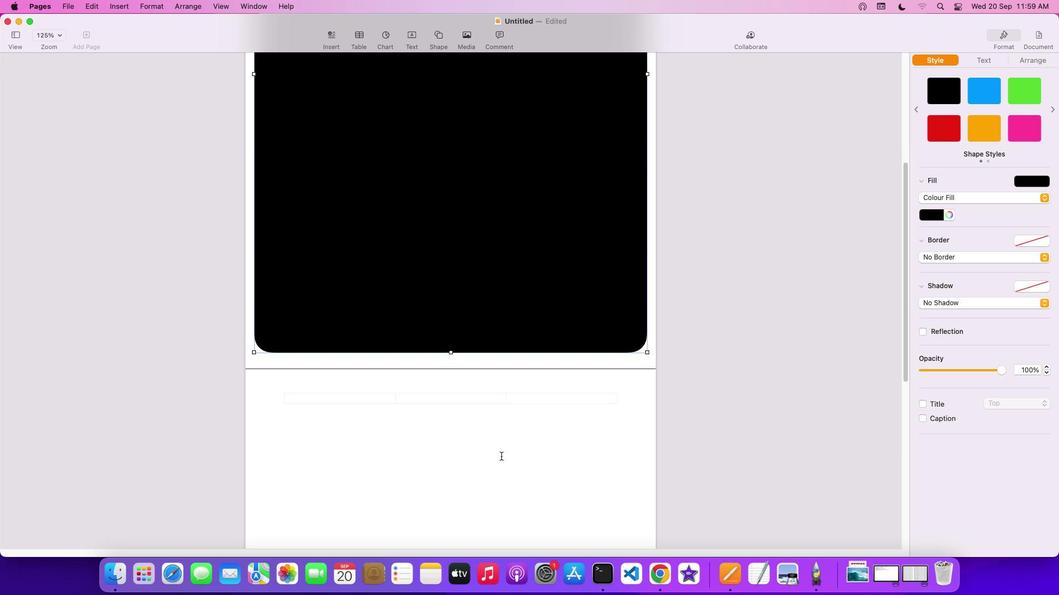 
Action: Mouse scrolled (500, 456) with delta (0, -1)
Screenshot: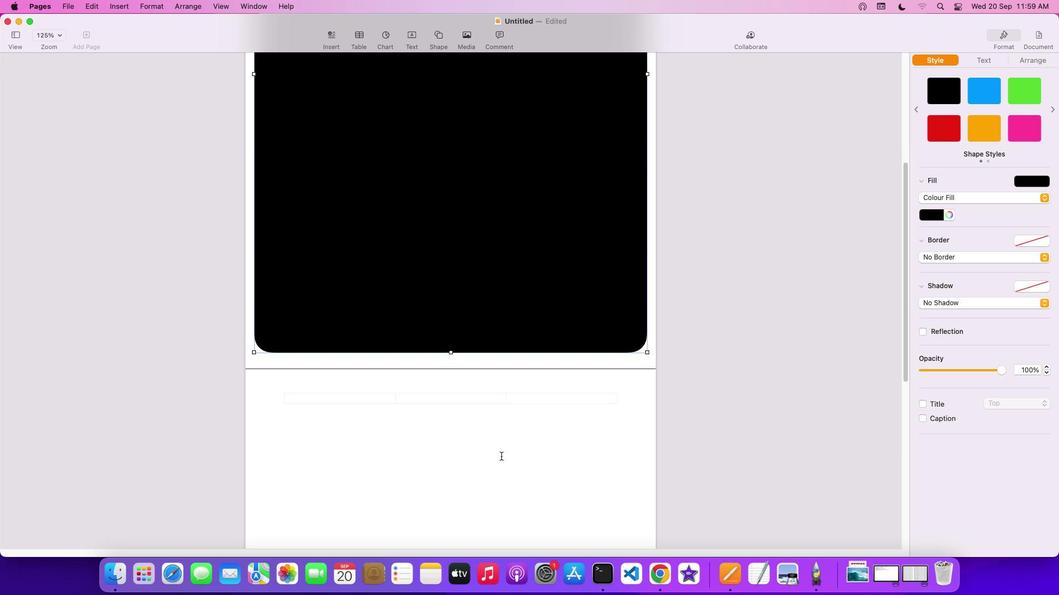 
Action: Mouse scrolled (500, 456) with delta (0, -2)
Screenshot: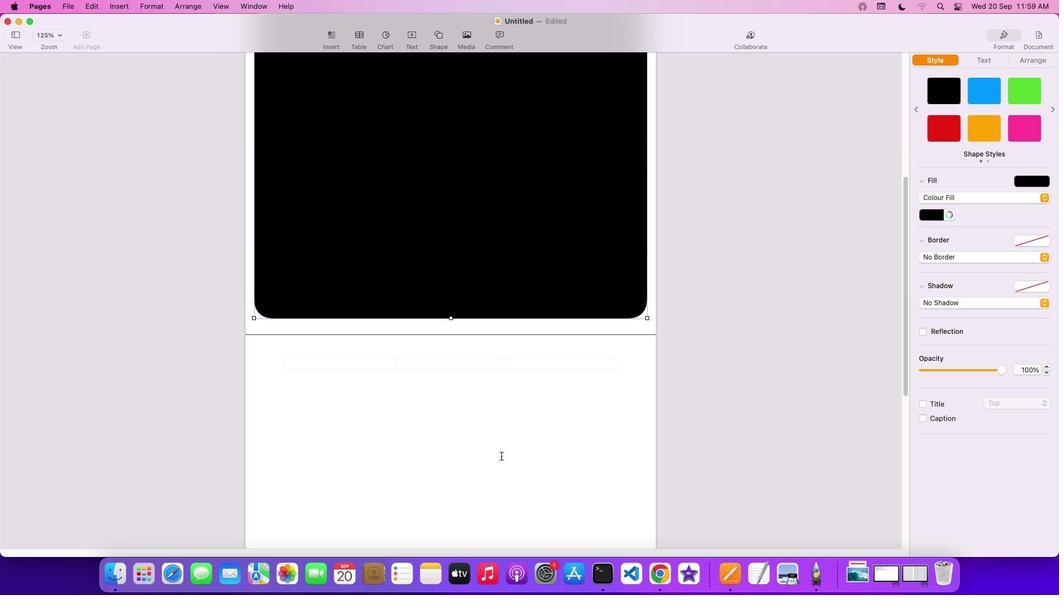 
Action: Mouse scrolled (500, 456) with delta (0, -3)
Screenshot: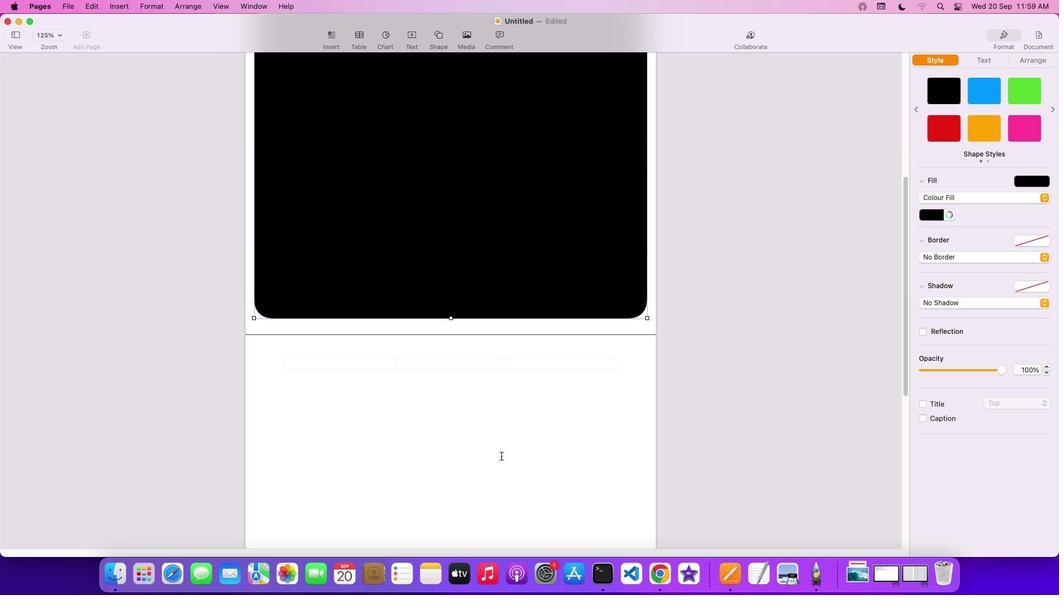 
Action: Mouse moved to (445, 232)
Screenshot: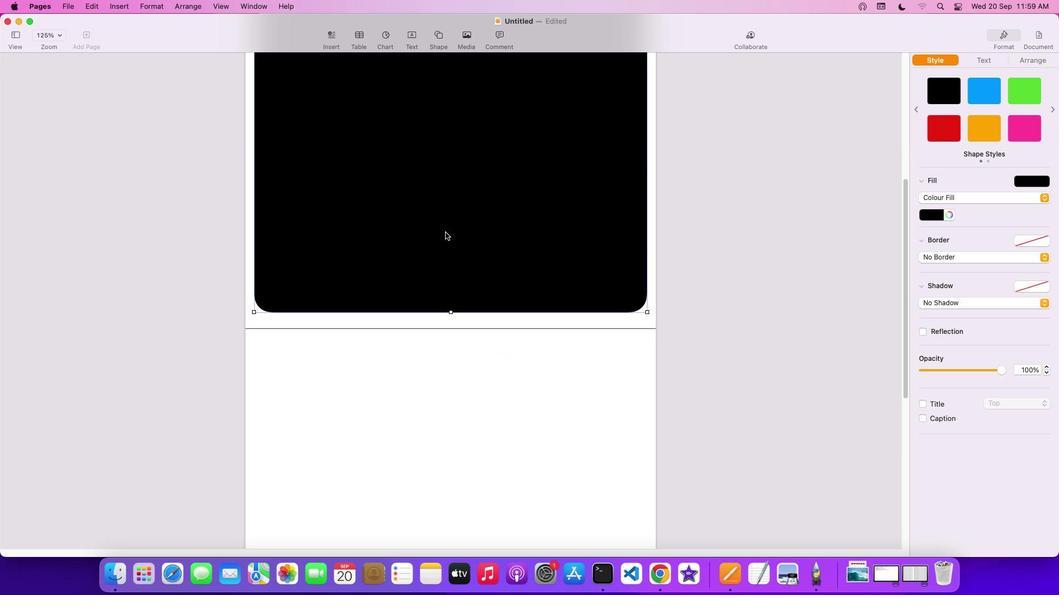 
Action: Mouse scrolled (445, 232) with delta (0, 0)
Screenshot: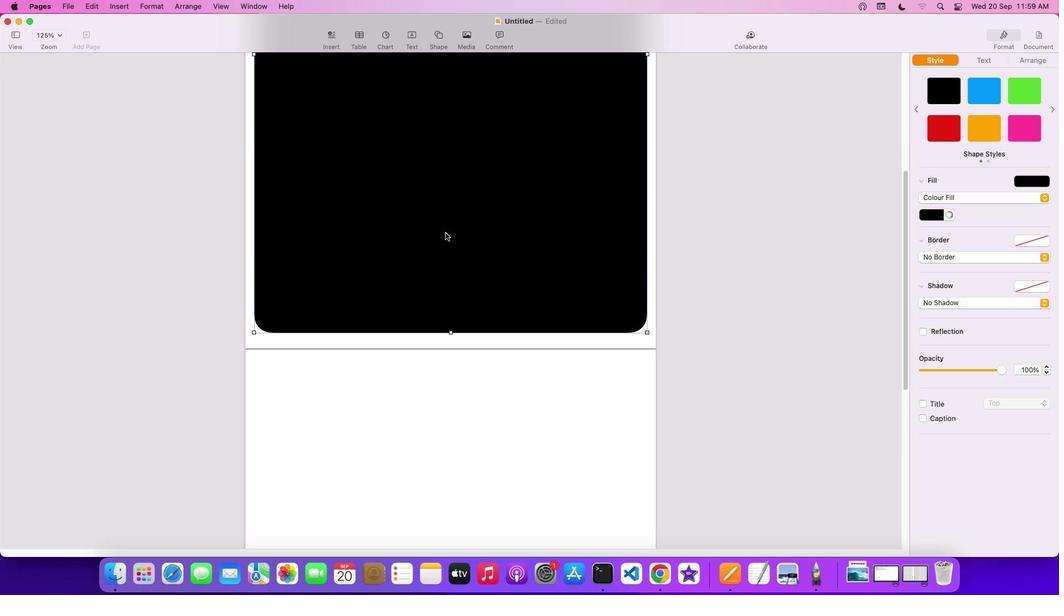 
Action: Mouse scrolled (445, 232) with delta (0, 0)
Screenshot: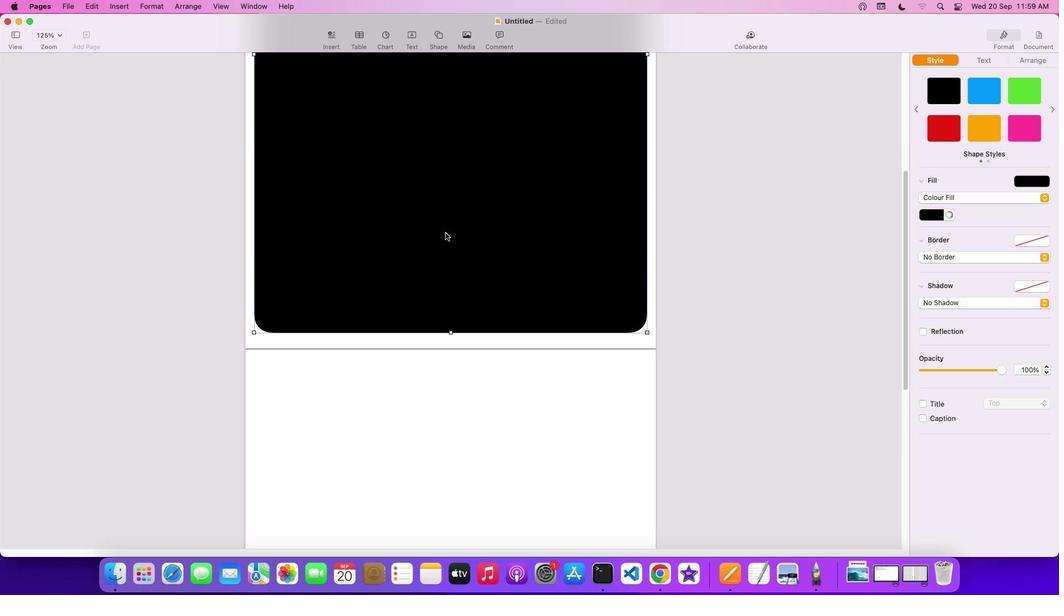 
Action: Mouse scrolled (445, 232) with delta (0, 2)
Screenshot: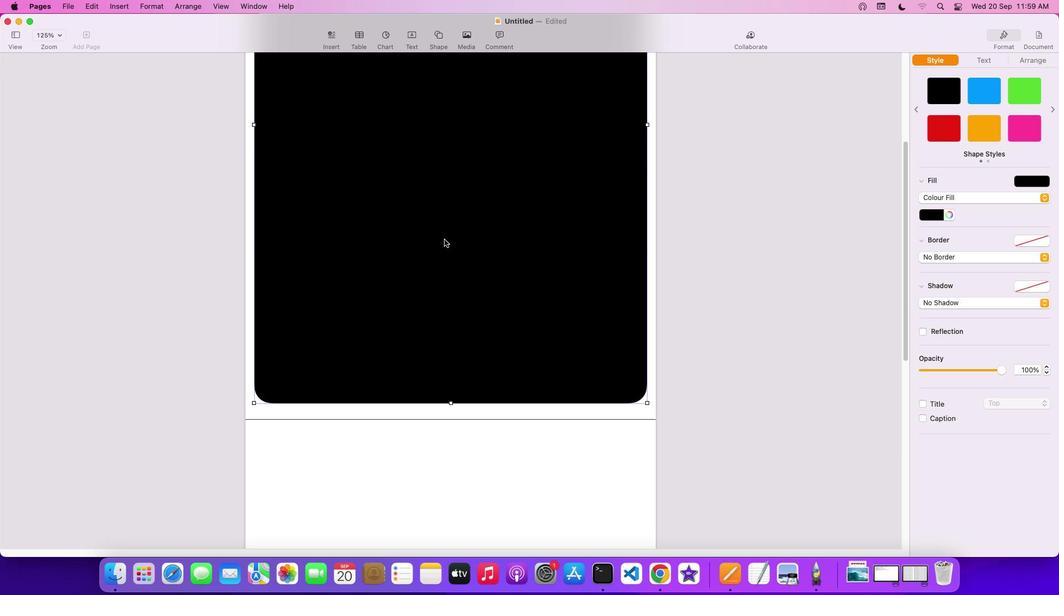 
Action: Mouse scrolled (445, 232) with delta (0, 2)
Screenshot: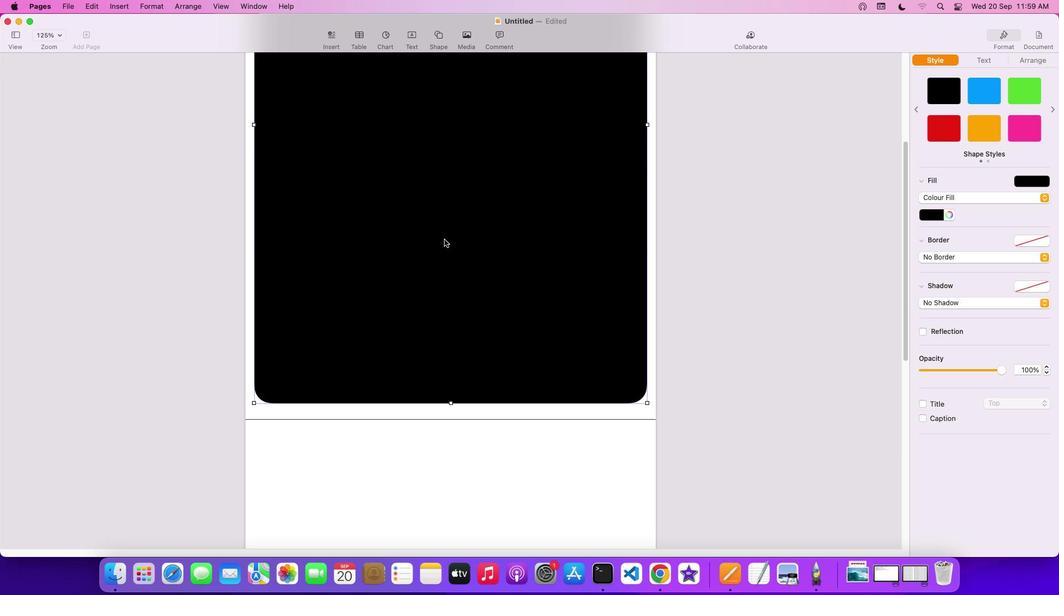 
Action: Mouse scrolled (445, 232) with delta (0, 3)
Screenshot: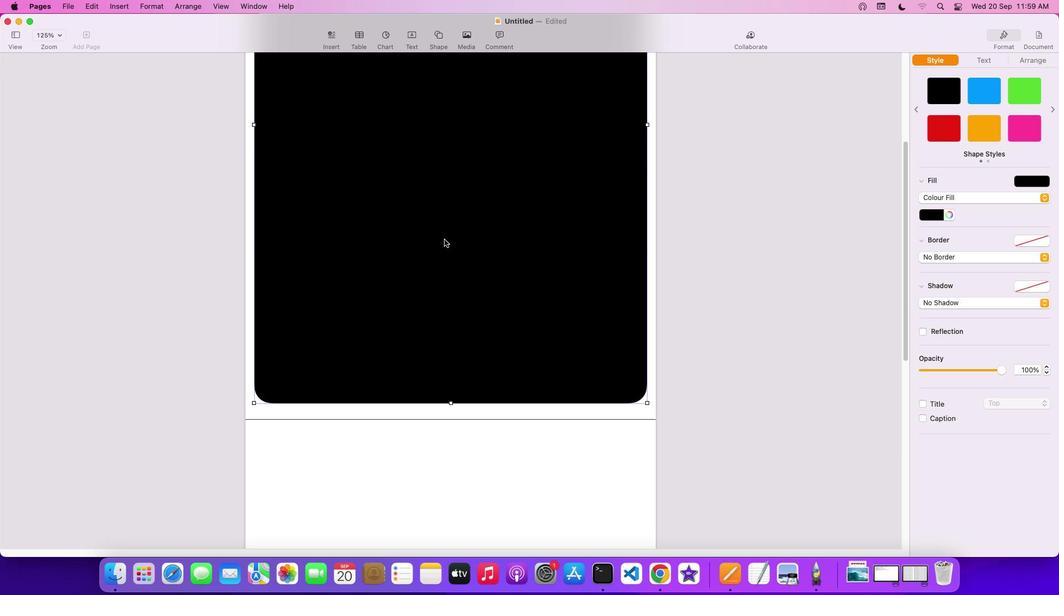 
Action: Mouse scrolled (445, 232) with delta (0, 3)
Screenshot: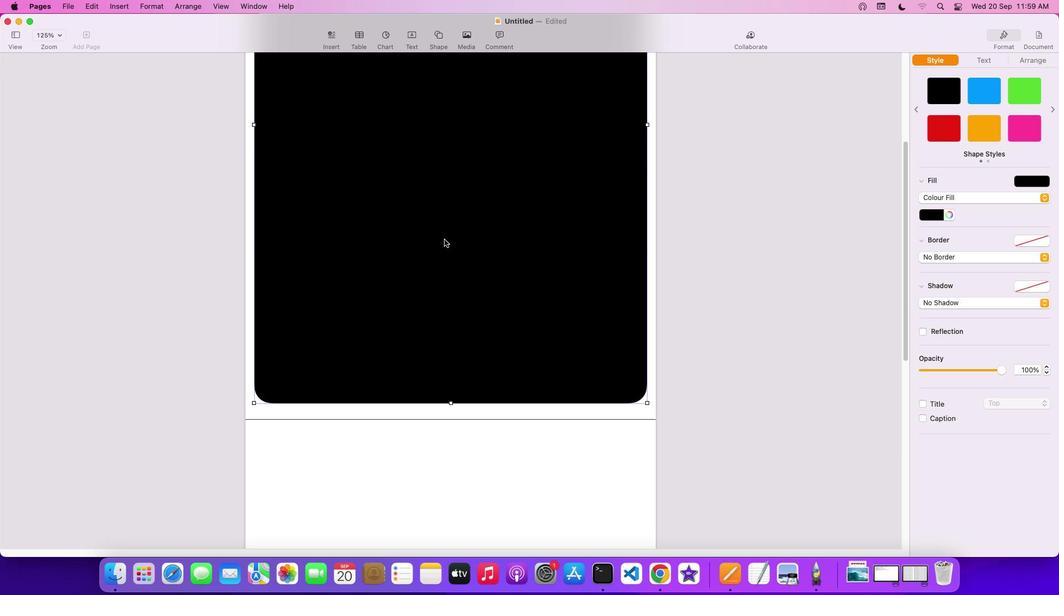
Action: Mouse scrolled (445, 232) with delta (0, 4)
Screenshot: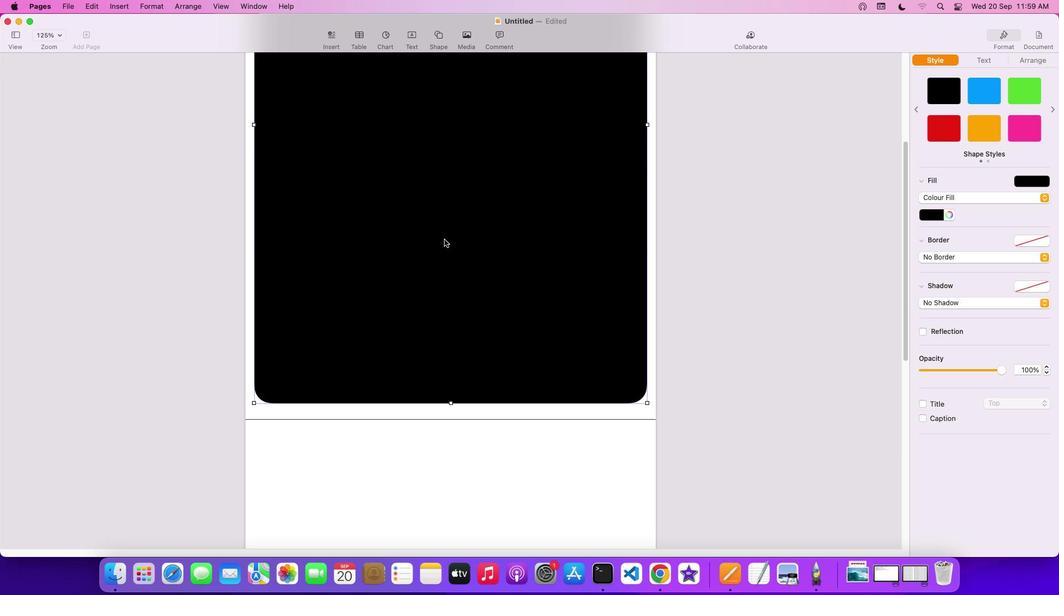 
Action: Mouse moved to (440, 252)
Screenshot: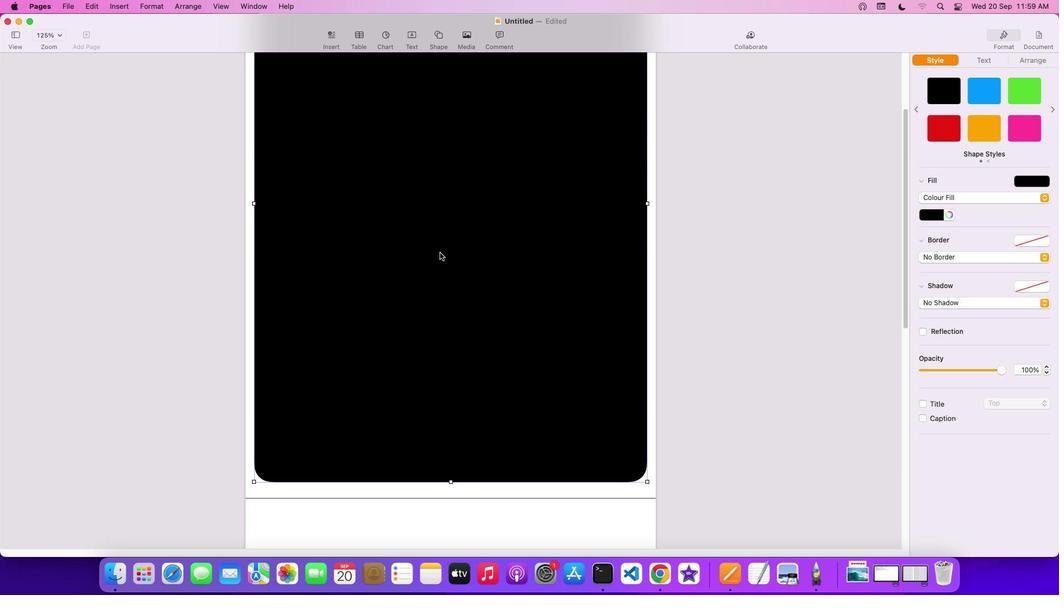 
Action: Mouse scrolled (440, 252) with delta (0, 0)
Screenshot: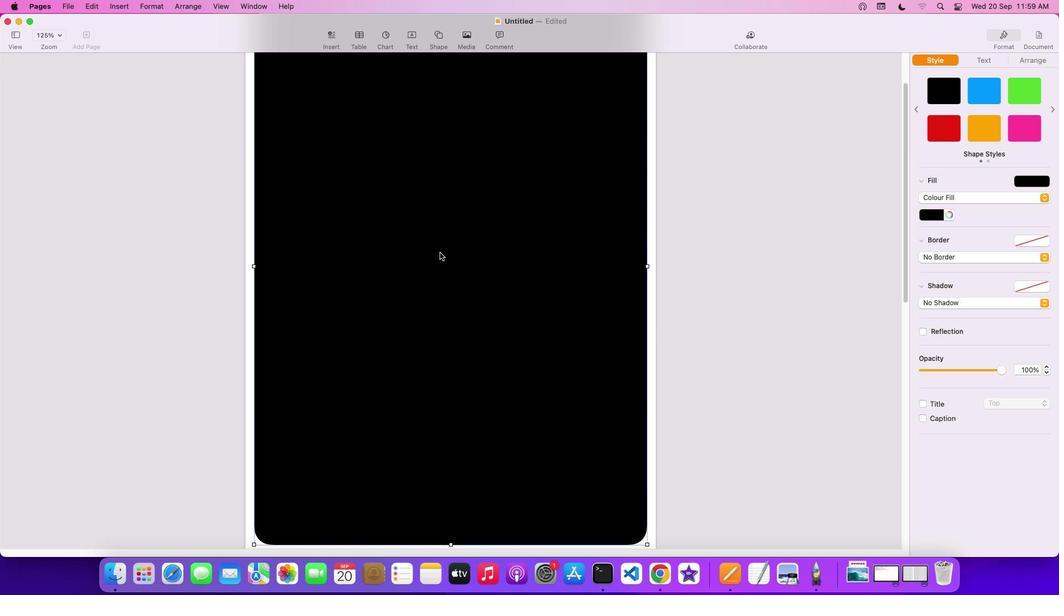 
Action: Mouse scrolled (440, 252) with delta (0, 0)
Screenshot: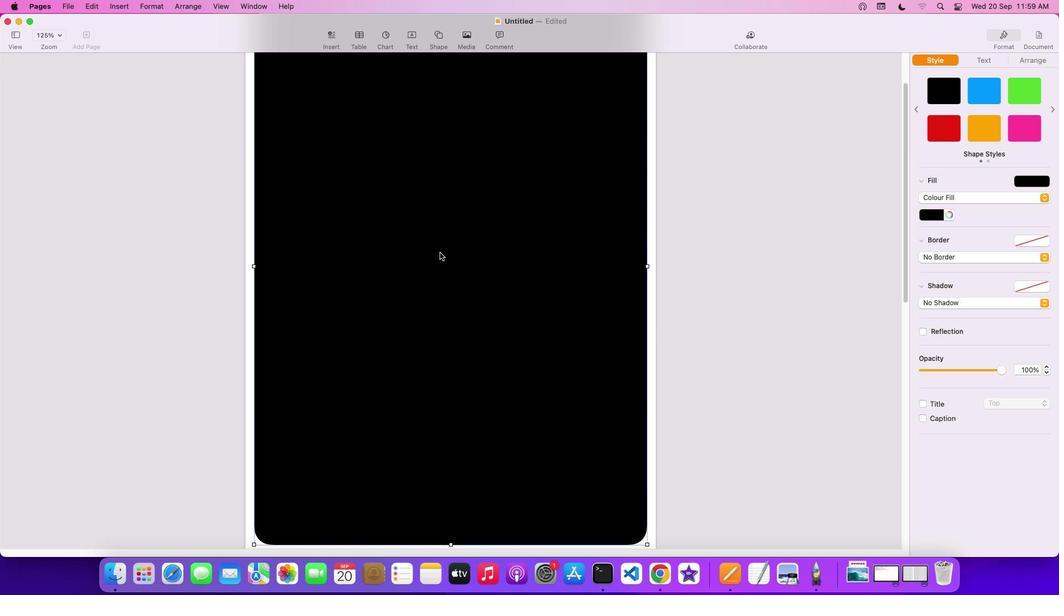 
Action: Mouse scrolled (440, 252) with delta (0, 2)
Screenshot: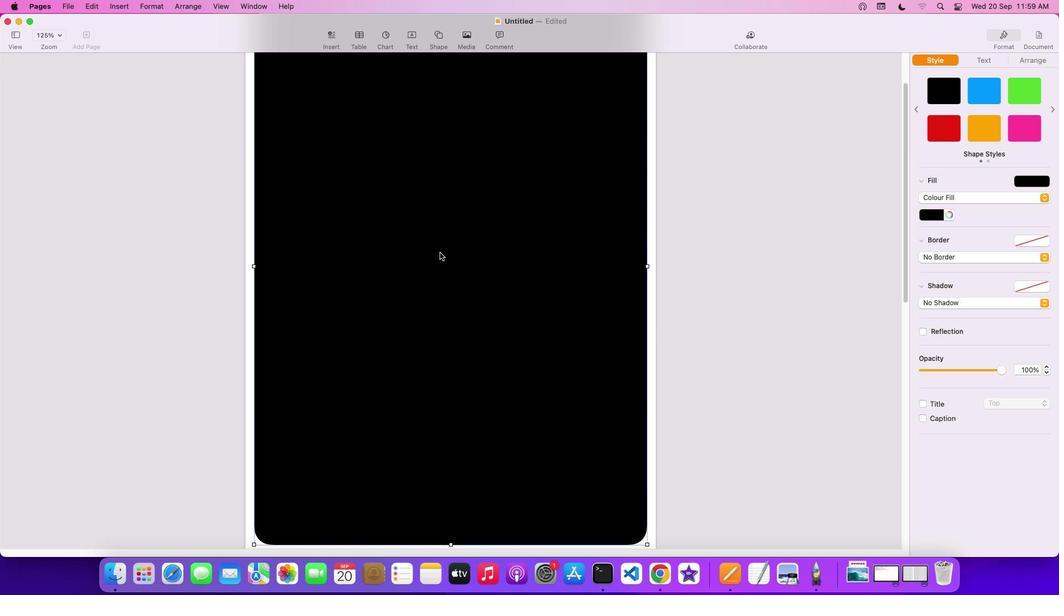 
Action: Mouse scrolled (440, 252) with delta (0, 2)
Screenshot: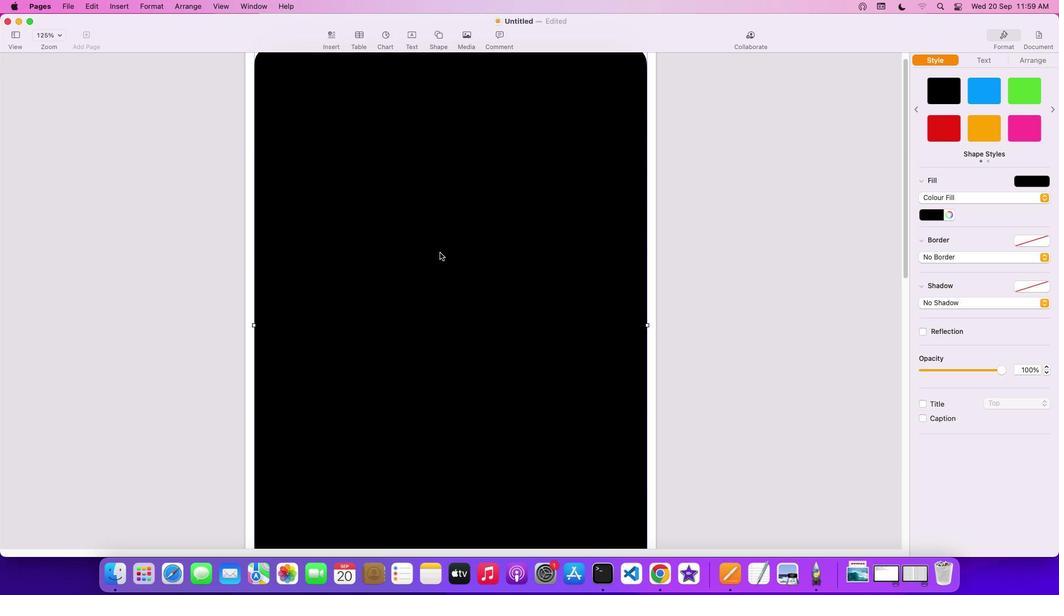 
Action: Mouse scrolled (440, 252) with delta (0, 3)
Screenshot: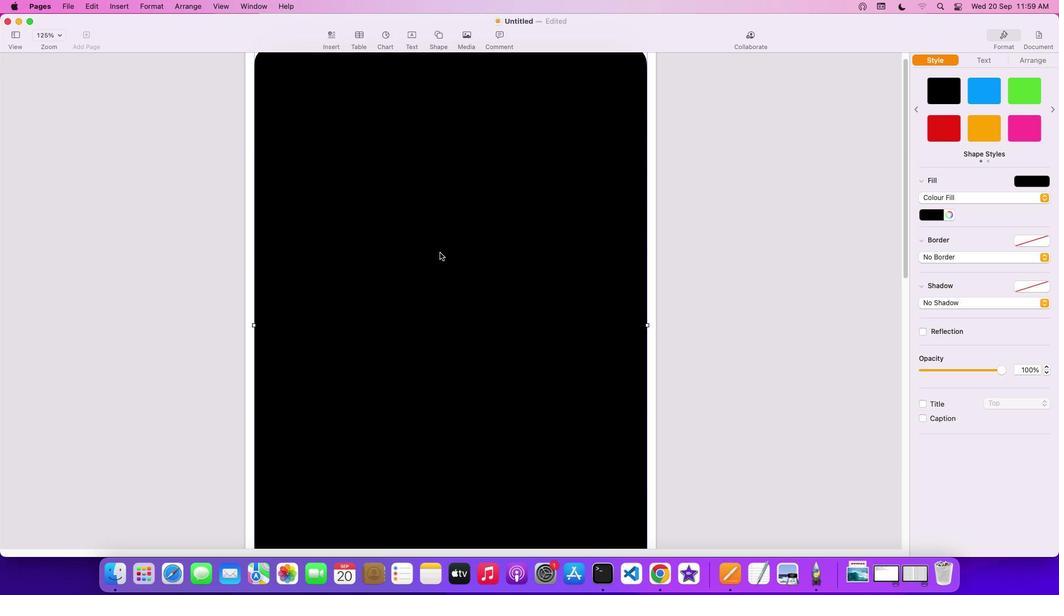 
Action: Mouse scrolled (440, 252) with delta (0, 3)
Screenshot: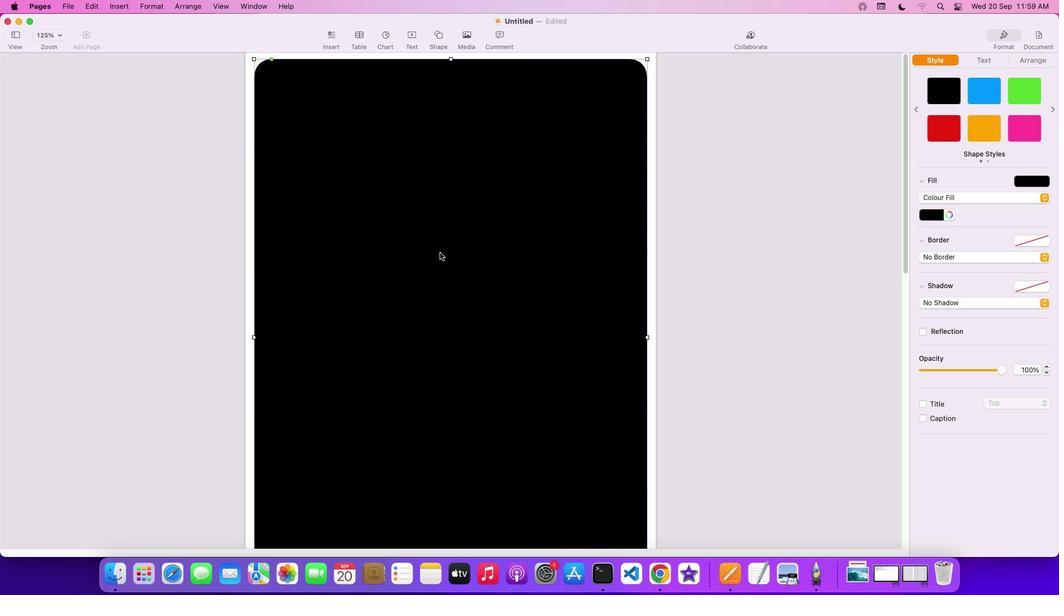 
Action: Mouse scrolled (440, 252) with delta (0, 0)
Screenshot: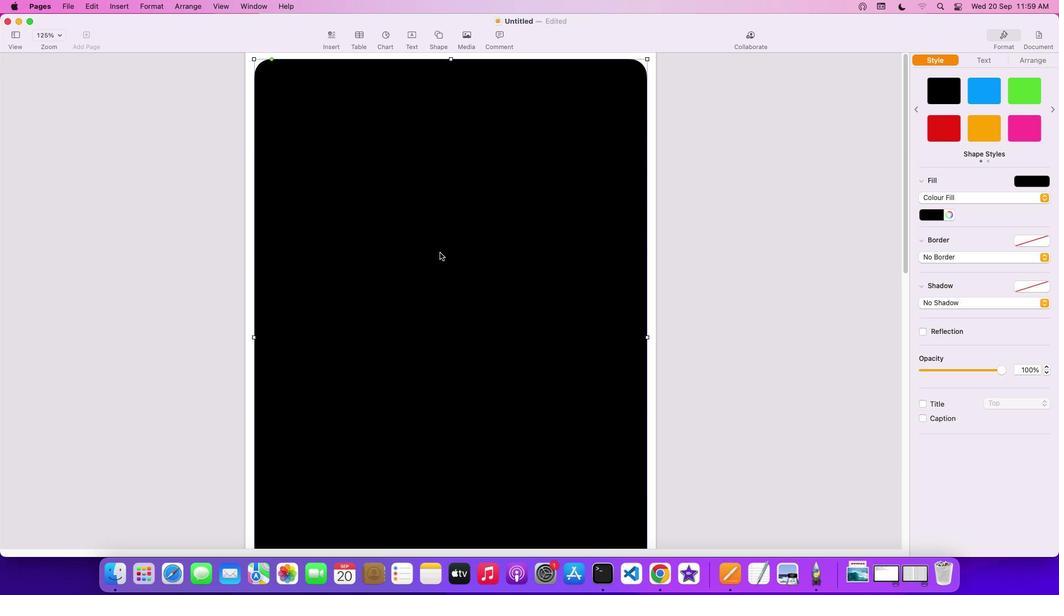 
Action: Mouse scrolled (440, 252) with delta (0, 0)
Screenshot: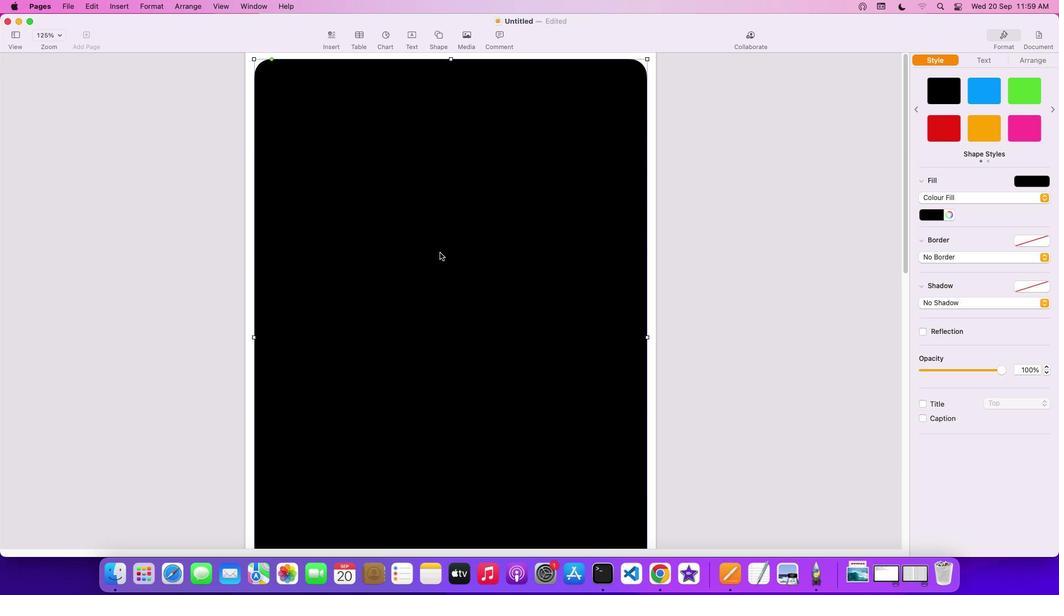 
Action: Mouse scrolled (440, 252) with delta (0, 2)
Screenshot: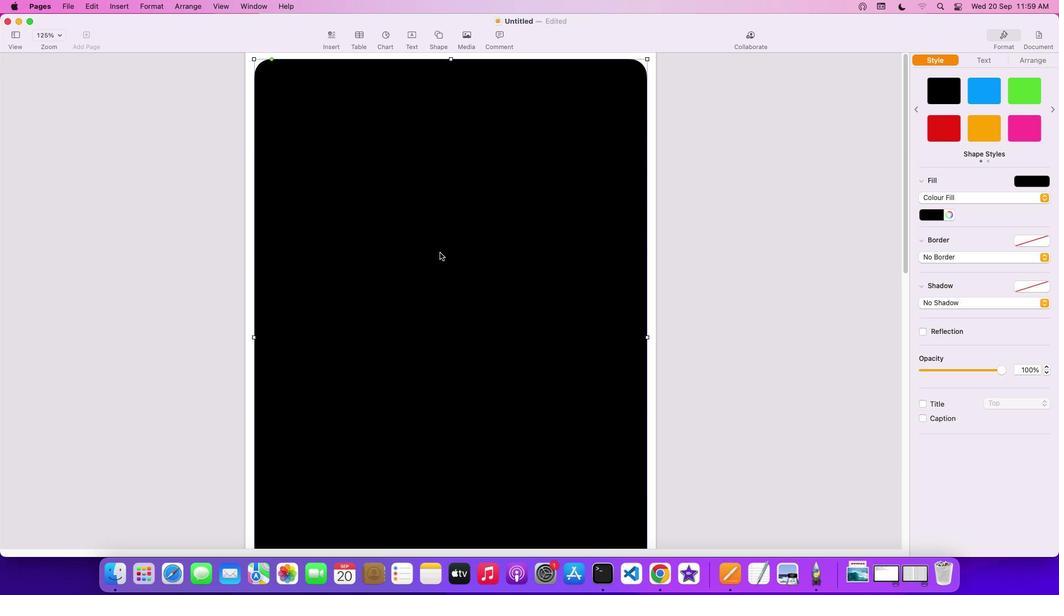 
Action: Mouse scrolled (440, 252) with delta (0, 2)
Screenshot: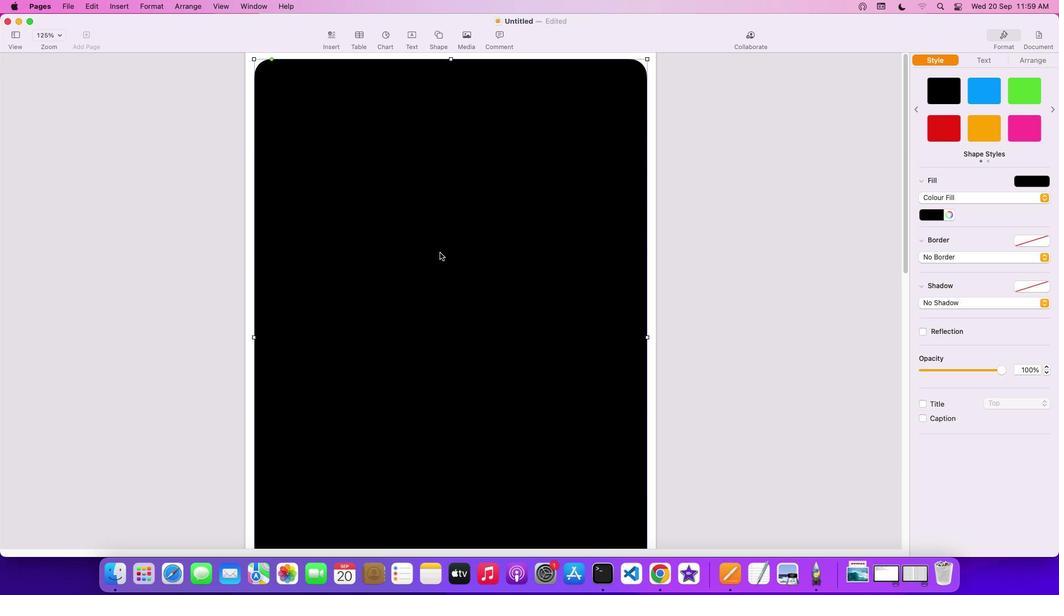 
Action: Mouse scrolled (440, 252) with delta (0, 3)
Screenshot: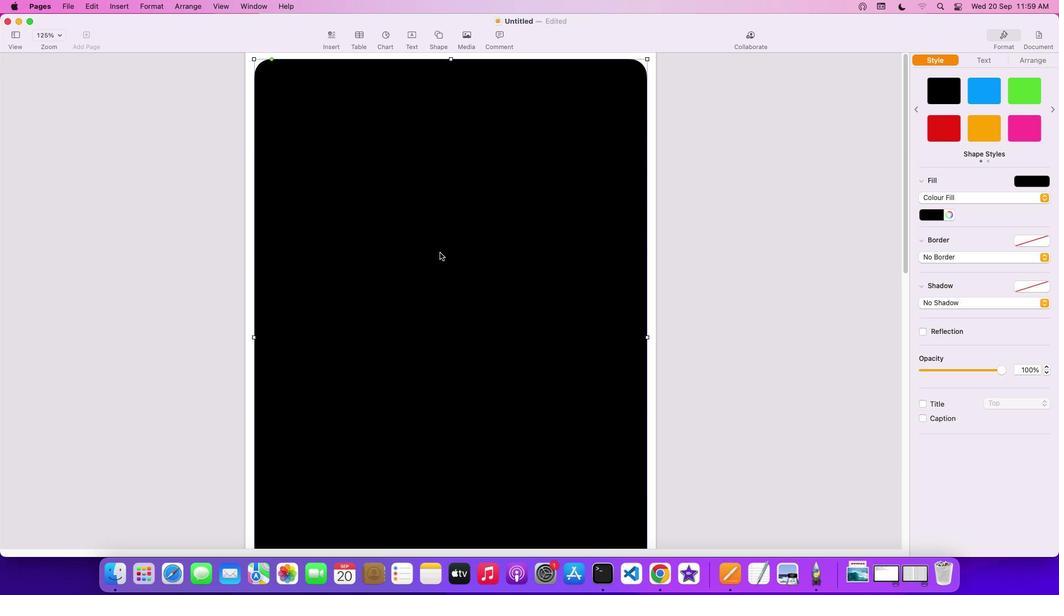 
Action: Mouse moved to (429, 160)
Screenshot: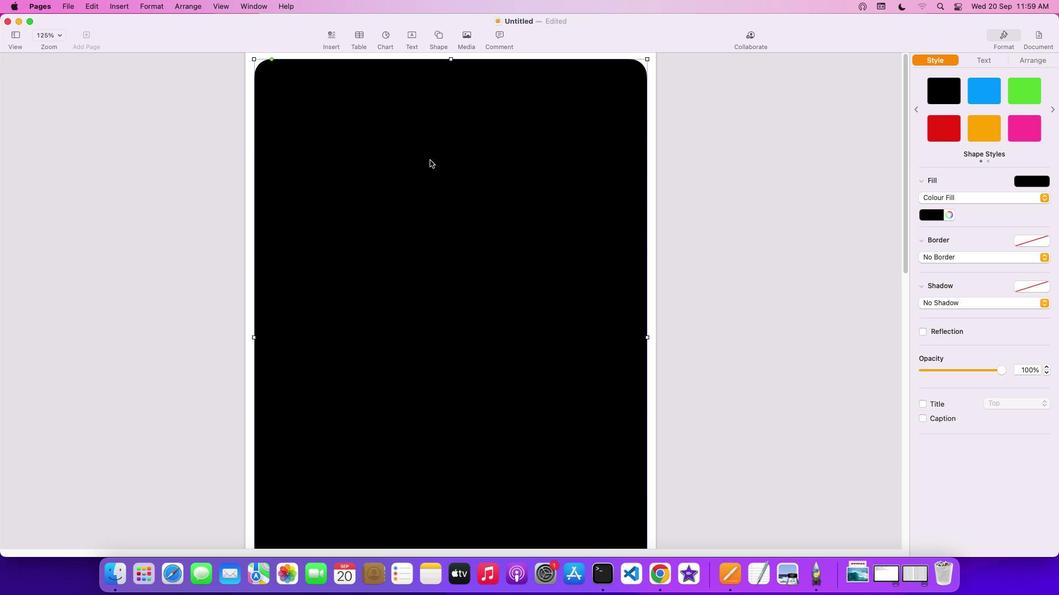 
Action: Mouse pressed left at (429, 160)
Screenshot: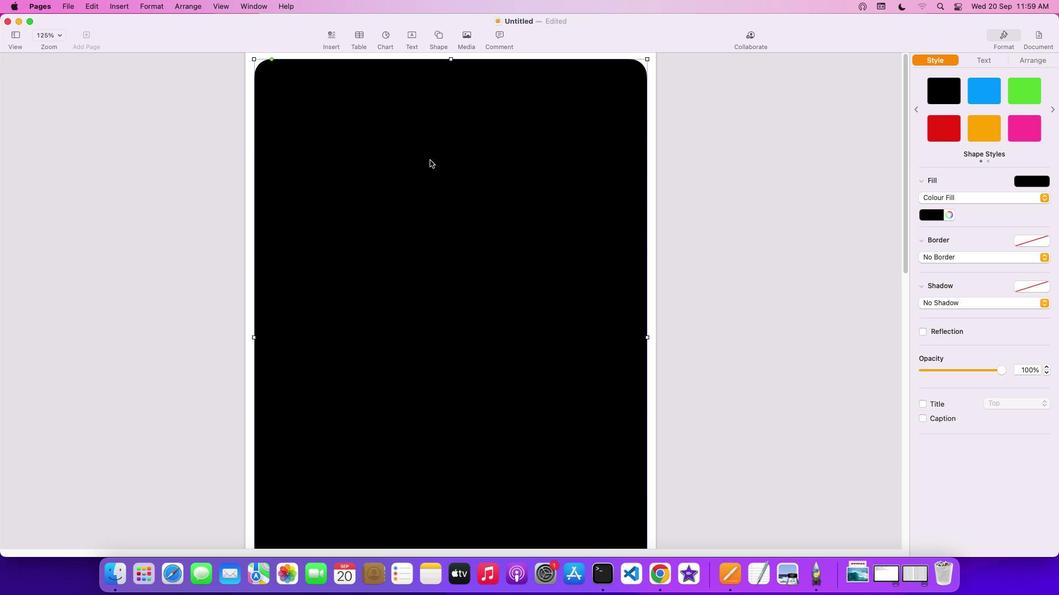 
Action: Mouse moved to (937, 217)
Screenshot: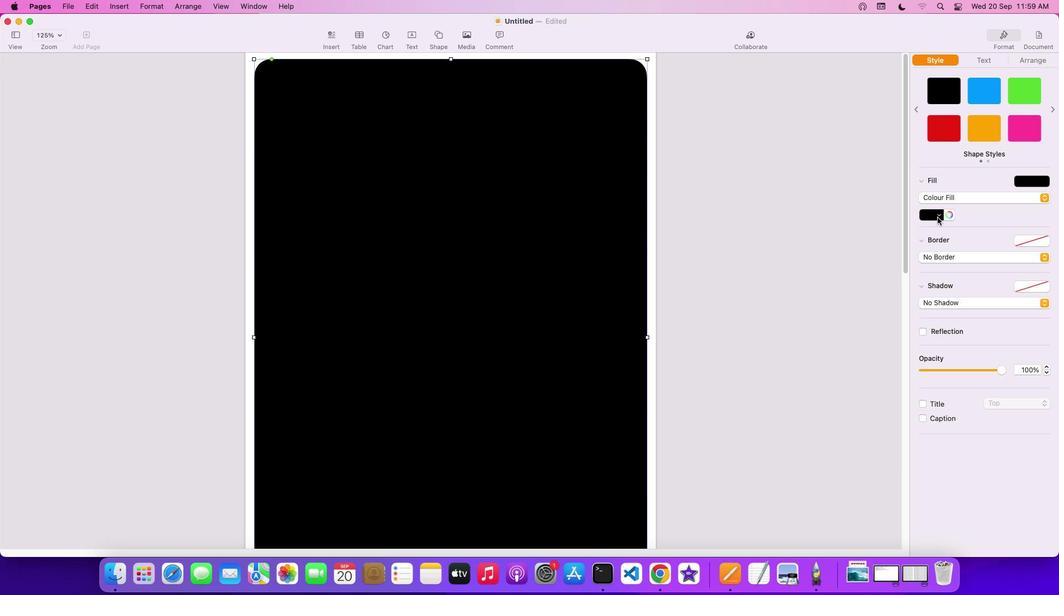 
Action: Mouse pressed left at (937, 217)
Screenshot: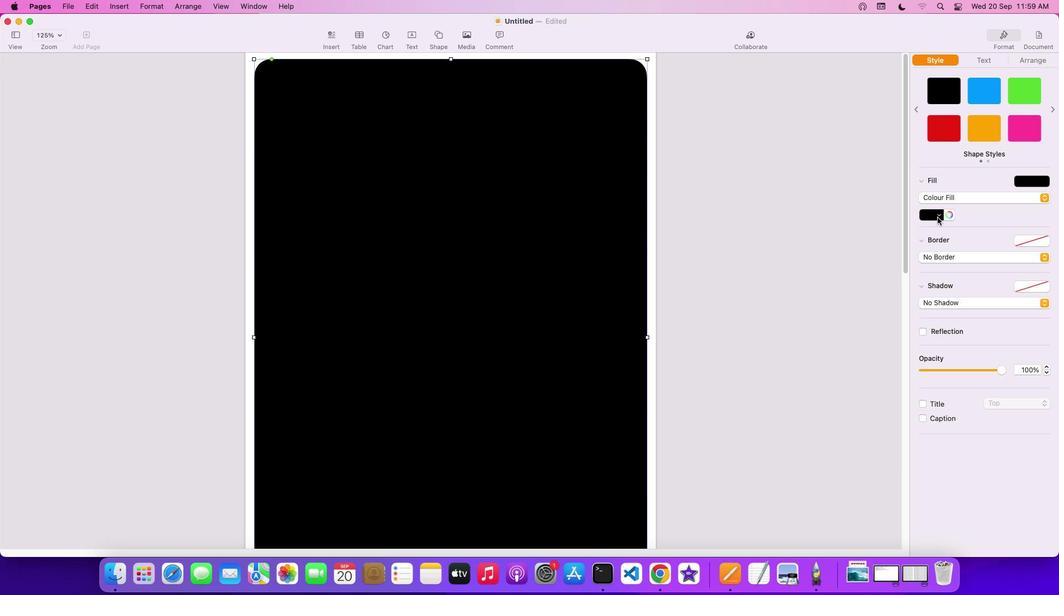
Action: Mouse moved to (903, 285)
Screenshot: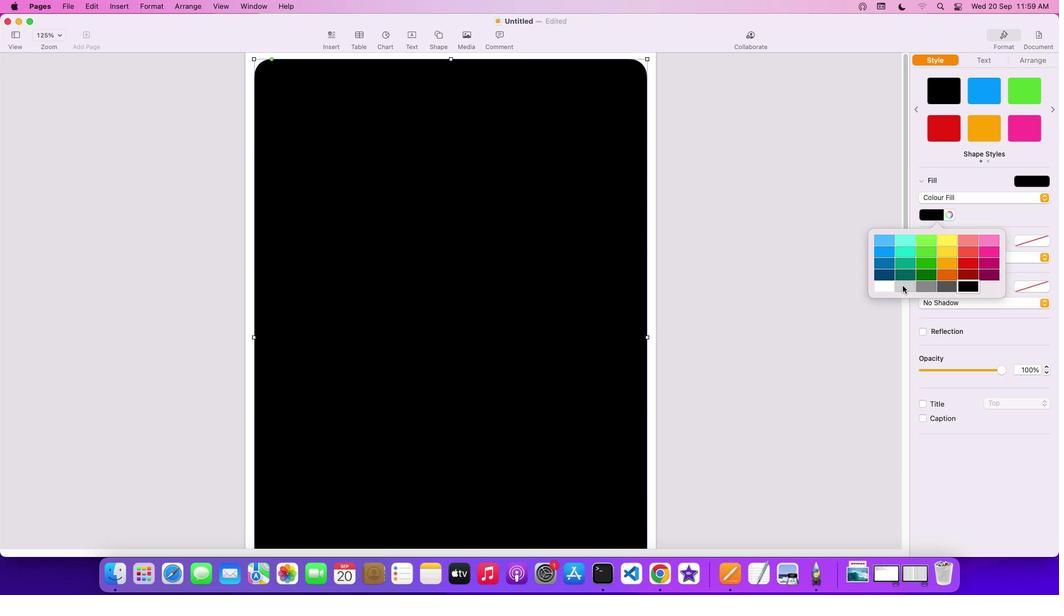 
Action: Mouse pressed left at (903, 285)
